 Task: Plan a trip to Waalre, Netherlands from 9th December, 2023 to 16th December, 2023 for 2 adults, 1 child.2 bedrooms having 2 beds and 1 bathroom. Property type can be flat. Look for 3 properties as per requirement.
Action: Mouse moved to (442, 106)
Screenshot: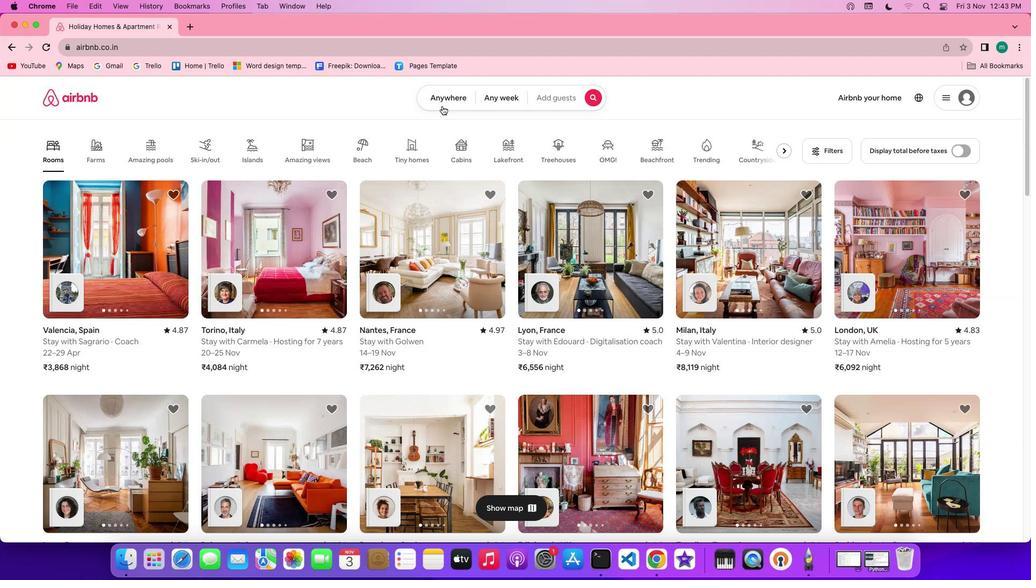
Action: Mouse pressed left at (442, 106)
Screenshot: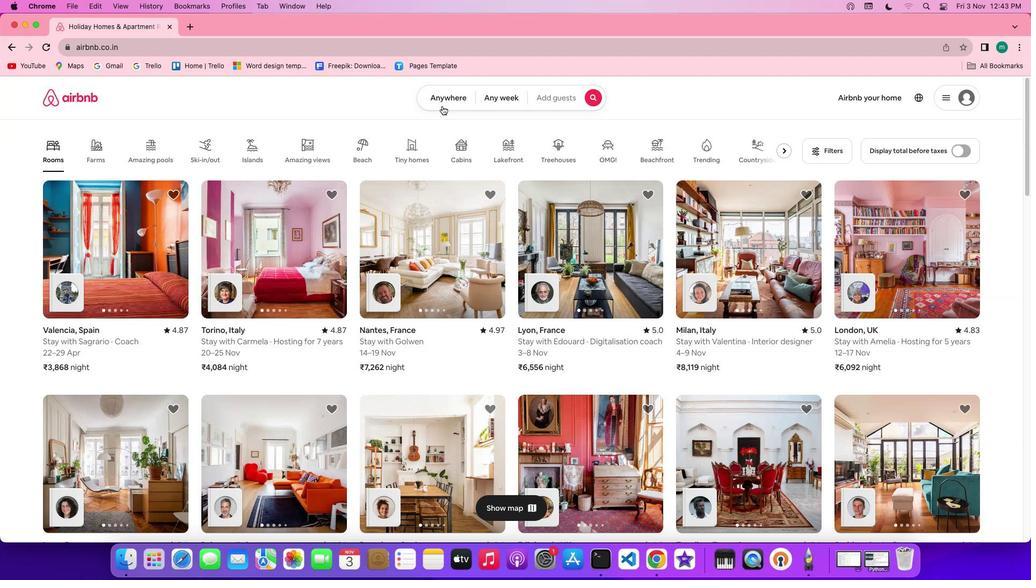 
Action: Mouse moved to (443, 102)
Screenshot: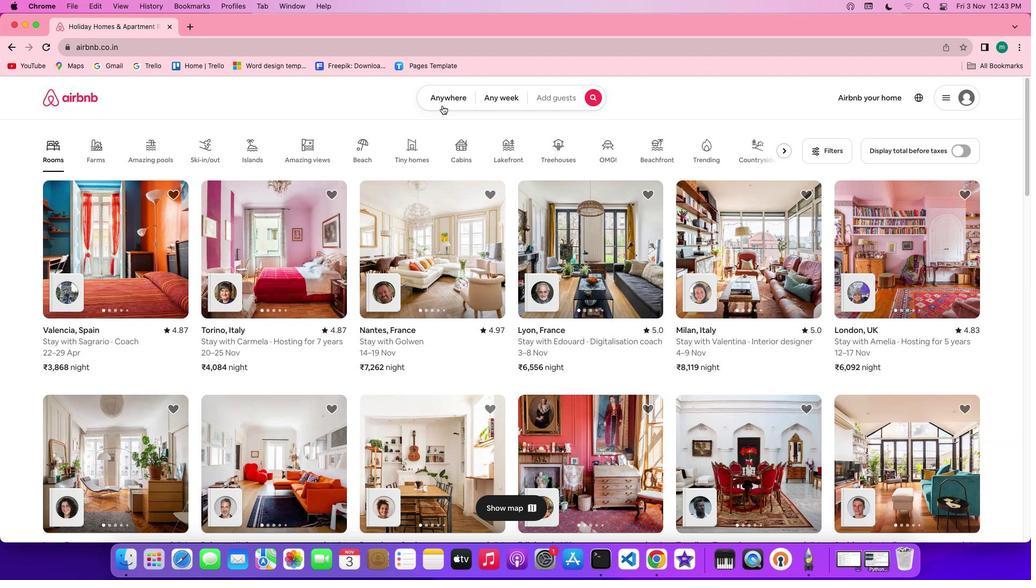 
Action: Mouse pressed left at (443, 102)
Screenshot: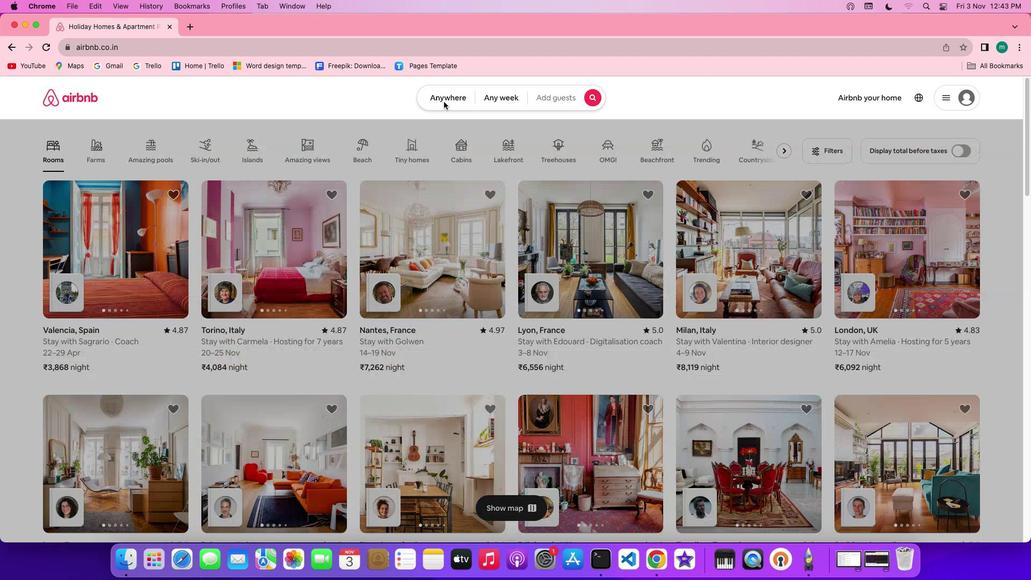 
Action: Mouse moved to (386, 144)
Screenshot: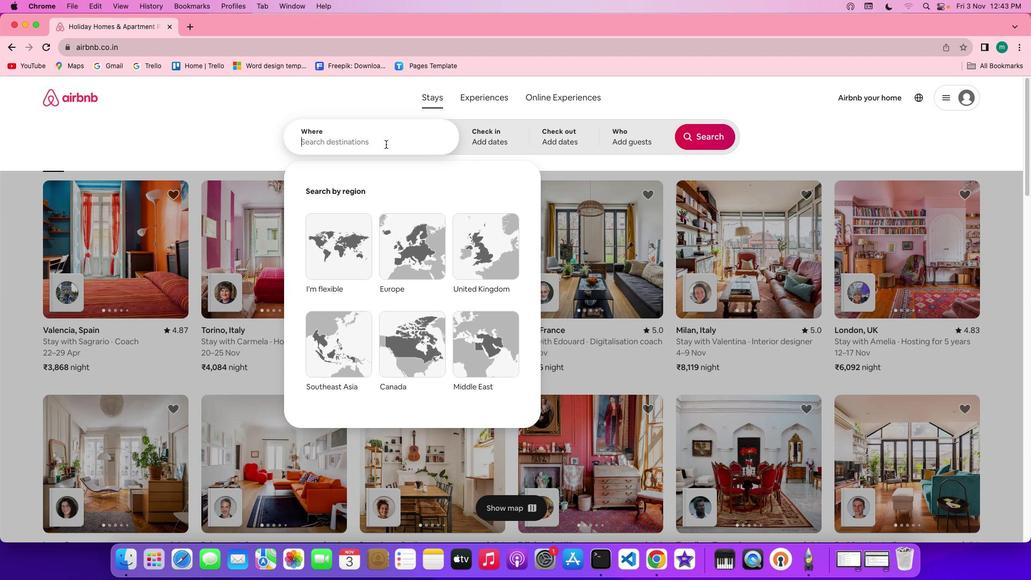 
Action: Mouse pressed left at (386, 144)
Screenshot: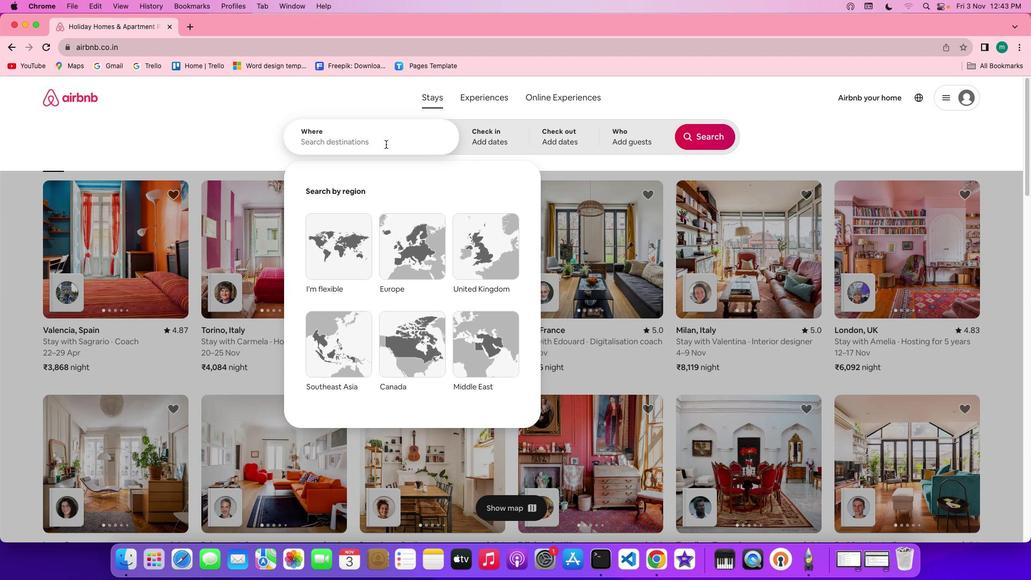 
Action: Key pressed Key.shift'W''a''a''l''r''e'','Key.spaceKey.shift'N''e''t''h''e''r''l''a''n''d''s'
Screenshot: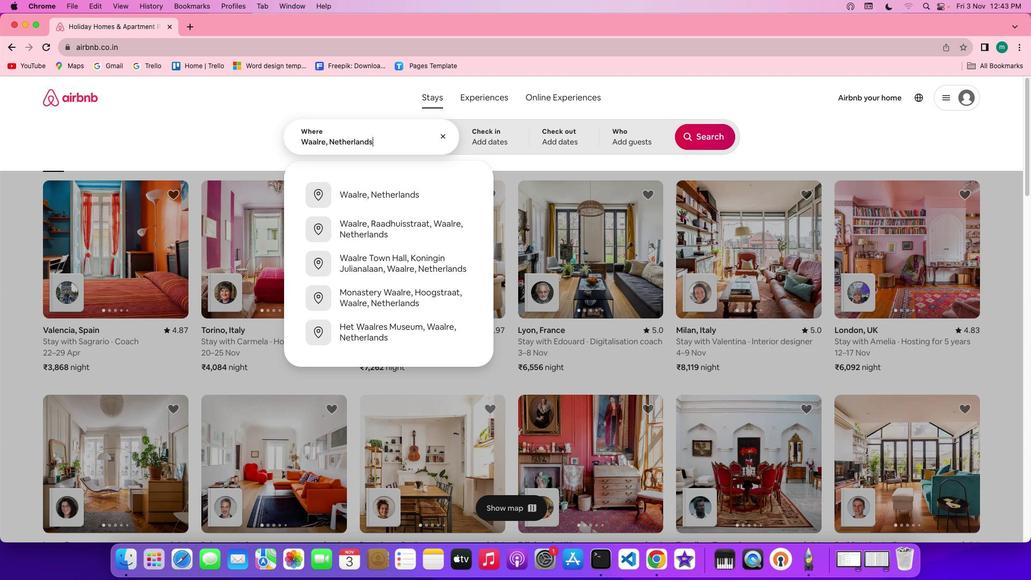 
Action: Mouse moved to (501, 134)
Screenshot: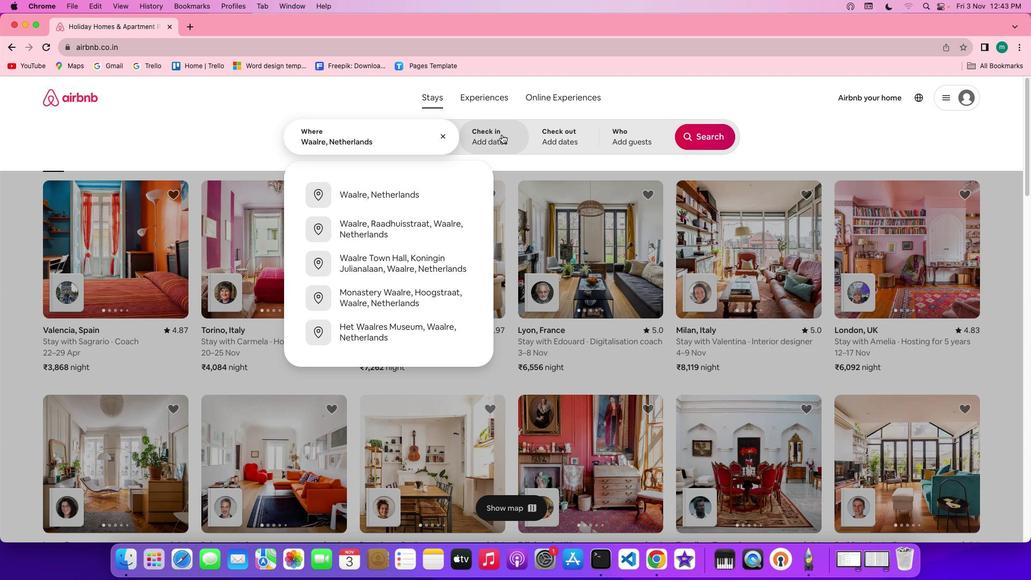 
Action: Mouse pressed left at (501, 134)
Screenshot: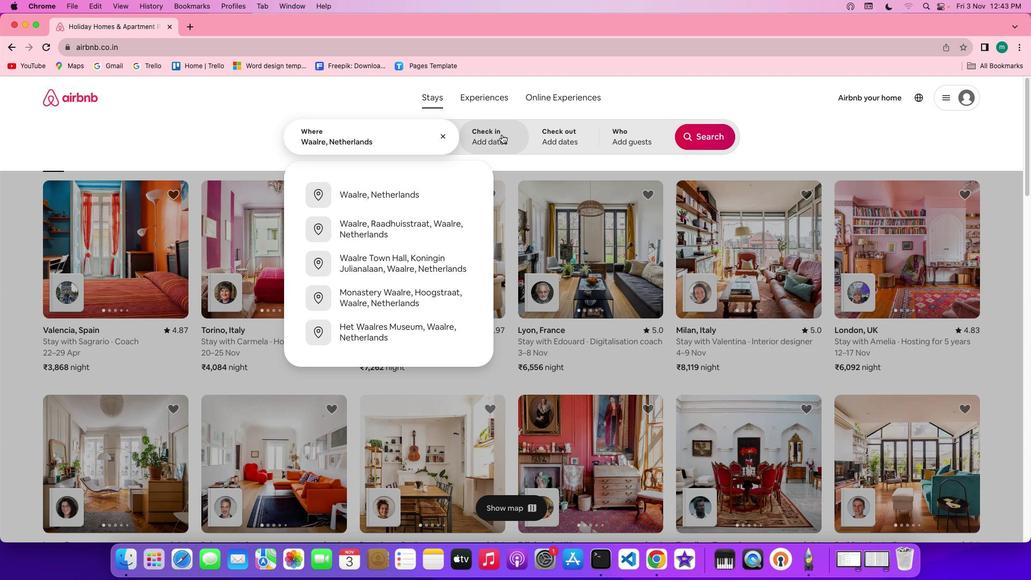 
Action: Mouse moved to (496, 139)
Screenshot: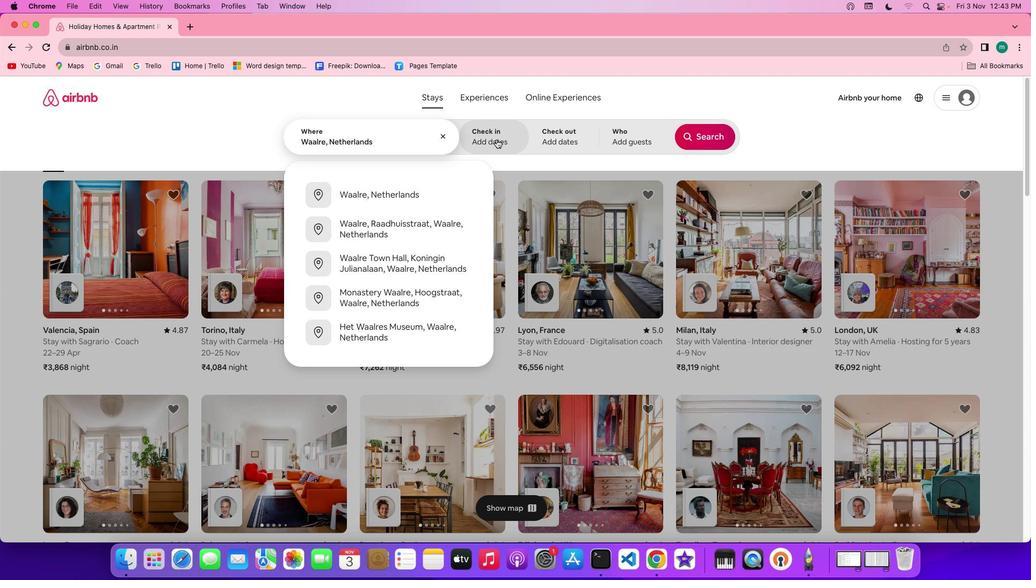 
Action: Mouse pressed left at (496, 139)
Screenshot: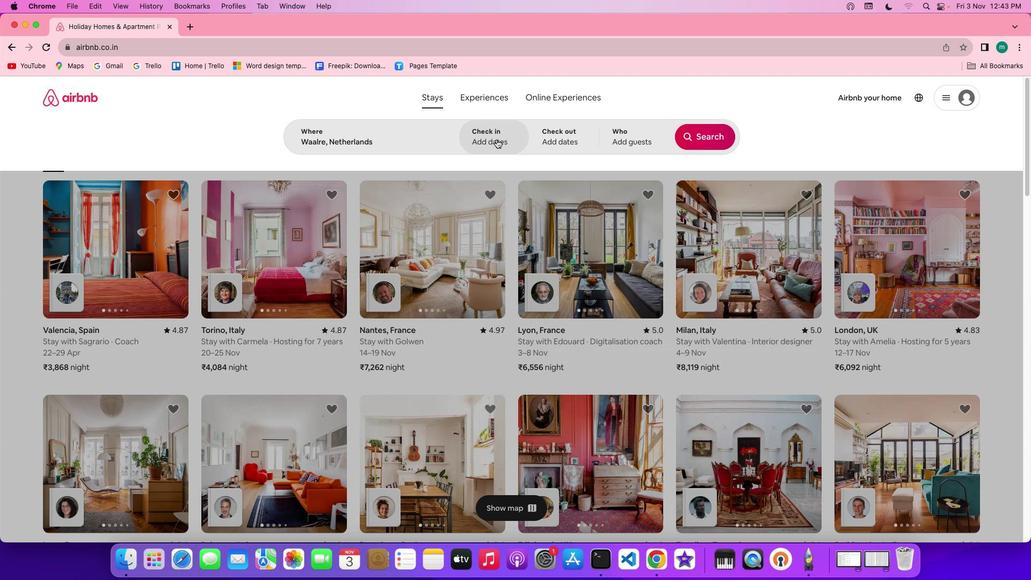 
Action: Mouse pressed left at (496, 139)
Screenshot: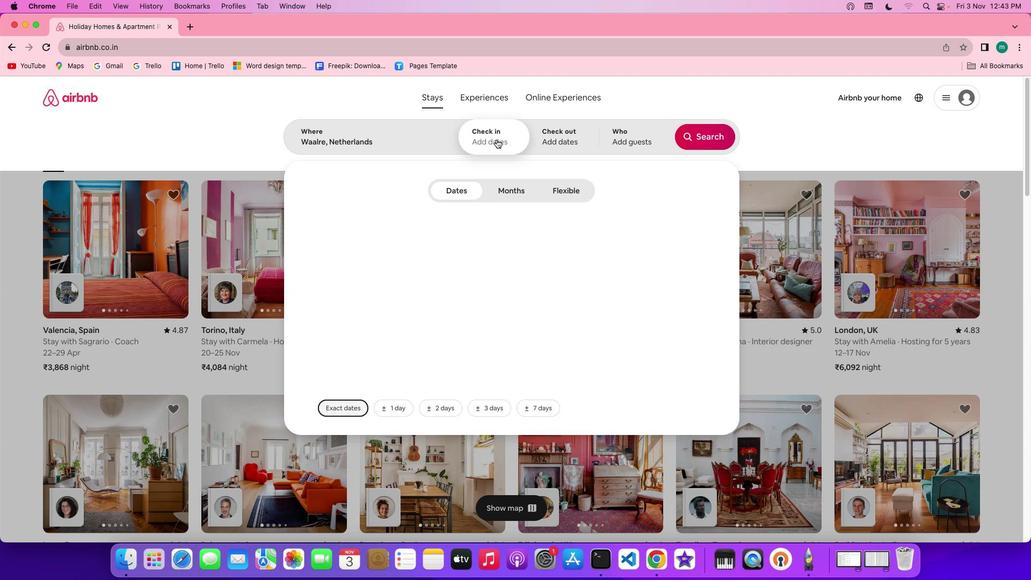 
Action: Mouse moved to (690, 297)
Screenshot: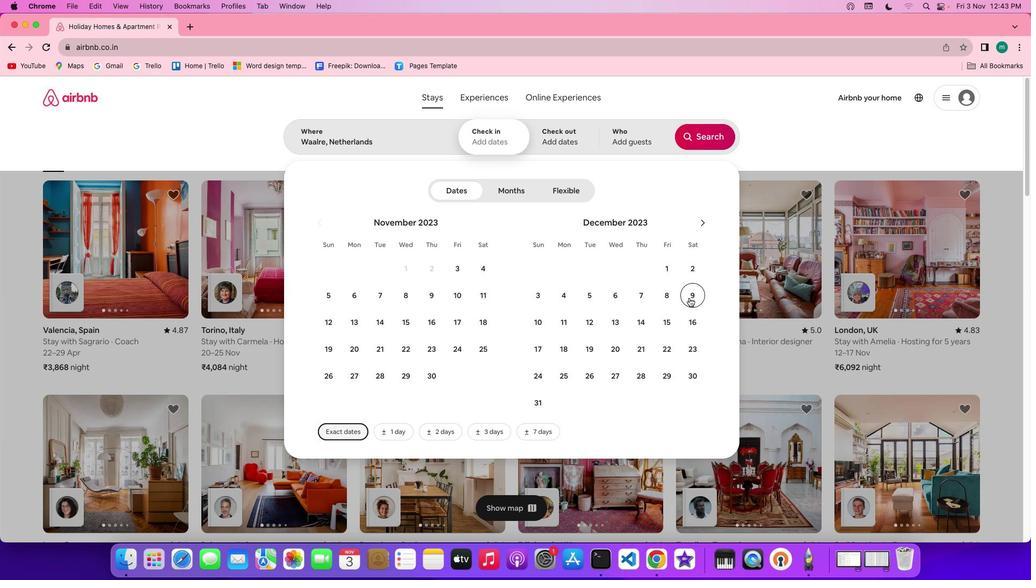 
Action: Mouse pressed left at (690, 297)
Screenshot: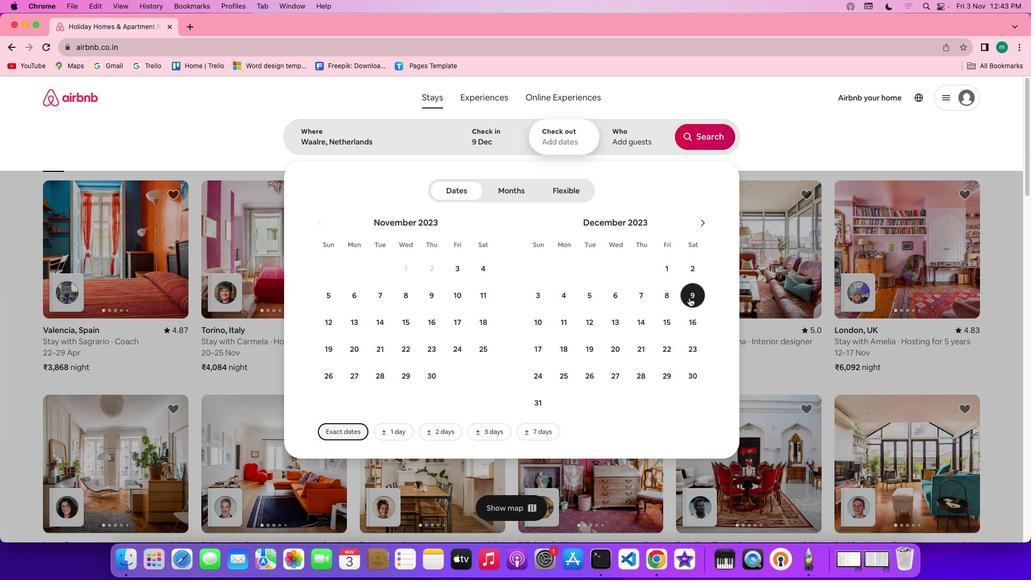 
Action: Mouse moved to (691, 327)
Screenshot: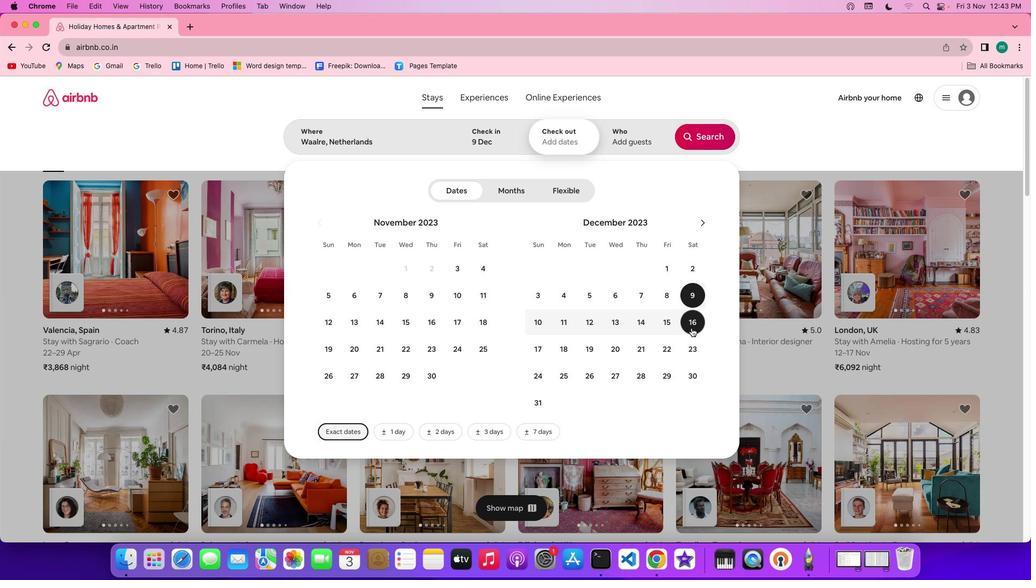 
Action: Mouse pressed left at (691, 327)
Screenshot: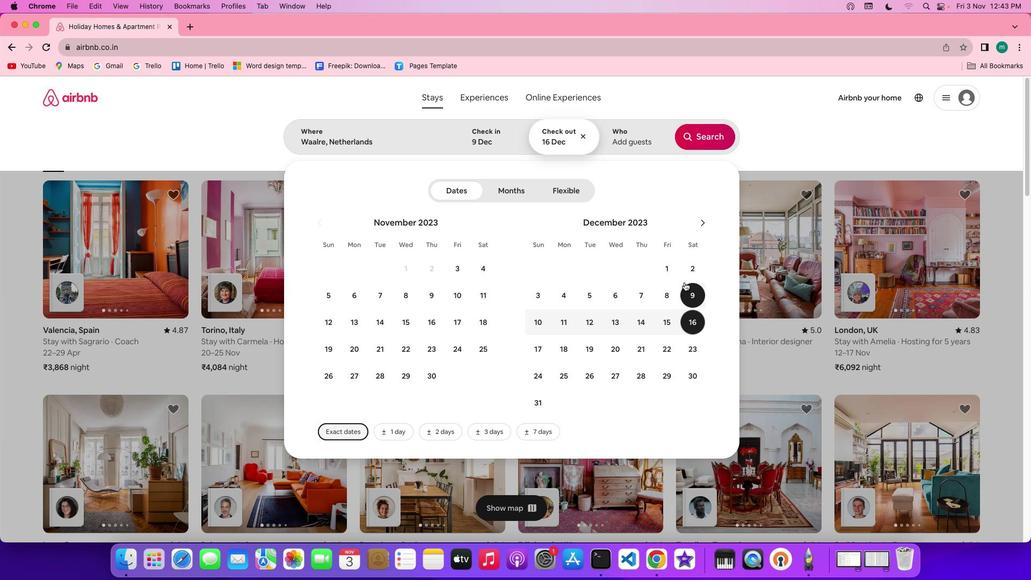 
Action: Mouse moved to (649, 138)
Screenshot: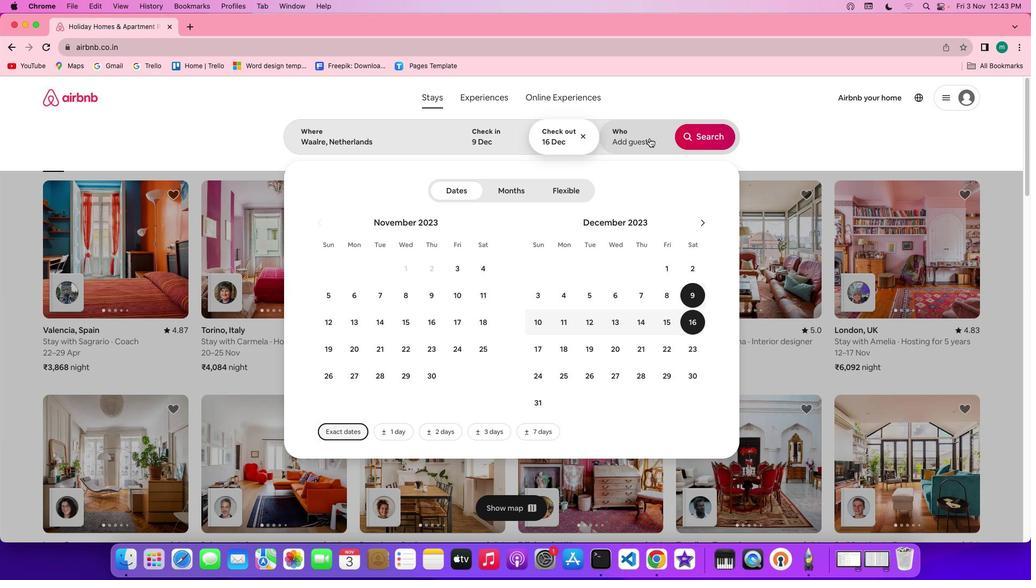 
Action: Mouse pressed left at (649, 138)
Screenshot: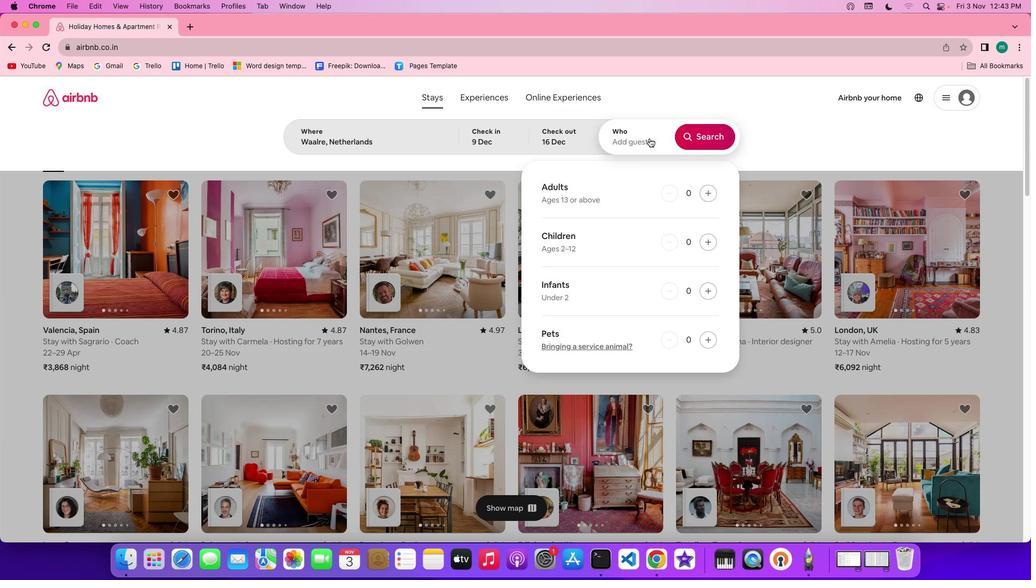 
Action: Mouse moved to (711, 191)
Screenshot: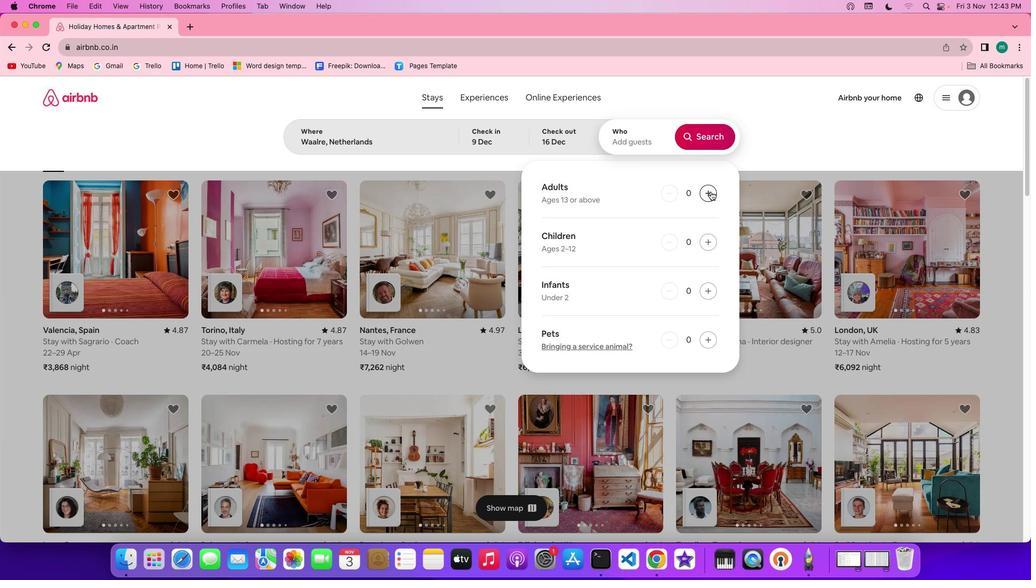 
Action: Mouse pressed left at (711, 191)
Screenshot: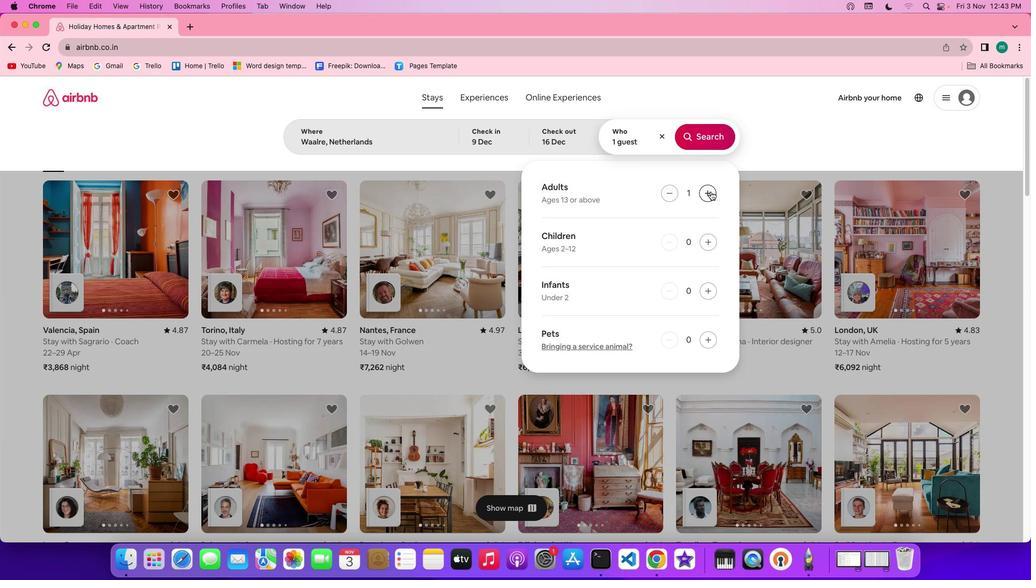 
Action: Mouse pressed left at (711, 191)
Screenshot: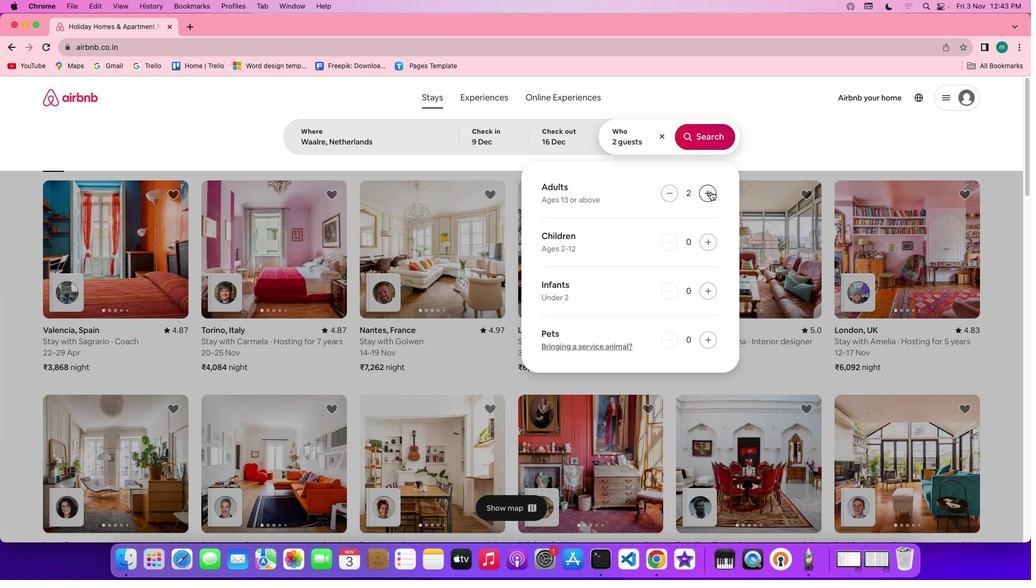 
Action: Mouse moved to (711, 242)
Screenshot: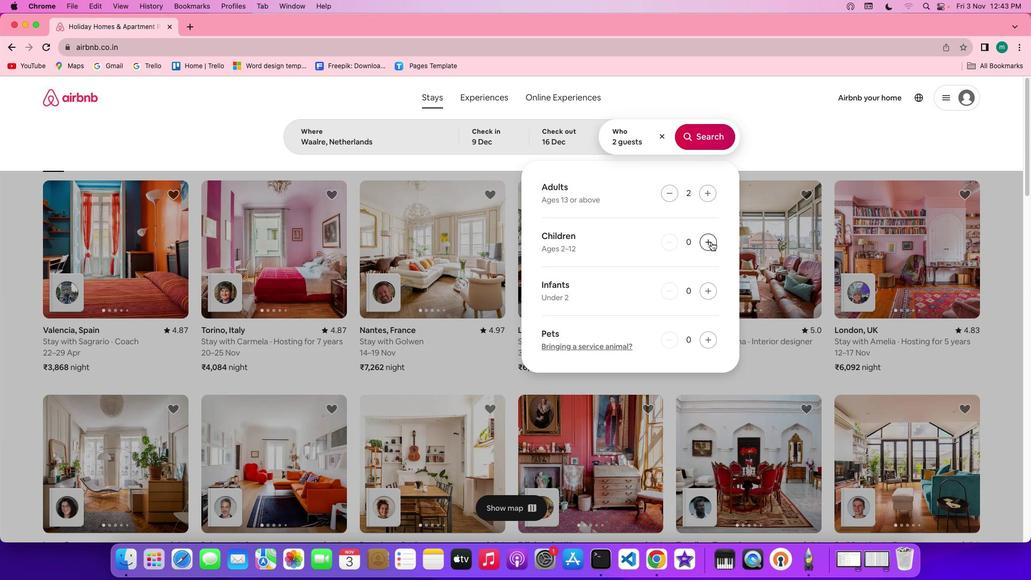 
Action: Mouse pressed left at (711, 242)
Screenshot: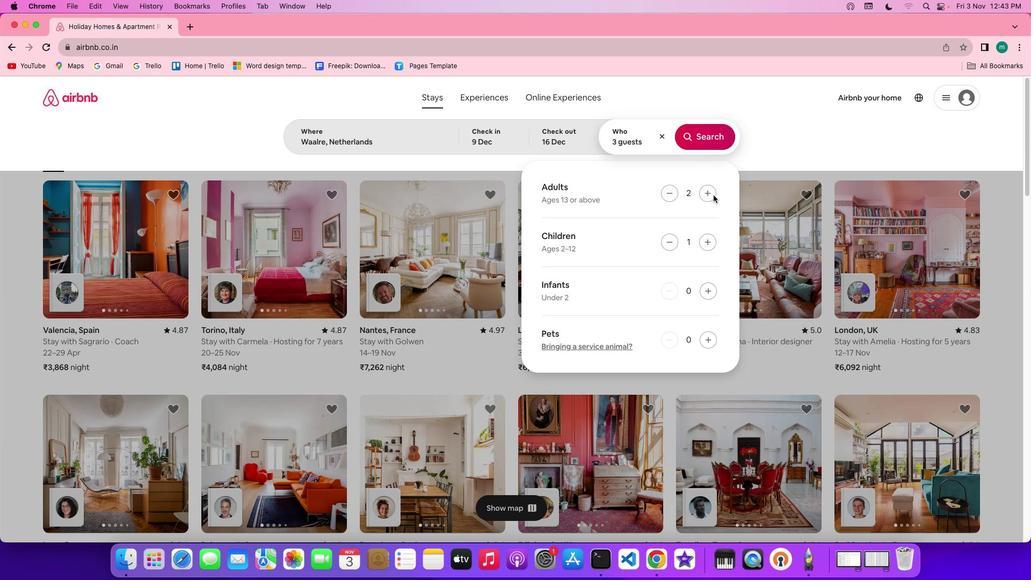 
Action: Mouse moved to (711, 138)
Screenshot: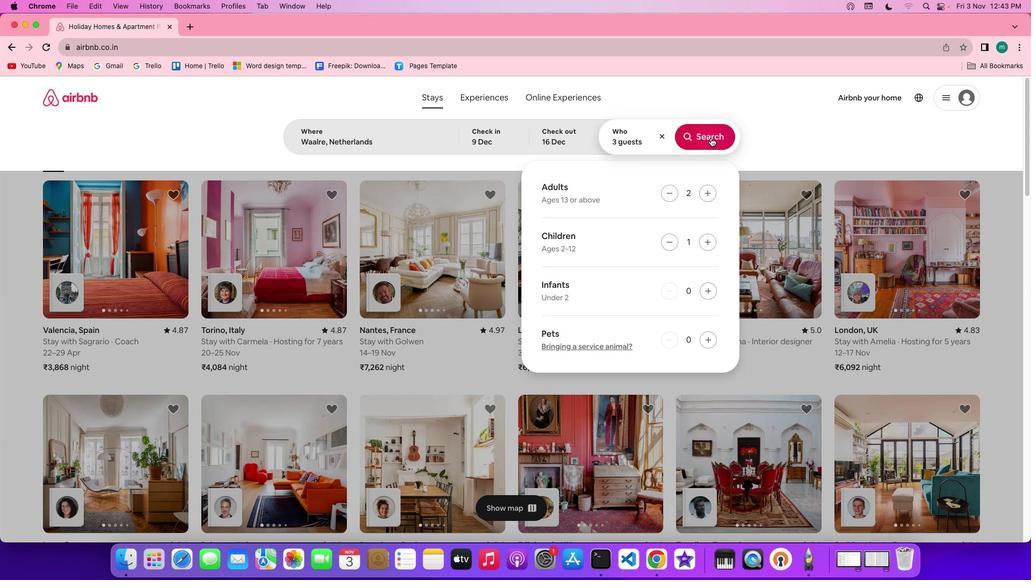 
Action: Mouse pressed left at (711, 138)
Screenshot: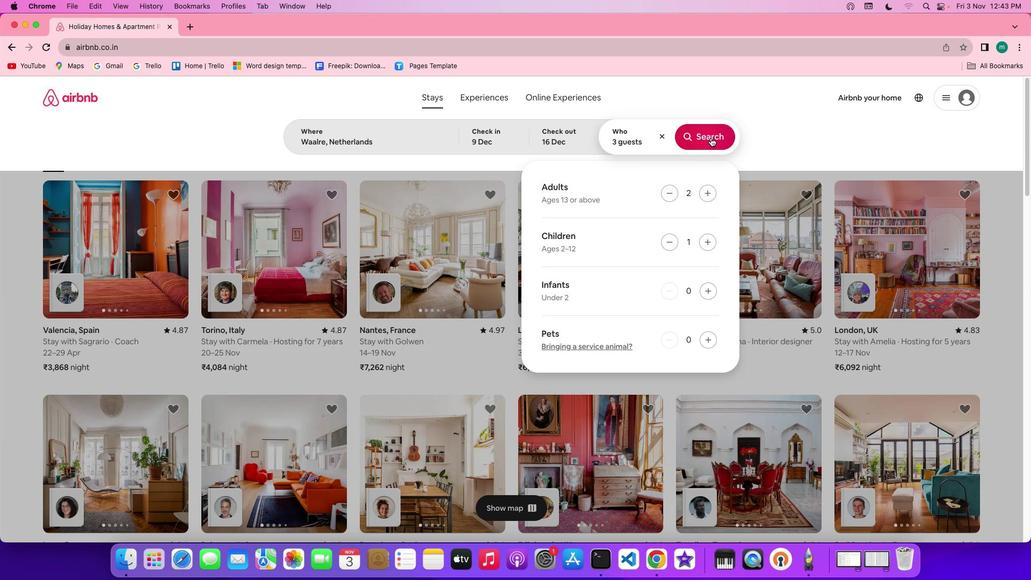 
Action: Mouse moved to (856, 133)
Screenshot: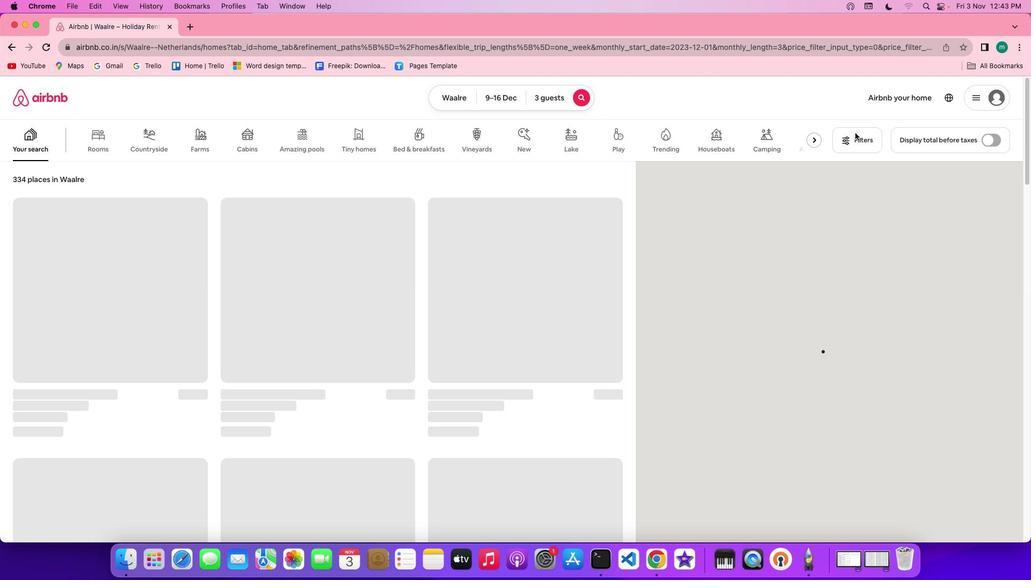 
Action: Mouse pressed left at (856, 133)
Screenshot: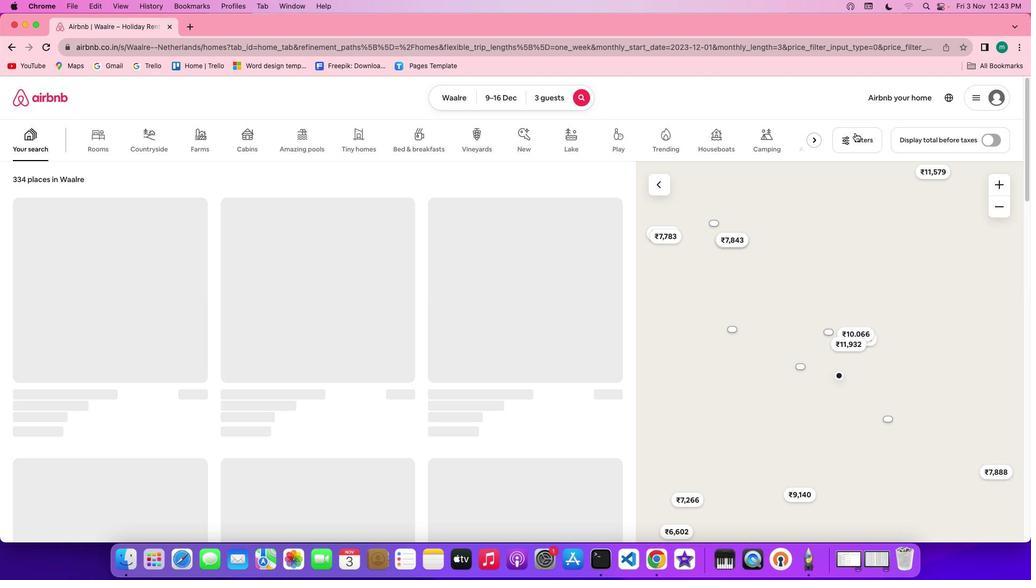 
Action: Mouse moved to (847, 140)
Screenshot: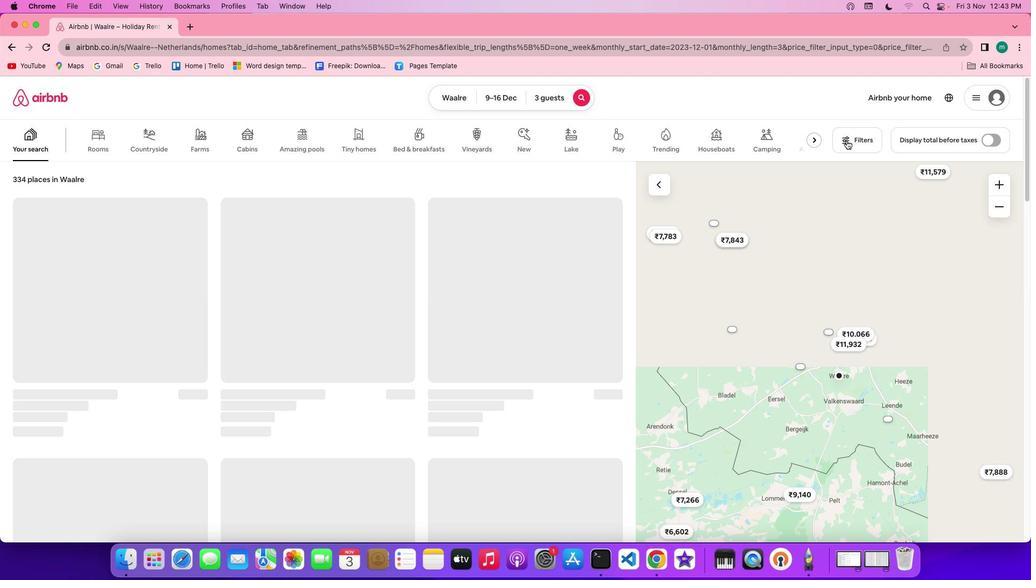
Action: Mouse pressed left at (847, 140)
Screenshot: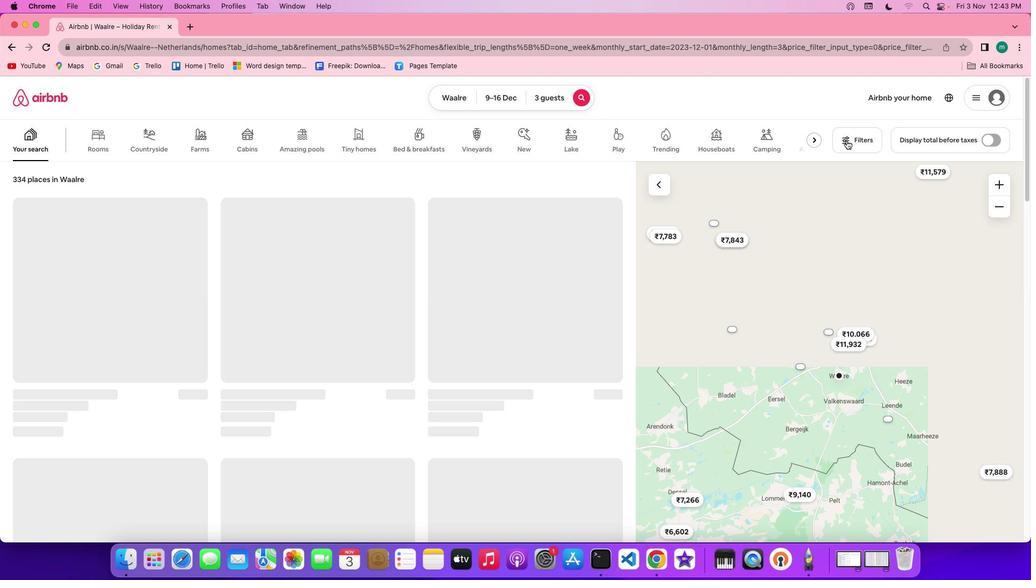 
Action: Mouse pressed left at (847, 140)
Screenshot: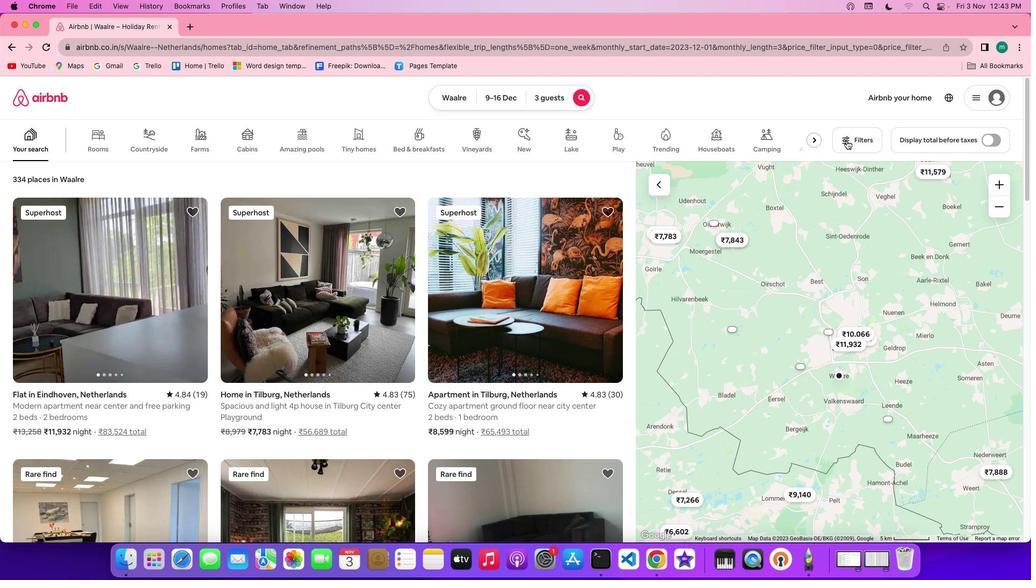 
Action: Mouse scrolled (847, 140) with delta (0, 0)
Screenshot: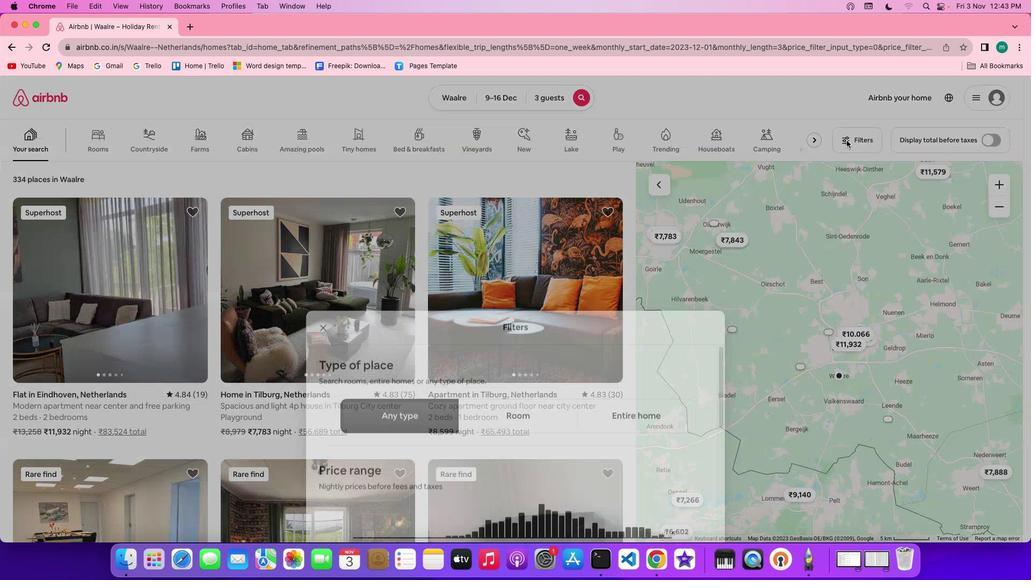 
Action: Mouse scrolled (847, 140) with delta (0, 0)
Screenshot: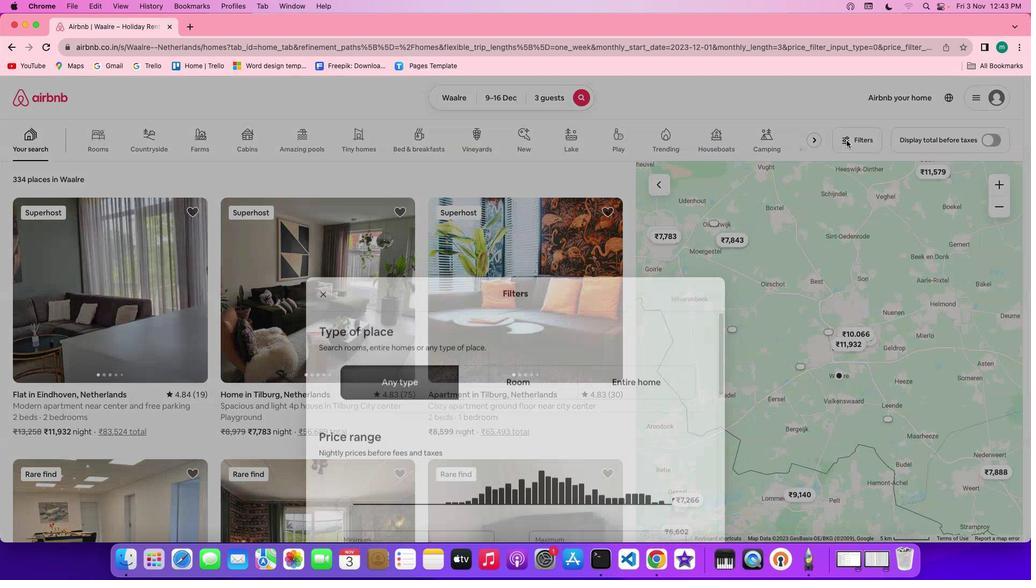 
Action: Mouse scrolled (847, 140) with delta (0, -1)
Screenshot: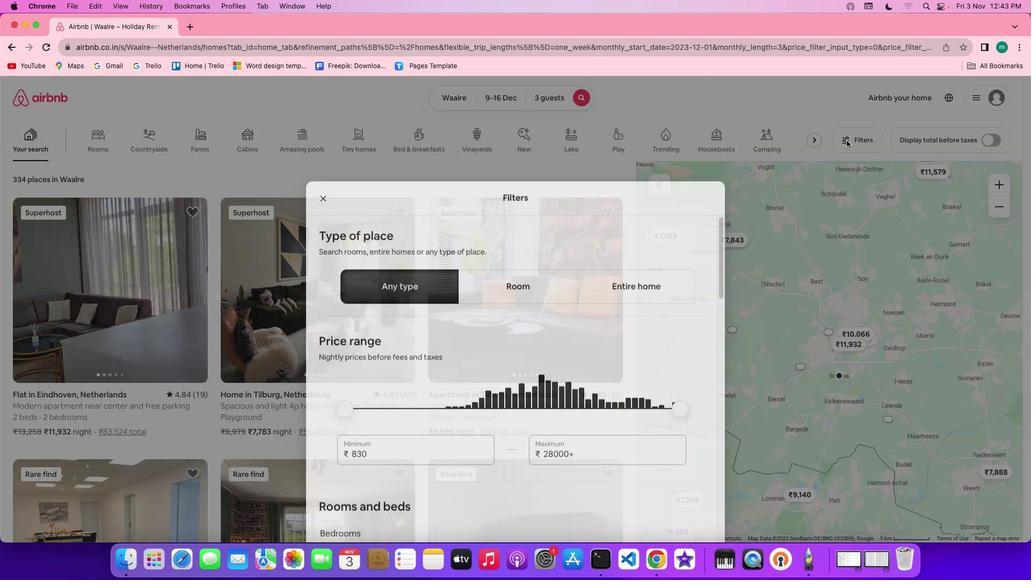 
Action: Mouse scrolled (847, 140) with delta (0, -1)
Screenshot: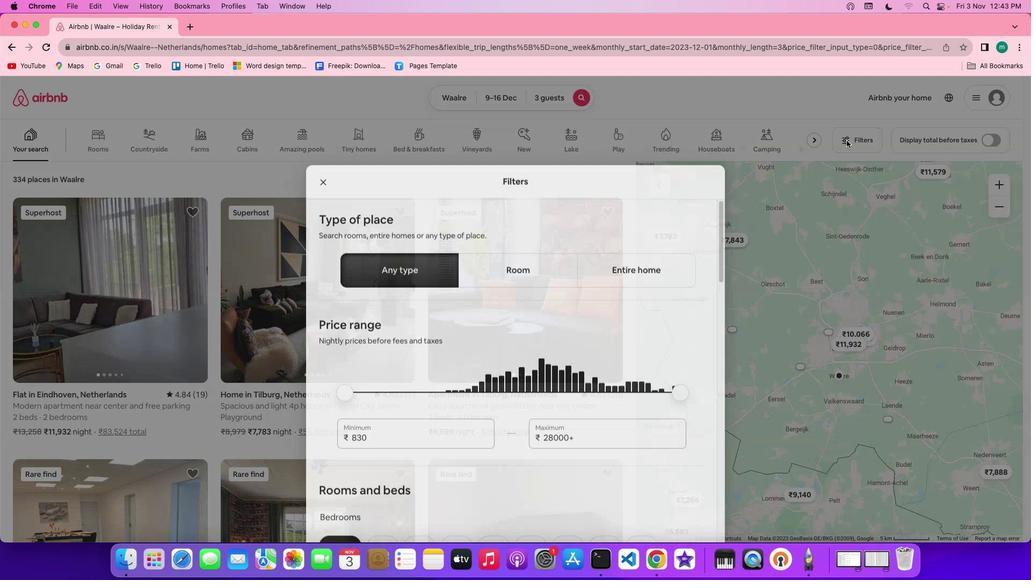 
Action: Mouse moved to (548, 297)
Screenshot: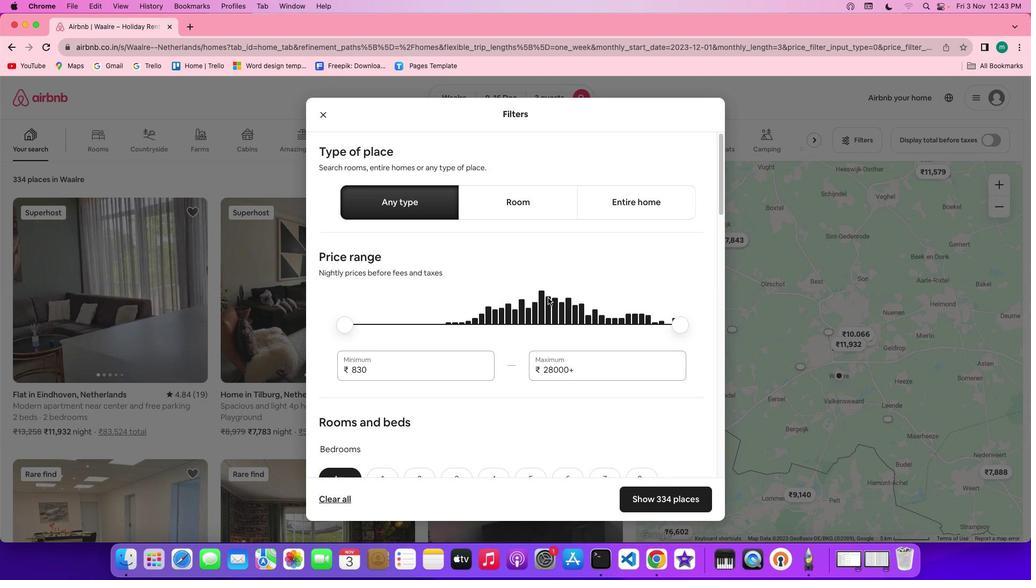 
Action: Mouse scrolled (548, 297) with delta (0, 0)
Screenshot: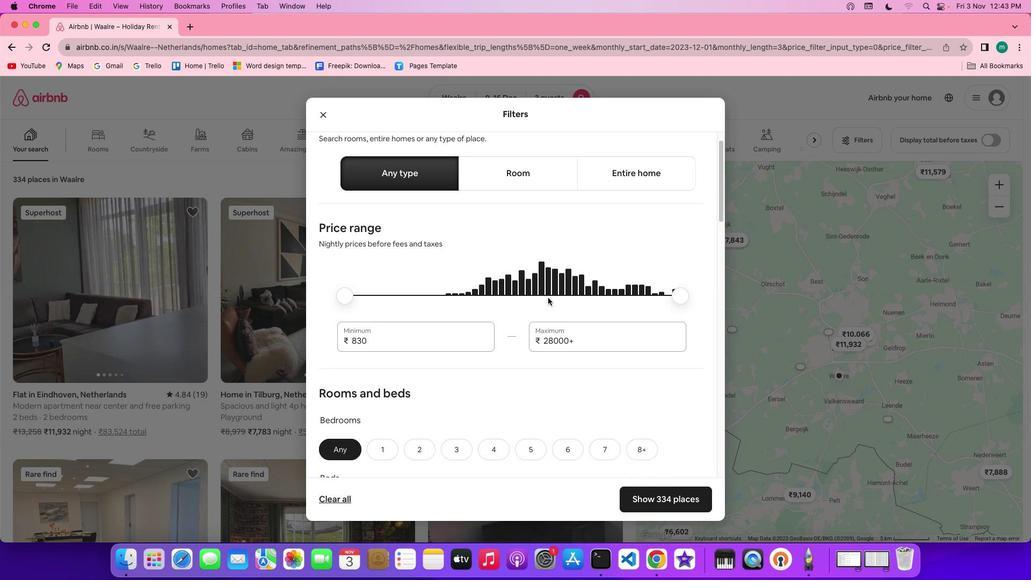 
Action: Mouse scrolled (548, 297) with delta (0, 0)
Screenshot: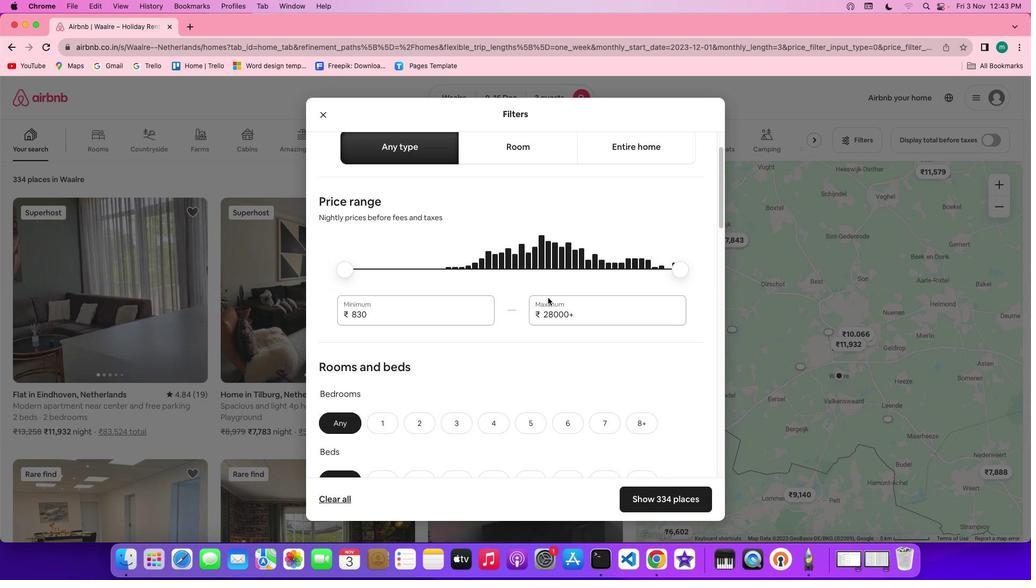 
Action: Mouse scrolled (548, 297) with delta (0, -1)
Screenshot: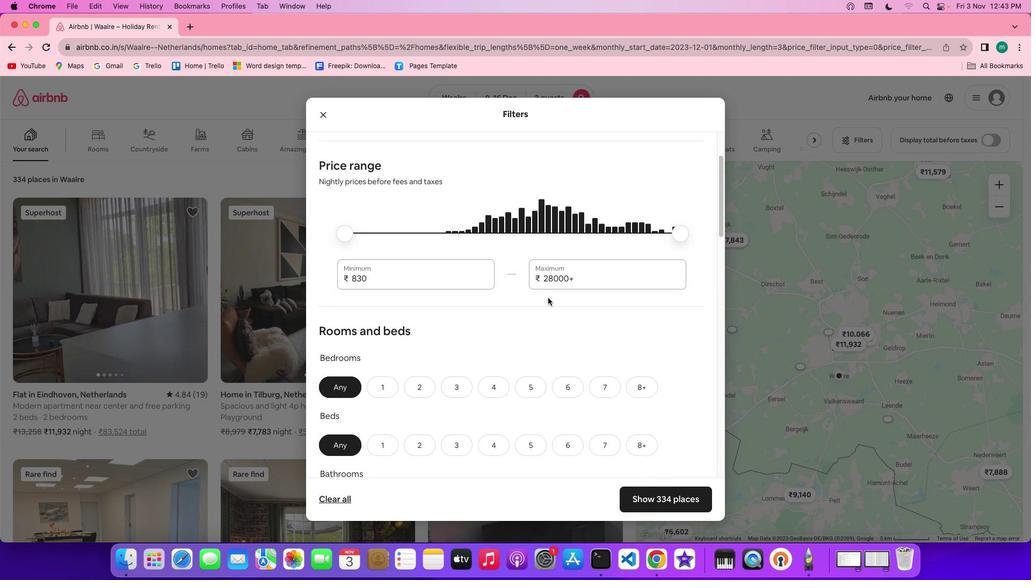 
Action: Mouse scrolled (548, 297) with delta (0, -1)
Screenshot: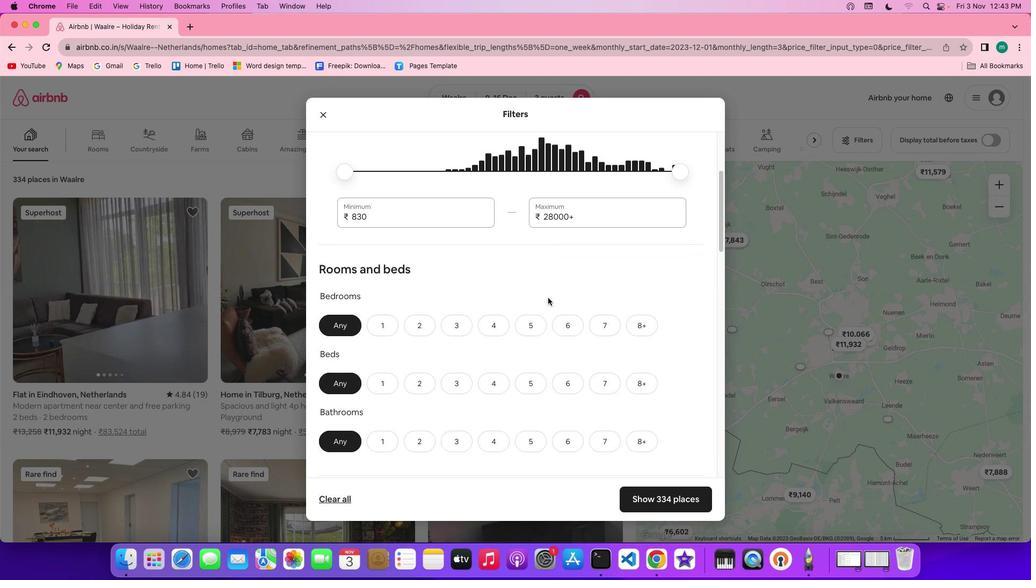 
Action: Mouse moved to (548, 297)
Screenshot: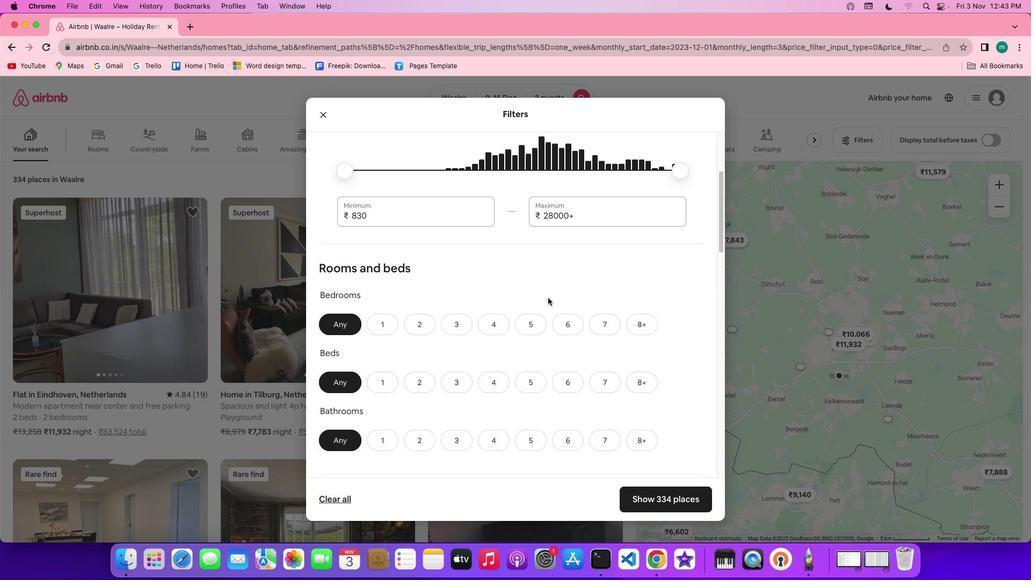 
Action: Mouse scrolled (548, 297) with delta (0, 0)
Screenshot: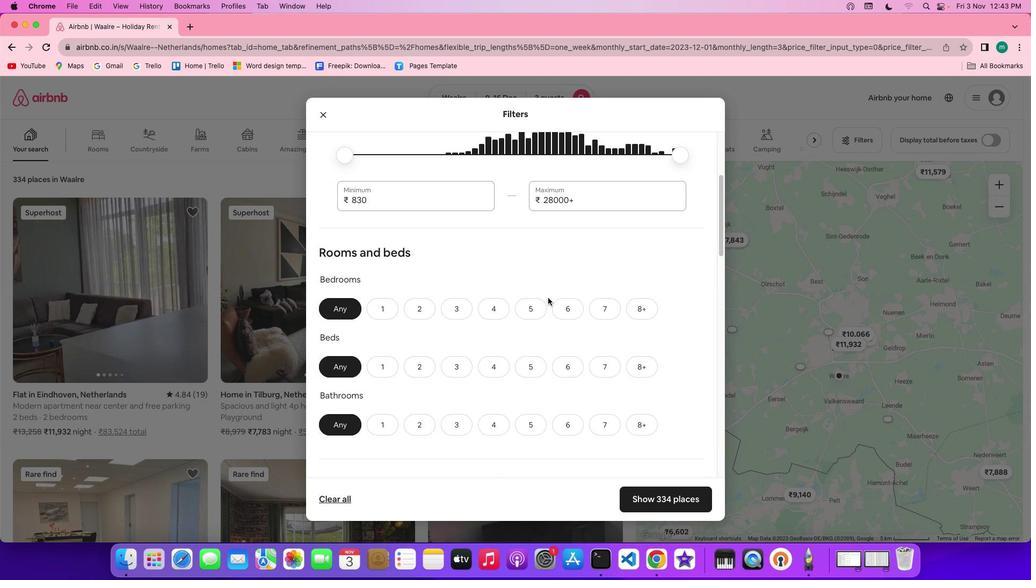 
Action: Mouse scrolled (548, 297) with delta (0, 0)
Screenshot: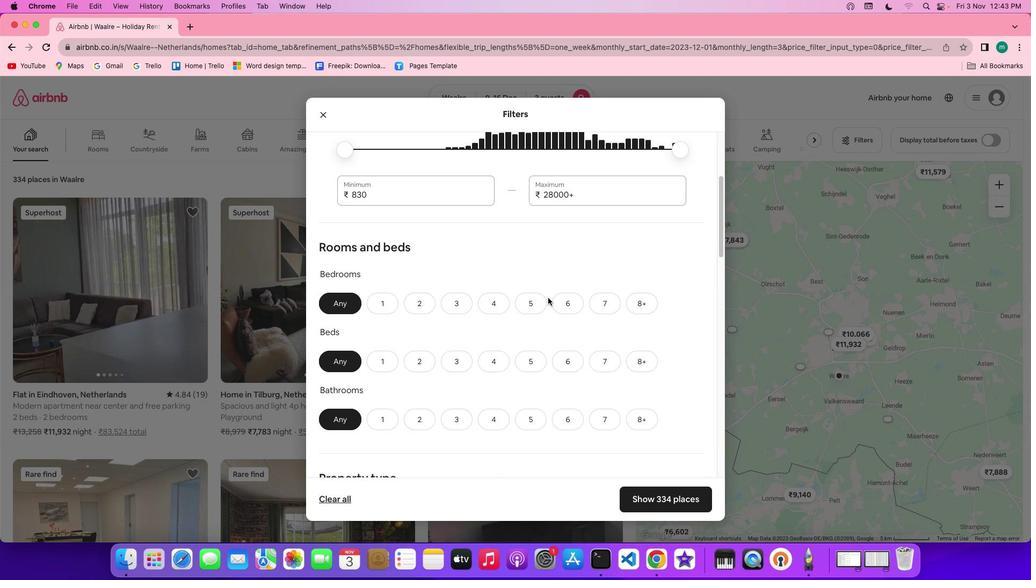 
Action: Mouse scrolled (548, 297) with delta (0, 0)
Screenshot: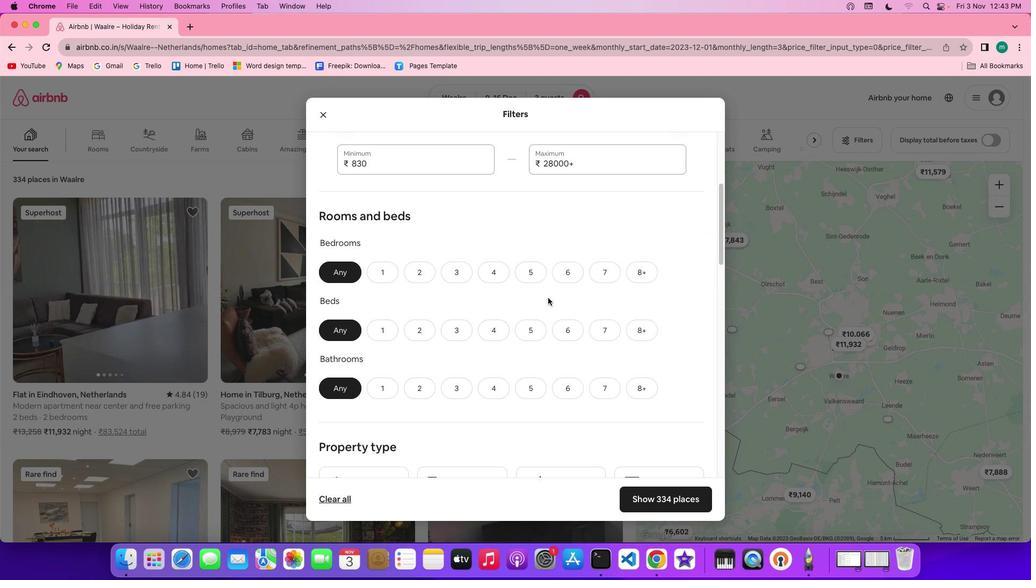 
Action: Mouse scrolled (548, 297) with delta (0, 0)
Screenshot: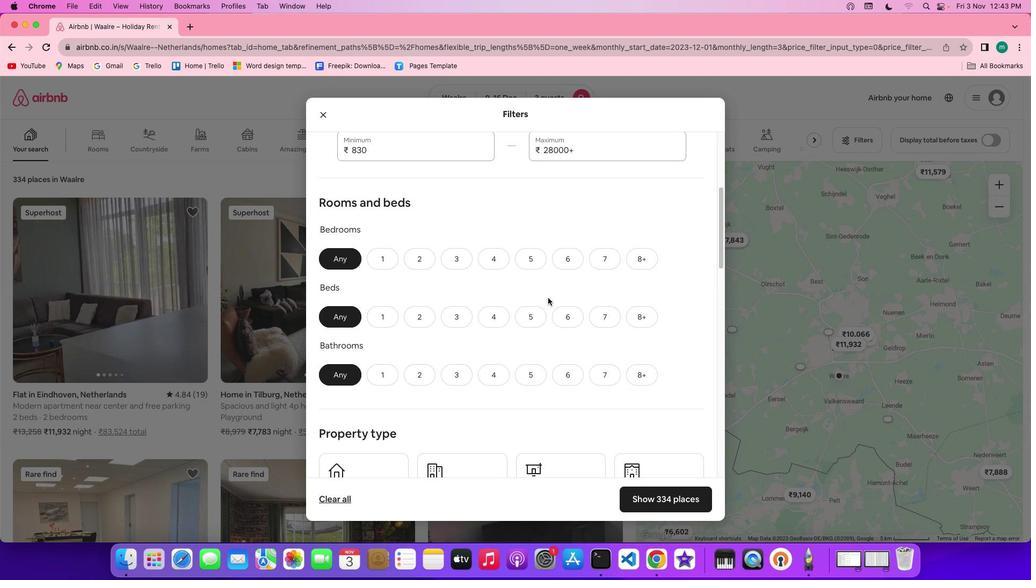 
Action: Mouse scrolled (548, 297) with delta (0, 0)
Screenshot: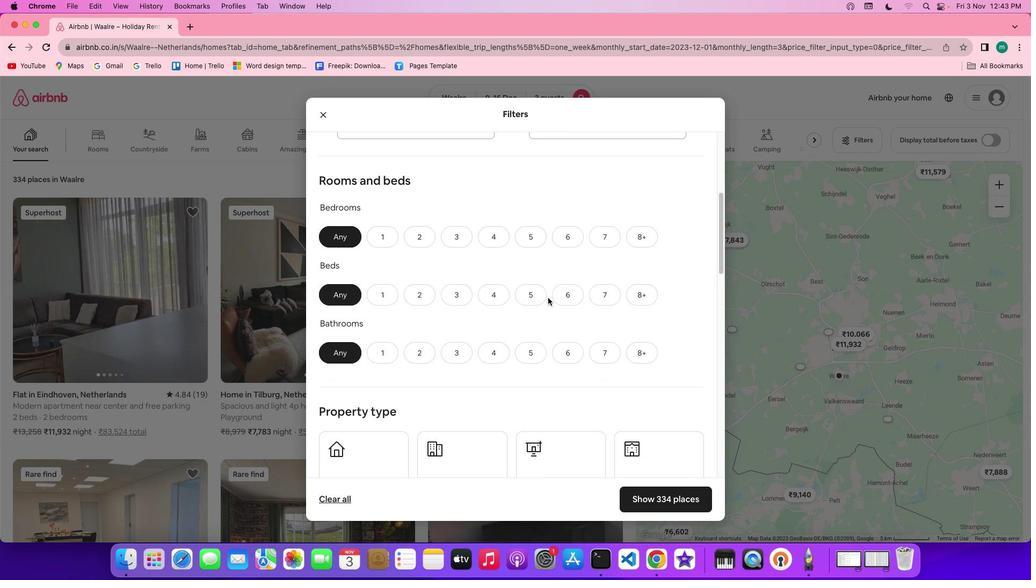 
Action: Mouse scrolled (548, 297) with delta (0, 0)
Screenshot: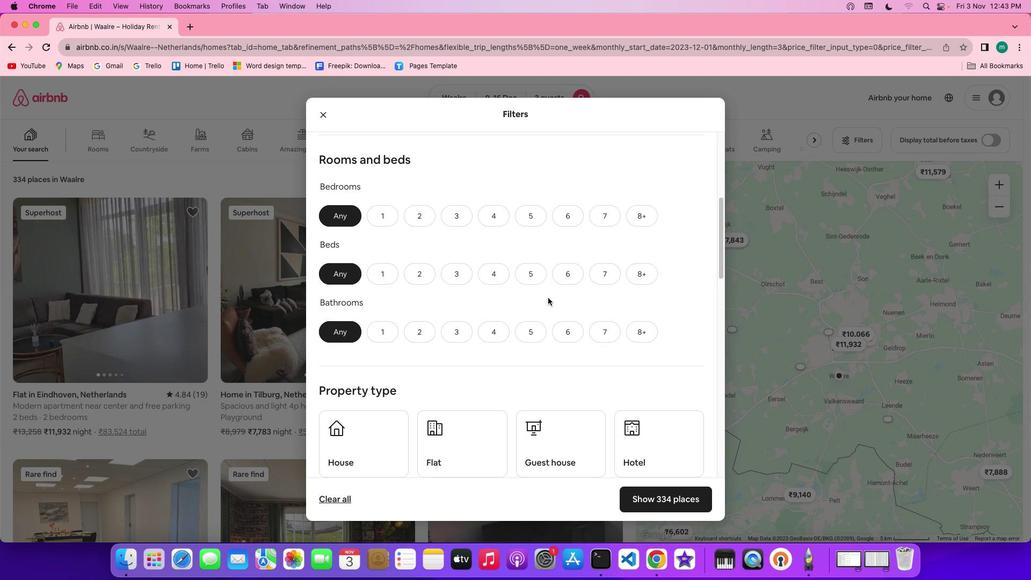 
Action: Mouse scrolled (548, 297) with delta (0, 0)
Screenshot: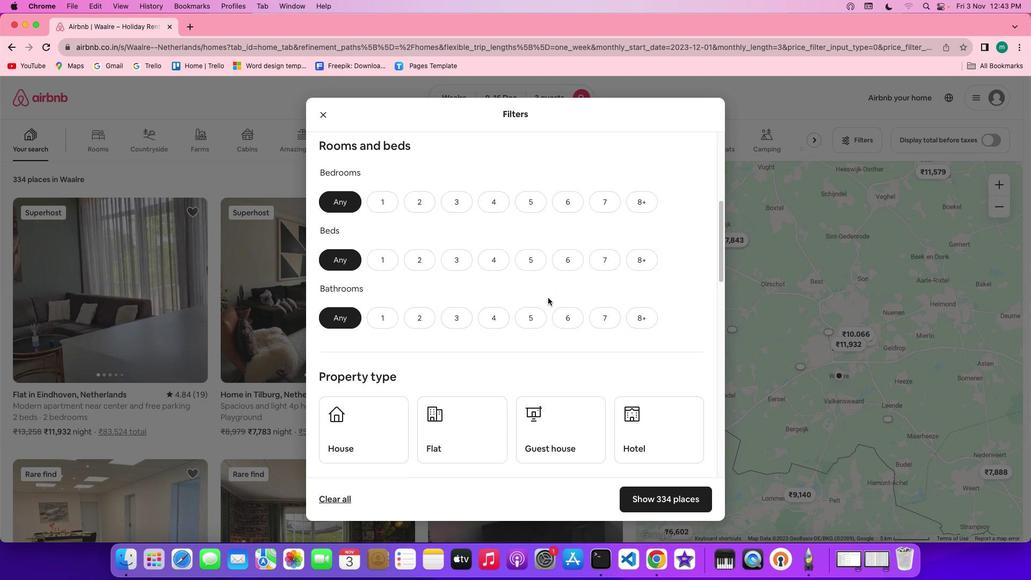 
Action: Mouse scrolled (548, 297) with delta (0, 0)
Screenshot: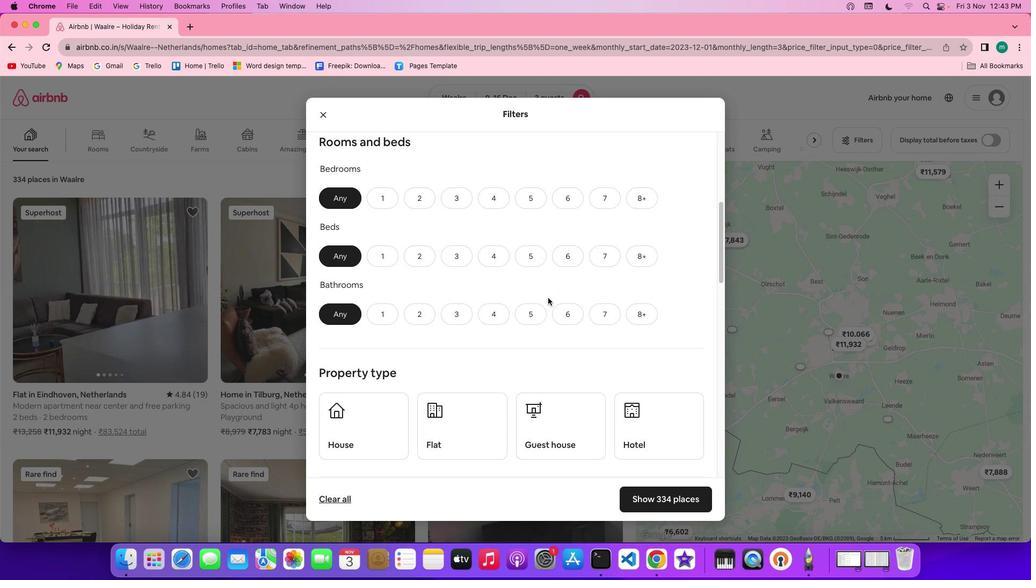 
Action: Mouse moved to (425, 195)
Screenshot: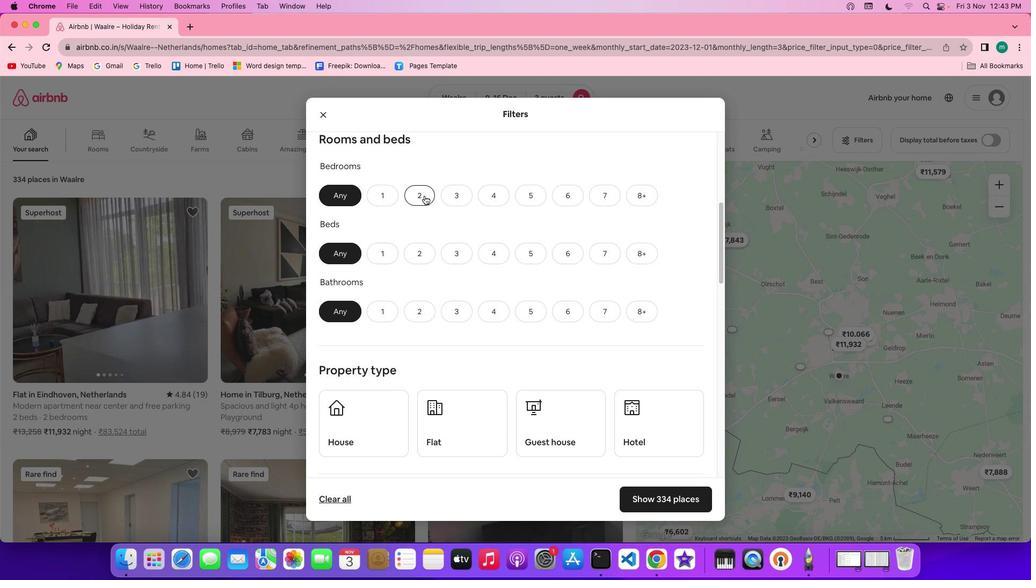 
Action: Mouse pressed left at (425, 195)
Screenshot: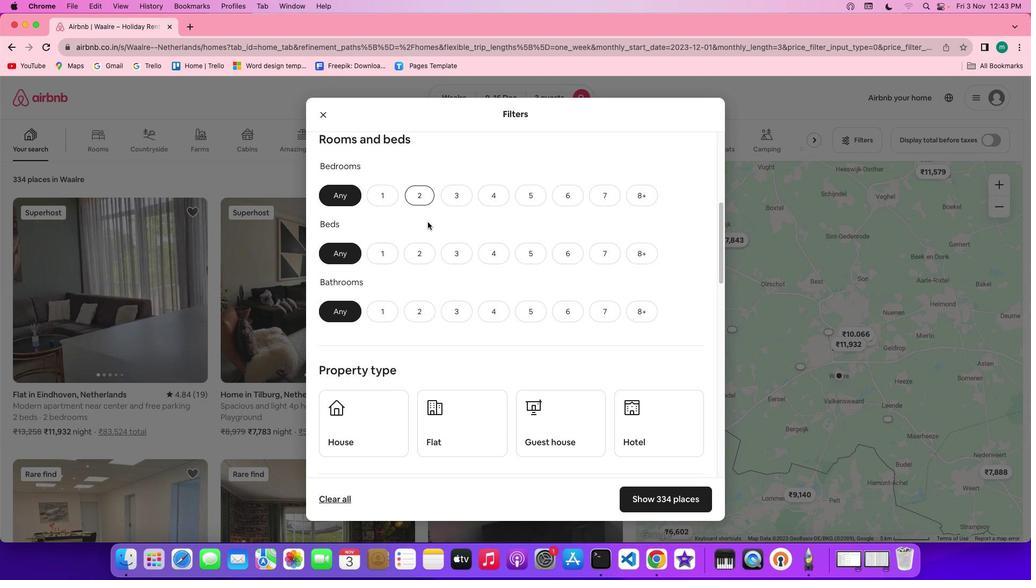 
Action: Mouse moved to (424, 255)
Screenshot: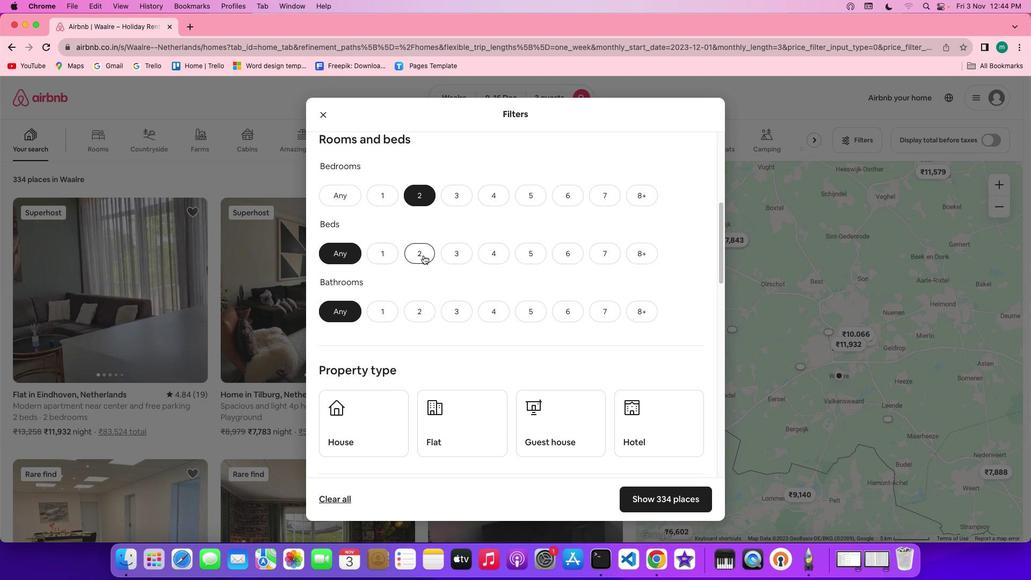 
Action: Mouse pressed left at (424, 255)
Screenshot: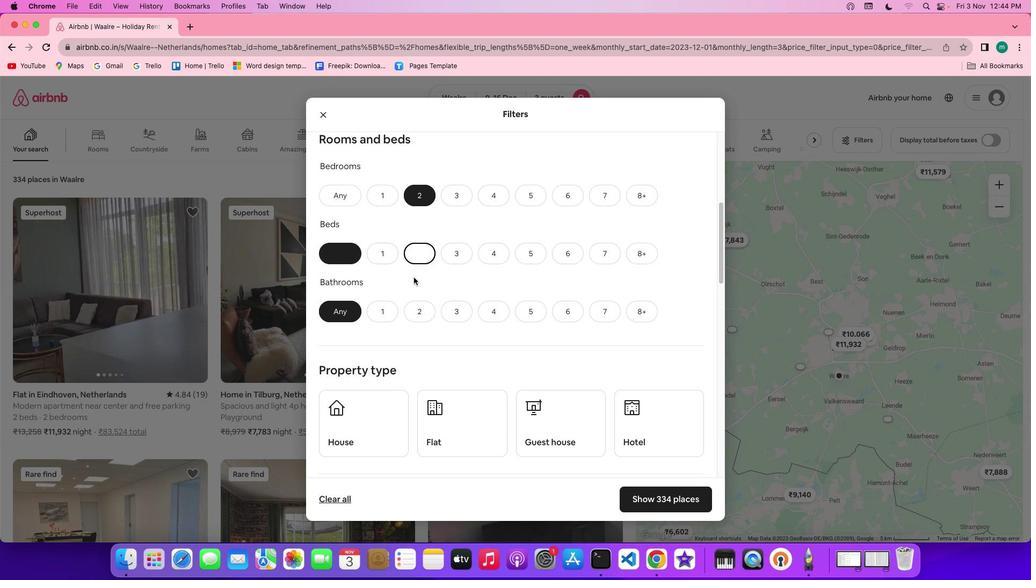 
Action: Mouse moved to (381, 322)
Screenshot: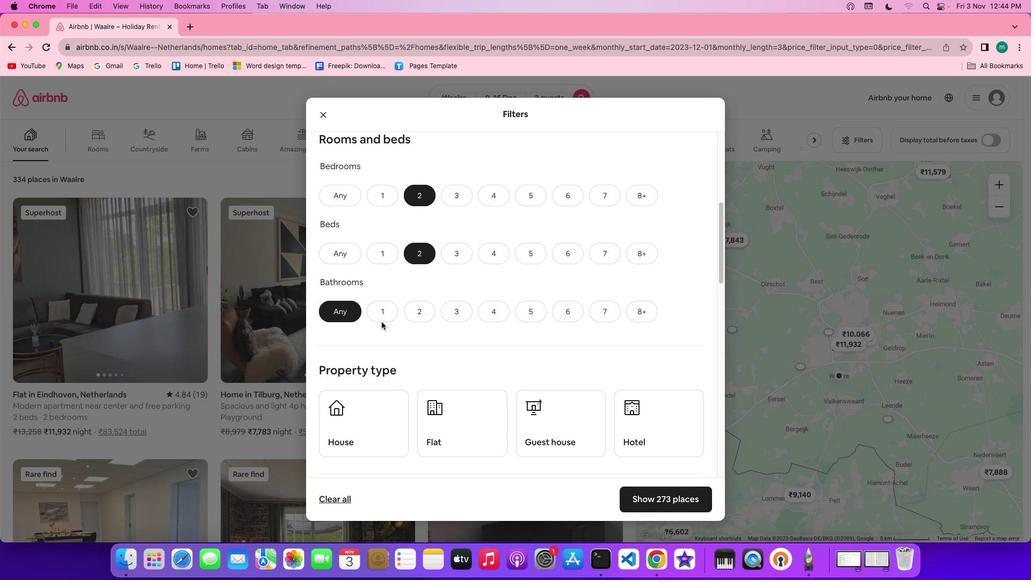 
Action: Mouse pressed left at (381, 322)
Screenshot: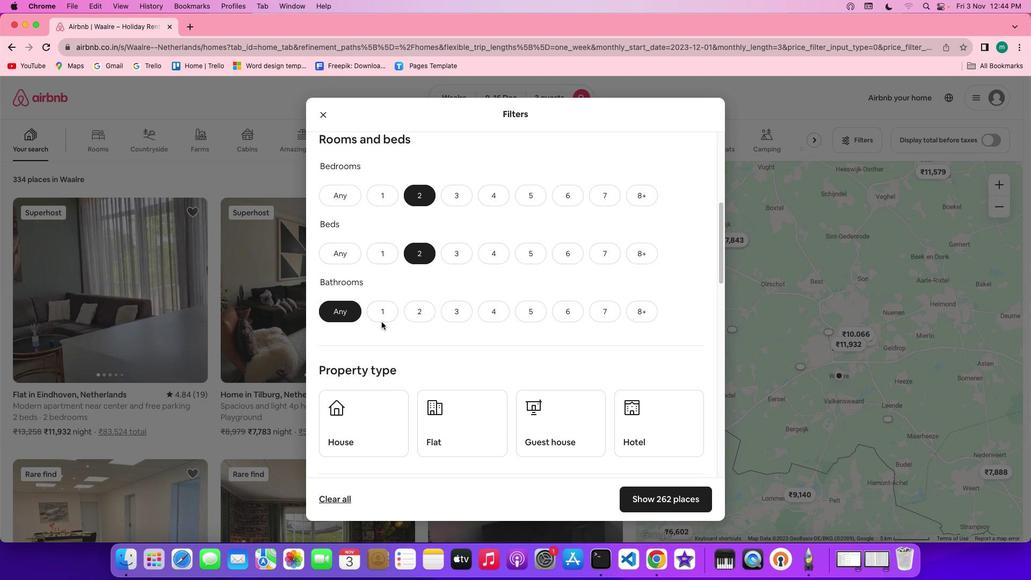 
Action: Mouse moved to (386, 317)
Screenshot: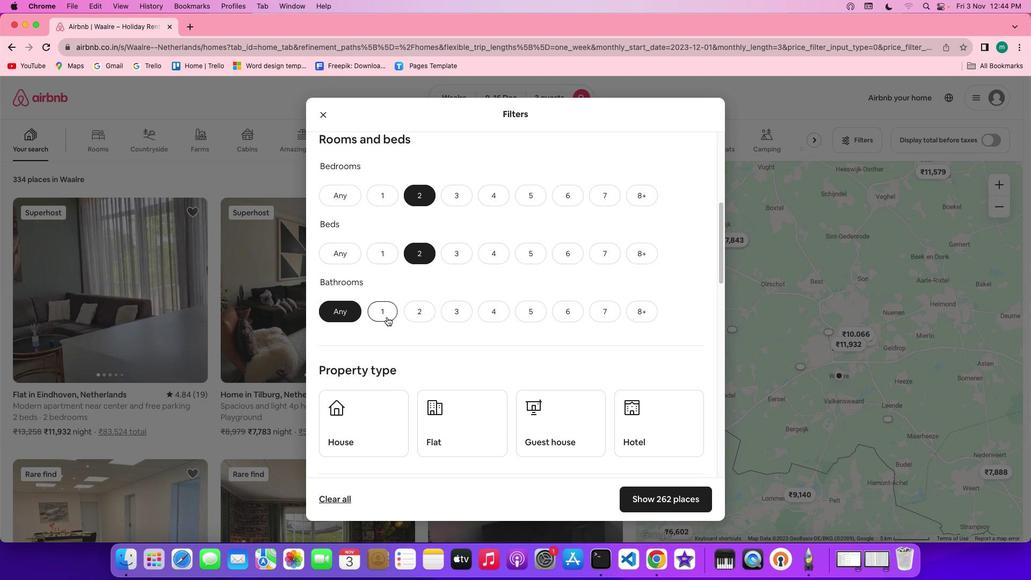 
Action: Mouse pressed left at (386, 317)
Screenshot: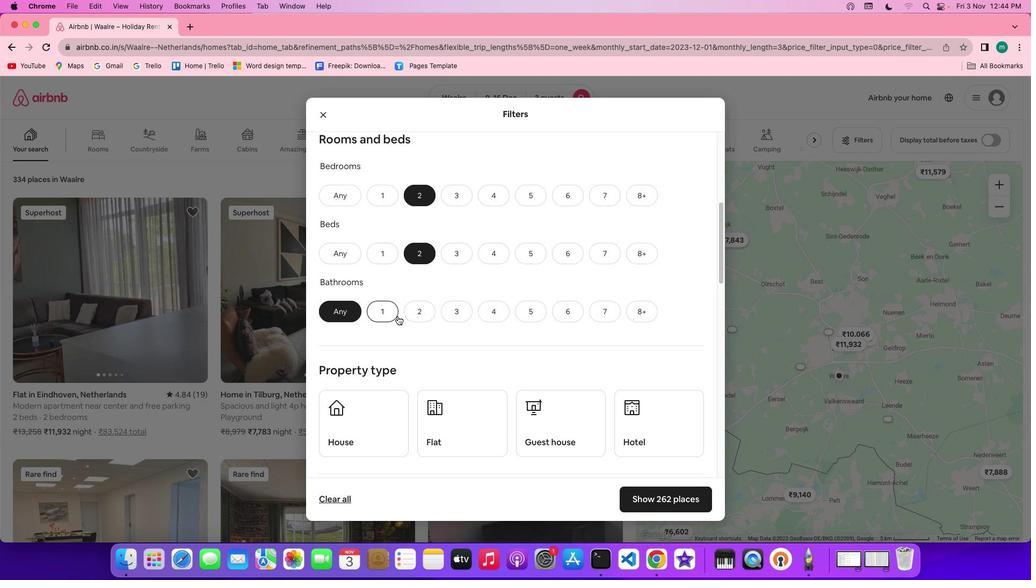 
Action: Mouse moved to (568, 333)
Screenshot: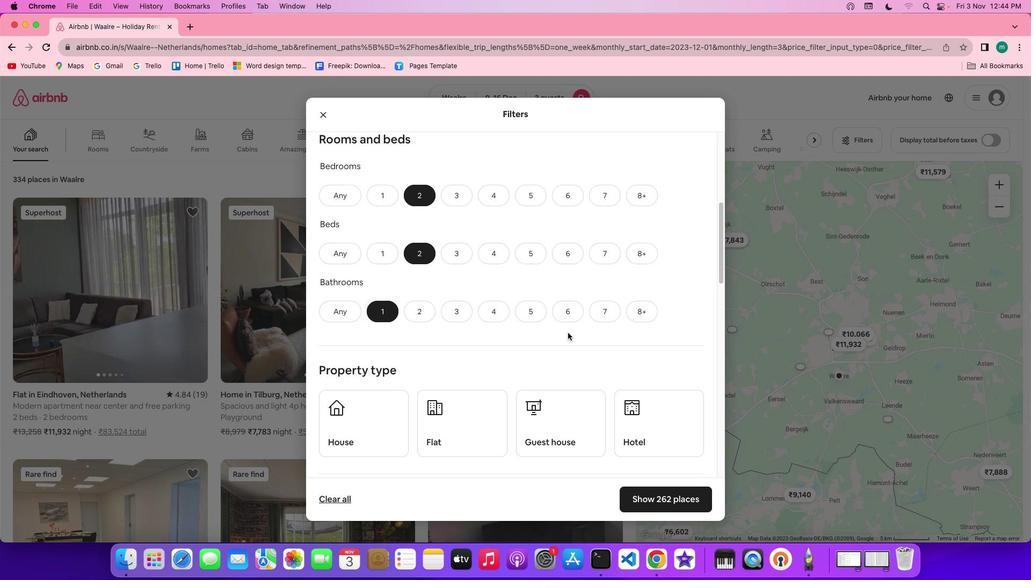 
Action: Mouse scrolled (568, 333) with delta (0, 0)
Screenshot: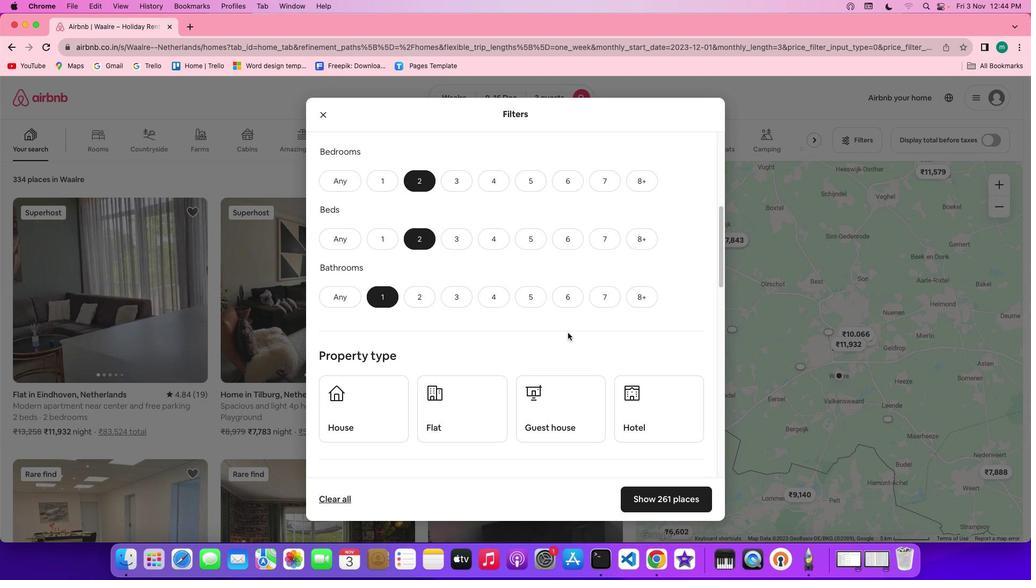 
Action: Mouse scrolled (568, 333) with delta (0, 0)
Screenshot: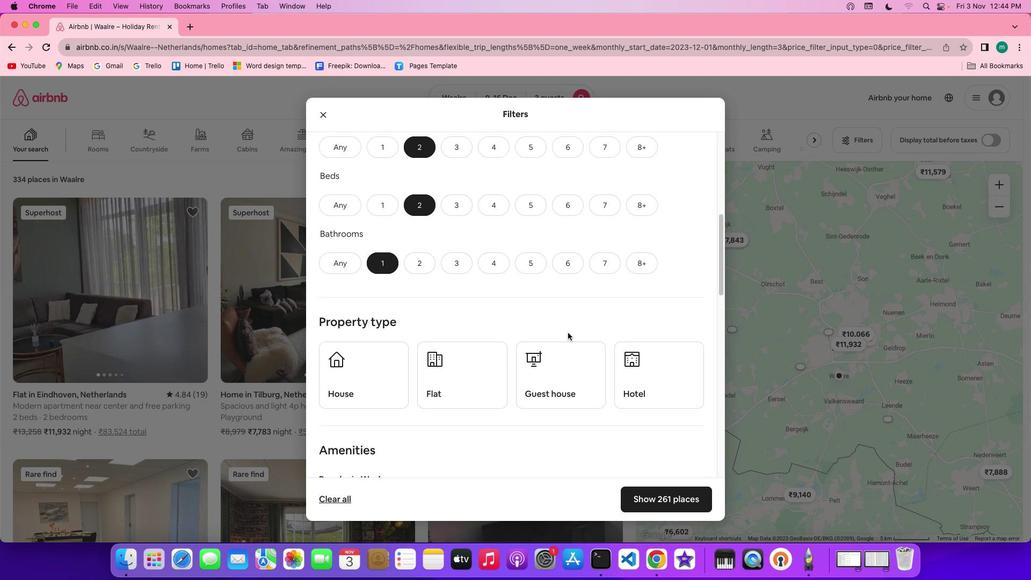 
Action: Mouse scrolled (568, 333) with delta (0, -1)
Screenshot: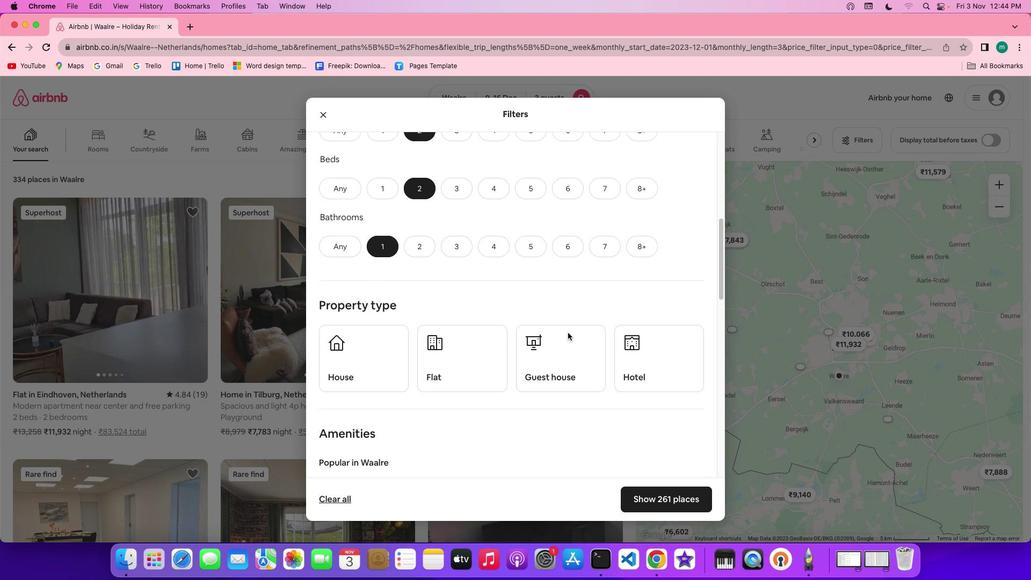 
Action: Mouse scrolled (568, 333) with delta (0, -1)
Screenshot: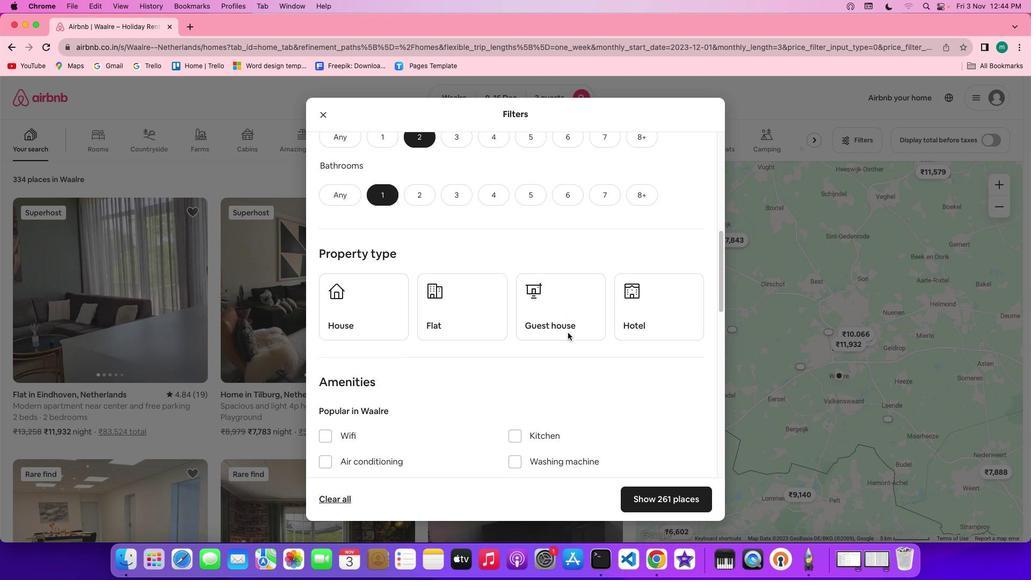 
Action: Mouse scrolled (568, 333) with delta (0, 0)
Screenshot: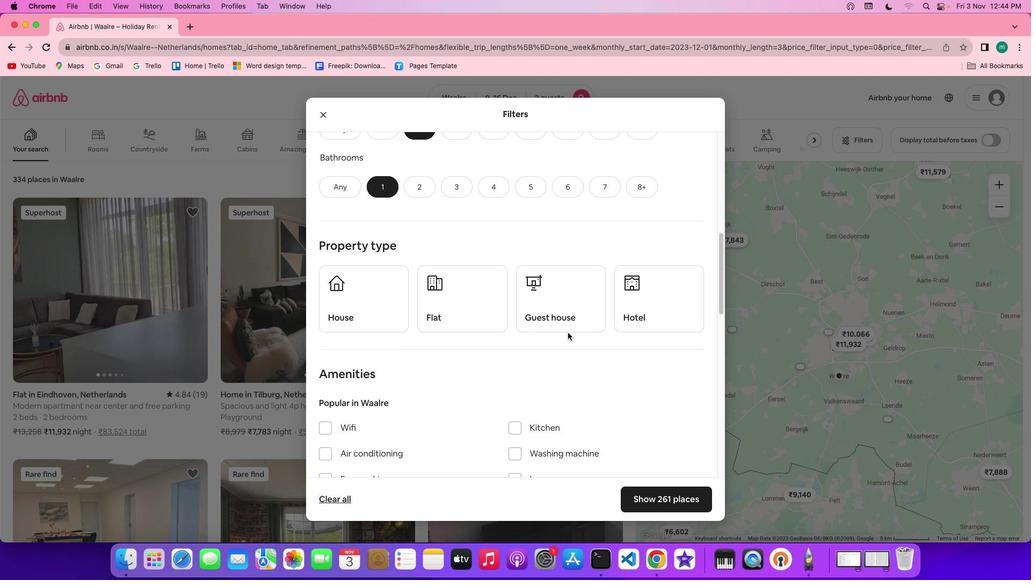 
Action: Mouse scrolled (568, 333) with delta (0, 0)
Screenshot: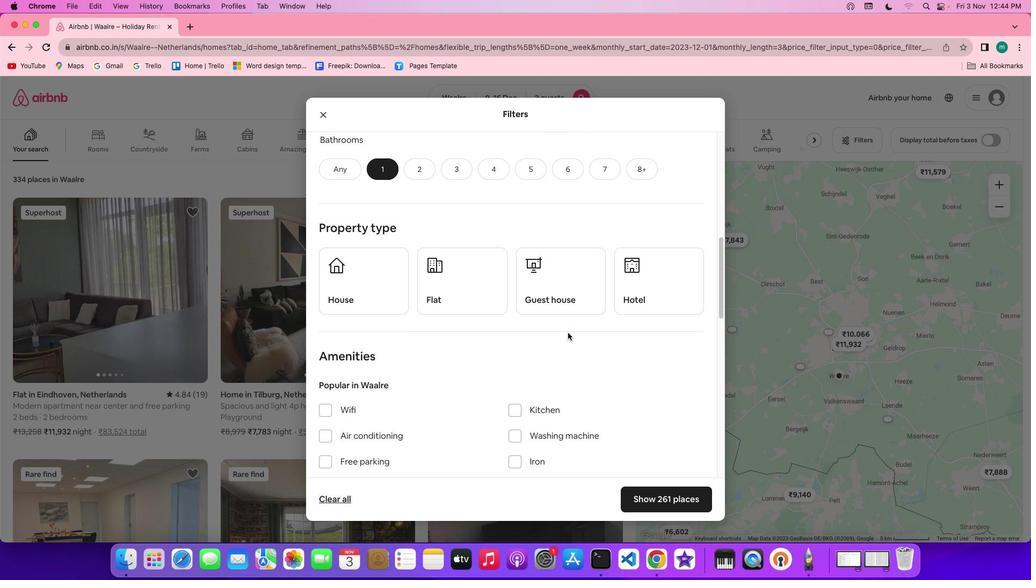 
Action: Mouse scrolled (568, 333) with delta (0, 0)
Screenshot: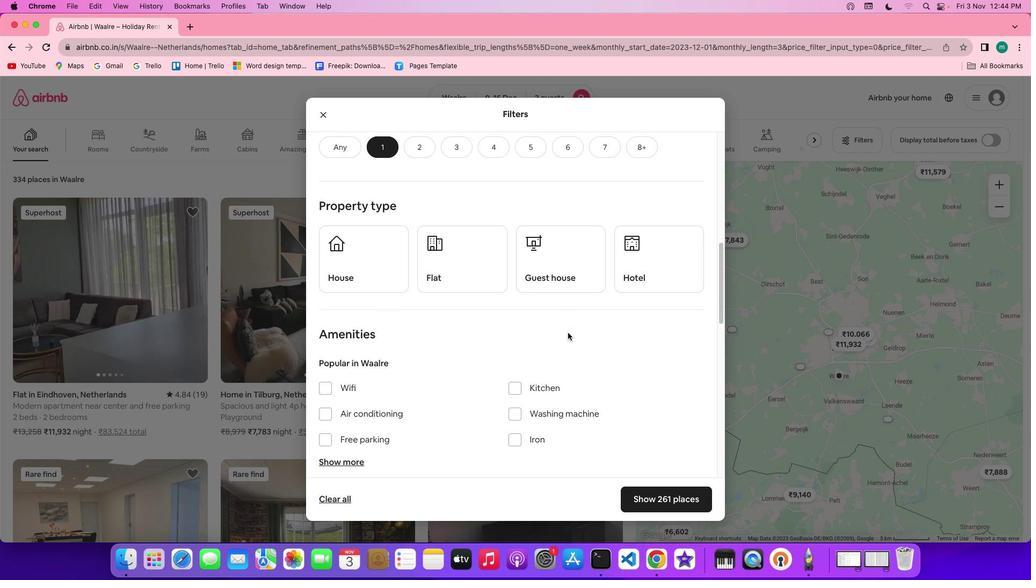 
Action: Mouse scrolled (568, 333) with delta (0, 0)
Screenshot: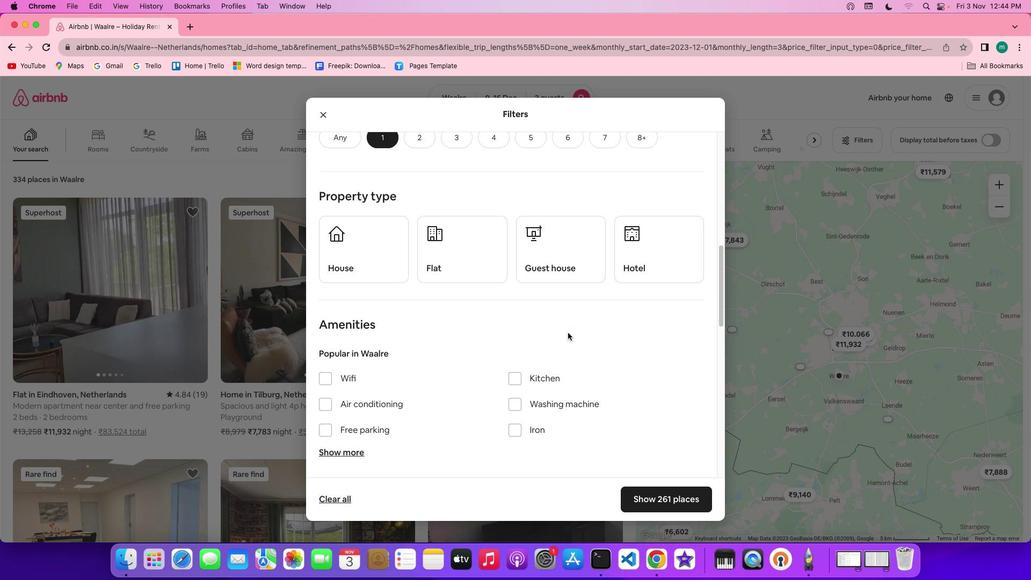 
Action: Mouse scrolled (568, 333) with delta (0, 0)
Screenshot: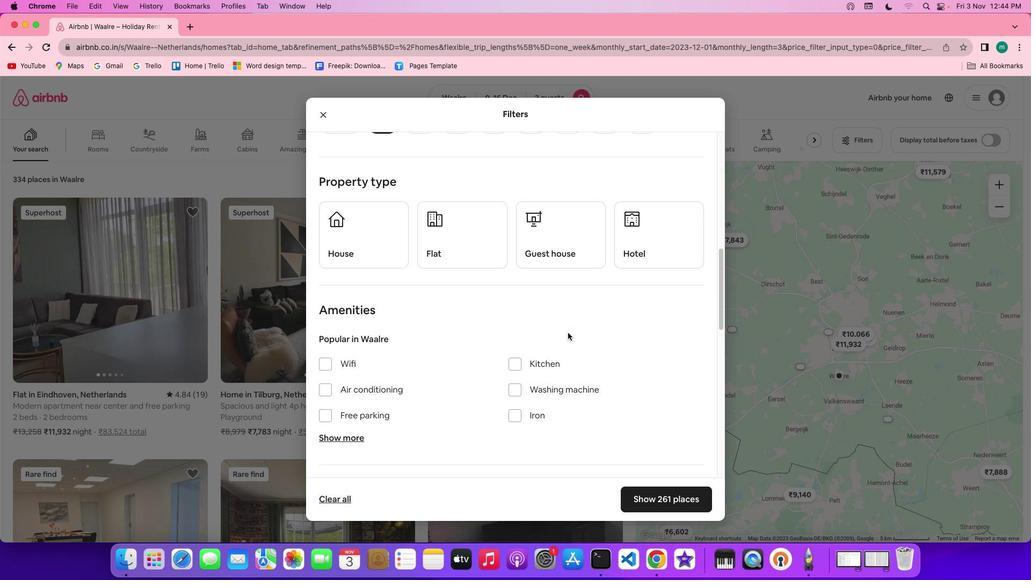 
Action: Mouse scrolled (568, 333) with delta (0, 0)
Screenshot: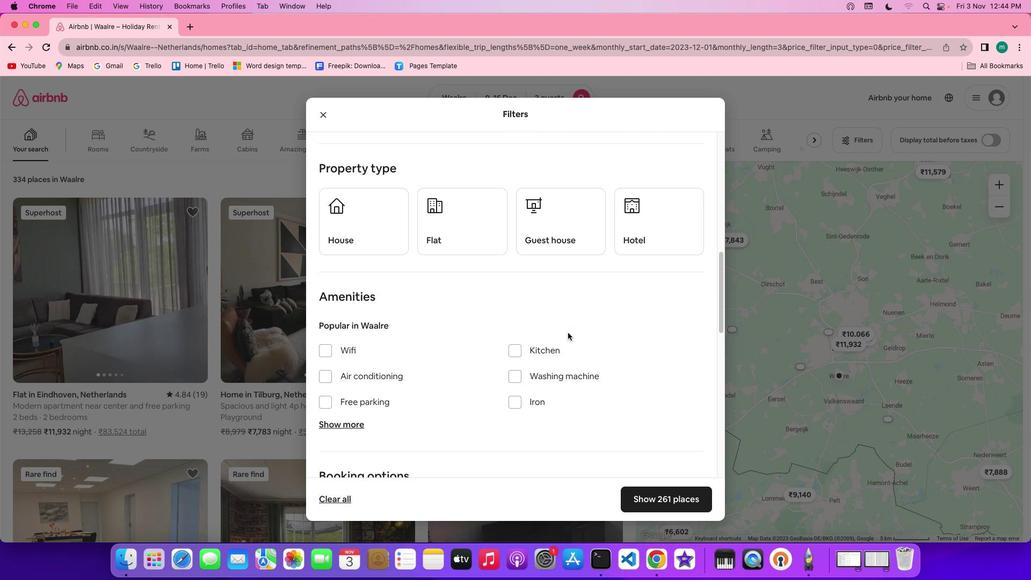 
Action: Mouse moved to (439, 220)
Screenshot: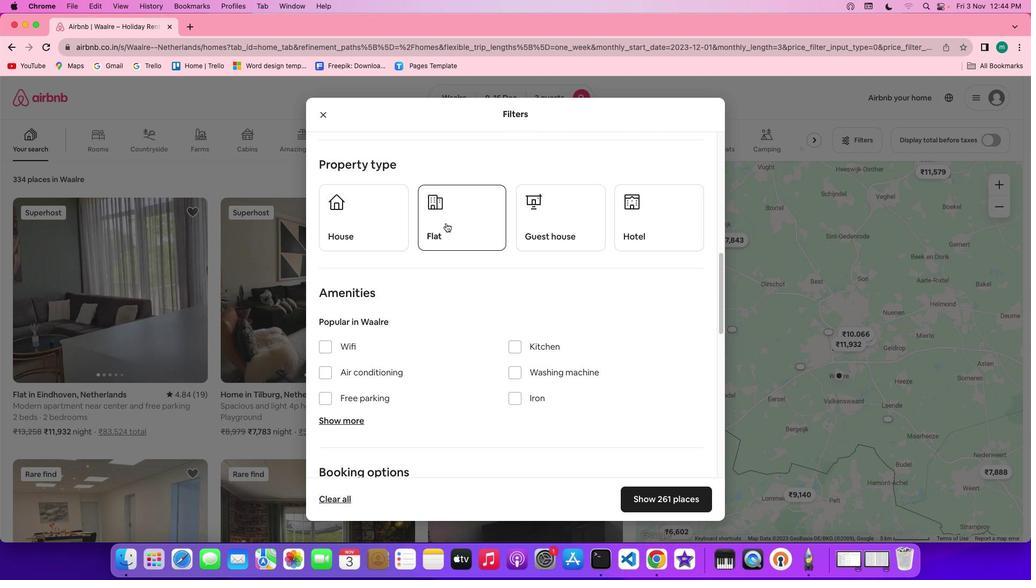 
Action: Mouse pressed left at (439, 220)
Screenshot: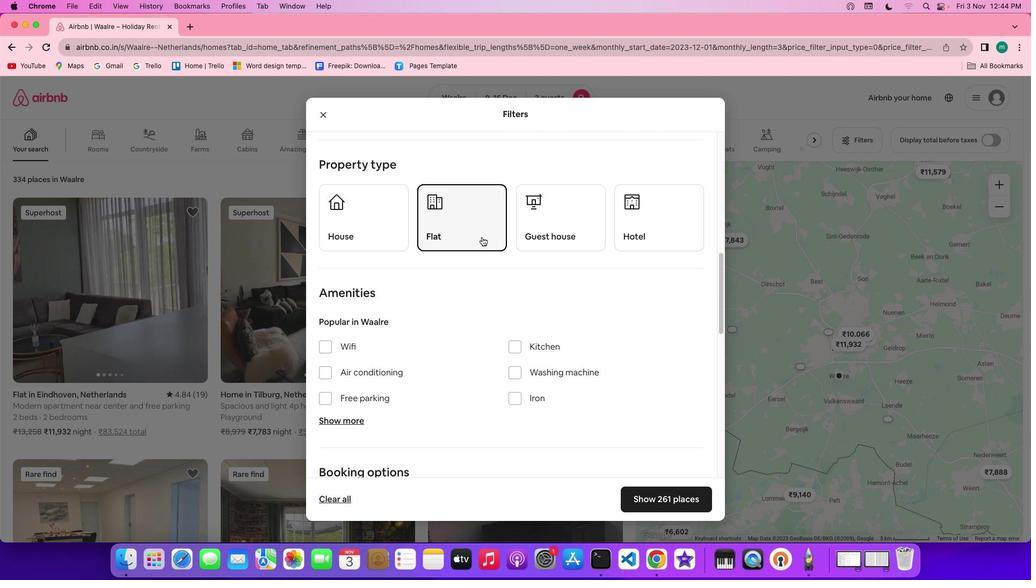 
Action: Mouse moved to (593, 323)
Screenshot: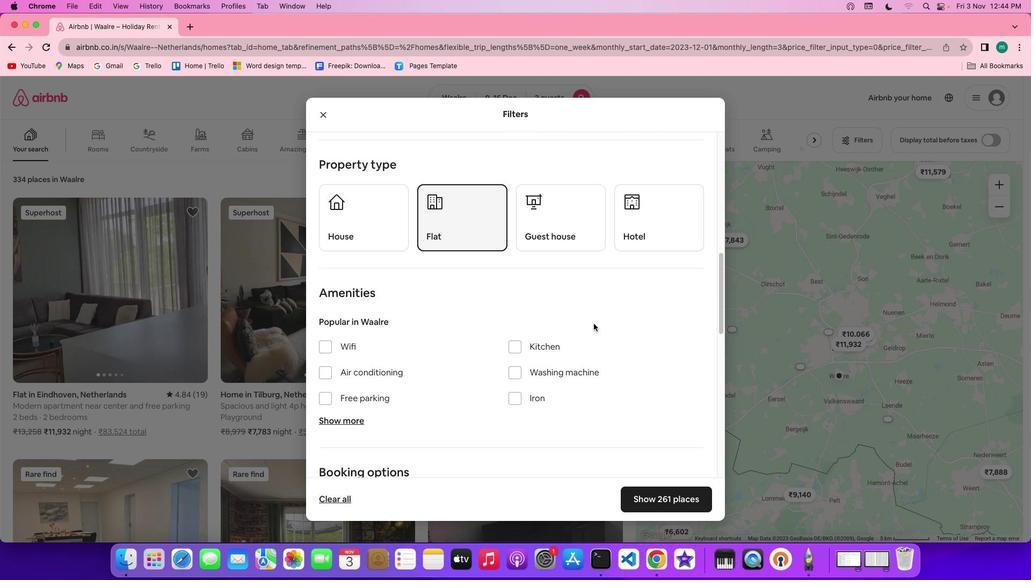 
Action: Mouse scrolled (593, 323) with delta (0, 0)
Screenshot: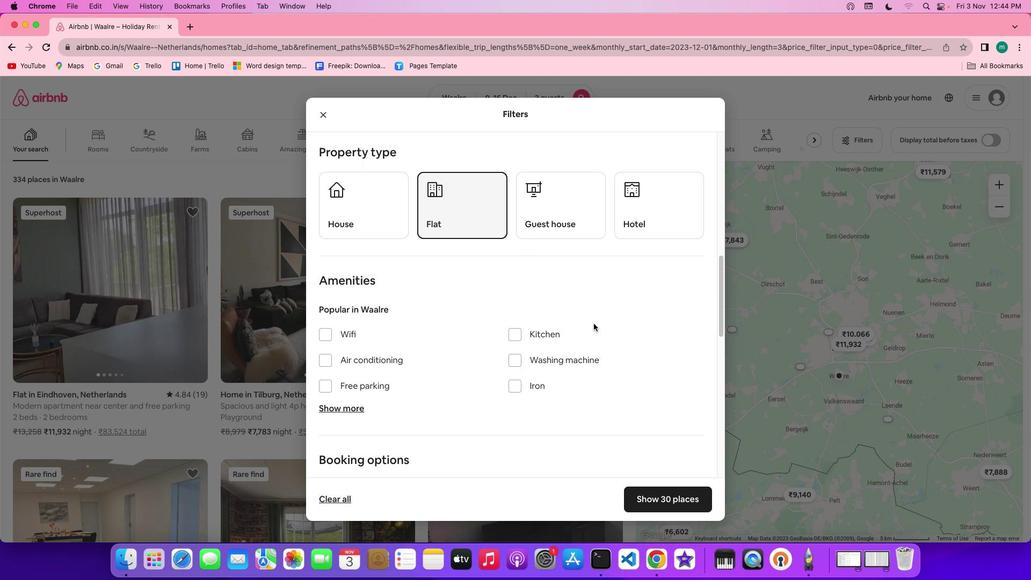 
Action: Mouse scrolled (593, 323) with delta (0, 0)
Screenshot: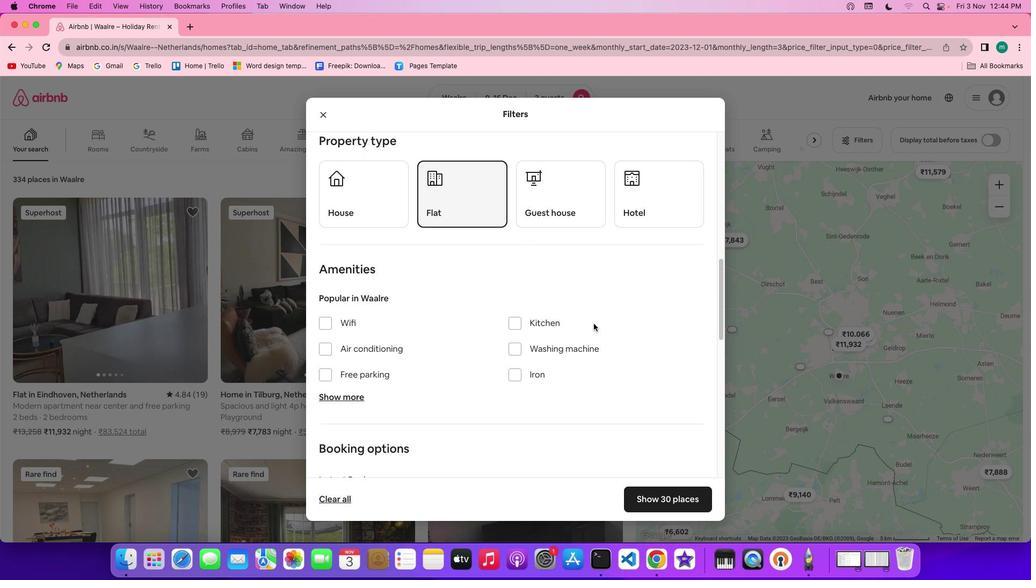 
Action: Mouse scrolled (593, 323) with delta (0, -1)
Screenshot: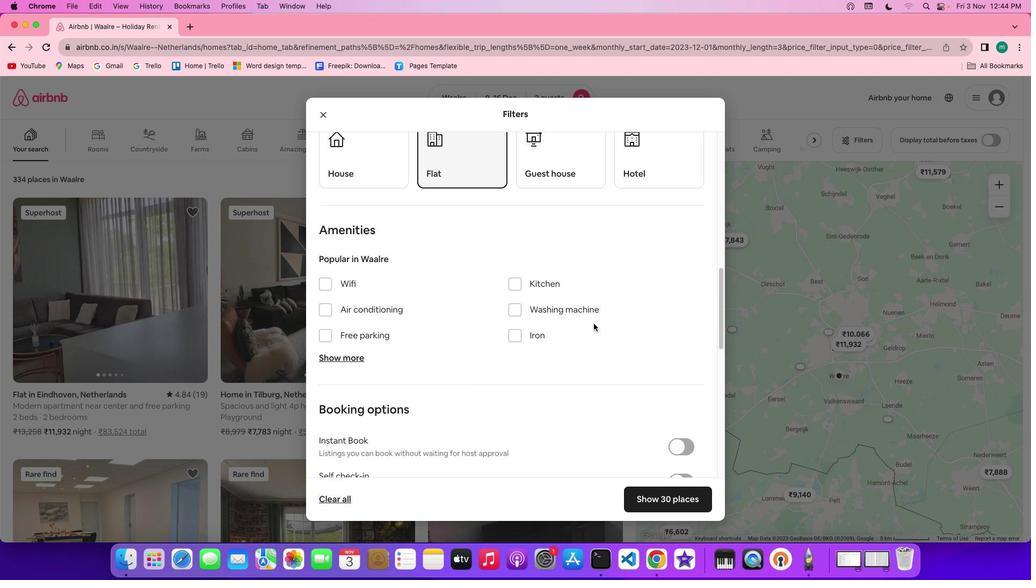 
Action: Mouse moved to (594, 324)
Screenshot: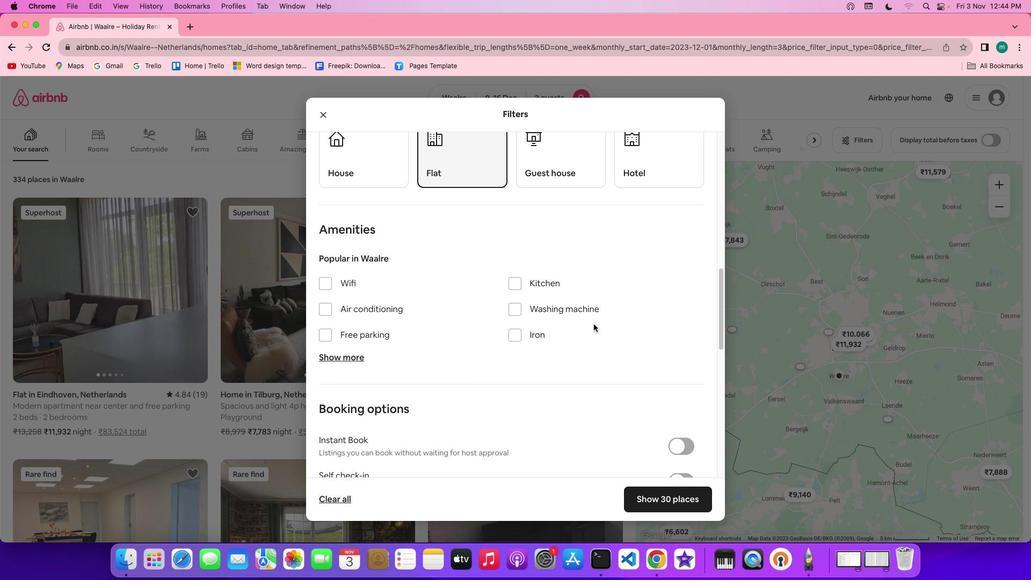 
Action: Mouse scrolled (594, 324) with delta (0, 0)
Screenshot: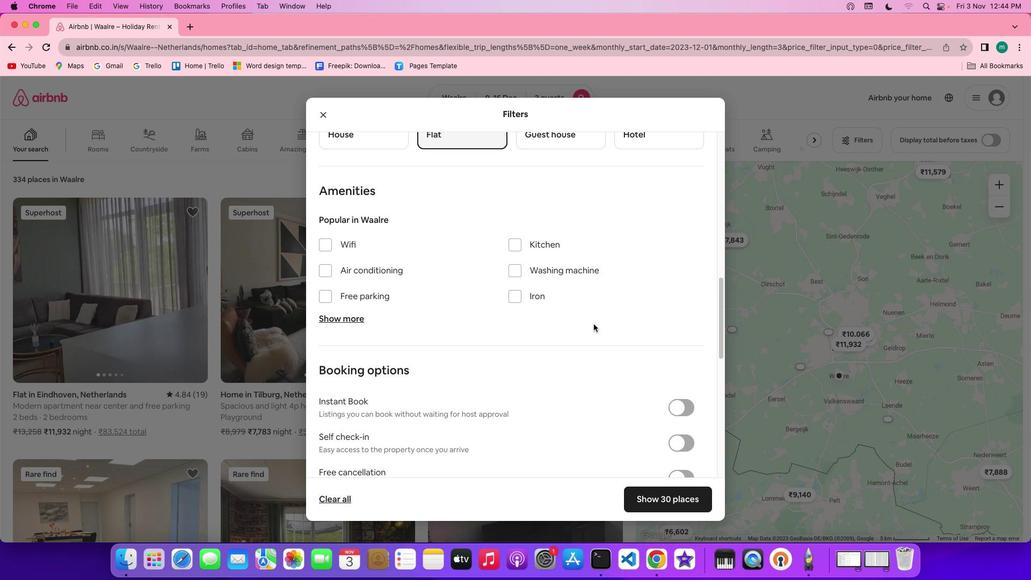 
Action: Mouse scrolled (594, 324) with delta (0, 0)
Screenshot: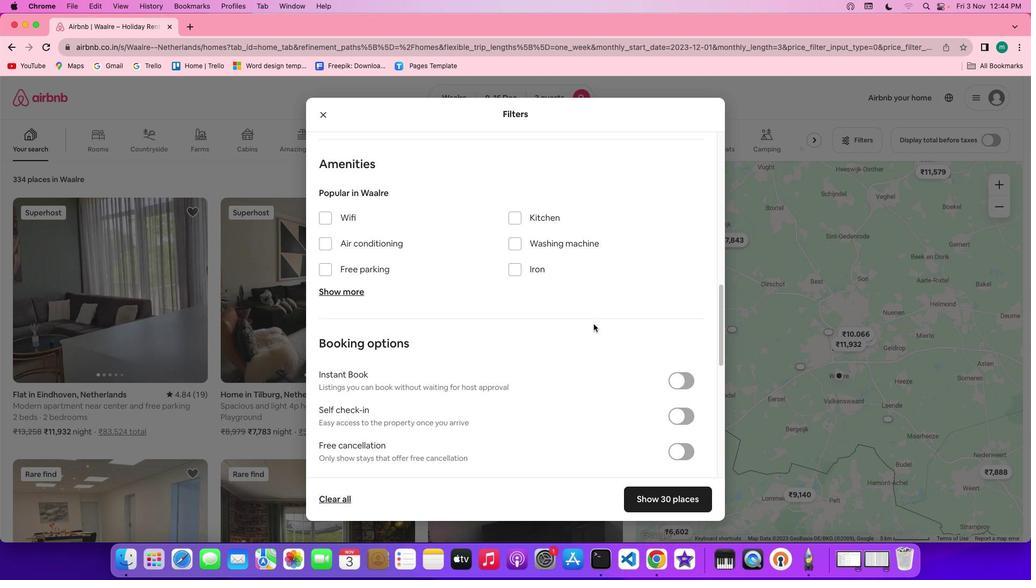 
Action: Mouse scrolled (594, 324) with delta (0, -1)
Screenshot: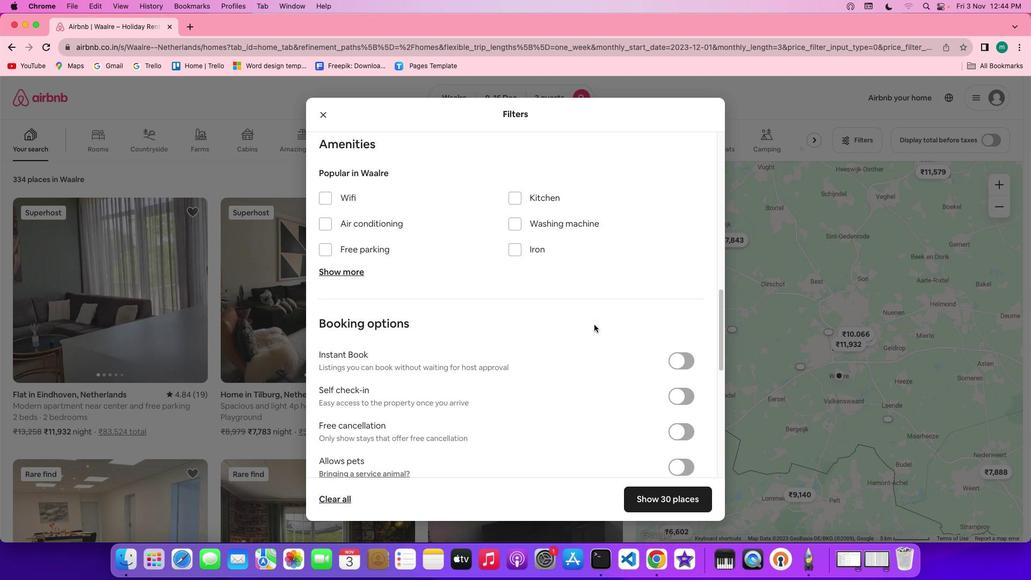 
Action: Mouse moved to (630, 353)
Screenshot: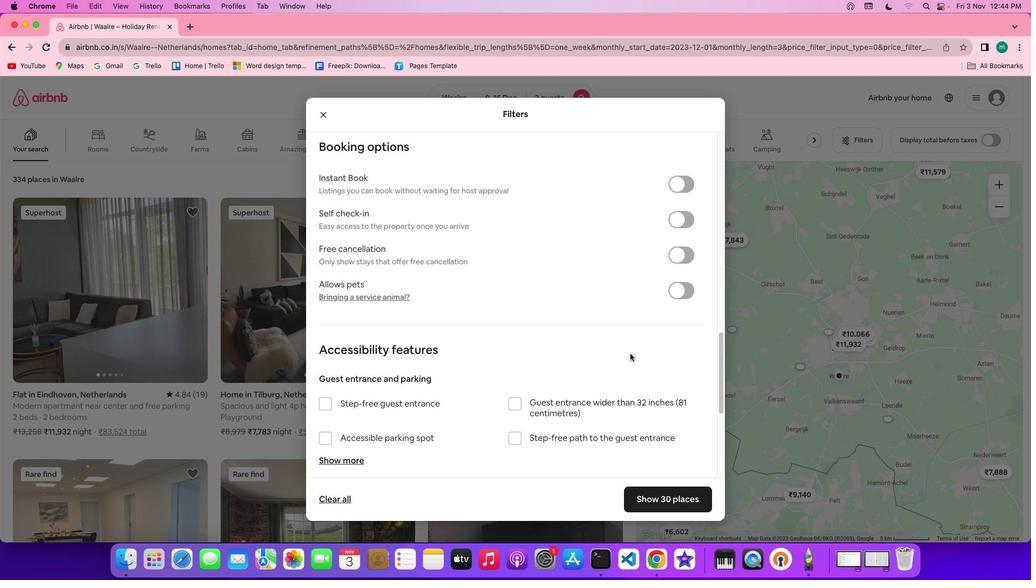 
Action: Mouse scrolled (630, 353) with delta (0, 0)
Screenshot: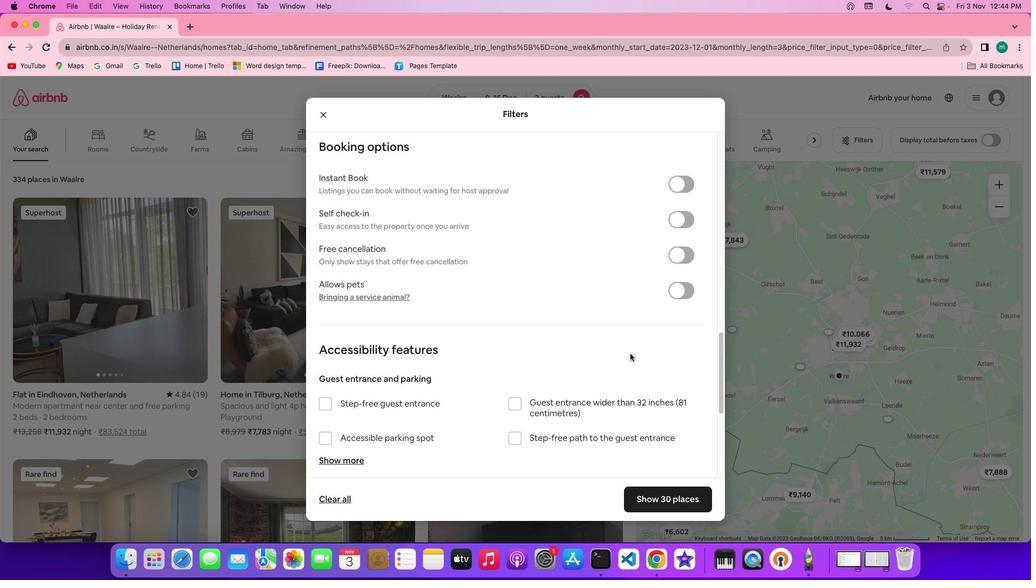 
Action: Mouse moved to (630, 353)
Screenshot: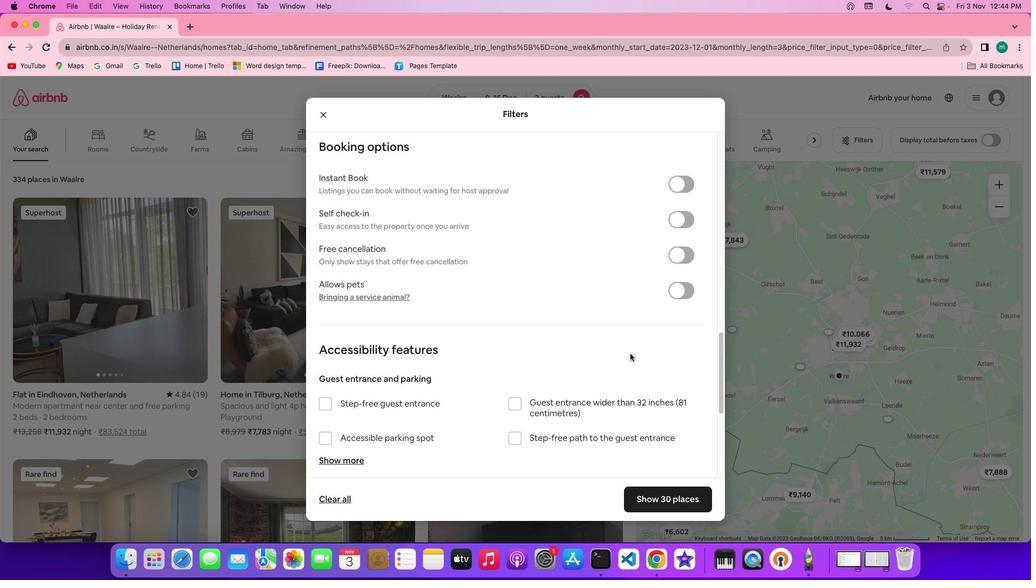 
Action: Mouse scrolled (630, 353) with delta (0, 0)
Screenshot: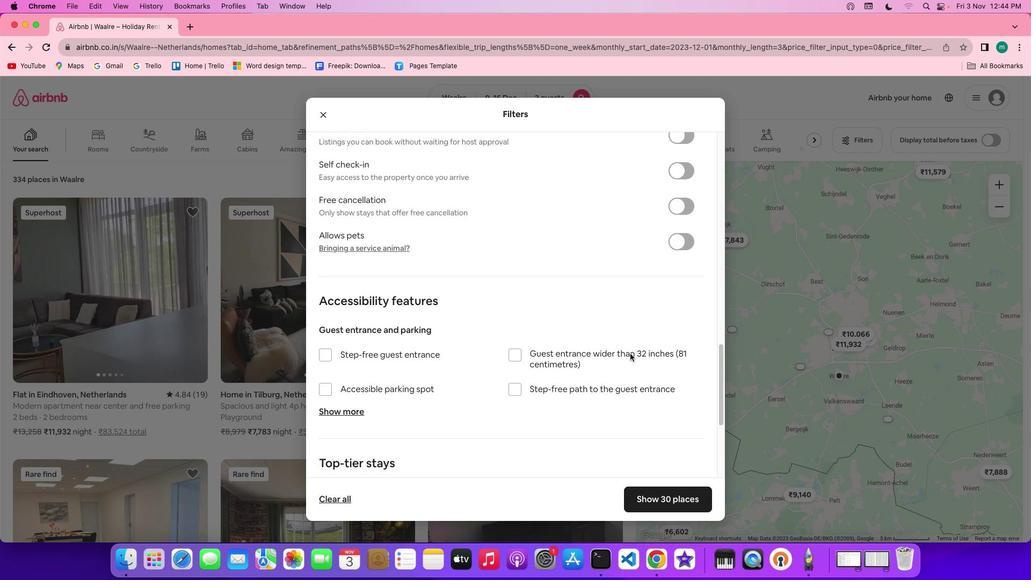 
Action: Mouse moved to (630, 353)
Screenshot: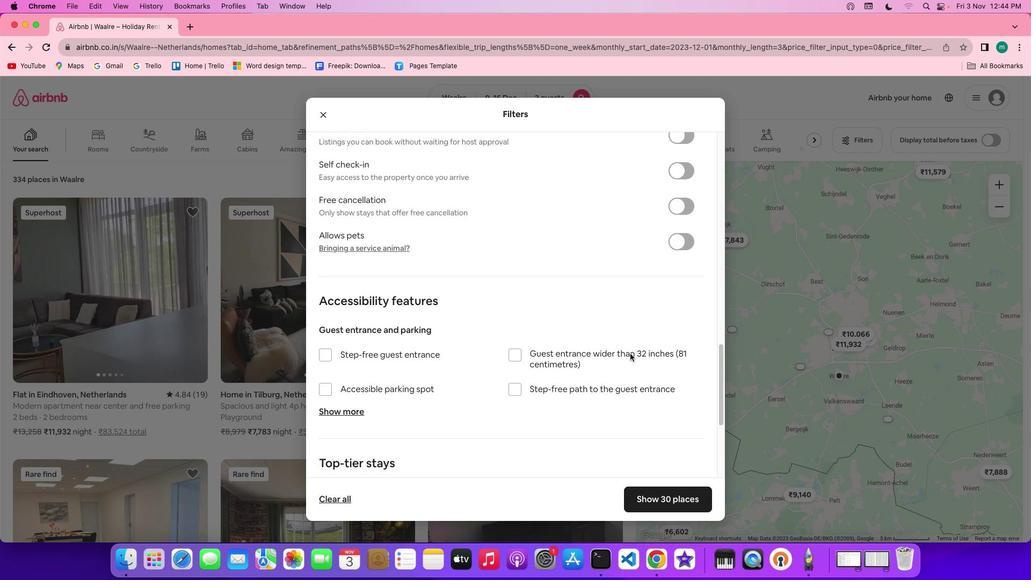 
Action: Mouse scrolled (630, 353) with delta (0, -1)
Screenshot: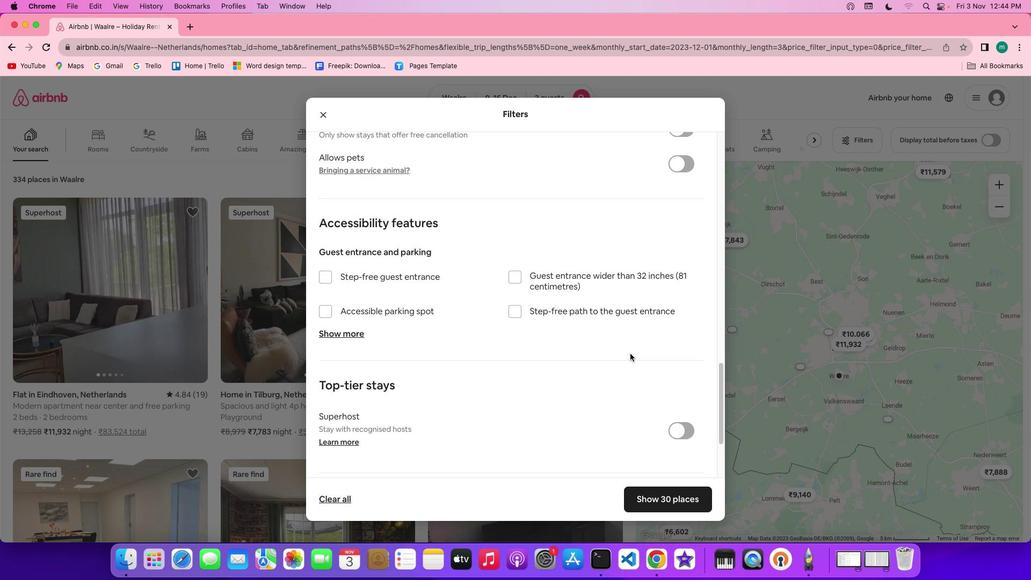 
Action: Mouse moved to (630, 354)
Screenshot: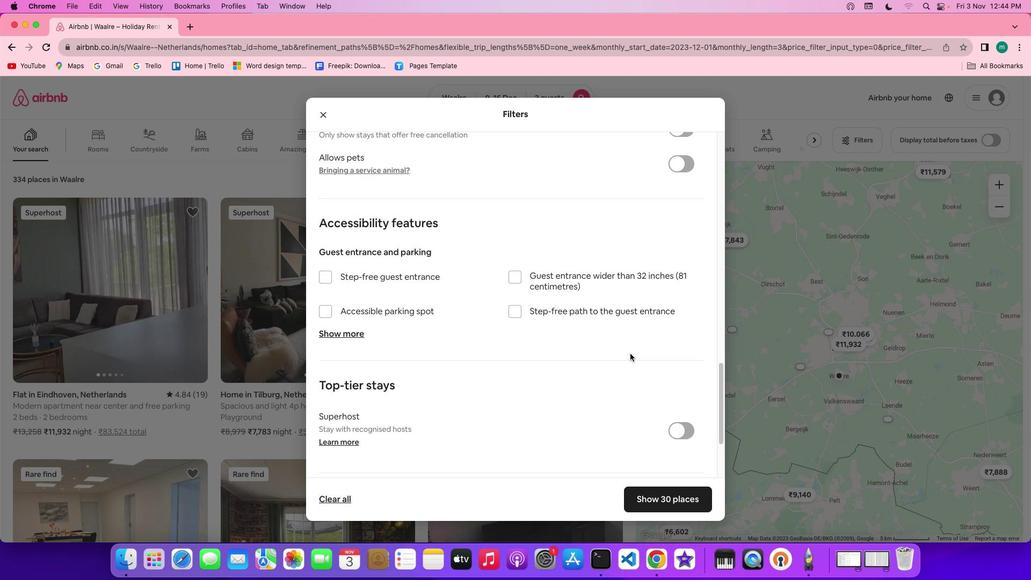 
Action: Mouse scrolled (630, 354) with delta (0, -2)
Screenshot: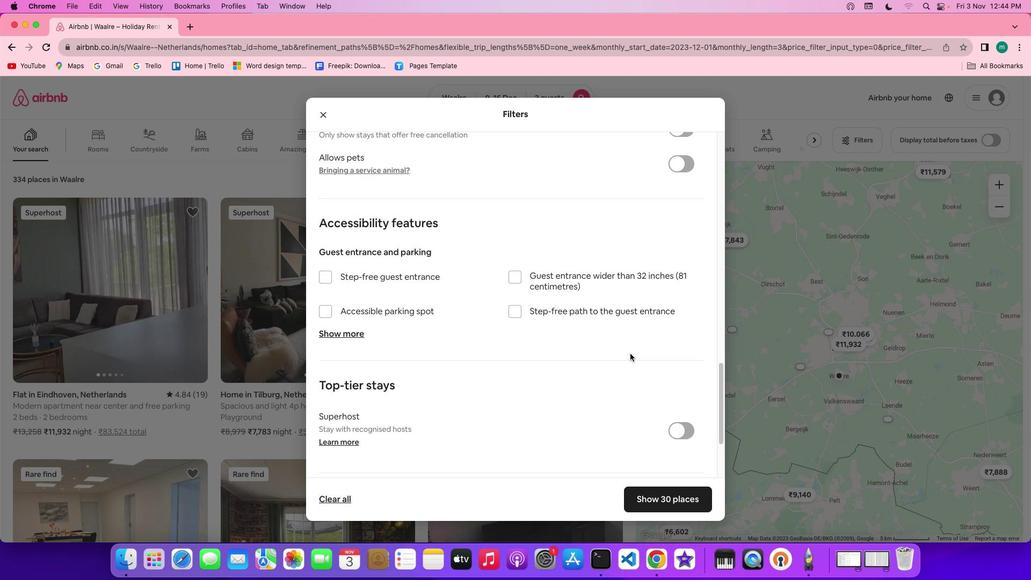 
Action: Mouse moved to (630, 354)
Screenshot: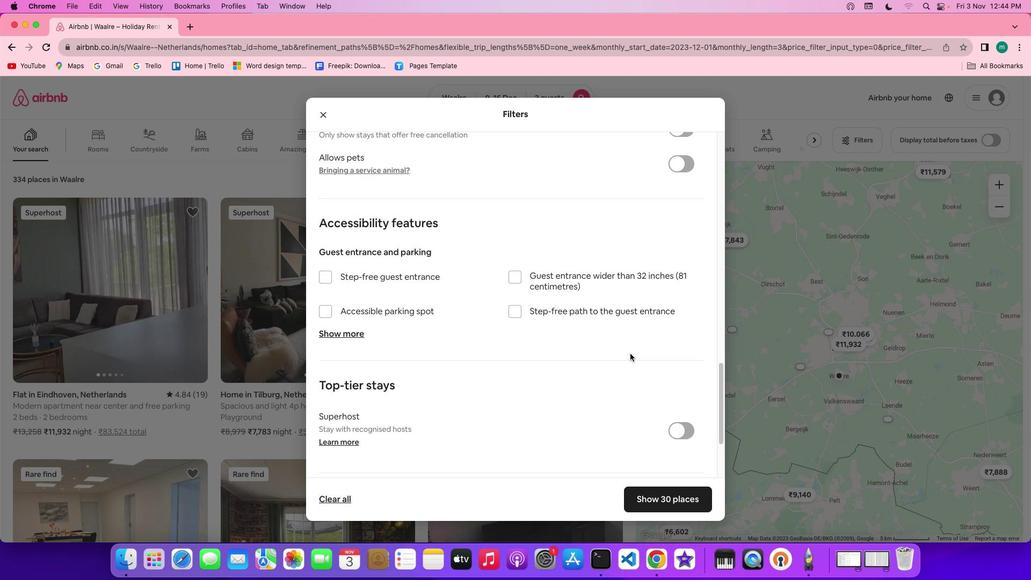 
Action: Mouse scrolled (630, 354) with delta (0, -2)
Screenshot: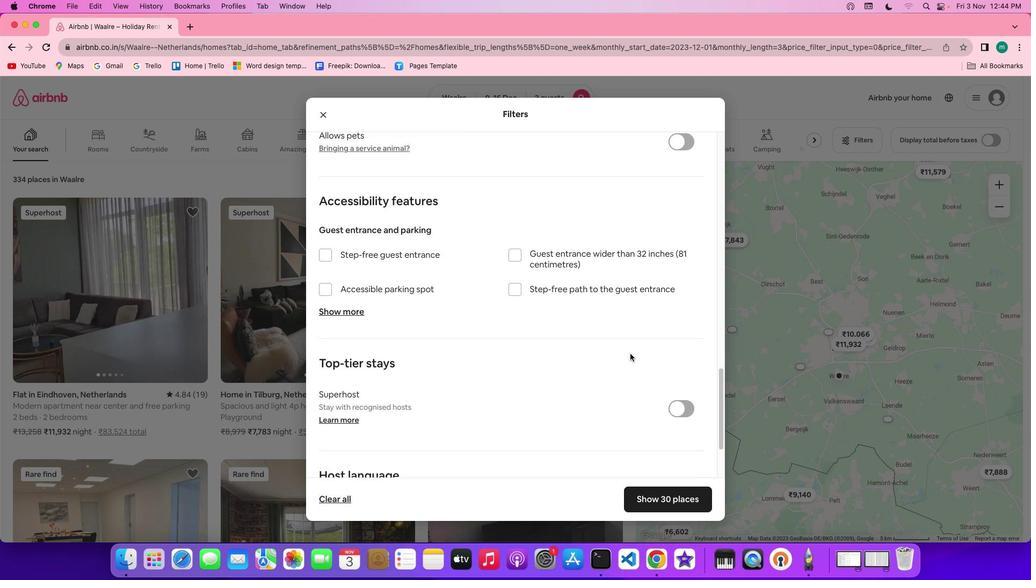 
Action: Mouse moved to (630, 354)
Screenshot: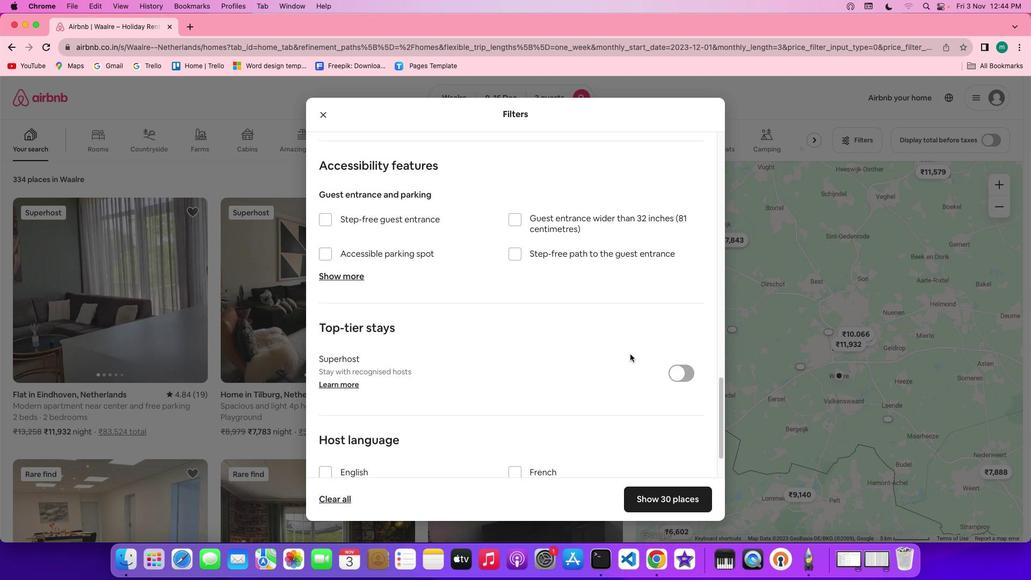 
Action: Mouse scrolled (630, 354) with delta (0, 0)
Screenshot: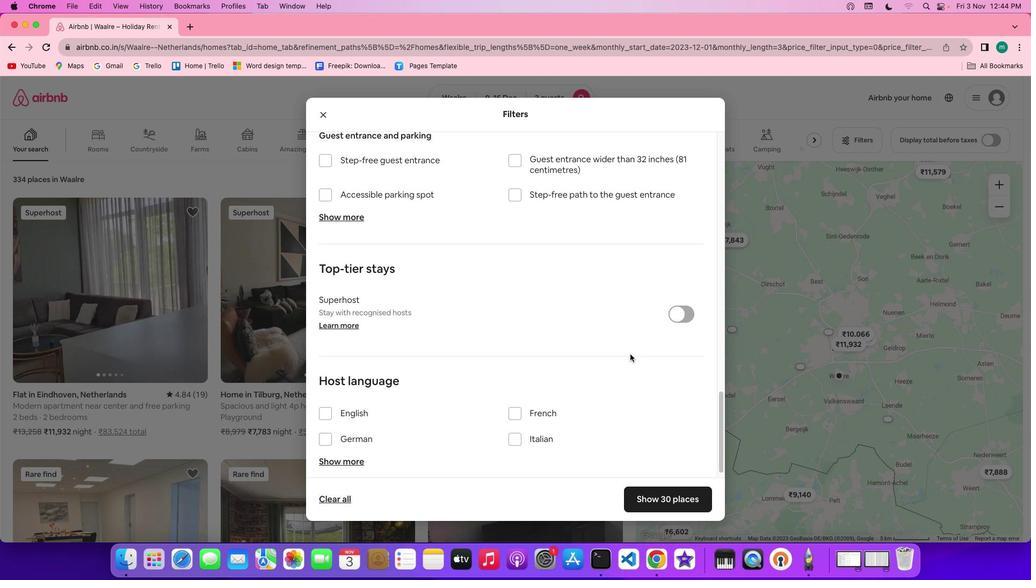 
Action: Mouse scrolled (630, 354) with delta (0, 0)
Screenshot: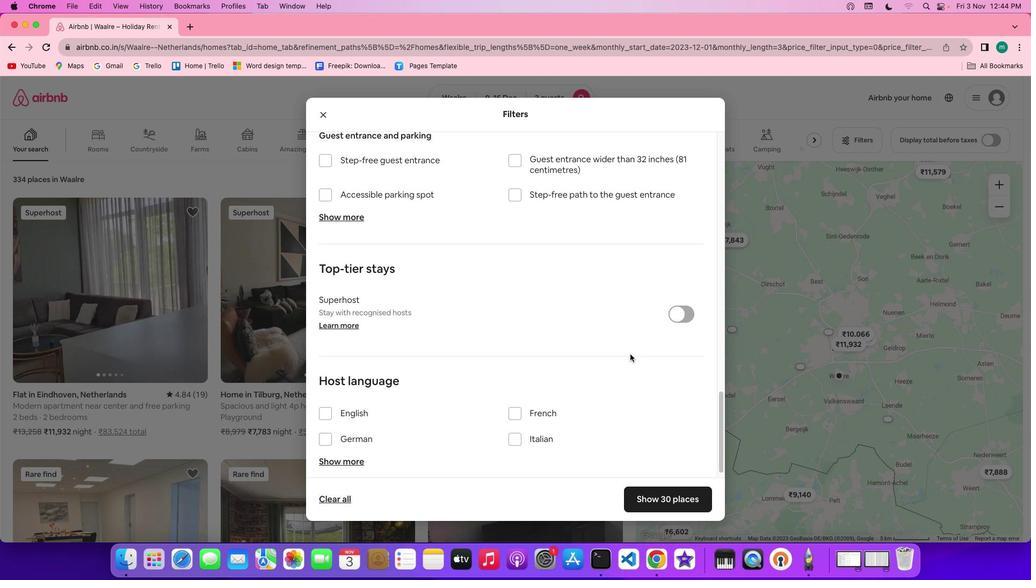
Action: Mouse scrolled (630, 354) with delta (0, -1)
Screenshot: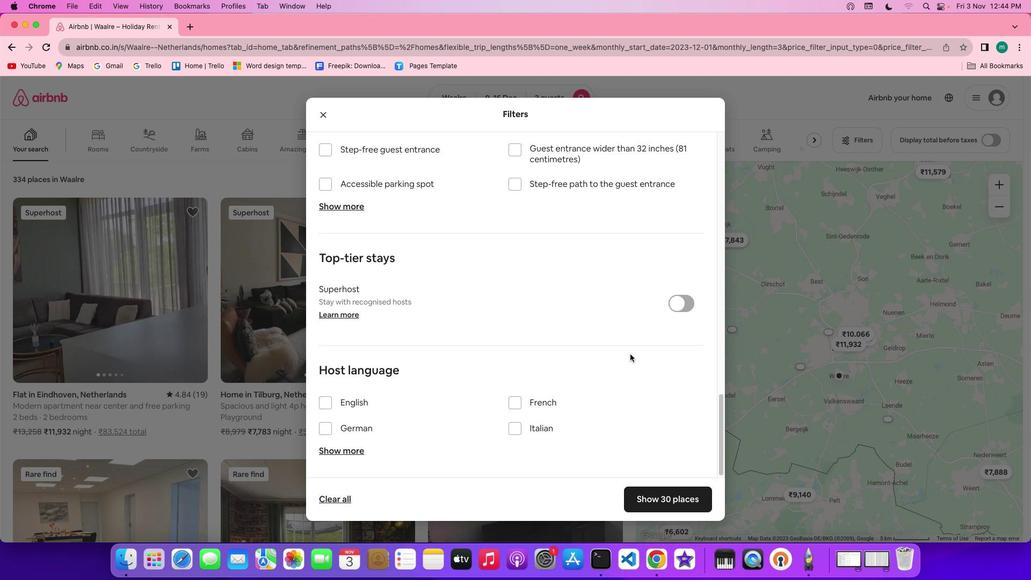 
Action: Mouse scrolled (630, 354) with delta (0, -2)
Screenshot: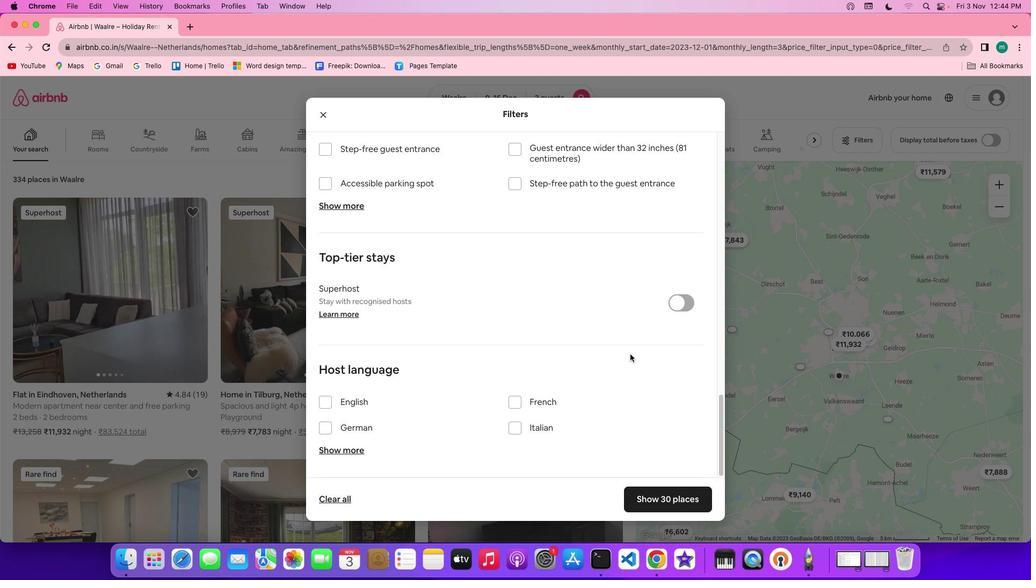 
Action: Mouse scrolled (630, 354) with delta (0, -3)
Screenshot: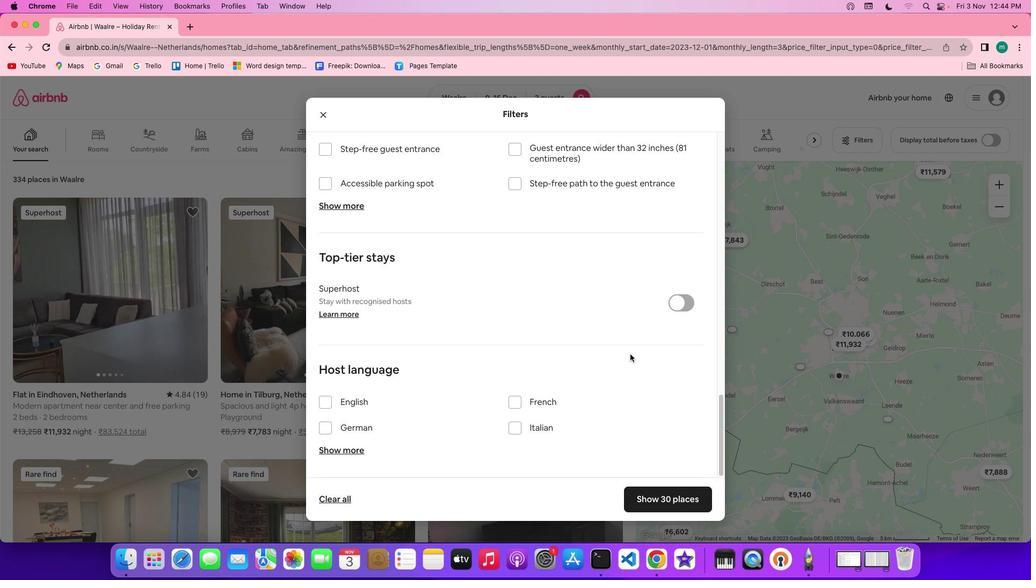 
Action: Mouse scrolled (630, 354) with delta (0, -3)
Screenshot: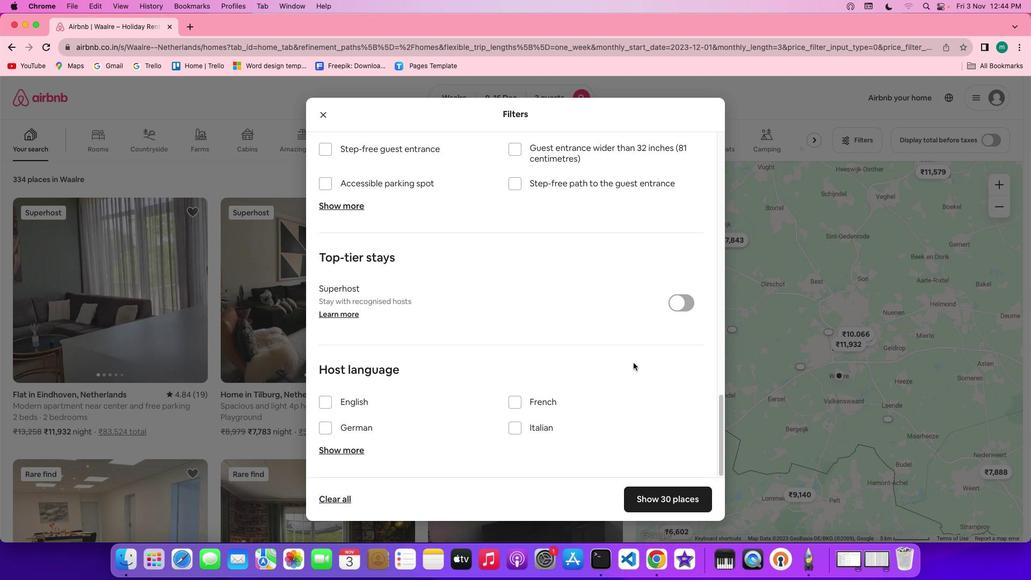 
Action: Mouse moved to (657, 403)
Screenshot: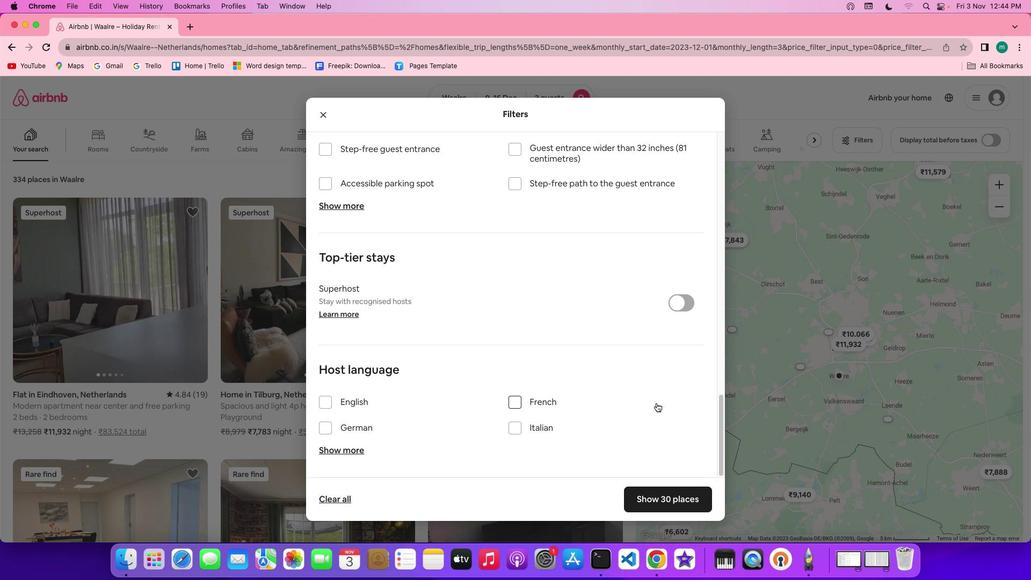 
Action: Mouse scrolled (657, 403) with delta (0, 0)
Screenshot: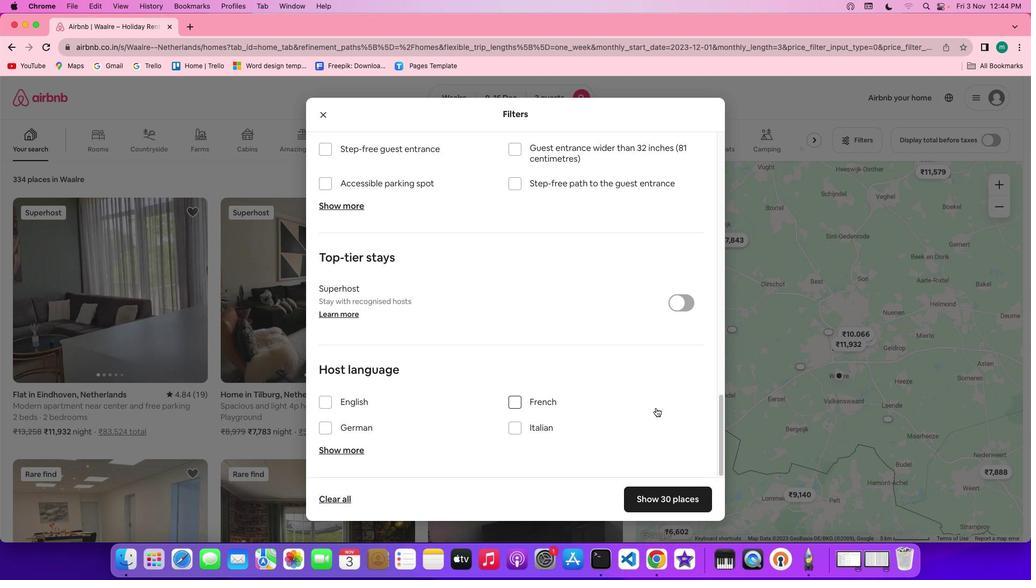 
Action: Mouse scrolled (657, 403) with delta (0, 0)
Screenshot: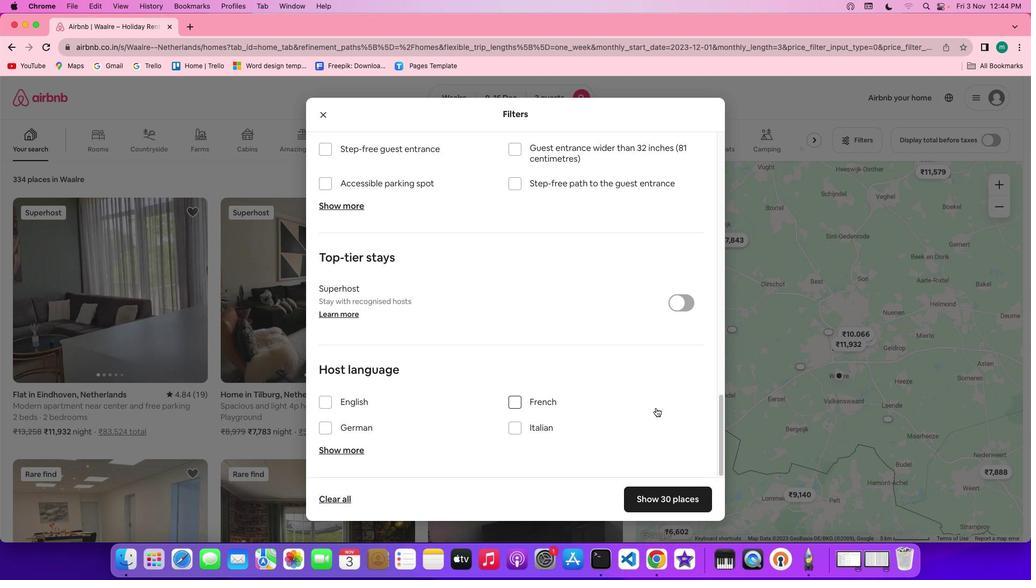 
Action: Mouse scrolled (657, 403) with delta (0, -1)
Screenshot: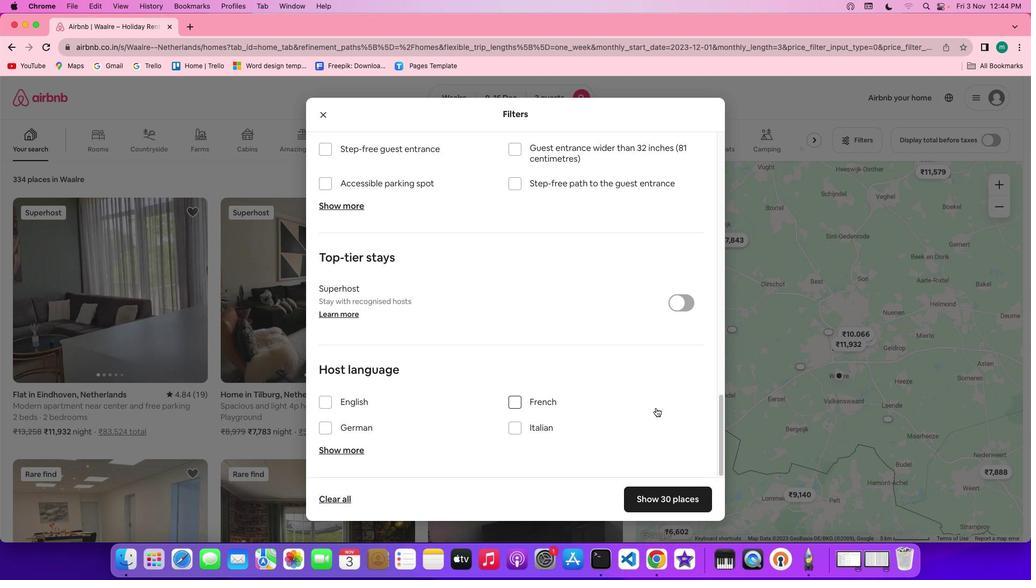 
Action: Mouse scrolled (657, 403) with delta (0, -2)
Screenshot: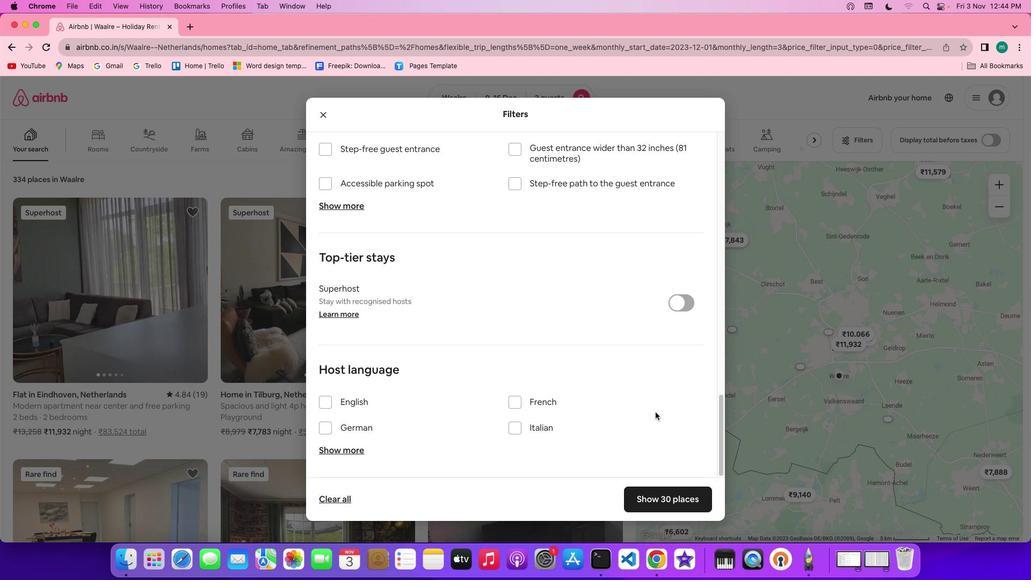 
Action: Mouse scrolled (657, 403) with delta (0, -3)
Screenshot: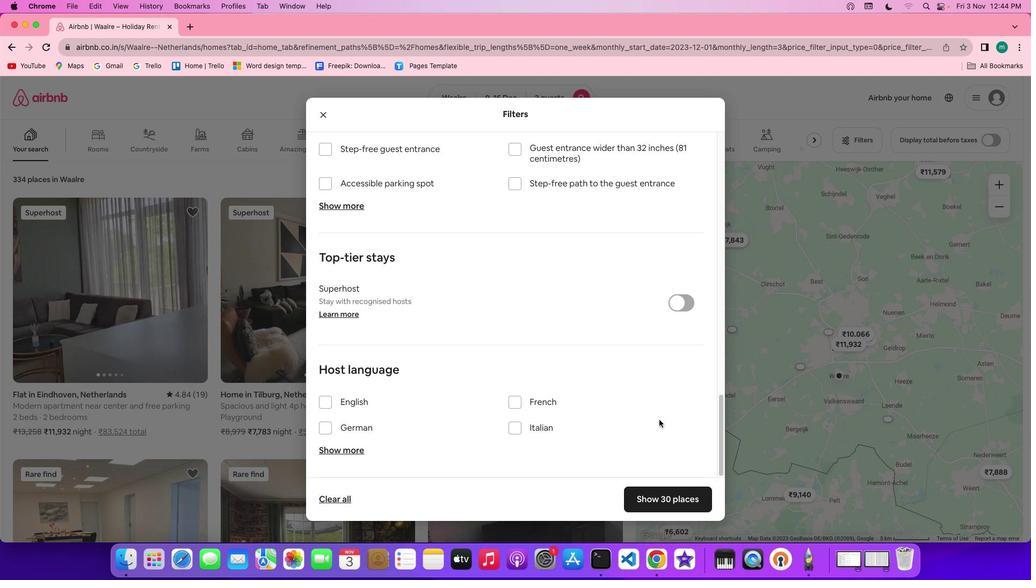 
Action: Mouse moved to (654, 498)
Screenshot: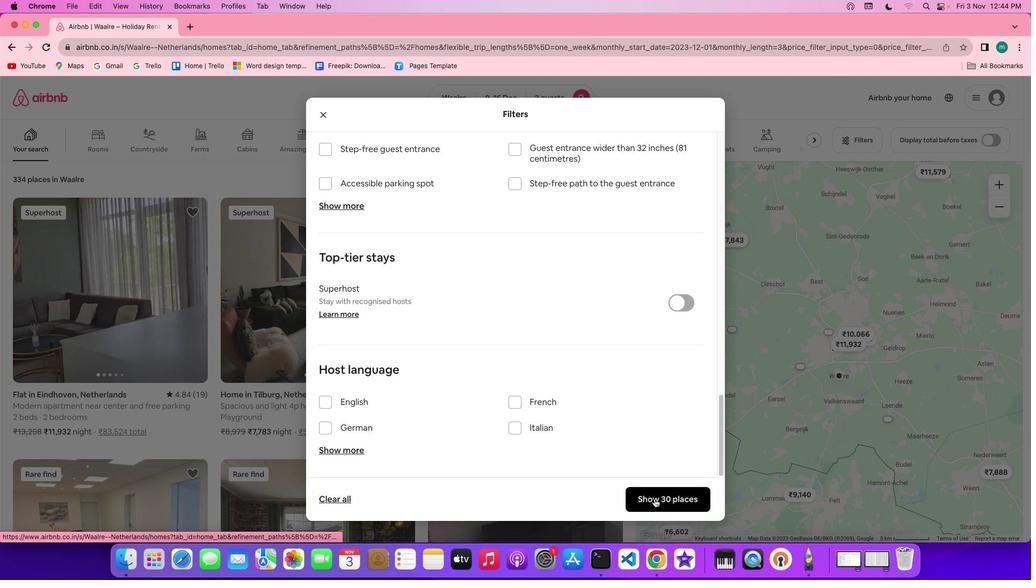 
Action: Mouse pressed left at (654, 498)
Screenshot: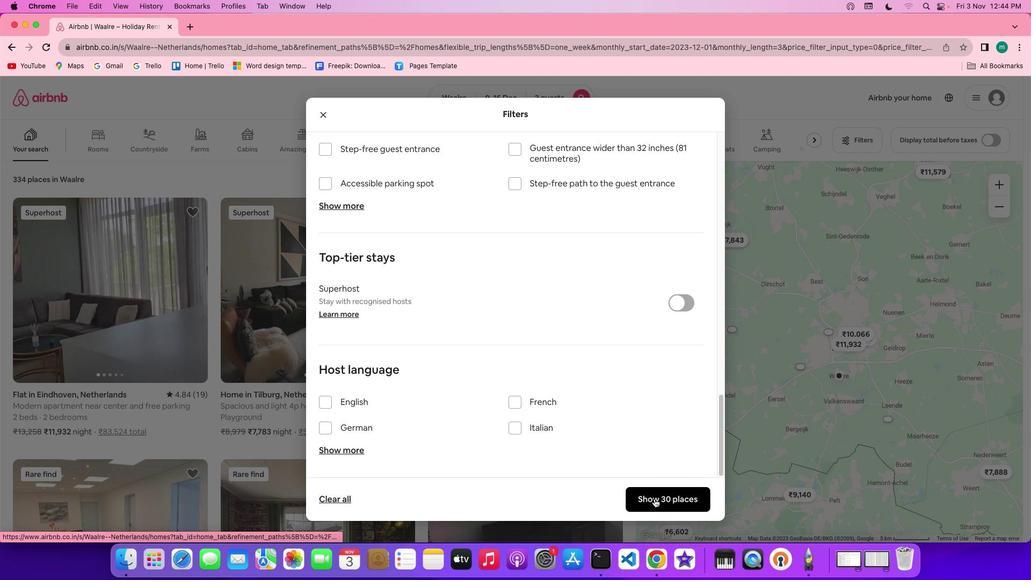 
Action: Mouse moved to (184, 318)
Screenshot: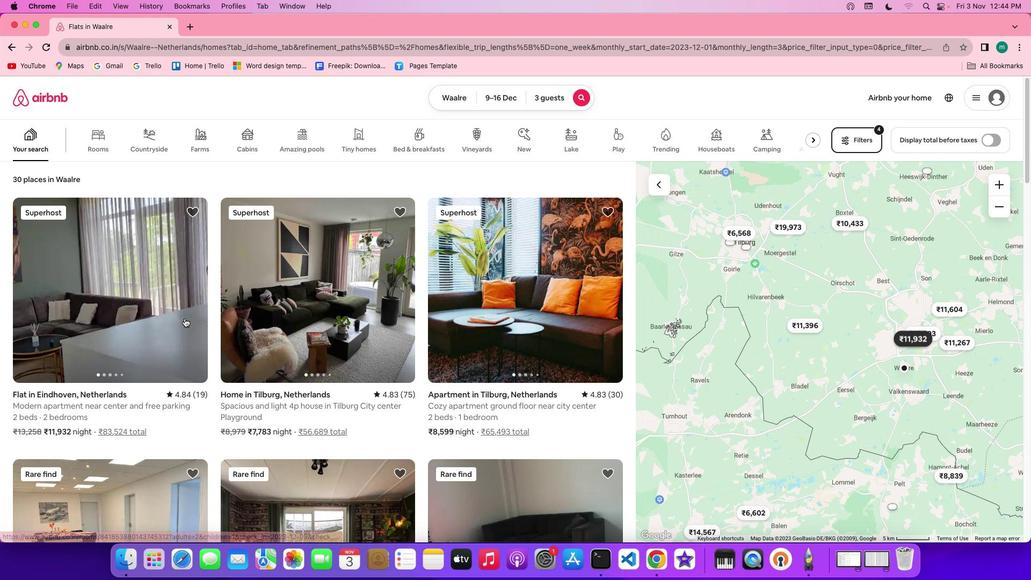 
Action: Mouse scrolled (184, 318) with delta (0, 0)
Screenshot: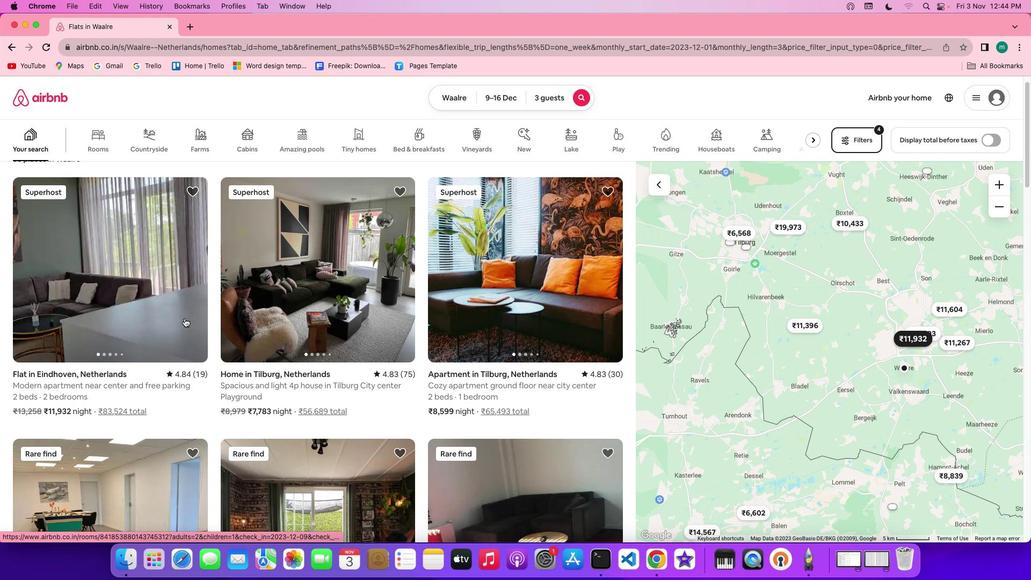 
Action: Mouse scrolled (184, 318) with delta (0, 0)
Screenshot: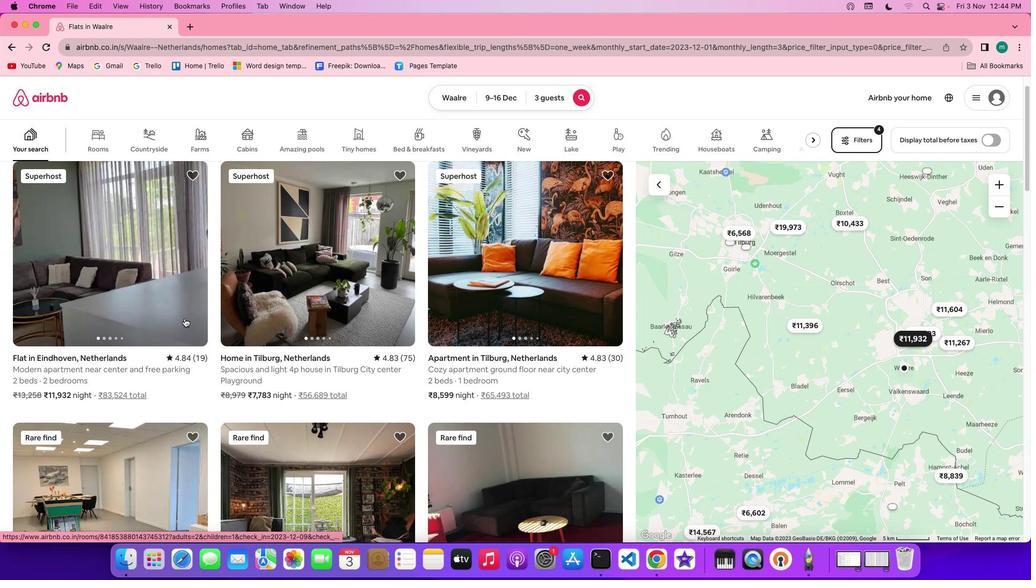 
Action: Mouse scrolled (184, 318) with delta (0, -1)
Screenshot: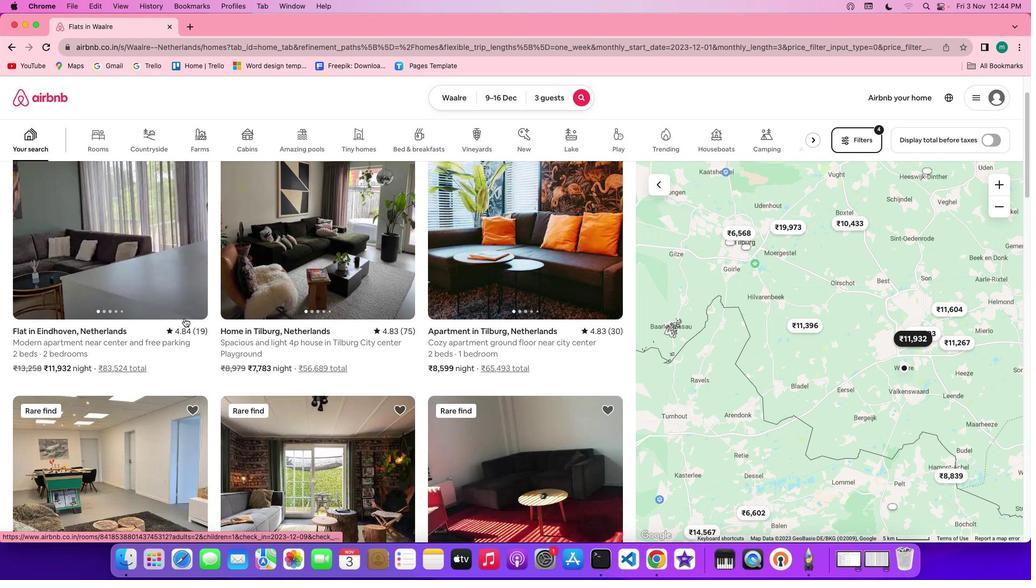 
Action: Mouse scrolled (184, 318) with delta (0, 0)
Screenshot: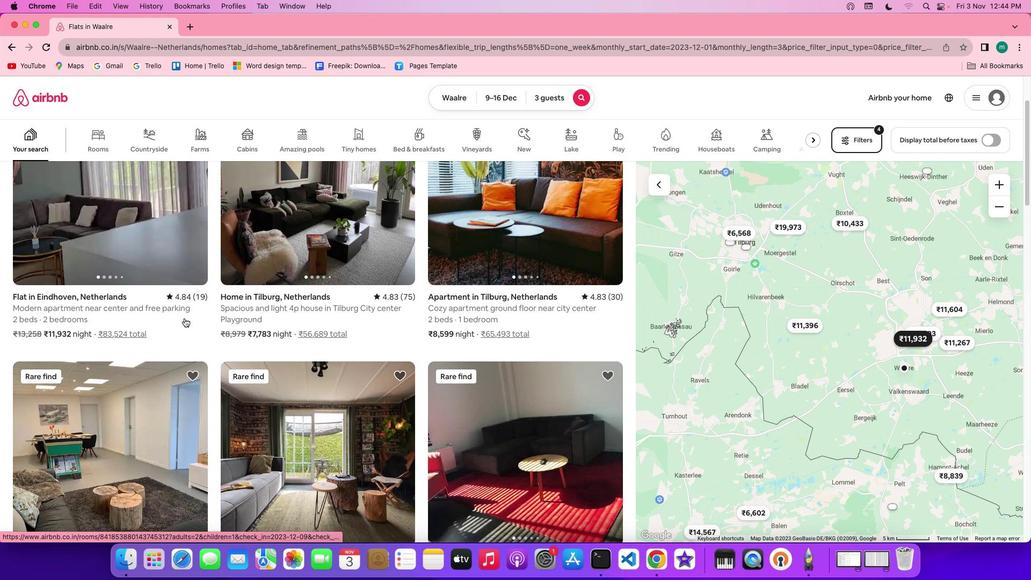 
Action: Mouse scrolled (184, 318) with delta (0, 0)
Screenshot: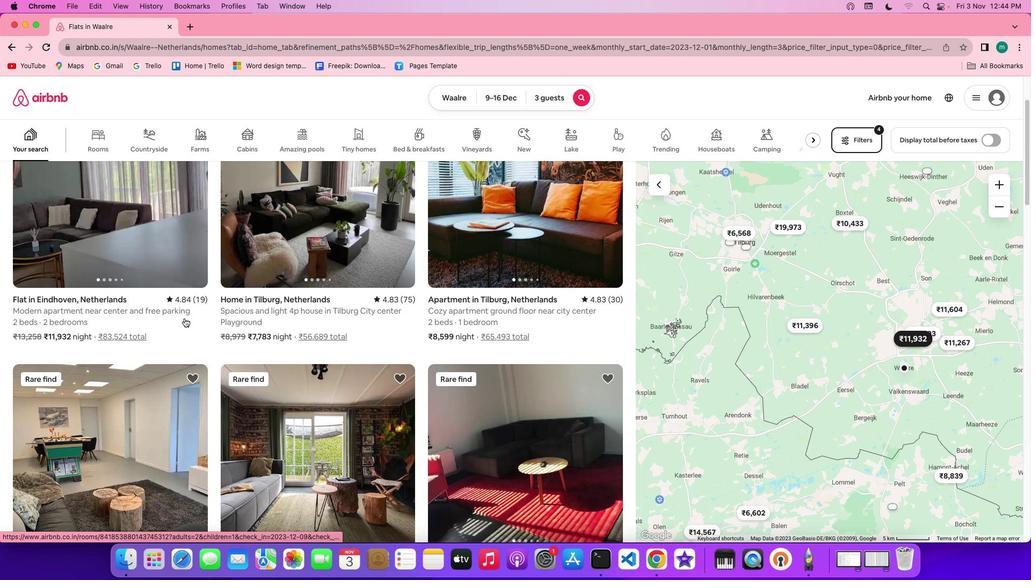 
Action: Mouse scrolled (184, 318) with delta (0, 0)
Screenshot: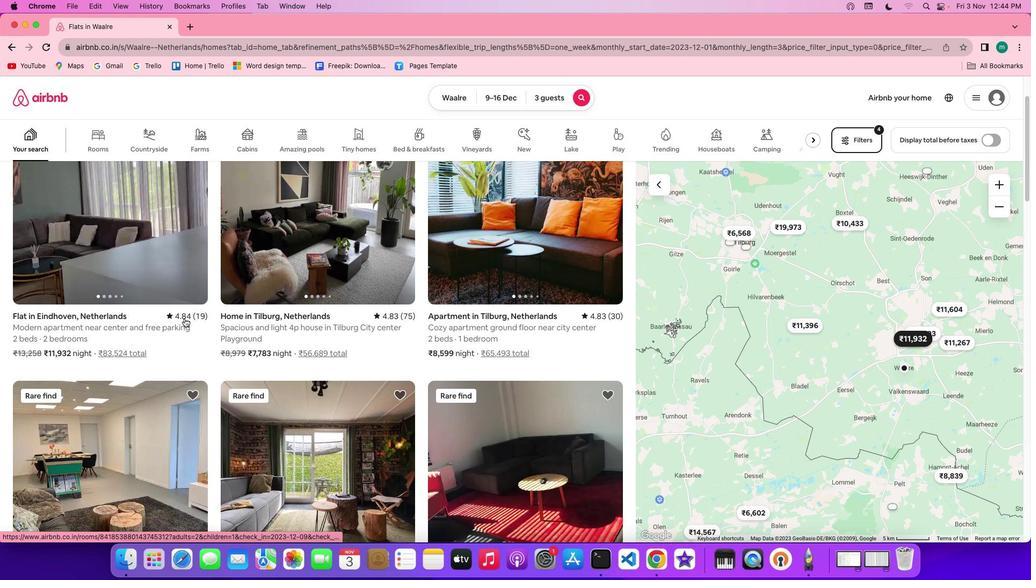 
Action: Mouse scrolled (184, 318) with delta (0, 0)
Screenshot: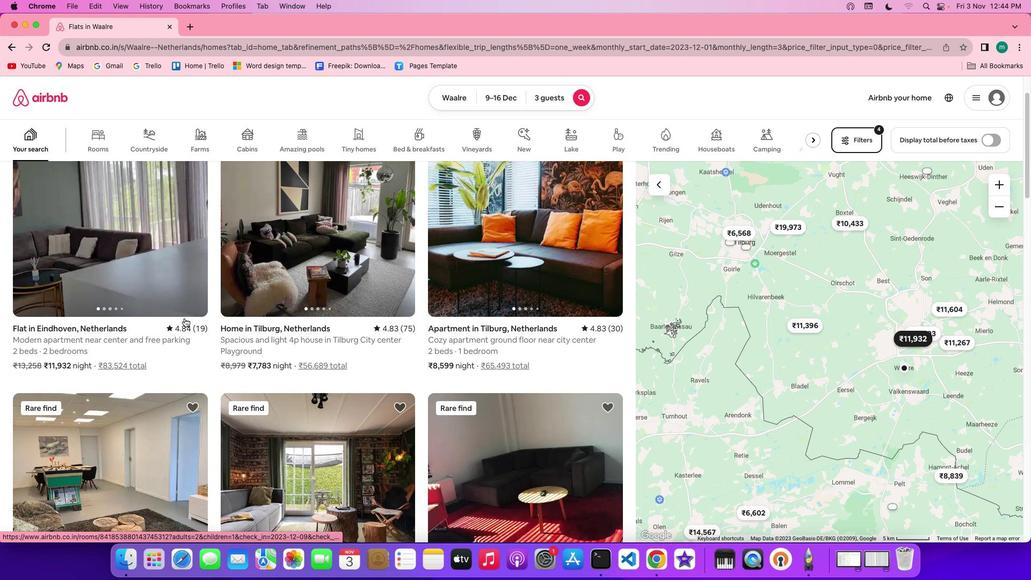 
Action: Mouse moved to (401, 278)
Screenshot: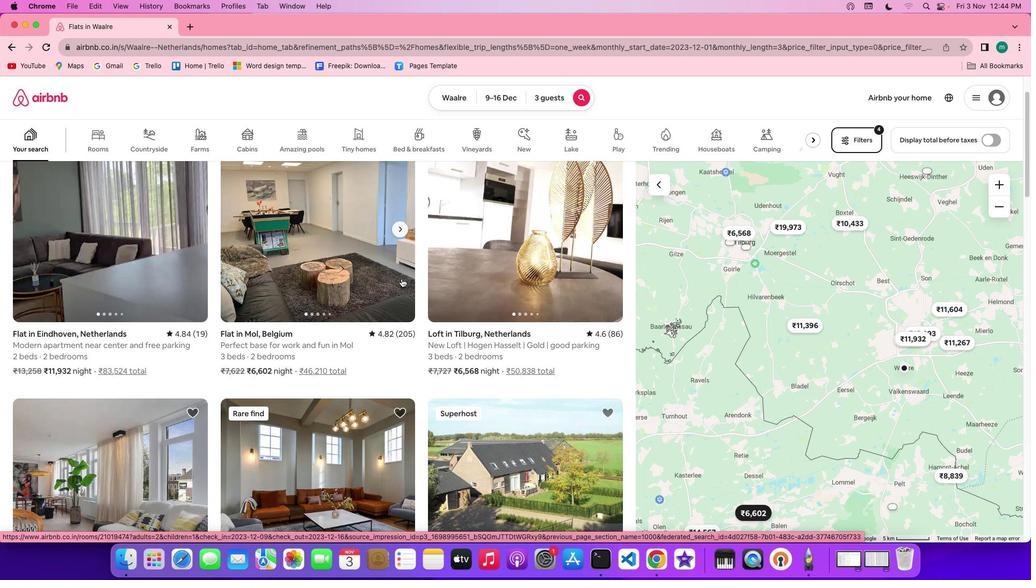 
Action: Mouse scrolled (401, 278) with delta (0, 0)
Screenshot: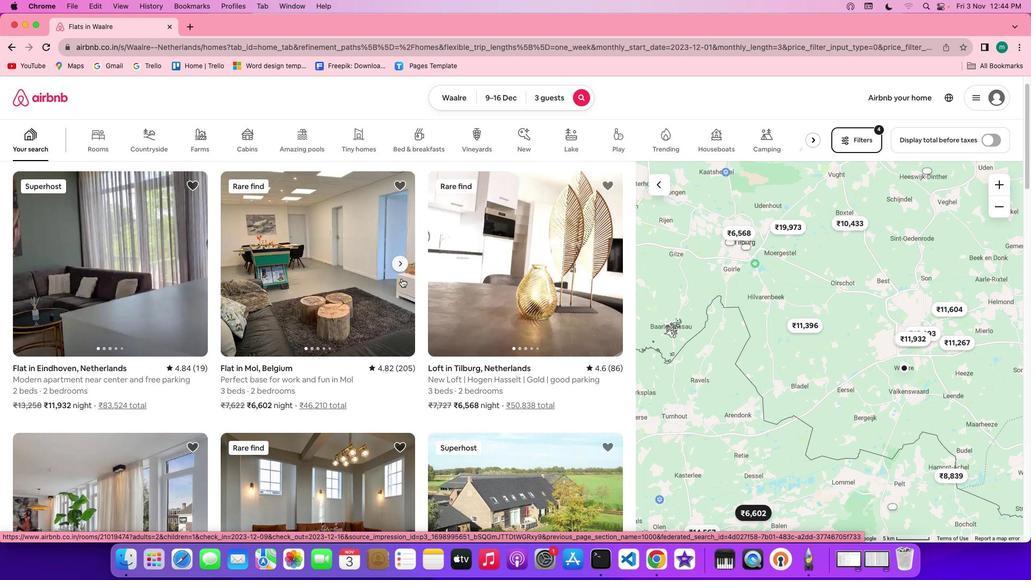
Action: Mouse scrolled (401, 278) with delta (0, 0)
Screenshot: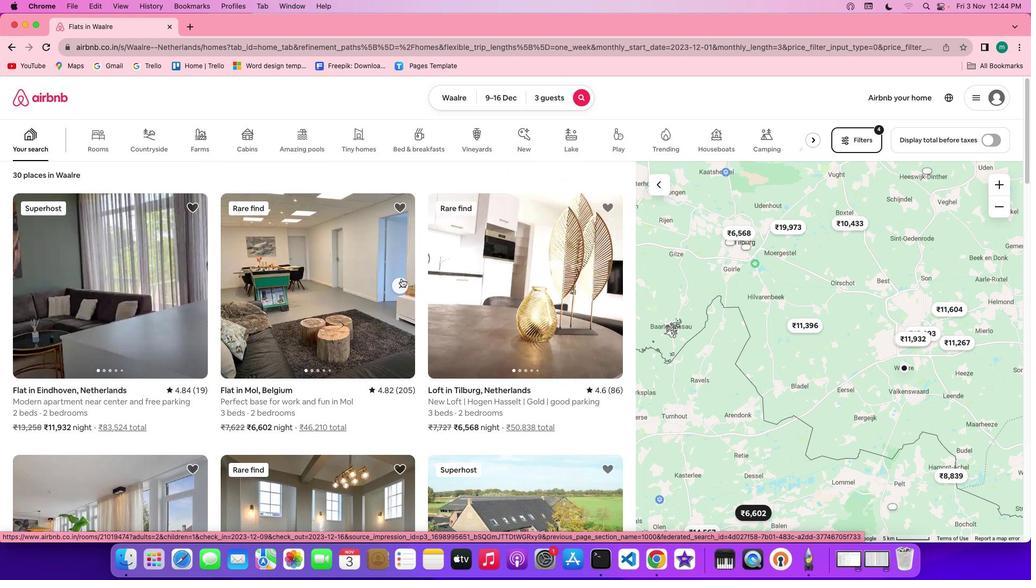 
Action: Mouse scrolled (401, 278) with delta (0, 1)
Screenshot: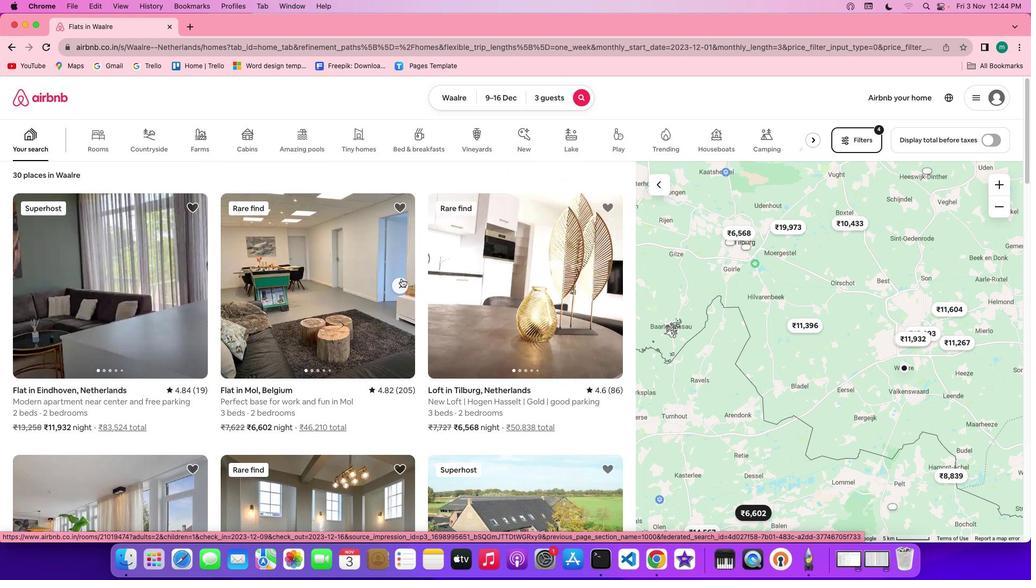 
Action: Mouse moved to (225, 277)
Screenshot: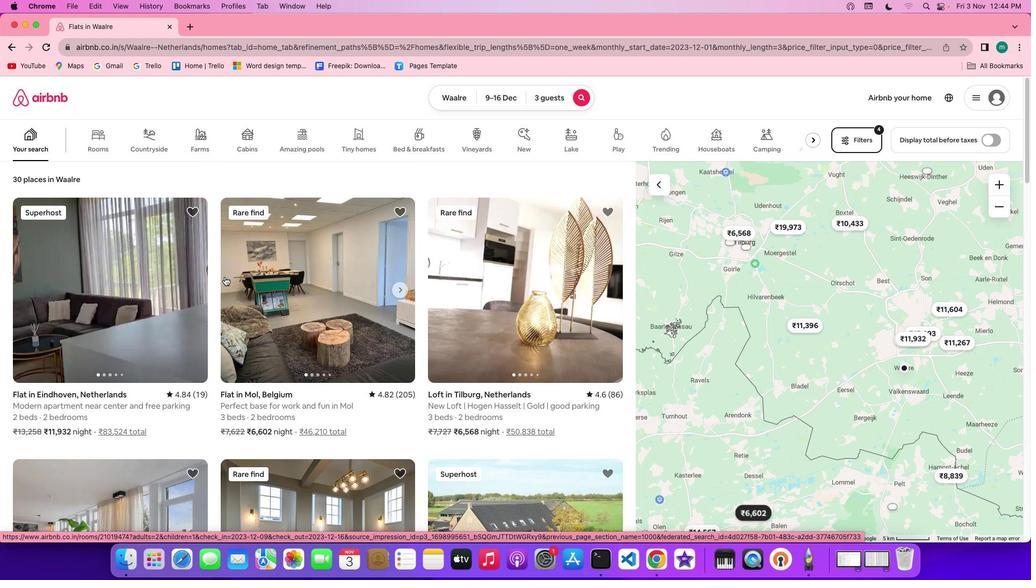 
Action: Mouse pressed left at (225, 277)
Screenshot: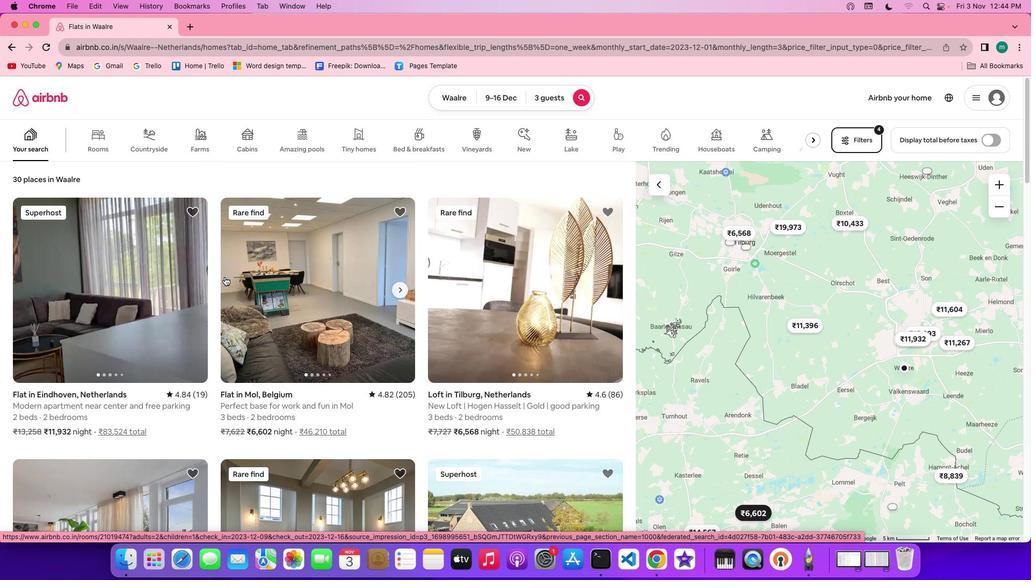 
Action: Mouse moved to (750, 396)
Screenshot: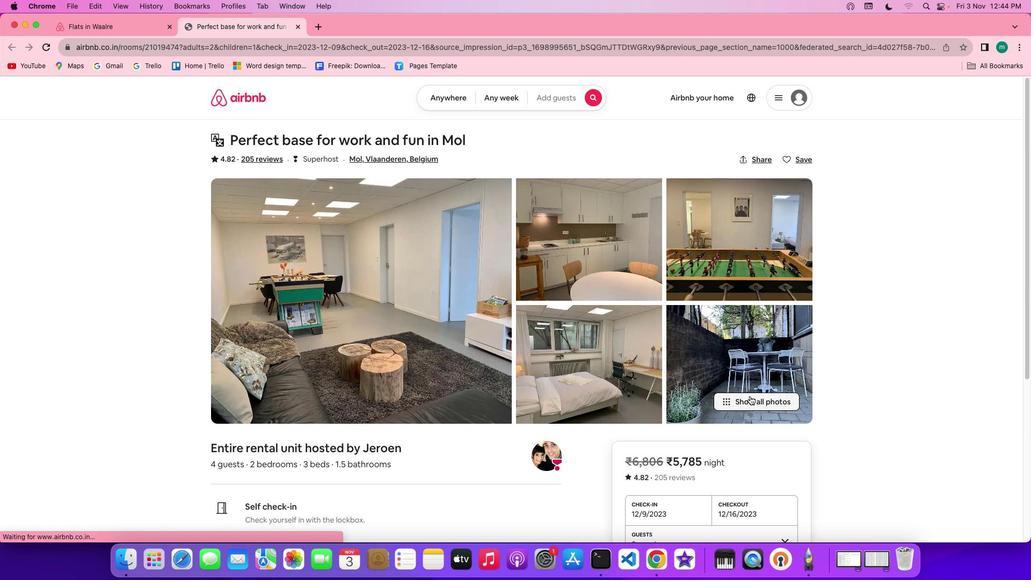 
Action: Mouse pressed left at (750, 396)
Screenshot: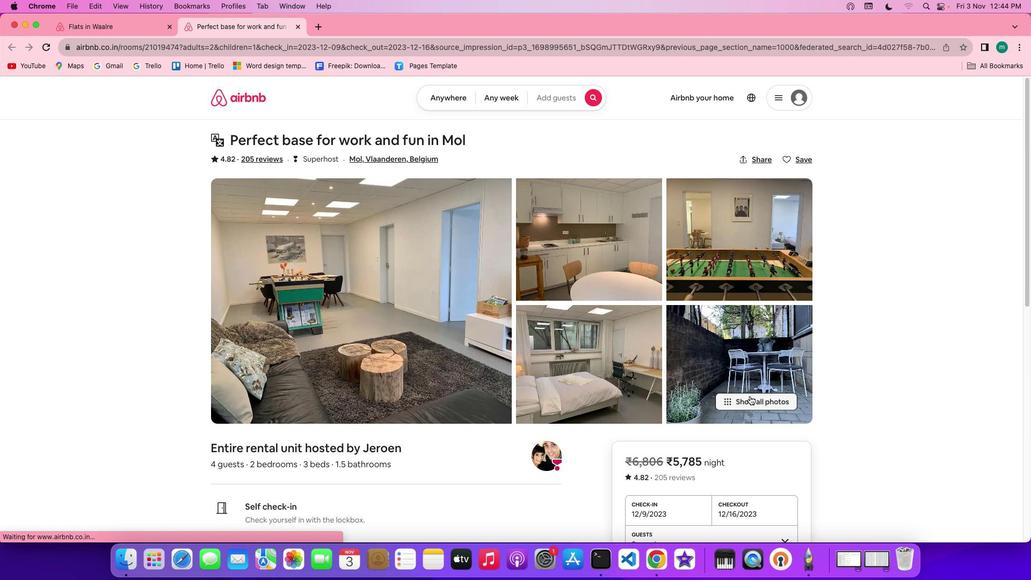 
Action: Mouse moved to (528, 378)
Screenshot: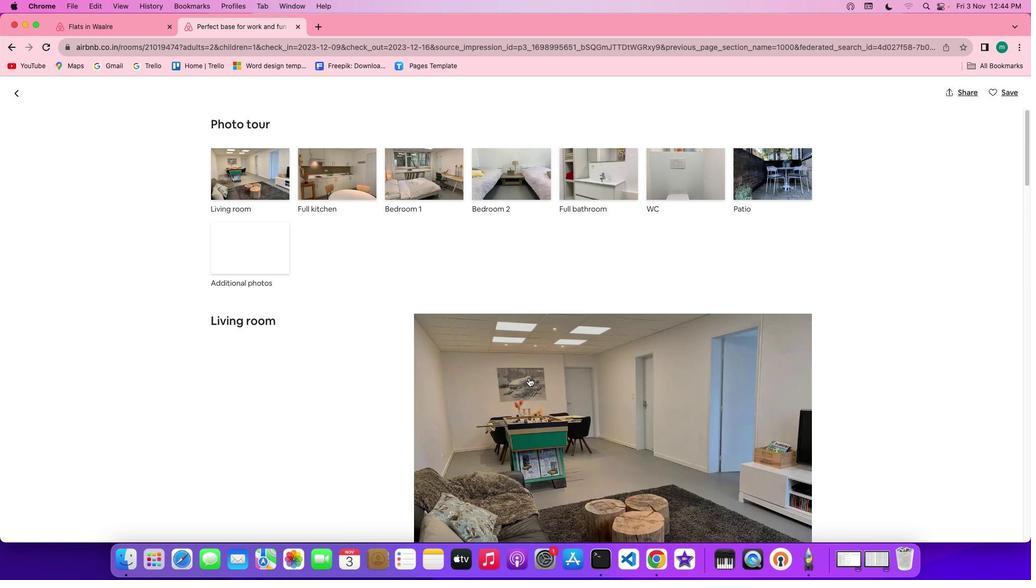 
Action: Mouse scrolled (528, 378) with delta (0, 0)
Screenshot: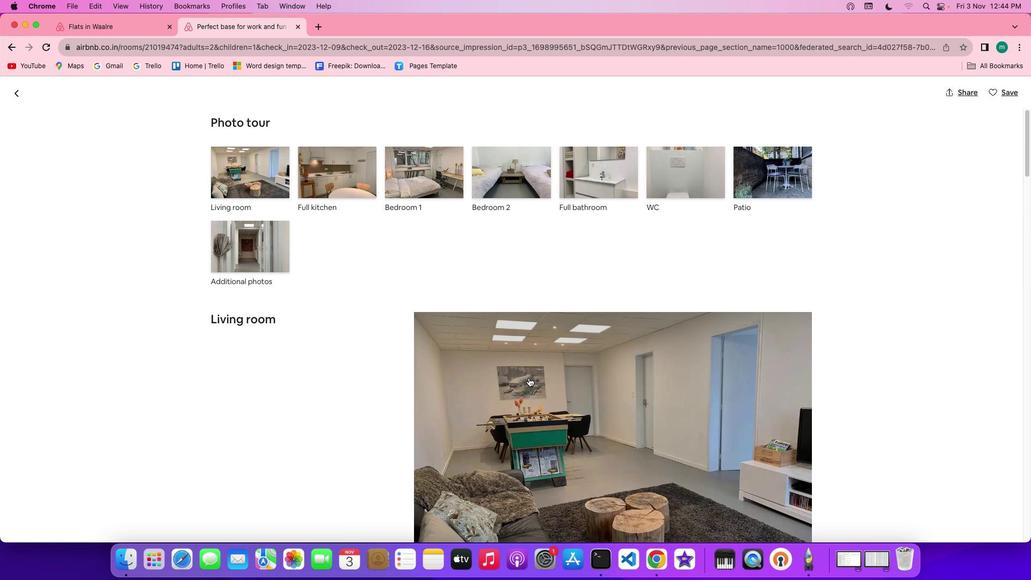 
Action: Mouse scrolled (528, 378) with delta (0, 0)
Screenshot: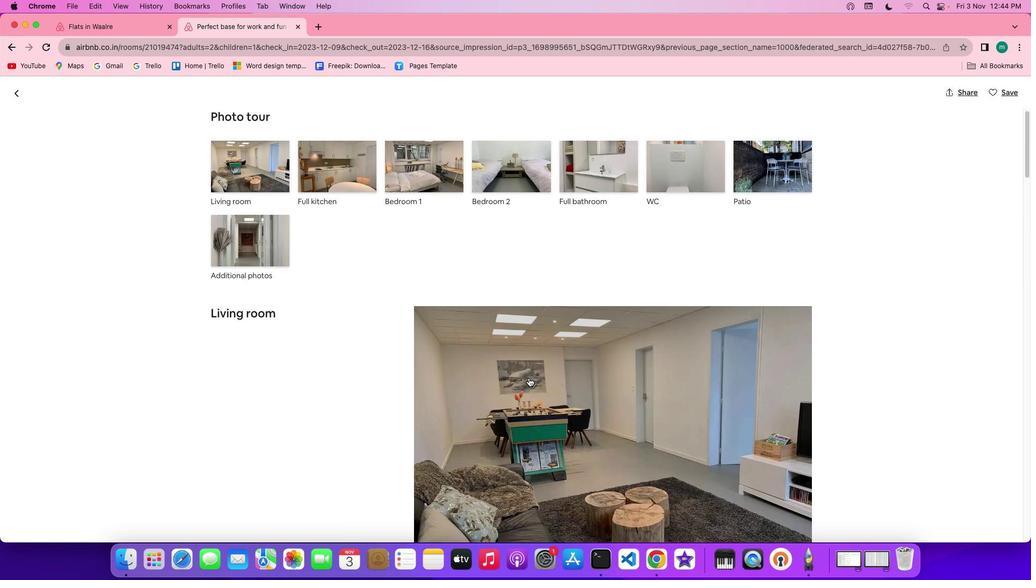 
Action: Mouse scrolled (528, 378) with delta (0, 0)
Screenshot: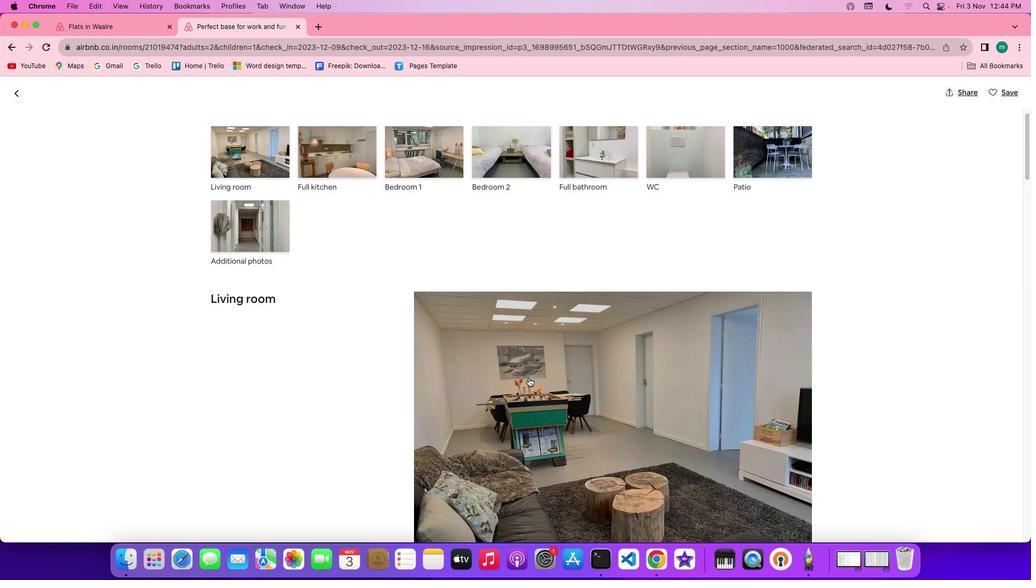 
Action: Mouse scrolled (528, 378) with delta (0, 0)
Screenshot: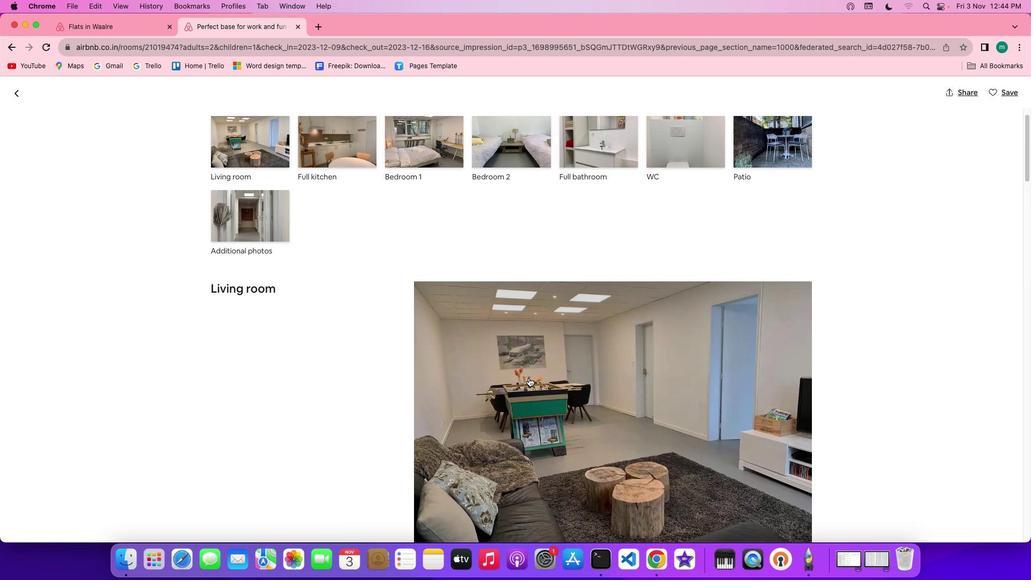 
Action: Mouse scrolled (528, 378) with delta (0, 0)
Screenshot: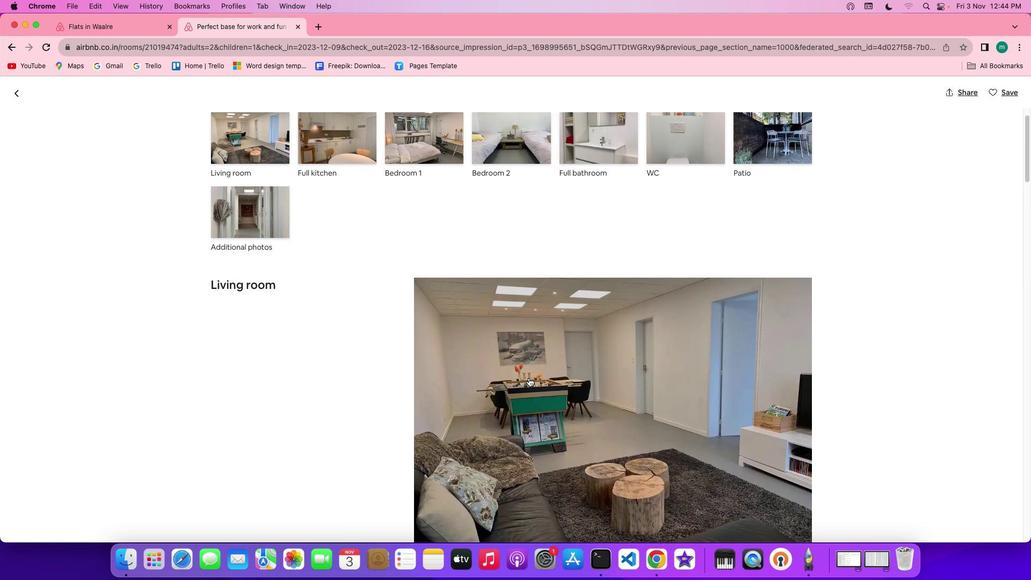 
Action: Mouse scrolled (528, 378) with delta (0, 0)
Screenshot: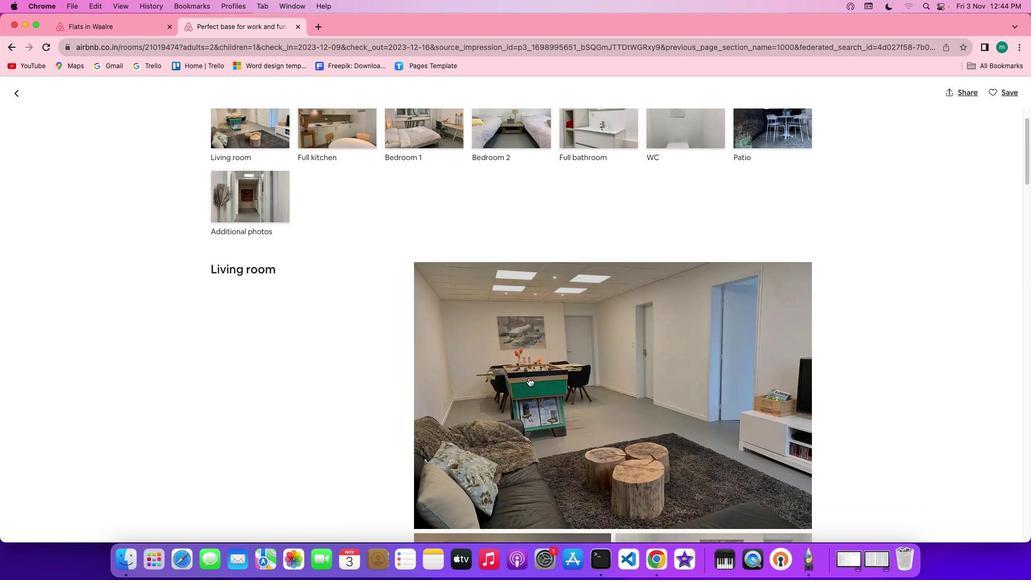 
Action: Mouse scrolled (528, 378) with delta (0, -1)
Screenshot: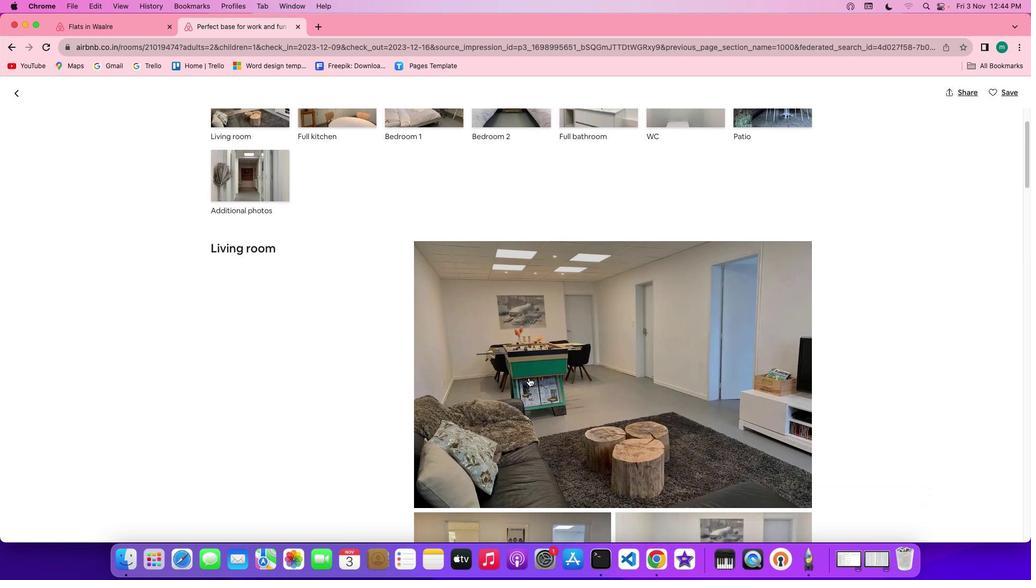 
Action: Mouse scrolled (528, 378) with delta (0, -1)
Screenshot: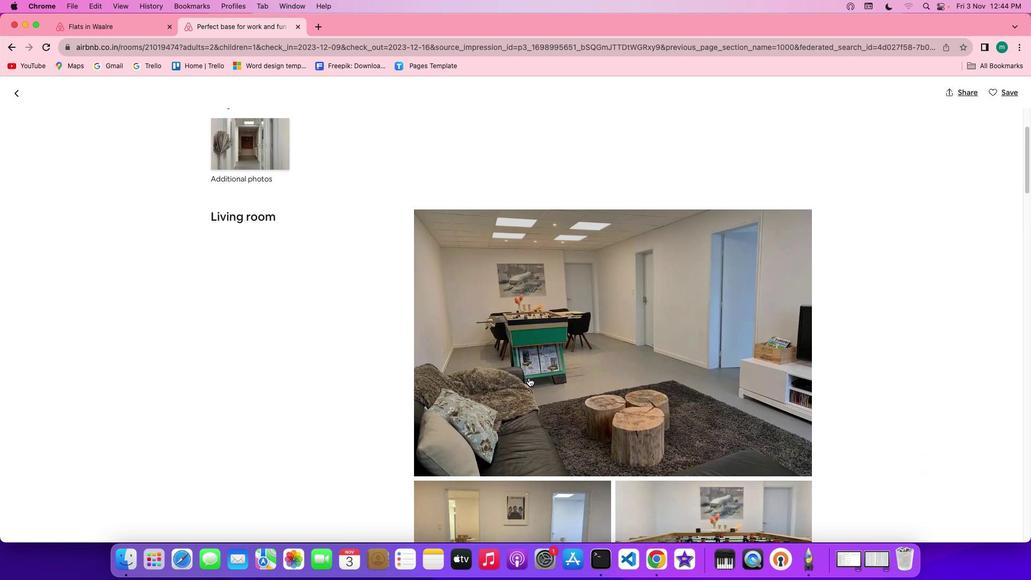
Action: Mouse scrolled (528, 378) with delta (0, -1)
Screenshot: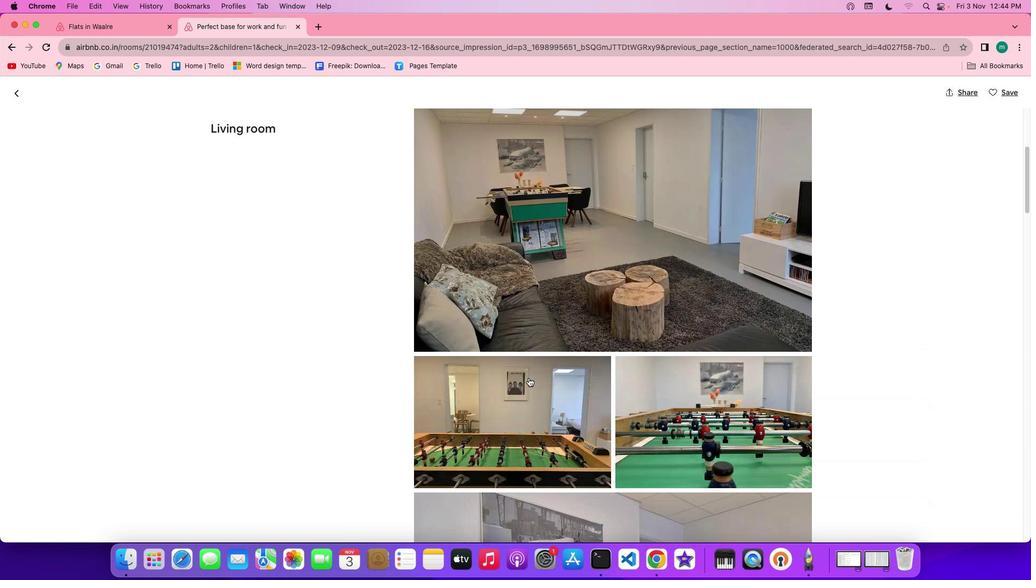 
Action: Mouse scrolled (528, 378) with delta (0, 0)
Screenshot: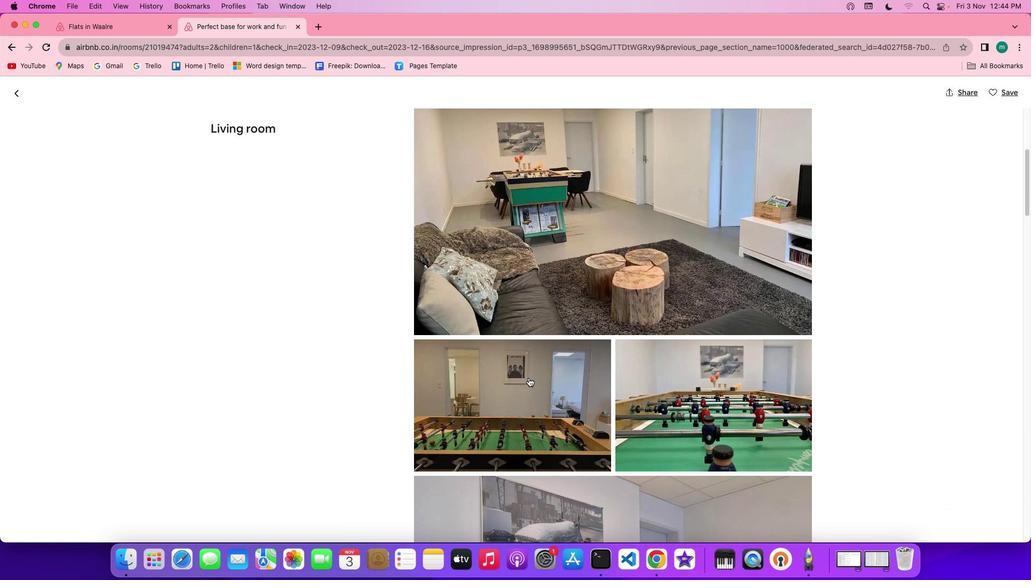 
Action: Mouse scrolled (528, 378) with delta (0, 0)
Screenshot: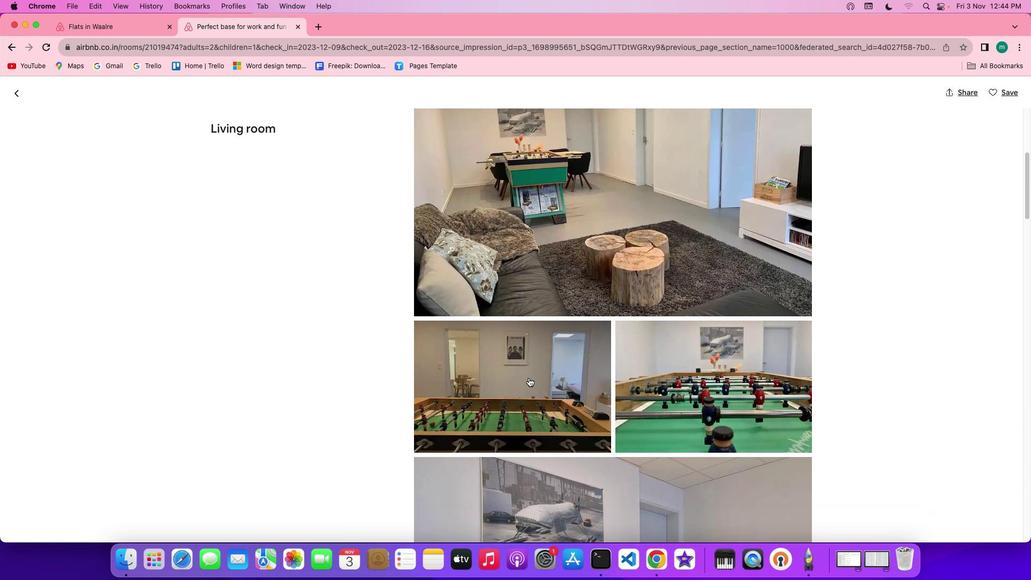
Action: Mouse scrolled (528, 378) with delta (0, -1)
Screenshot: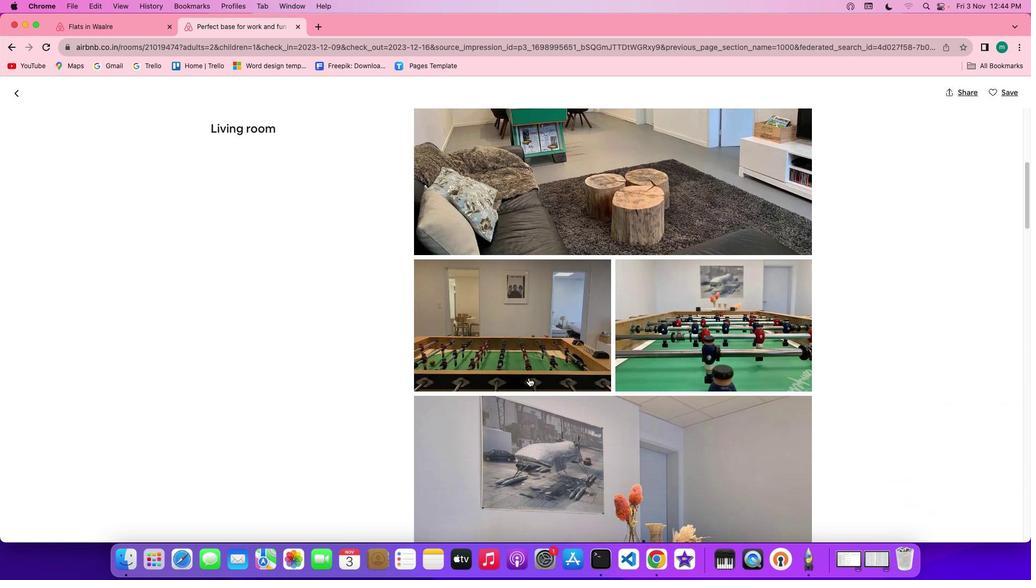 
Action: Mouse scrolled (528, 378) with delta (0, -1)
Screenshot: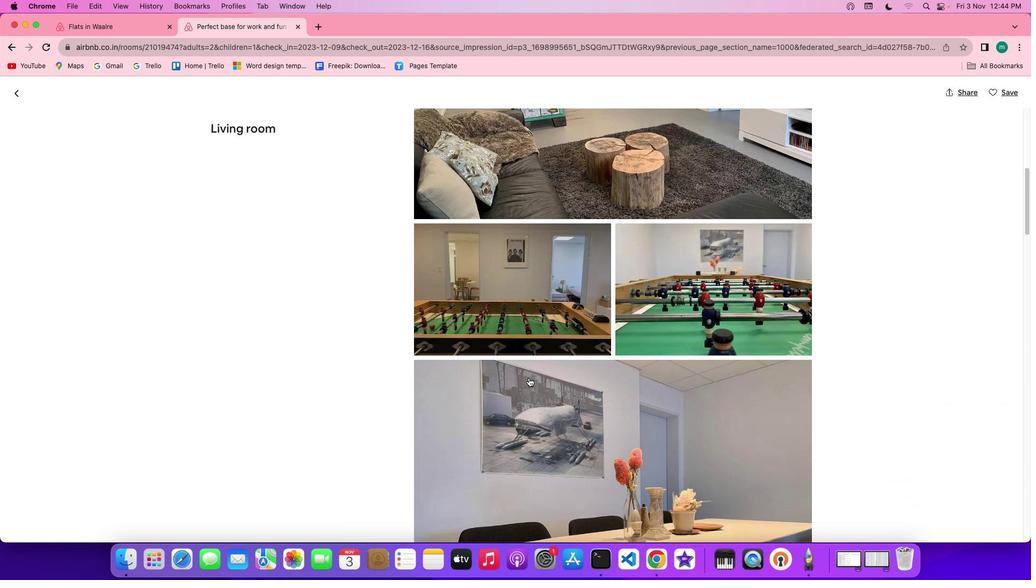 
Action: Mouse scrolled (528, 378) with delta (0, 0)
Screenshot: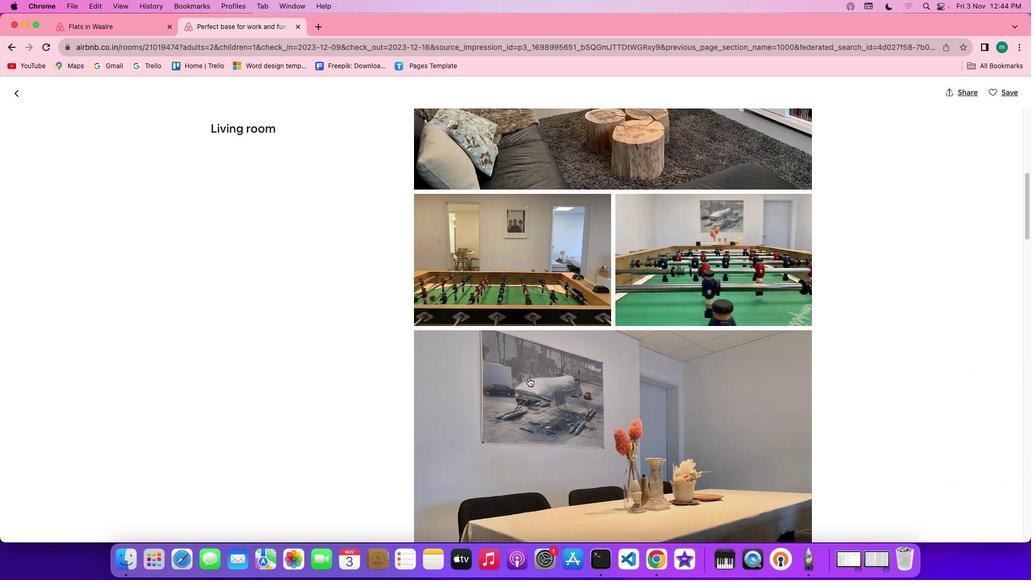 
Action: Mouse scrolled (528, 378) with delta (0, 0)
Screenshot: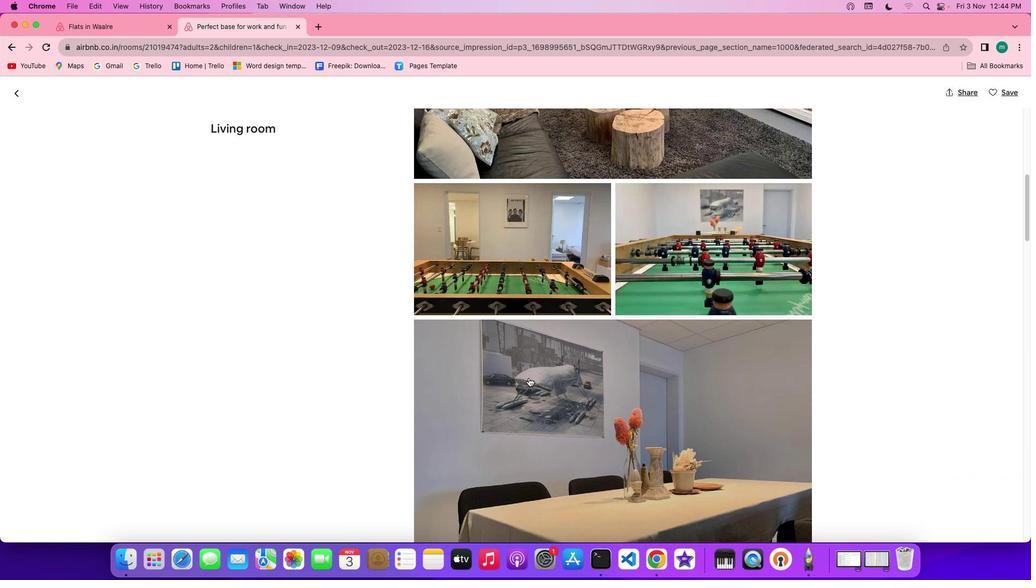 
Action: Mouse scrolled (528, 378) with delta (0, 0)
Screenshot: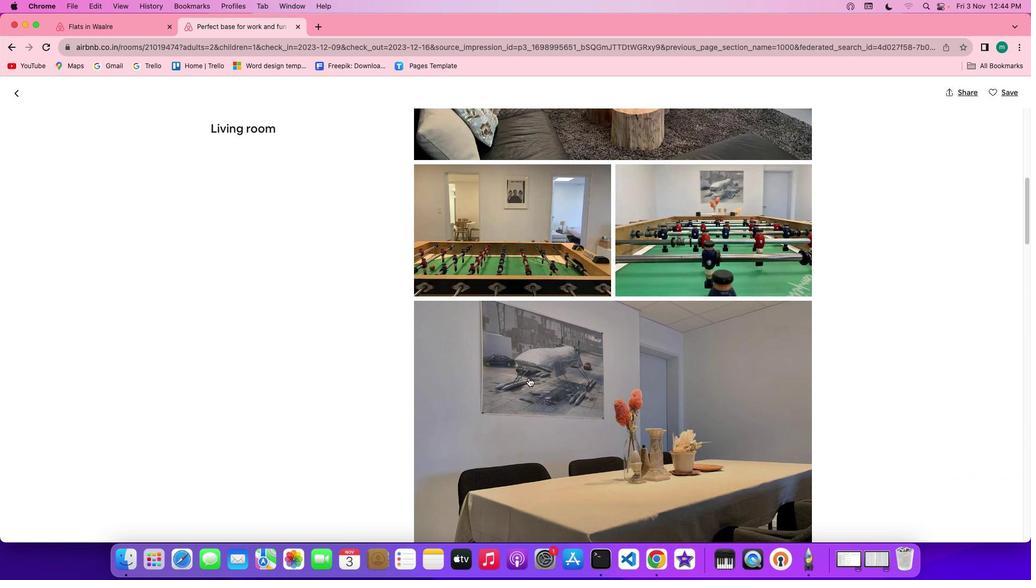 
Action: Mouse scrolled (528, 378) with delta (0, -1)
Screenshot: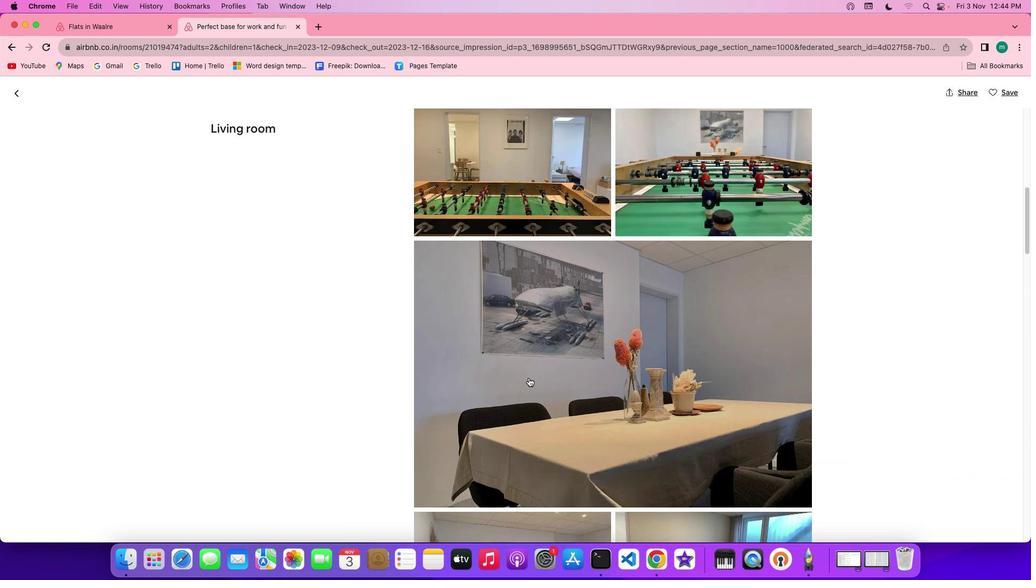 
Action: Mouse scrolled (528, 378) with delta (0, -1)
Screenshot: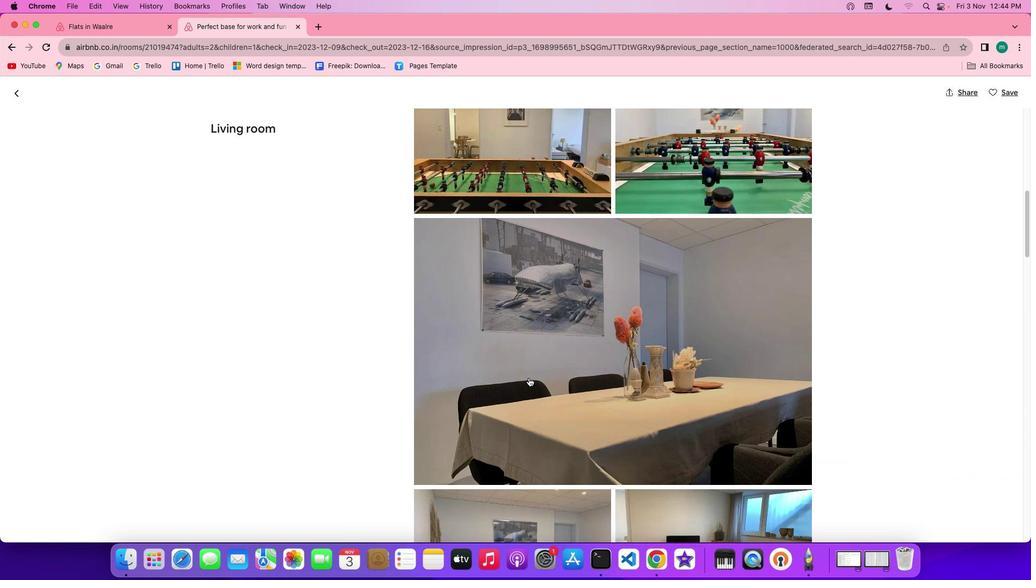 
Action: Mouse scrolled (528, 378) with delta (0, -1)
Screenshot: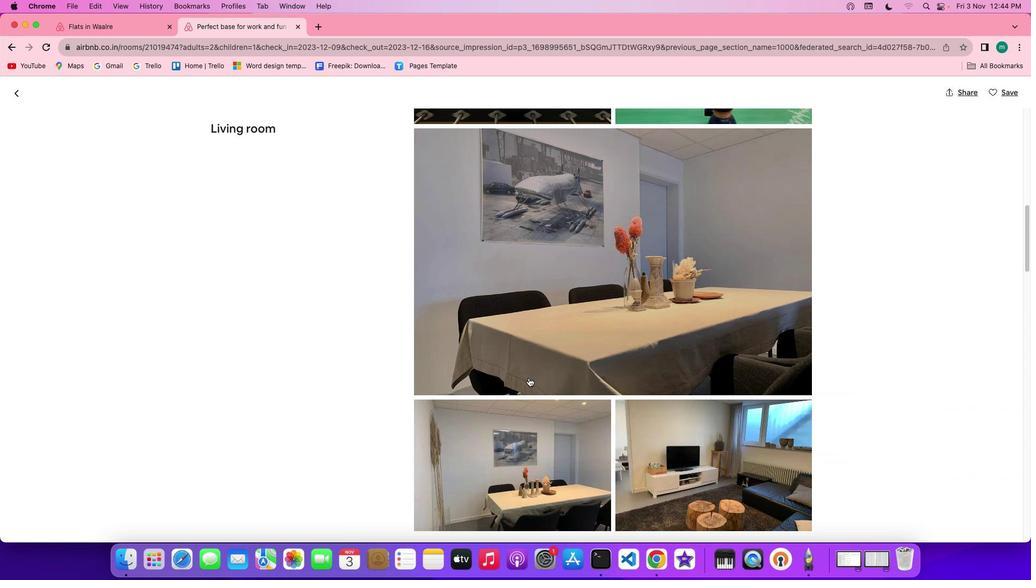 
Action: Mouse scrolled (528, 378) with delta (0, 0)
Screenshot: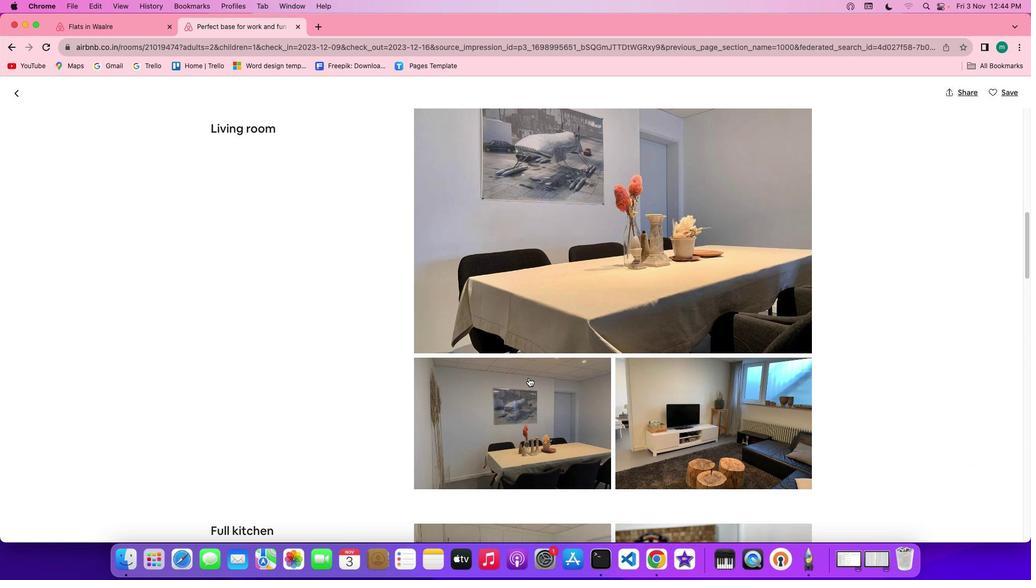 
Action: Mouse scrolled (528, 378) with delta (0, 0)
Screenshot: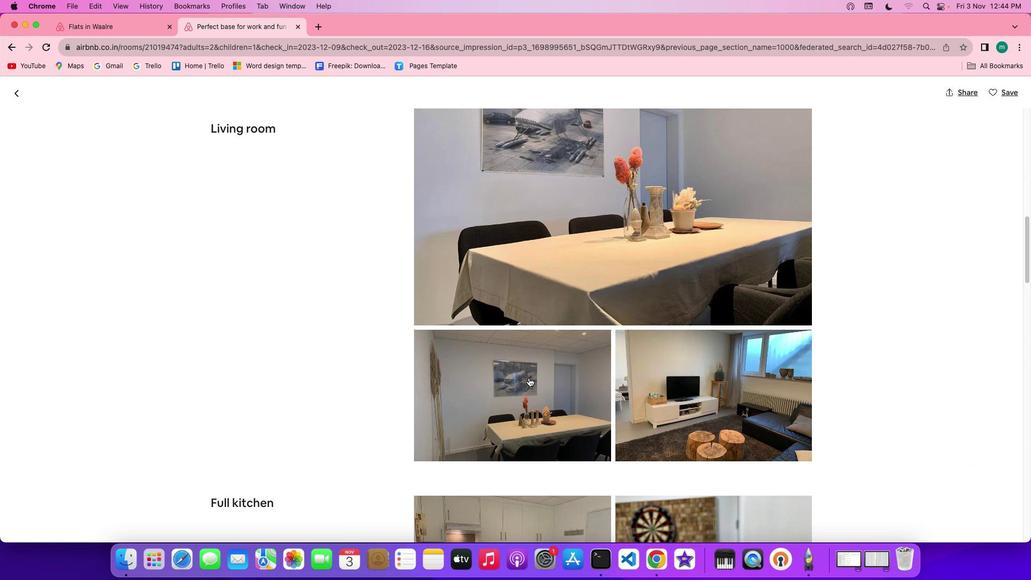 
Action: Mouse scrolled (528, 378) with delta (0, -1)
Screenshot: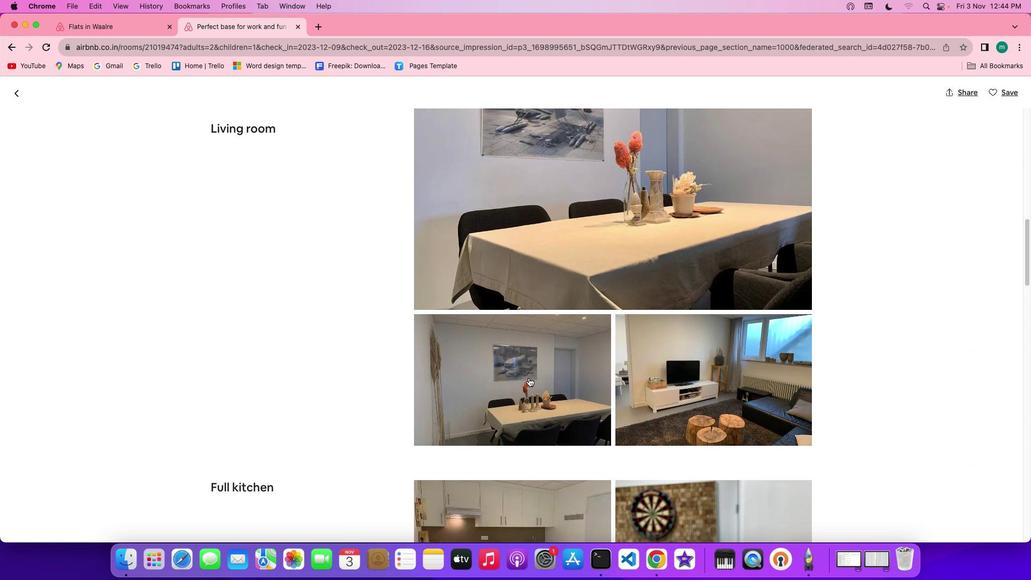 
Action: Mouse scrolled (528, 378) with delta (0, -1)
Screenshot: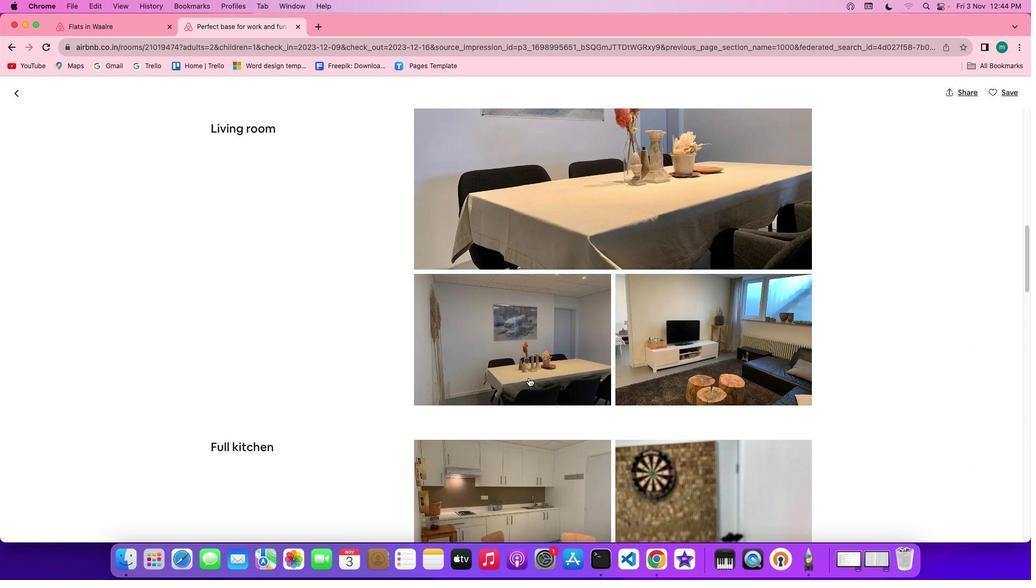 
Action: Mouse scrolled (528, 378) with delta (0, -1)
Screenshot: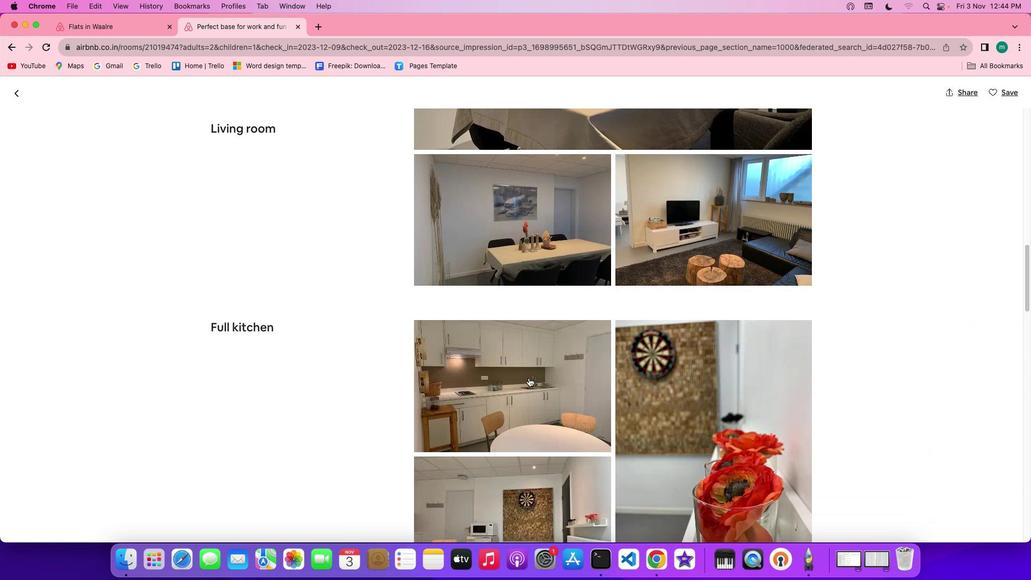 
Action: Mouse scrolled (528, 378) with delta (0, 0)
Screenshot: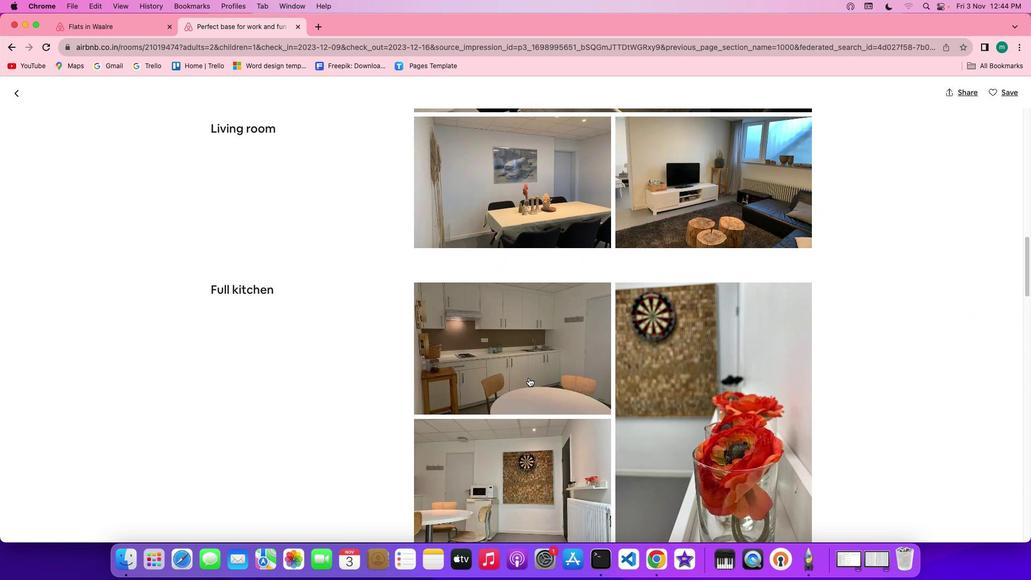 
Action: Mouse scrolled (528, 378) with delta (0, 0)
Screenshot: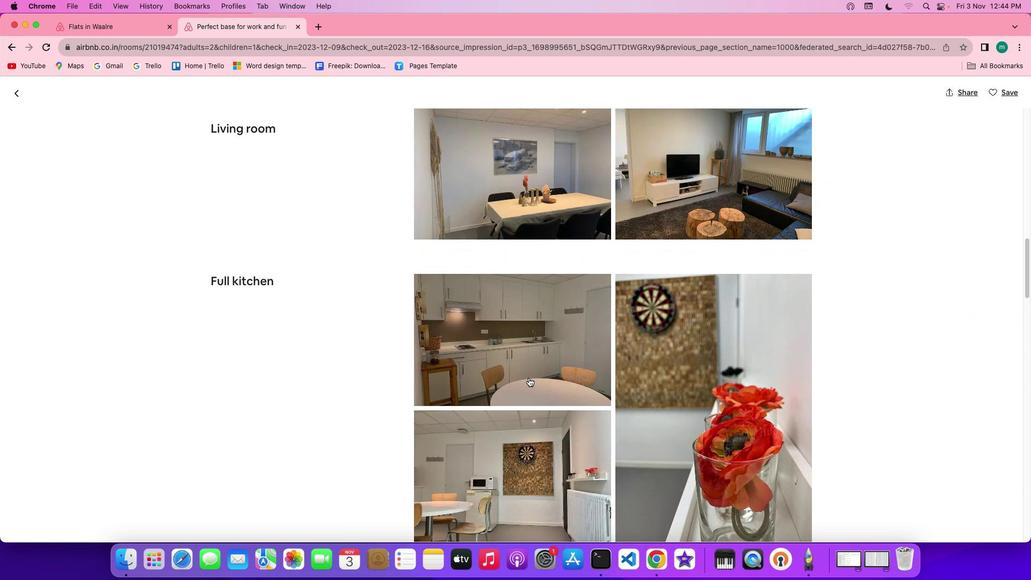 
Action: Mouse scrolled (528, 378) with delta (0, -1)
Screenshot: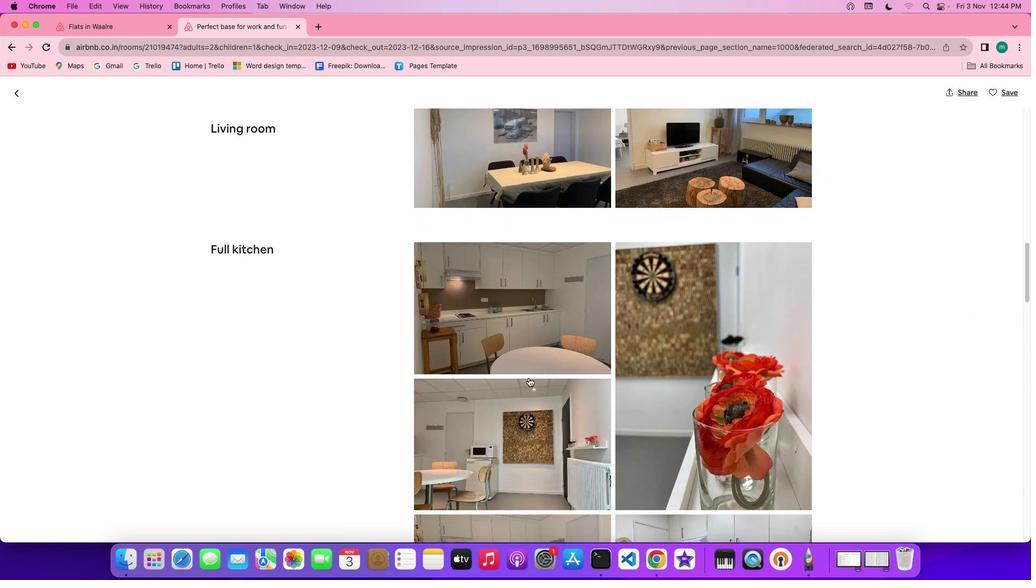 
Action: Mouse scrolled (528, 378) with delta (0, -1)
Screenshot: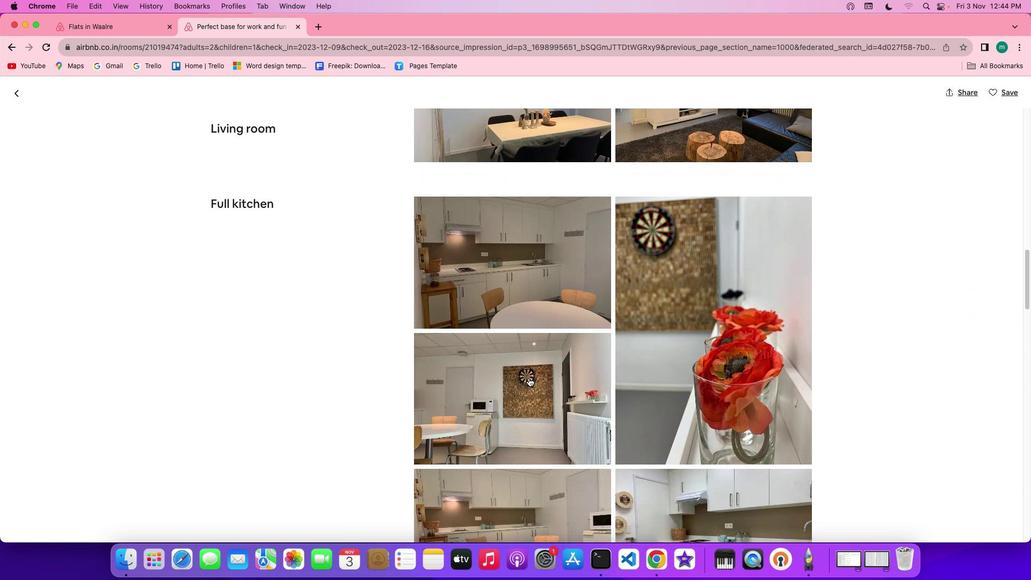 
Action: Mouse scrolled (528, 378) with delta (0, -2)
Screenshot: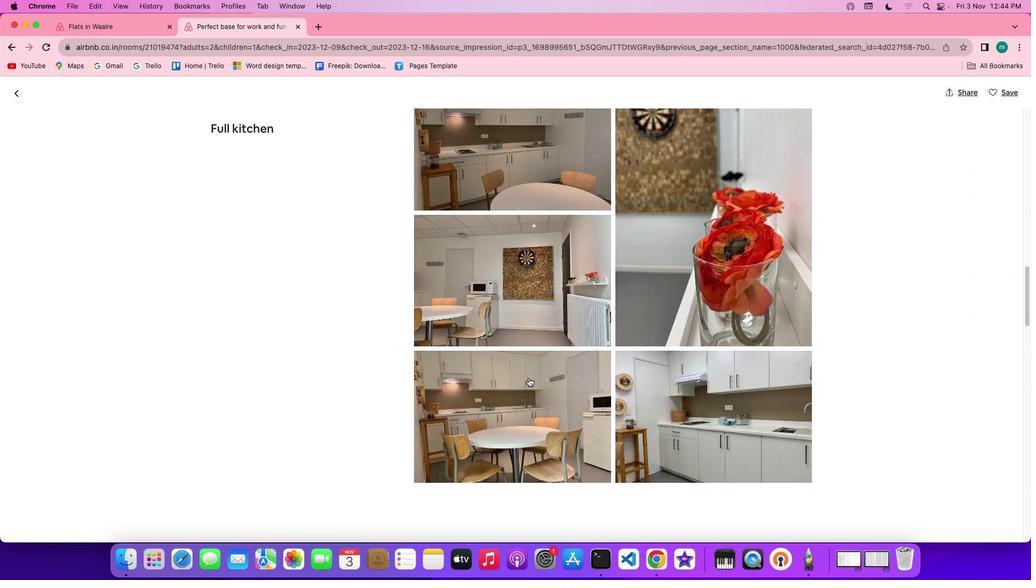 
Action: Mouse scrolled (528, 378) with delta (0, 0)
Screenshot: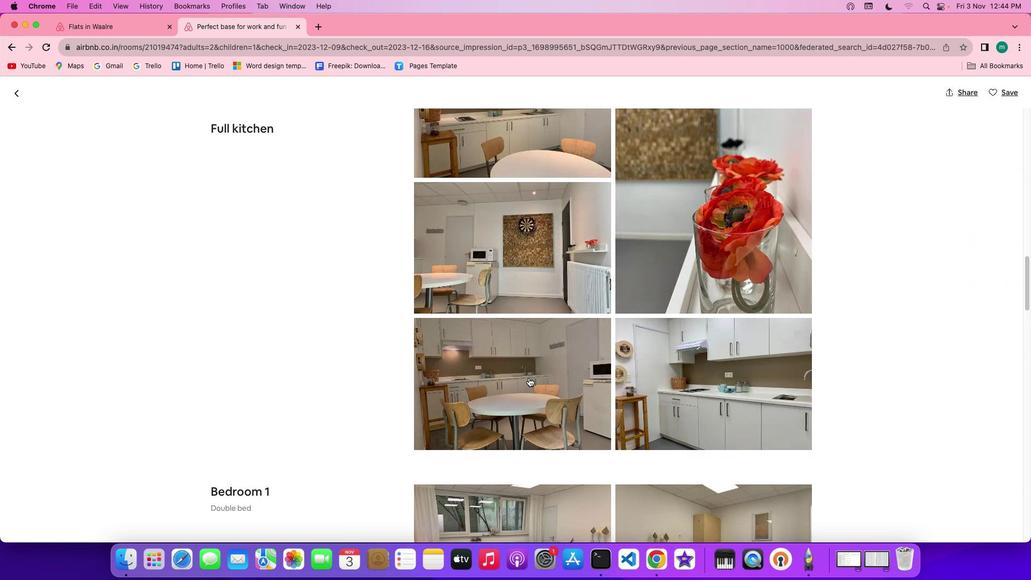 
Action: Mouse scrolled (528, 378) with delta (0, 0)
Screenshot: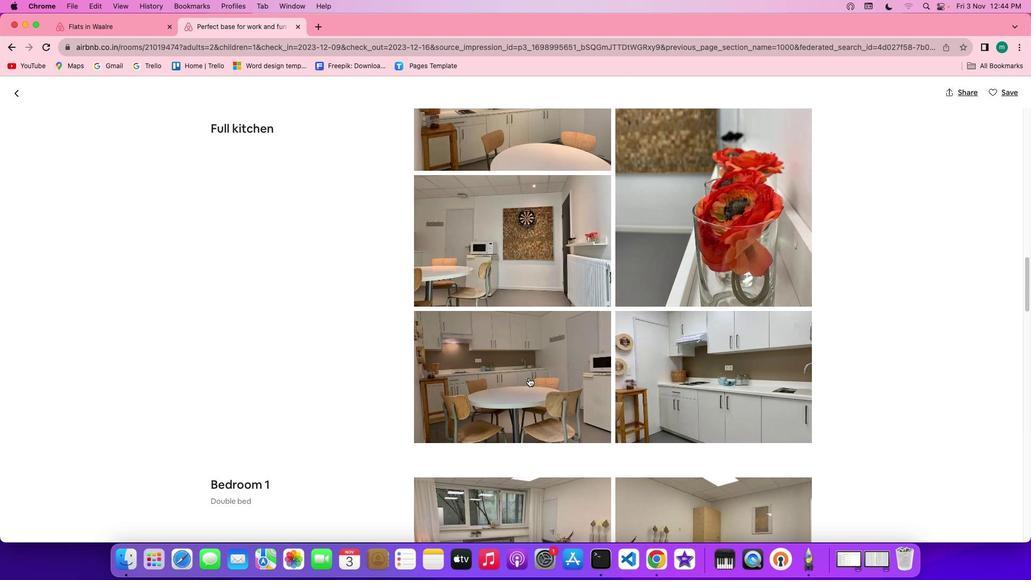 
Action: Mouse scrolled (528, 378) with delta (0, 0)
Screenshot: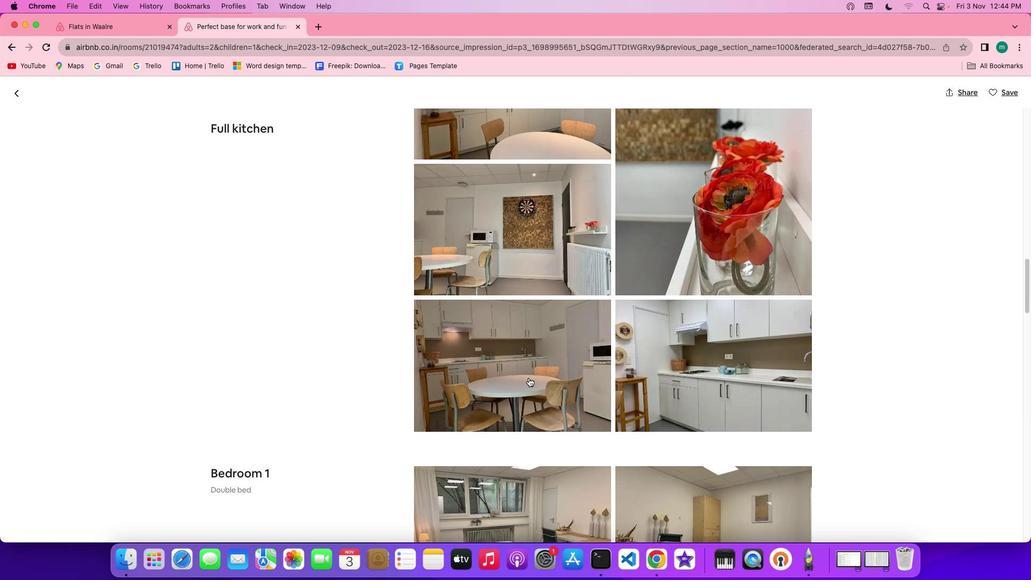 
Action: Mouse scrolled (528, 378) with delta (0, -1)
Screenshot: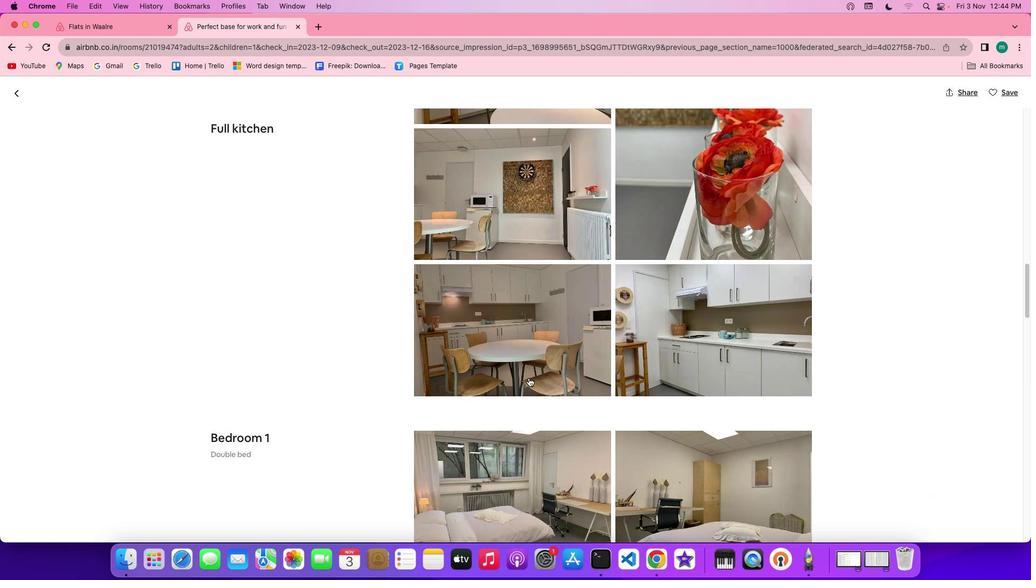 
Action: Mouse scrolled (528, 378) with delta (0, -1)
Screenshot: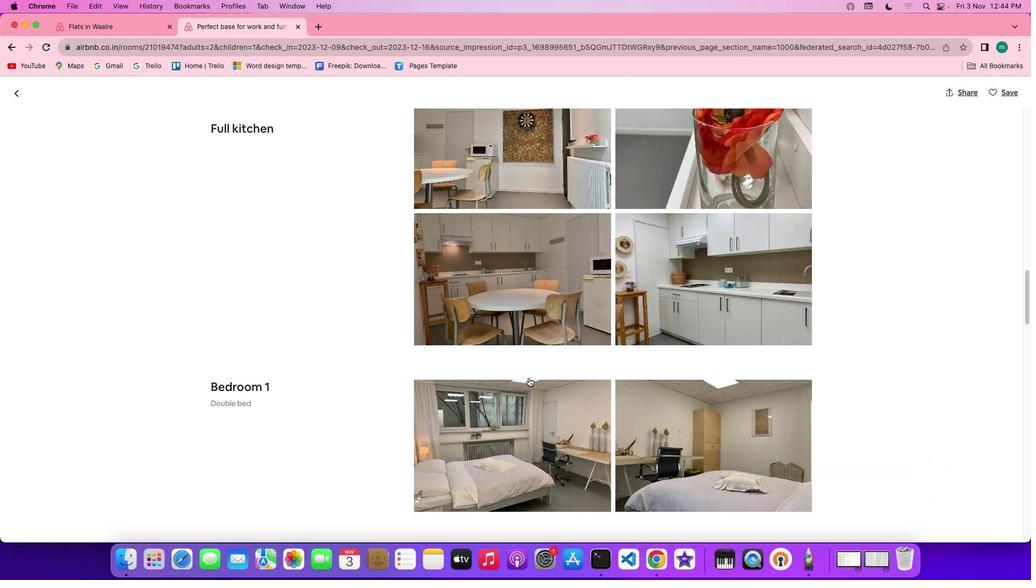 
Action: Mouse scrolled (528, 378) with delta (0, -1)
Screenshot: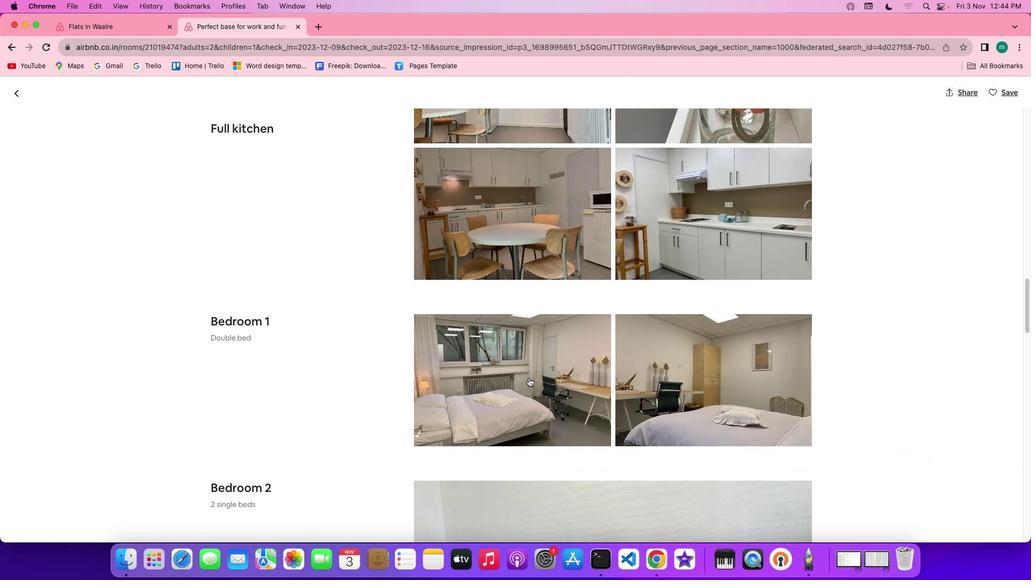 
Action: Mouse moved to (529, 378)
Screenshot: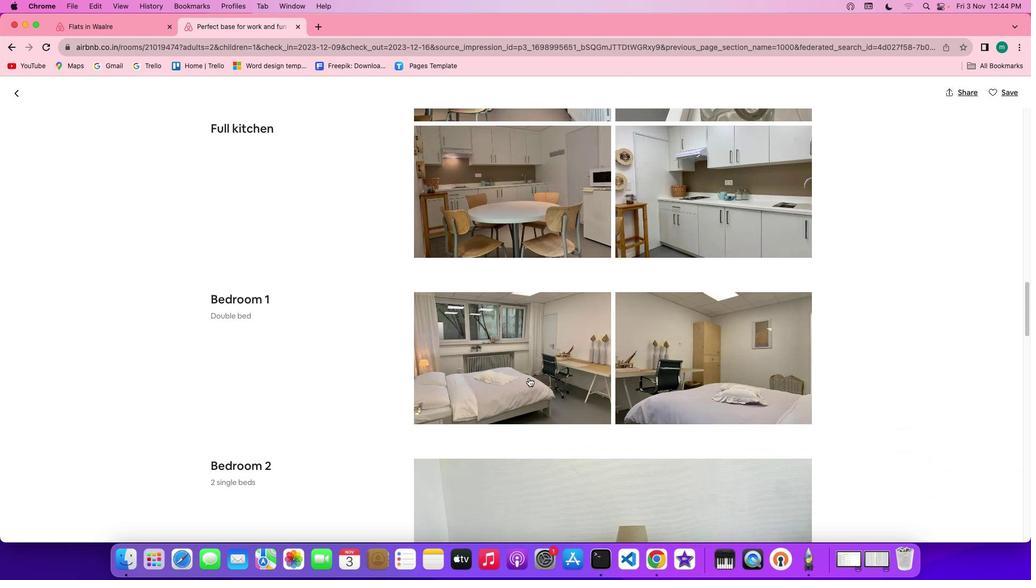 
Action: Mouse scrolled (529, 378) with delta (0, 0)
Screenshot: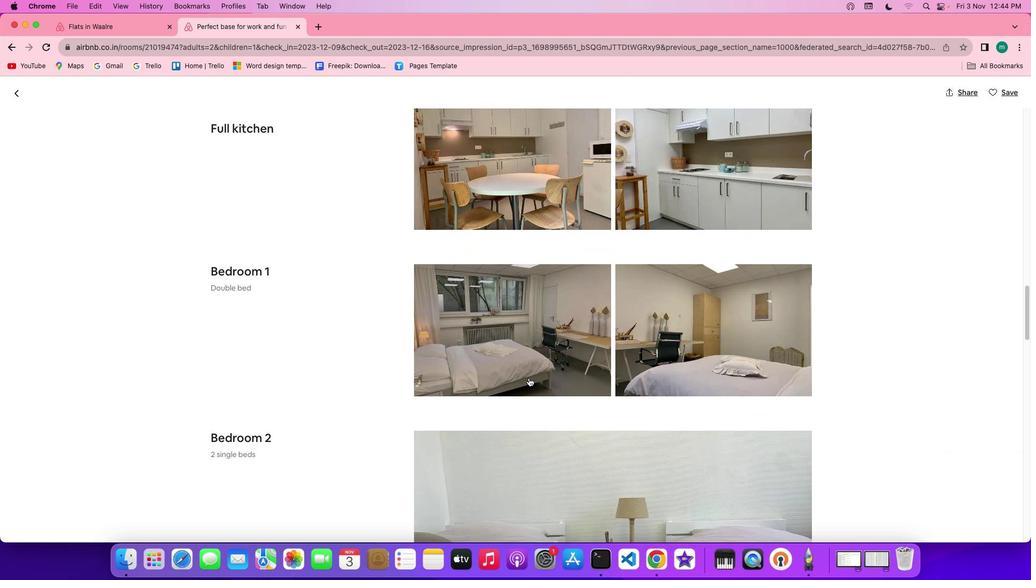 
Action: Mouse scrolled (529, 378) with delta (0, 0)
Screenshot: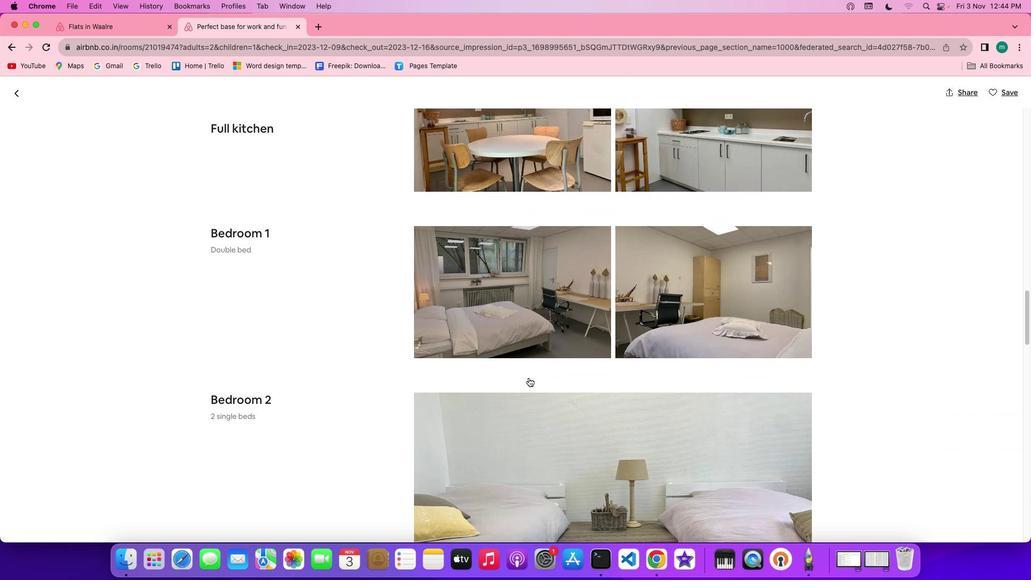 
Action: Mouse scrolled (529, 378) with delta (0, -1)
Screenshot: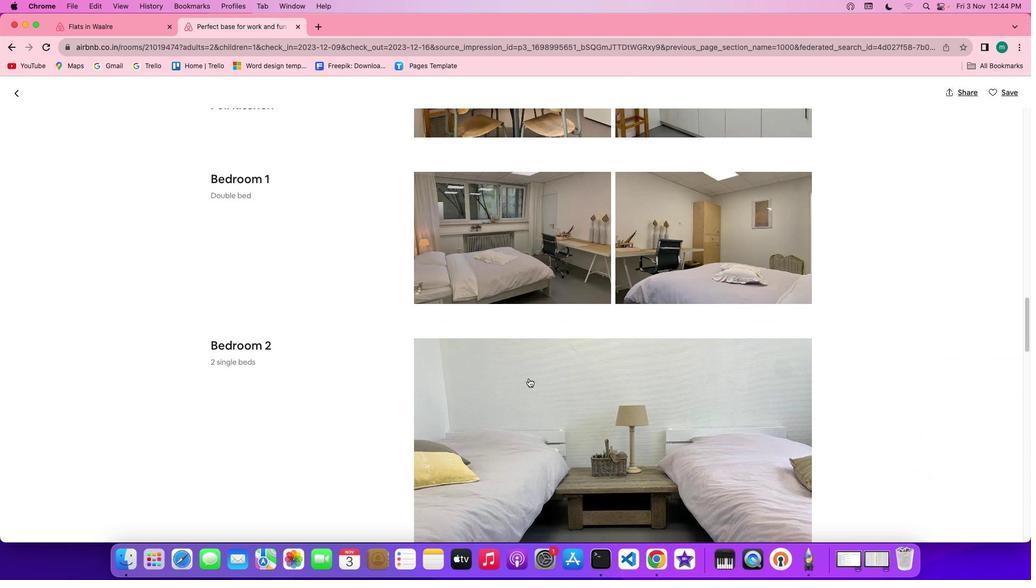 
Action: Mouse scrolled (529, 378) with delta (0, -2)
Screenshot: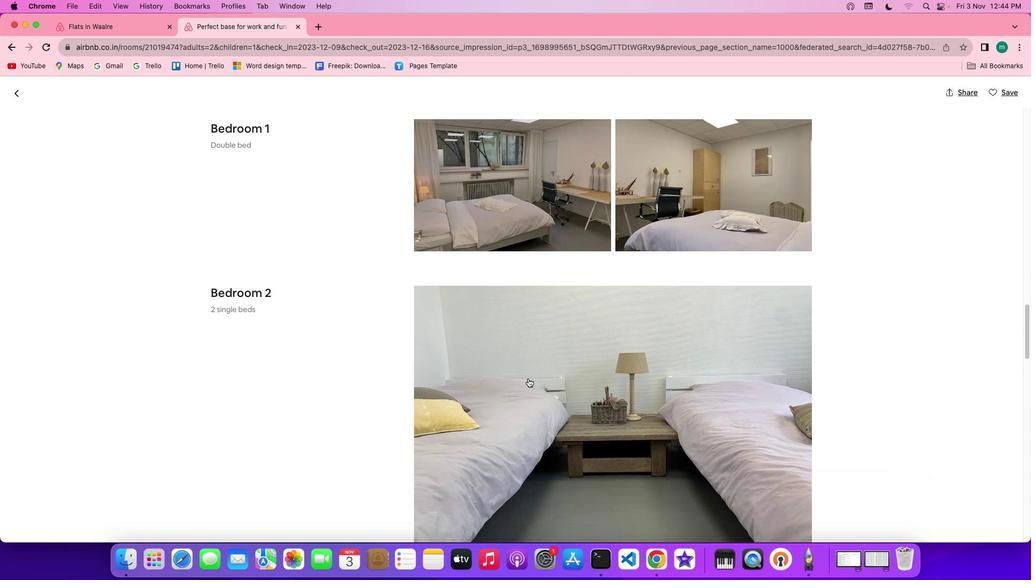 
Action: Mouse scrolled (529, 378) with delta (0, -2)
Screenshot: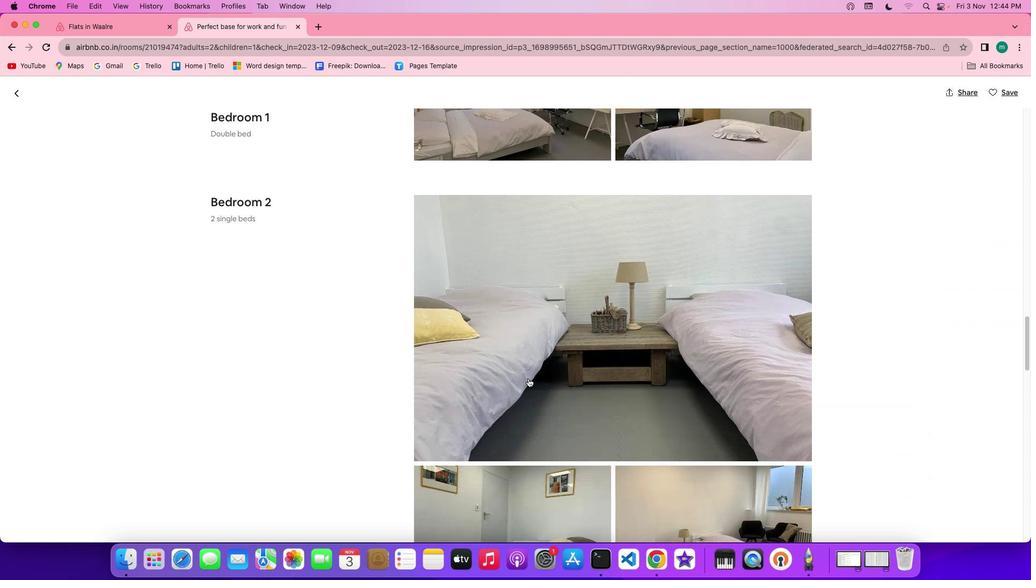 
Action: Mouse moved to (528, 378)
Screenshot: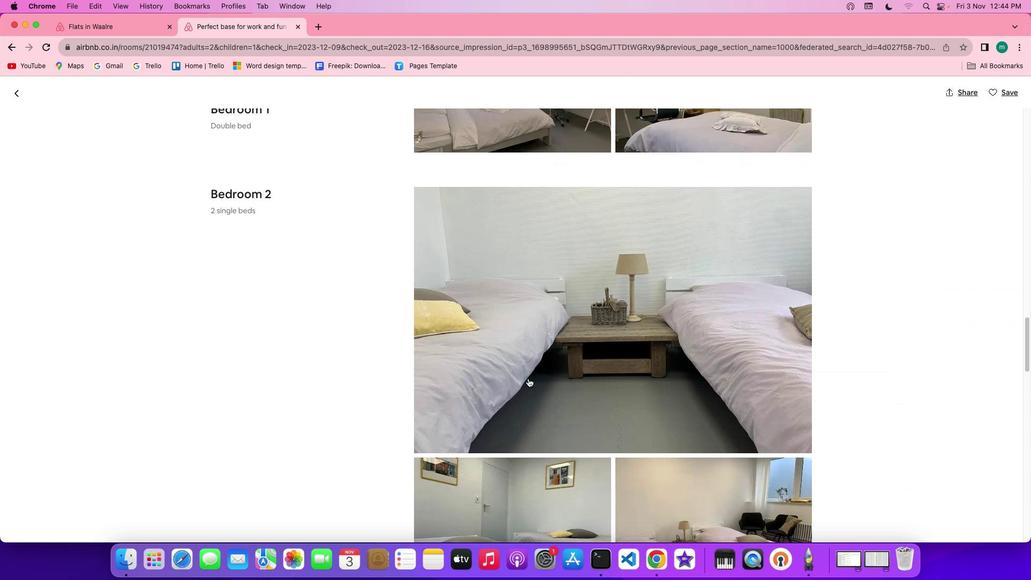 
Action: Mouse scrolled (528, 378) with delta (0, 0)
Screenshot: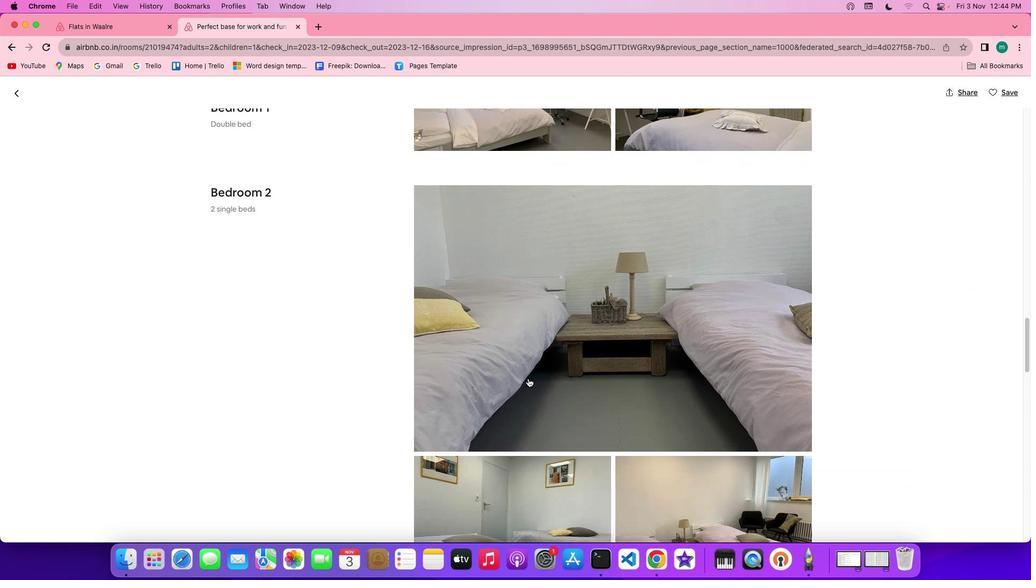 
Action: Mouse scrolled (528, 378) with delta (0, 0)
Screenshot: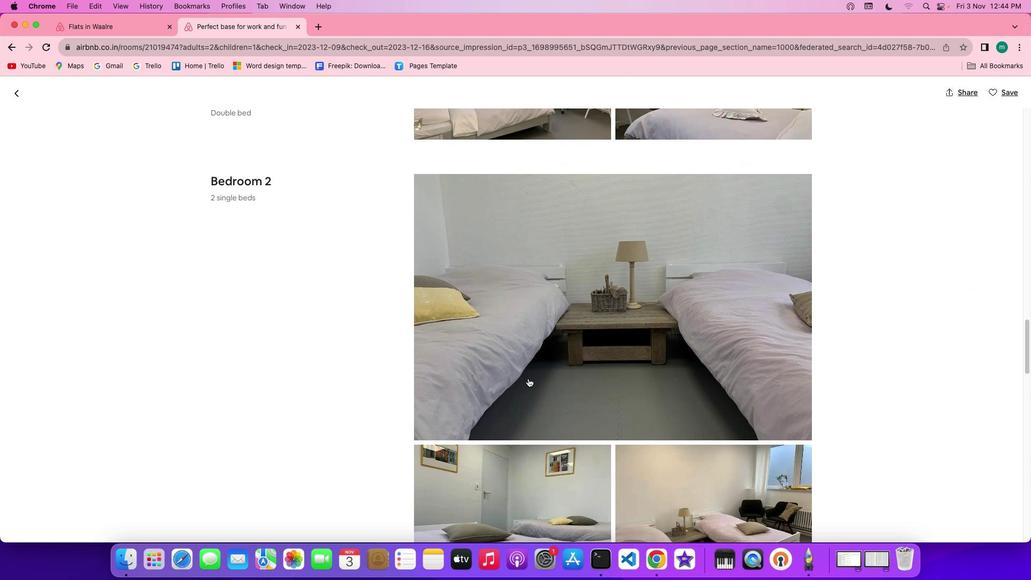 
Action: Mouse scrolled (528, 378) with delta (0, 0)
Screenshot: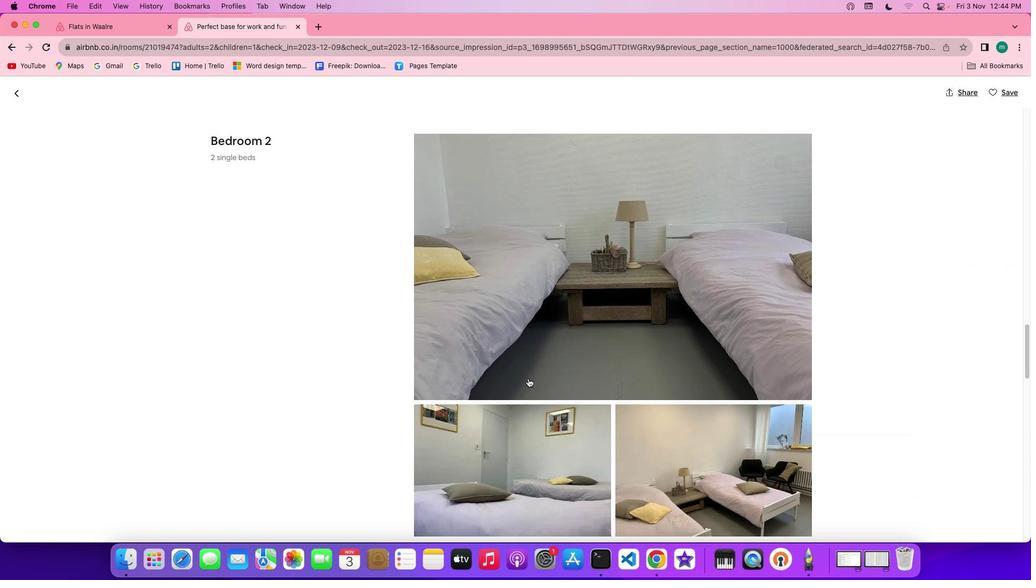 
Action: Mouse scrolled (528, 378) with delta (0, -1)
Screenshot: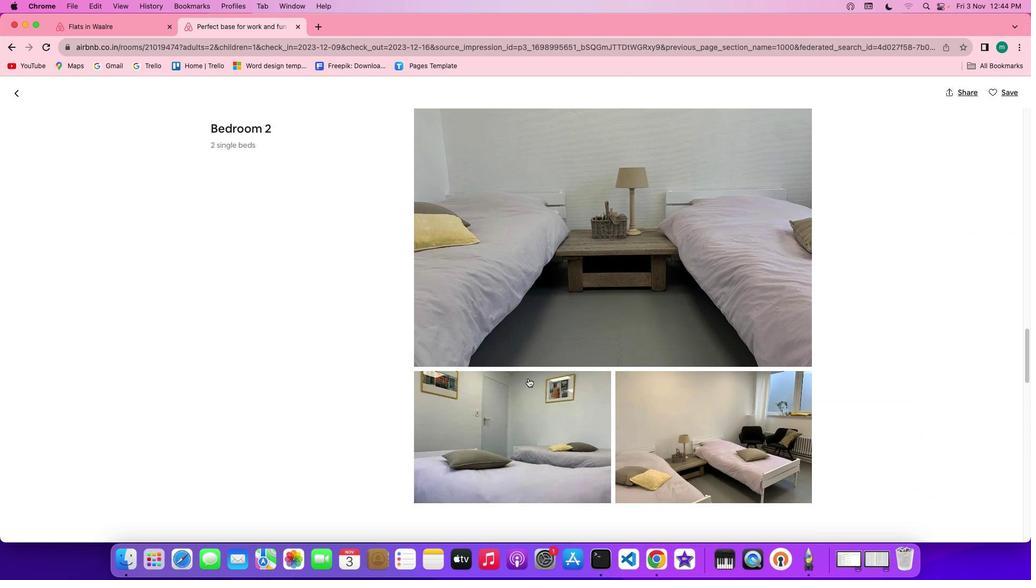 
Action: Mouse scrolled (528, 378) with delta (0, -1)
Screenshot: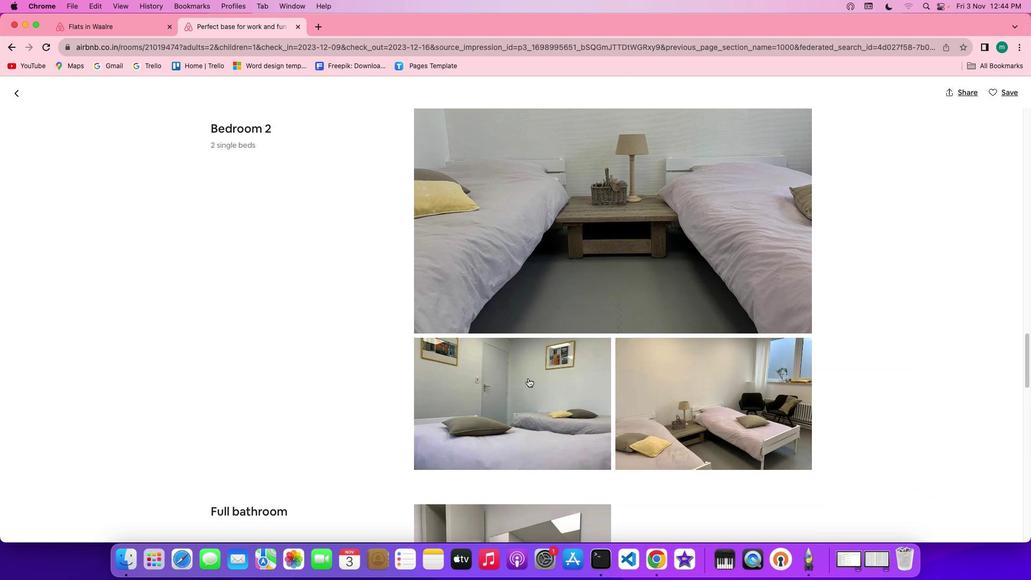 
Action: Mouse scrolled (528, 378) with delta (0, 0)
Screenshot: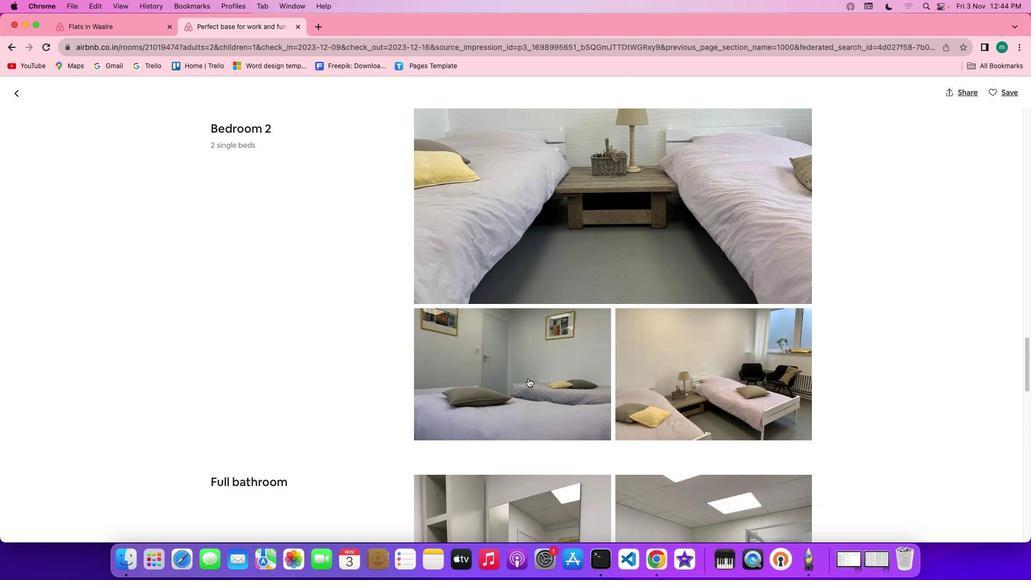 
Action: Mouse scrolled (528, 378) with delta (0, 0)
Screenshot: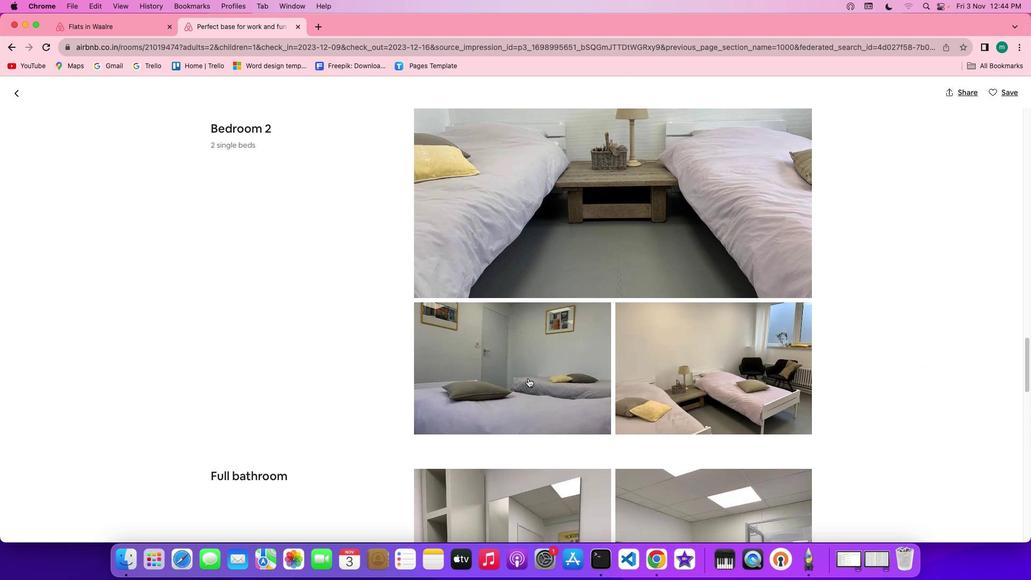 
Action: Mouse scrolled (528, 378) with delta (0, 0)
Screenshot: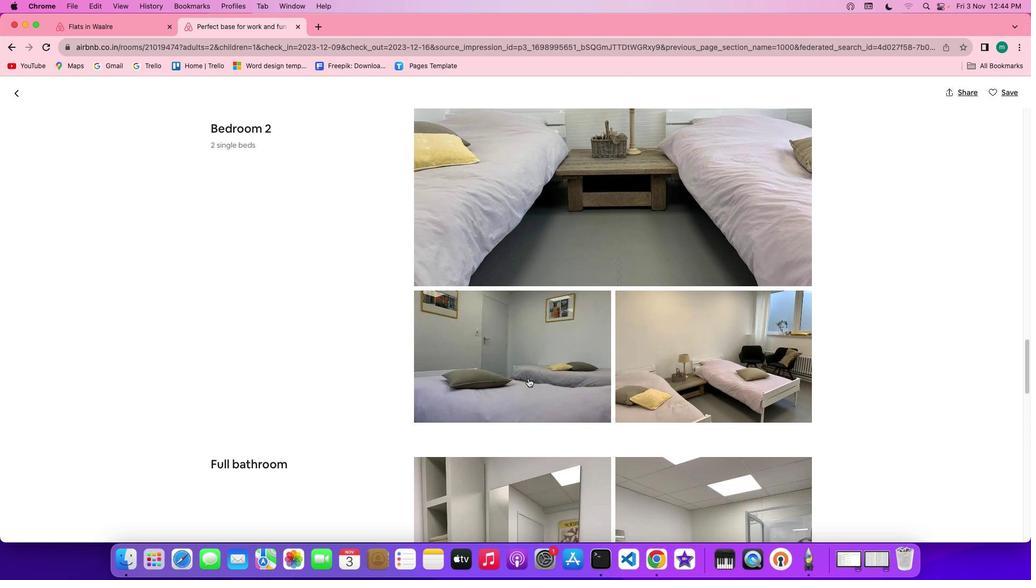 
Action: Mouse scrolled (528, 378) with delta (0, -1)
Screenshot: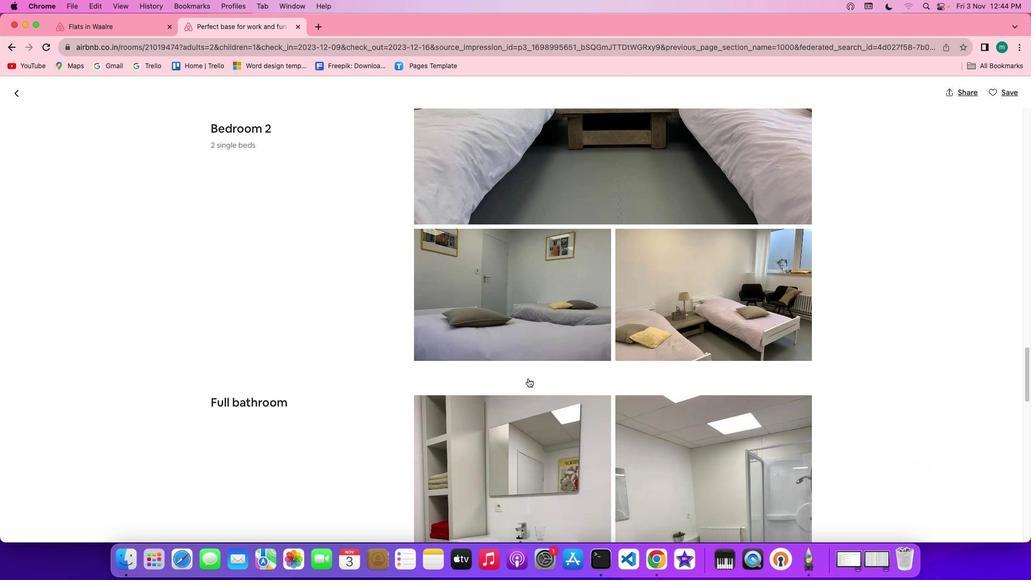 
Action: Mouse scrolled (528, 378) with delta (0, -1)
Screenshot: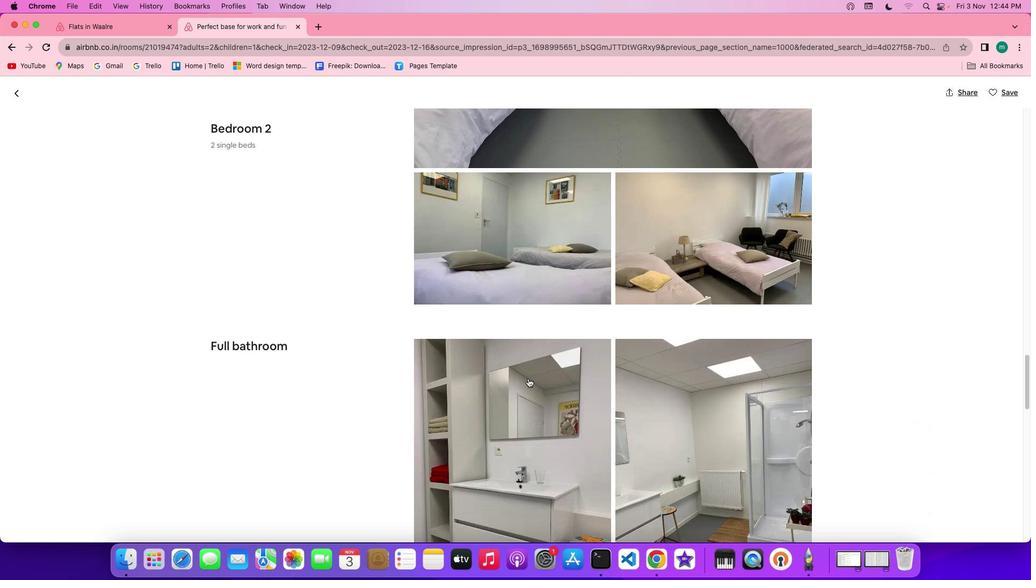 
Action: Mouse scrolled (528, 378) with delta (0, -1)
Screenshot: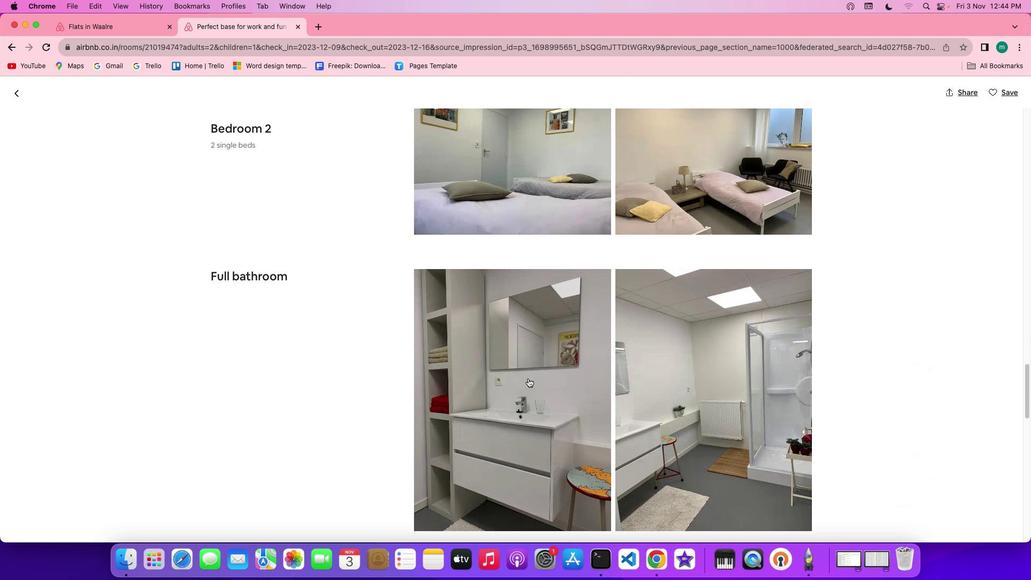 
Action: Mouse scrolled (528, 378) with delta (0, 0)
Screenshot: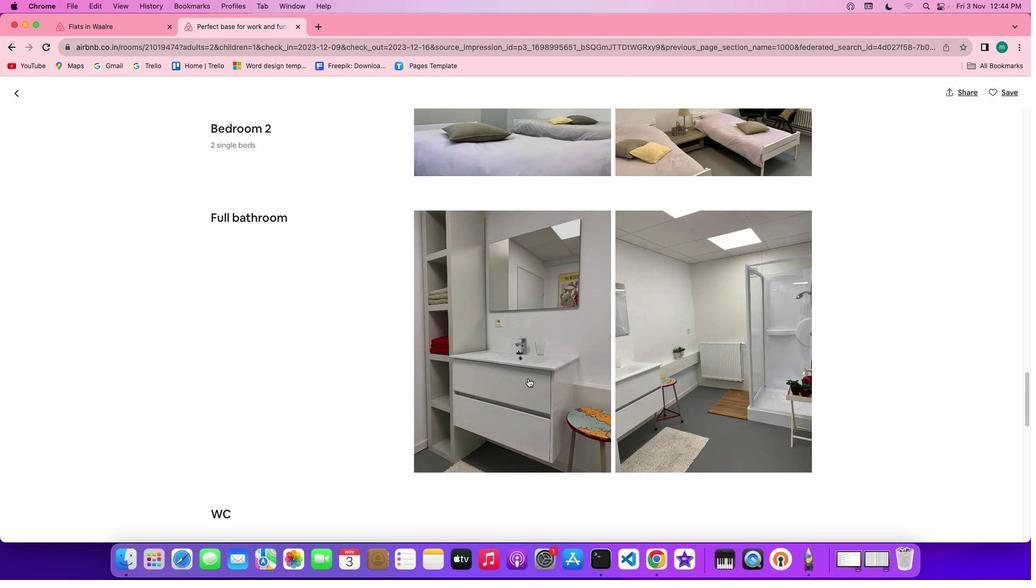 
Action: Mouse scrolled (528, 378) with delta (0, 0)
Screenshot: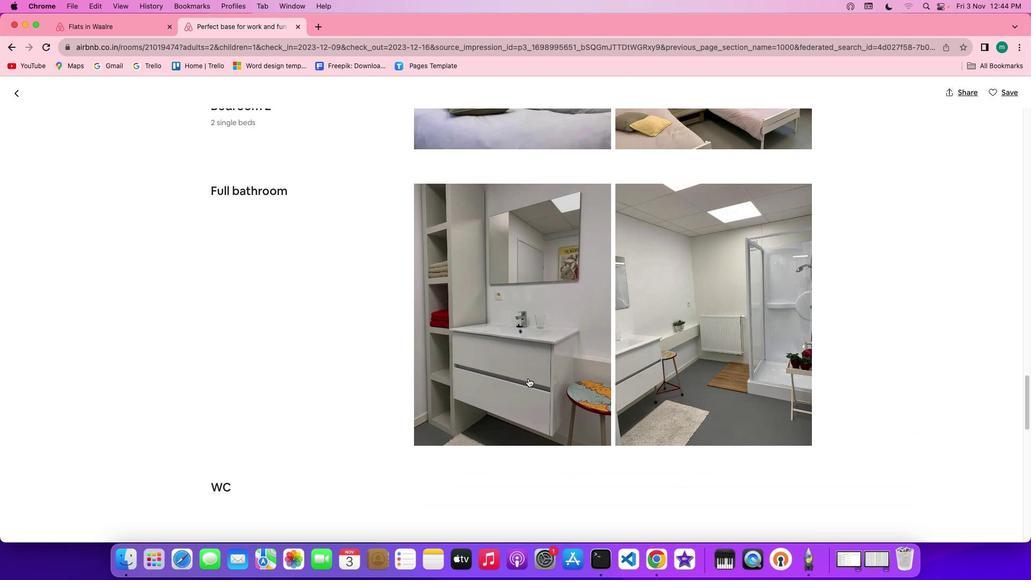 
Action: Mouse scrolled (528, 378) with delta (0, -1)
Screenshot: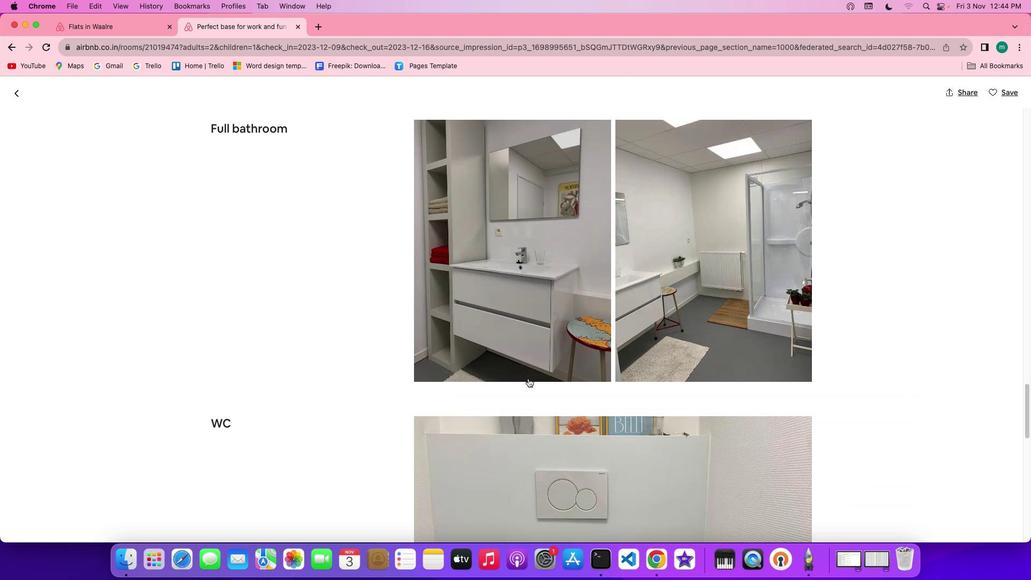 
Action: Mouse scrolled (528, 378) with delta (0, -2)
Screenshot: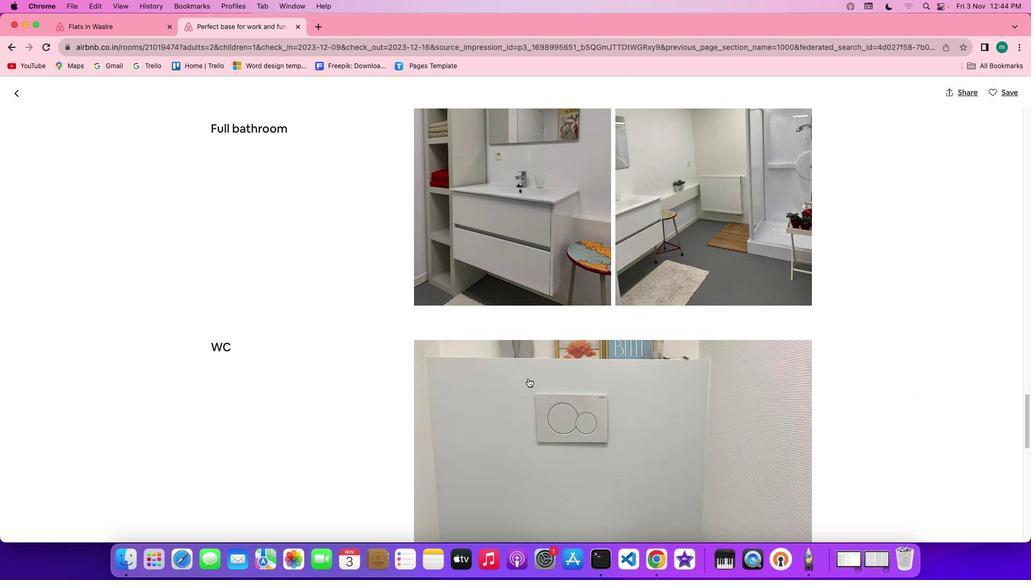 
Action: Mouse scrolled (528, 378) with delta (0, -2)
Screenshot: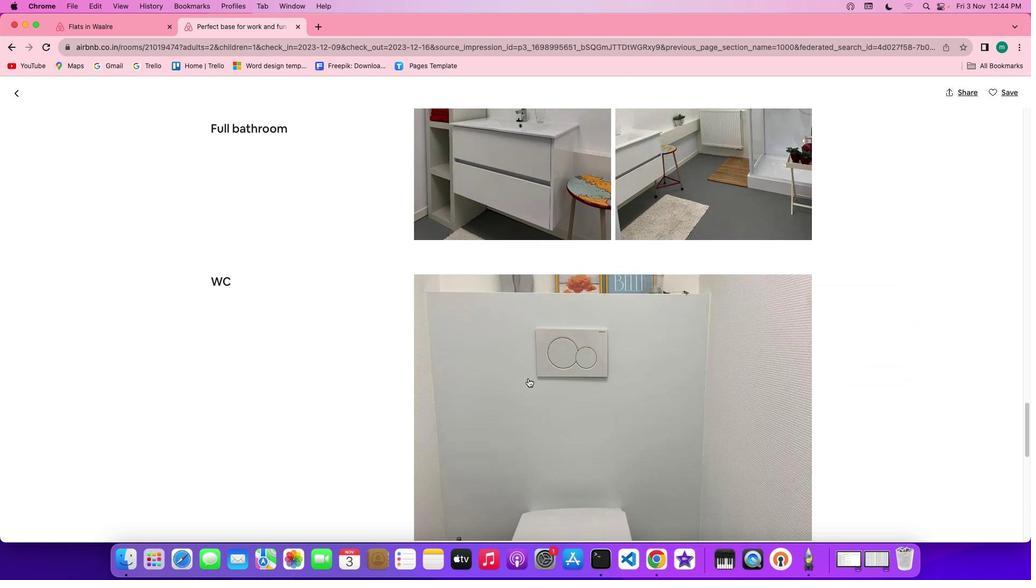 
Action: Mouse scrolled (528, 378) with delta (0, 0)
Screenshot: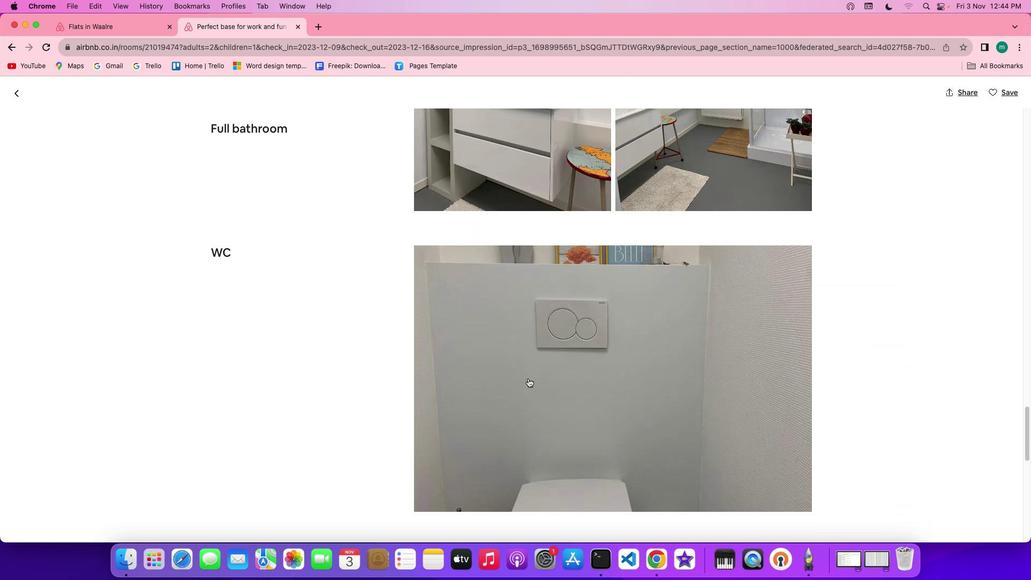 
Action: Mouse scrolled (528, 378) with delta (0, 0)
Screenshot: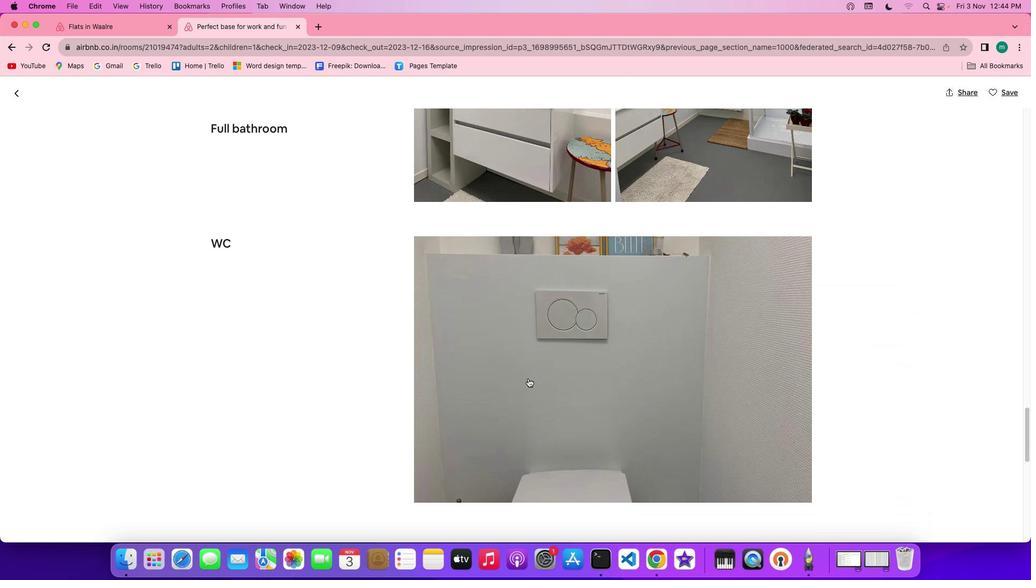 
Action: Mouse scrolled (528, 378) with delta (0, -1)
Screenshot: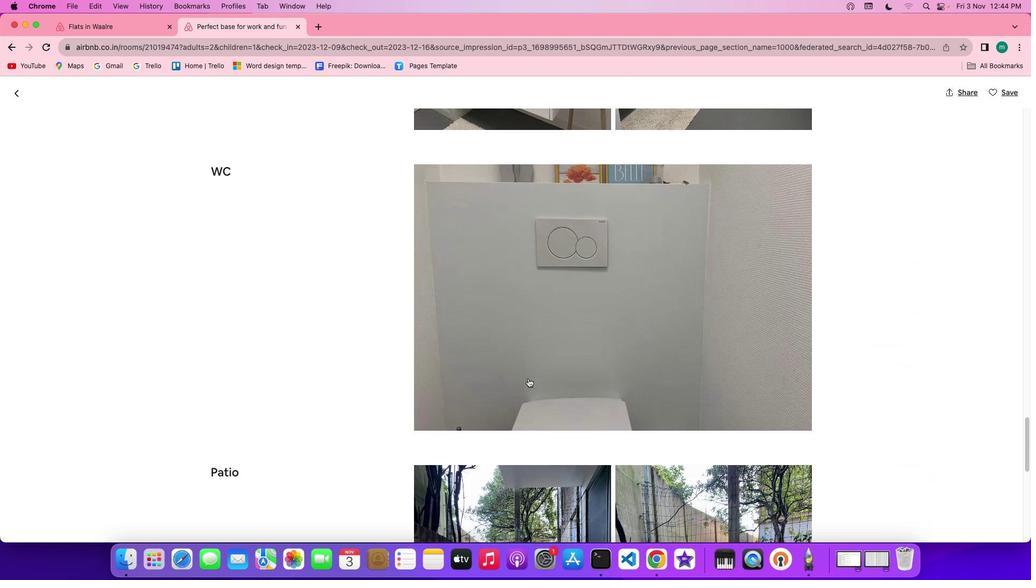 
Action: Mouse scrolled (528, 378) with delta (0, -1)
Screenshot: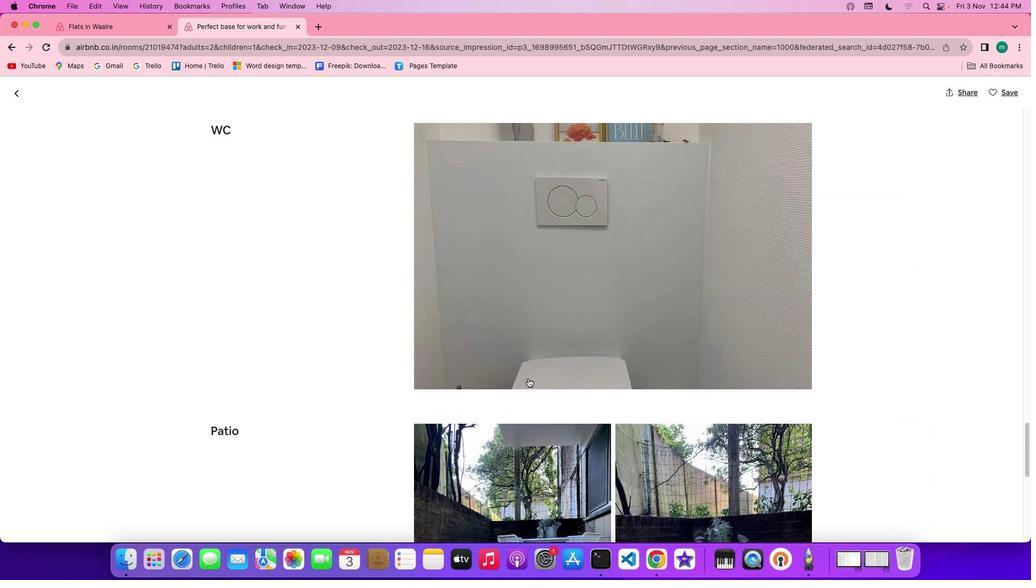 
Action: Mouse moved to (527, 381)
Screenshot: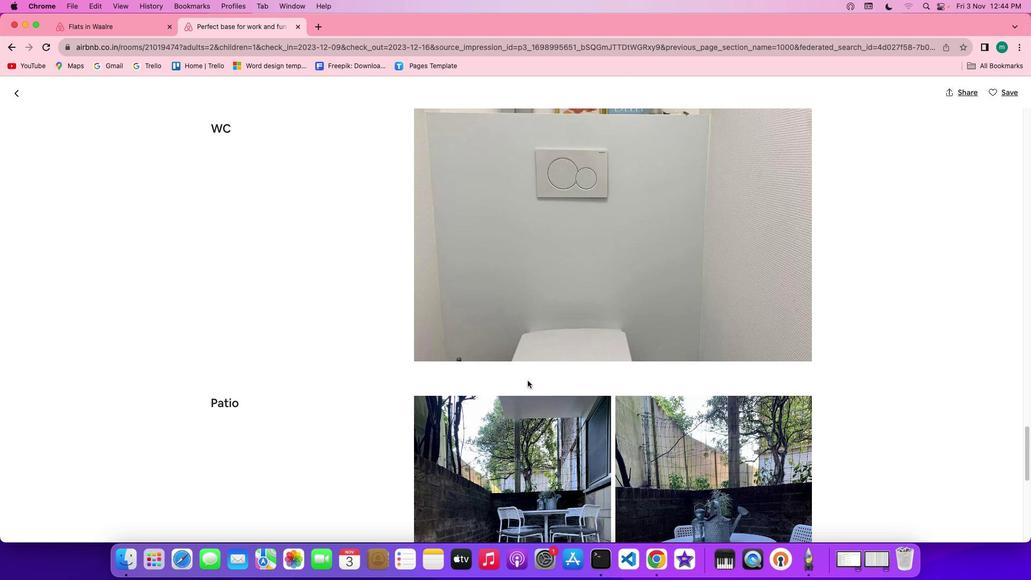 
Action: Mouse scrolled (527, 381) with delta (0, 0)
Screenshot: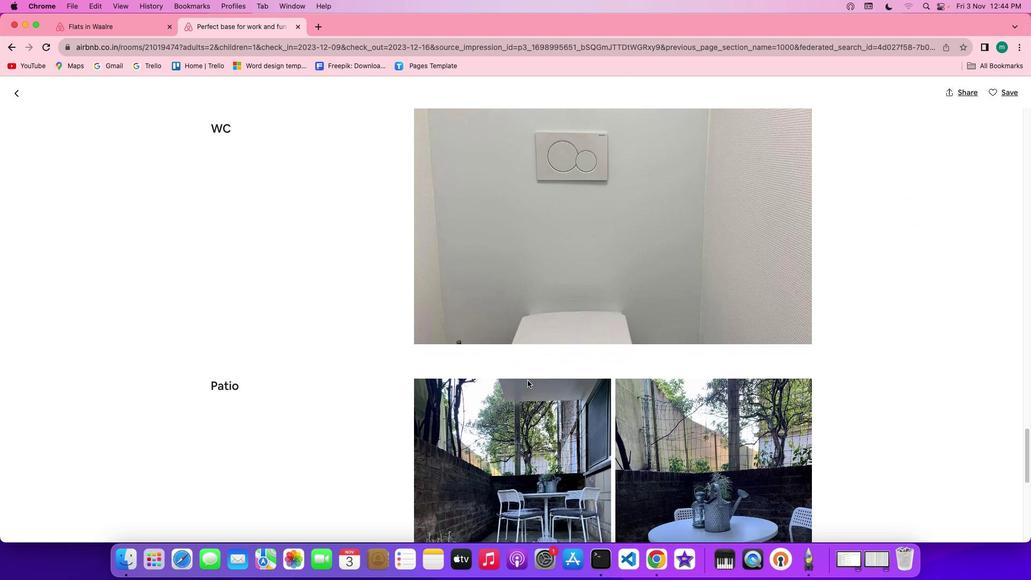 
Action: Mouse scrolled (527, 381) with delta (0, 0)
Screenshot: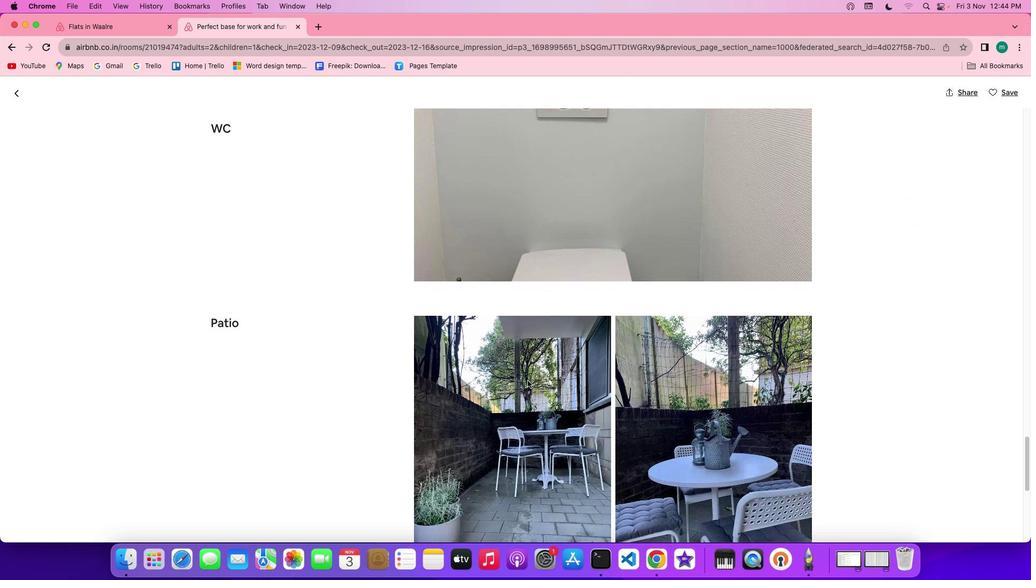 
Action: Mouse scrolled (527, 381) with delta (0, -1)
Screenshot: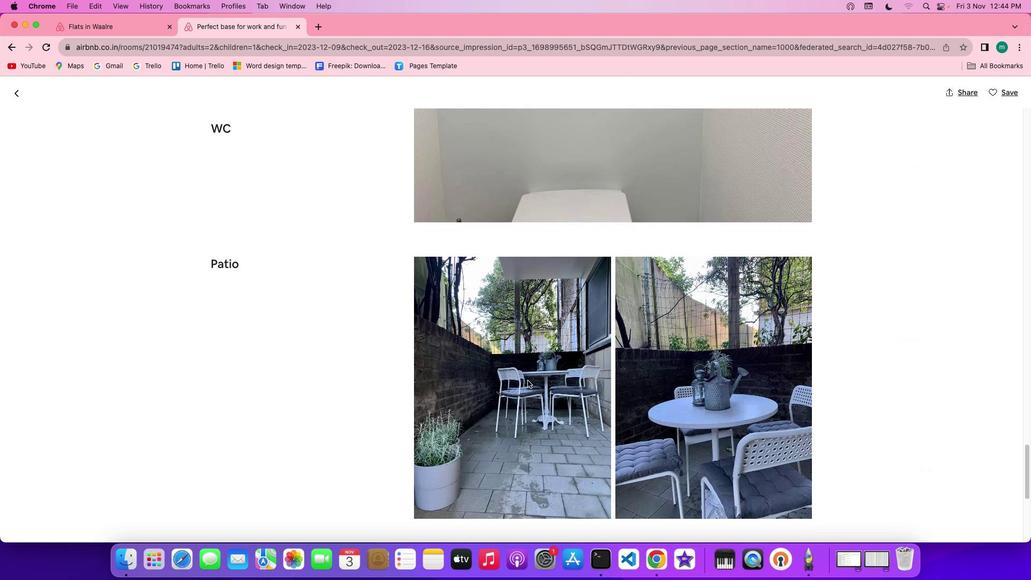 
Action: Mouse scrolled (527, 381) with delta (0, -2)
Screenshot: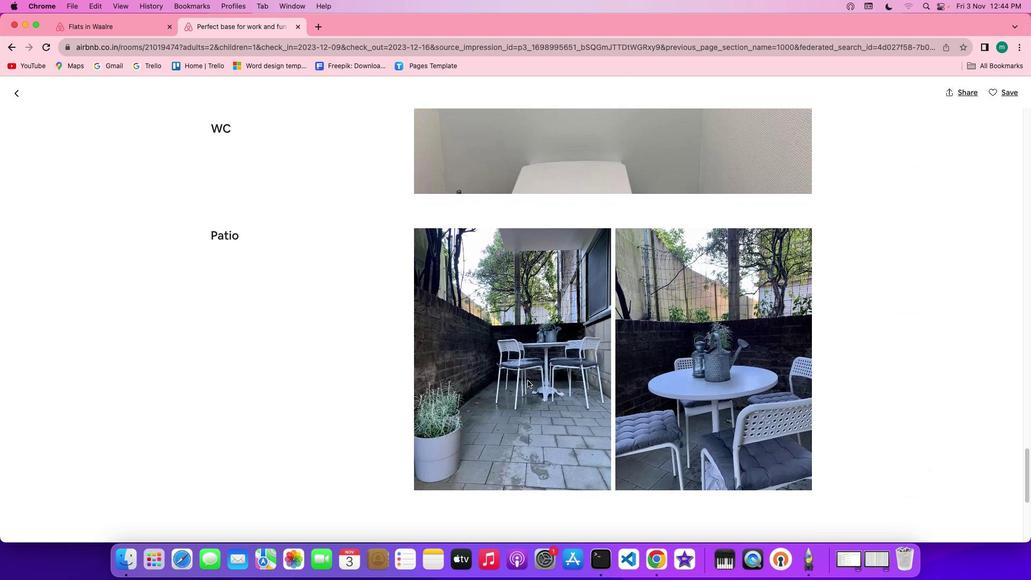 
Action: Mouse scrolled (527, 381) with delta (0, -2)
Screenshot: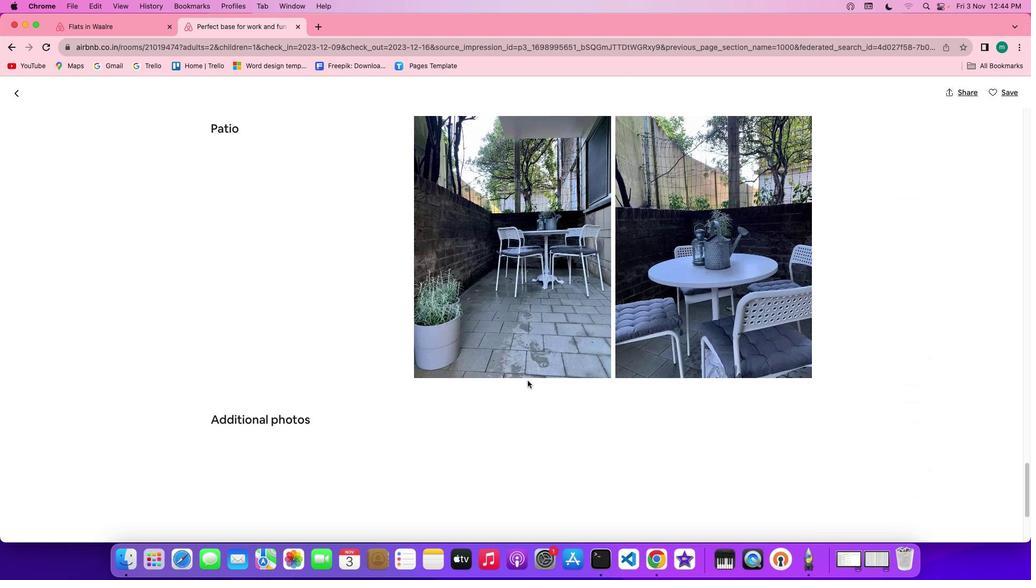 
Action: Mouse scrolled (527, 381) with delta (0, 0)
Screenshot: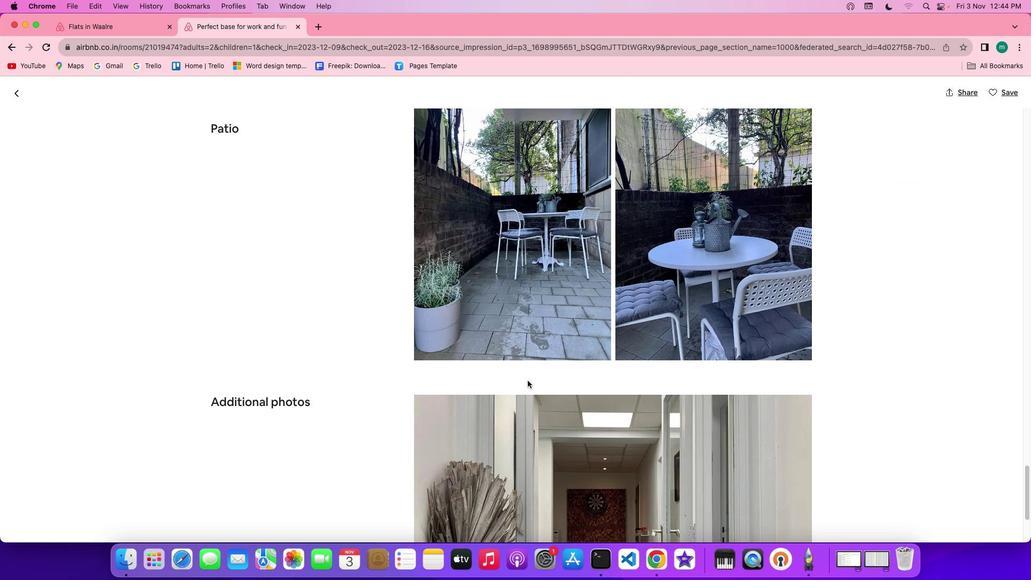
Action: Mouse scrolled (527, 381) with delta (0, 0)
Screenshot: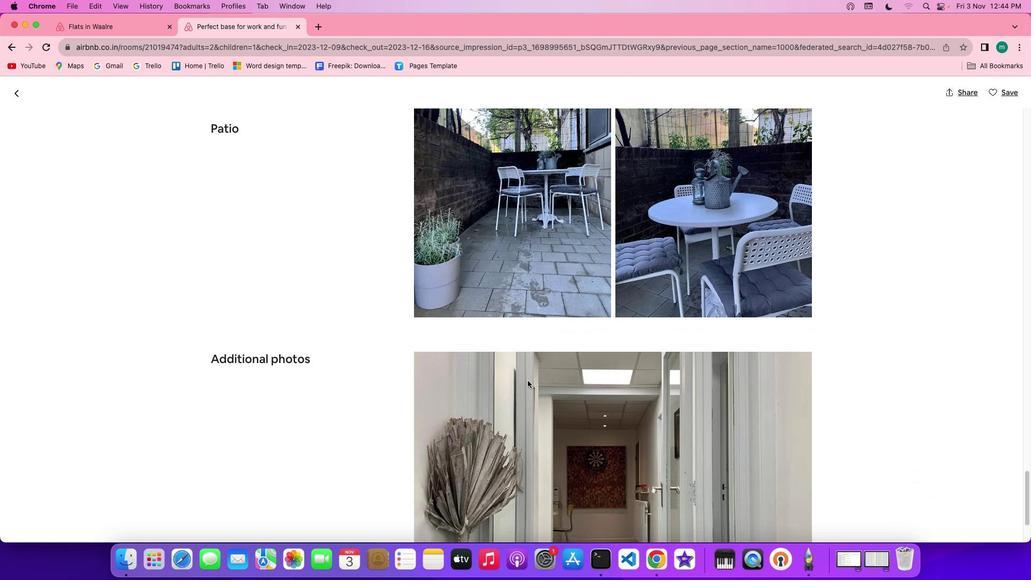 
Action: Mouse scrolled (527, 381) with delta (0, -1)
Screenshot: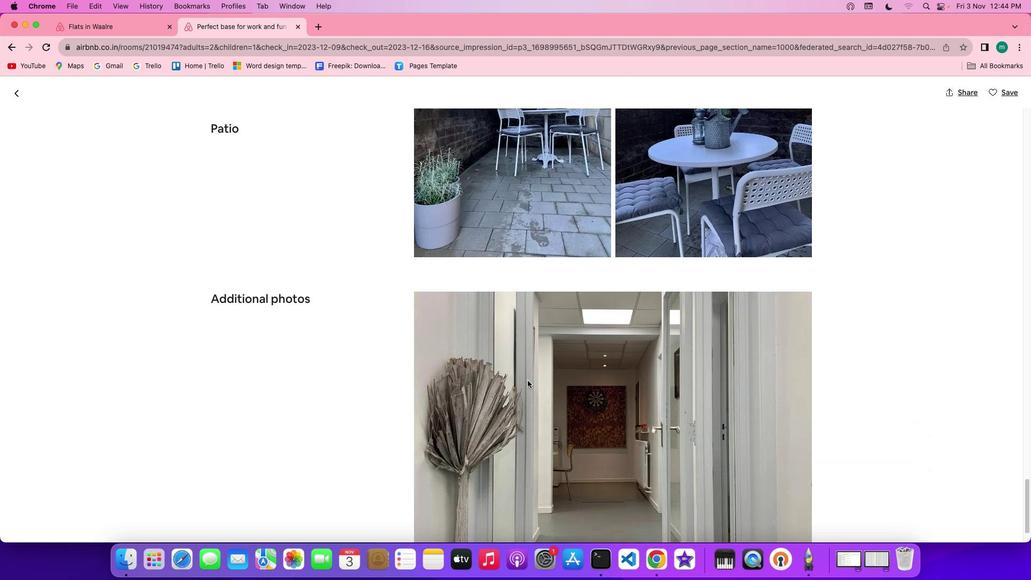
Action: Mouse scrolled (527, 381) with delta (0, -1)
Screenshot: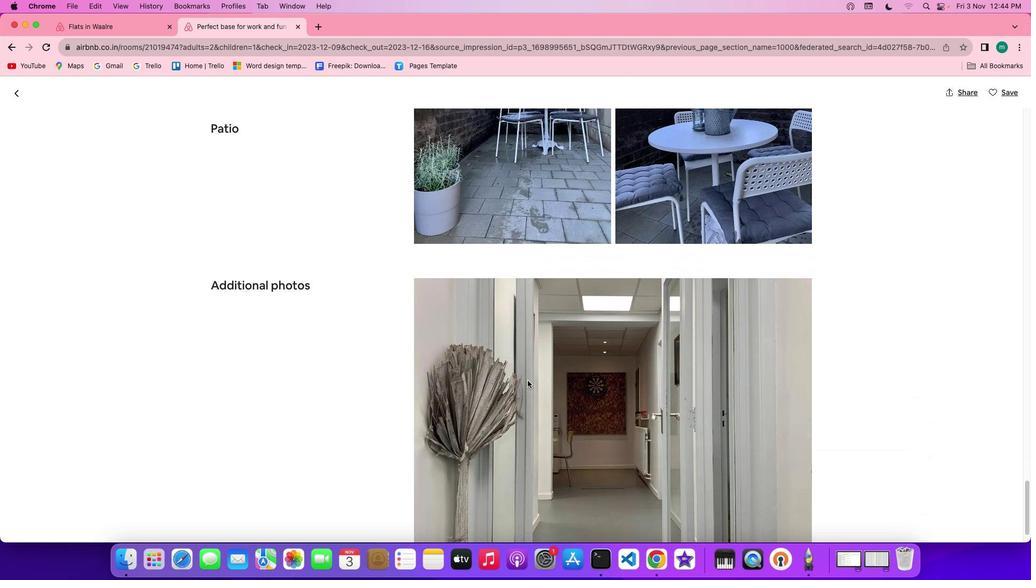
Action: Mouse scrolled (527, 381) with delta (0, 0)
Screenshot: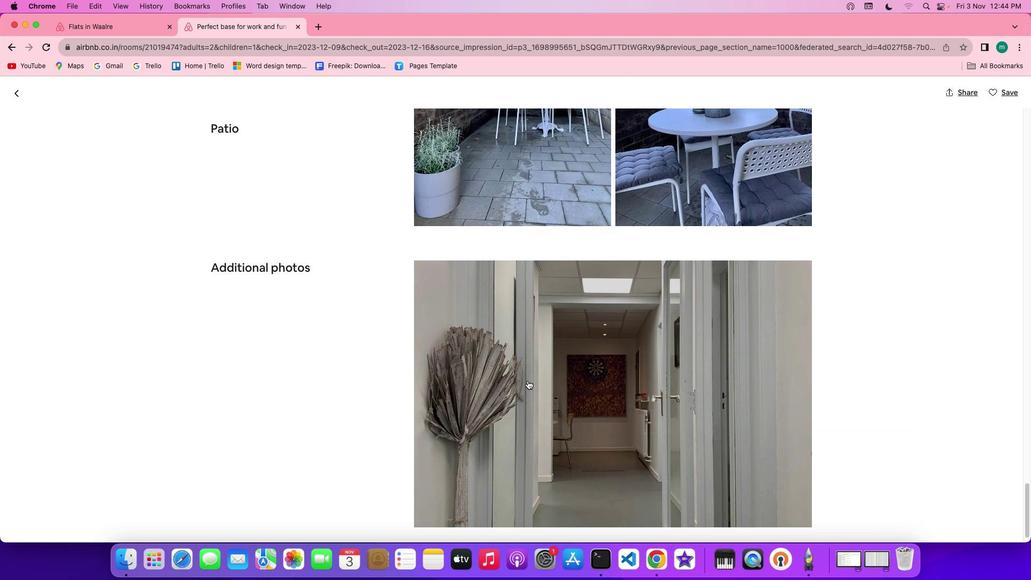 
Action: Mouse scrolled (527, 381) with delta (0, 0)
Screenshot: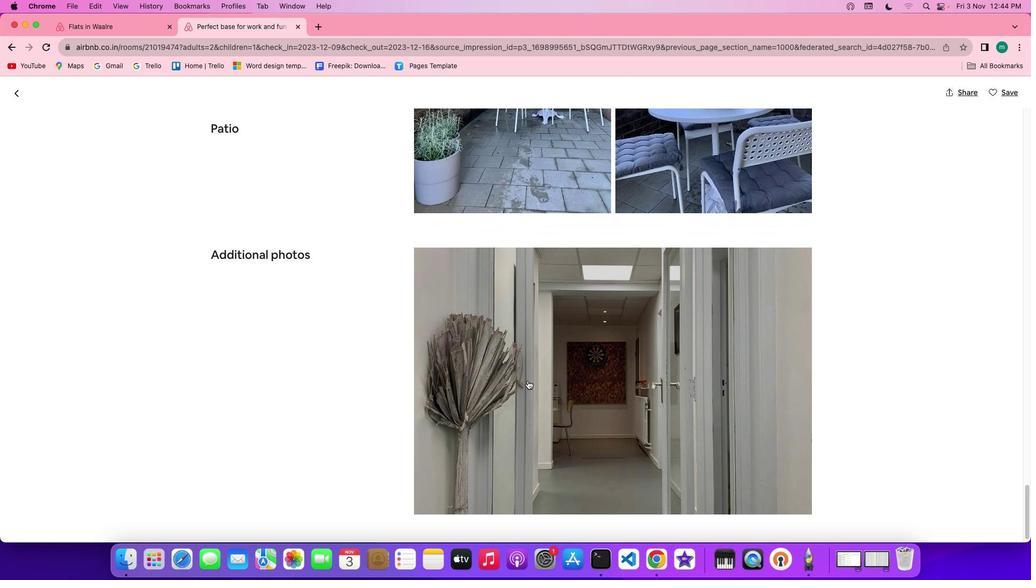 
Action: Mouse scrolled (527, 381) with delta (0, -1)
Screenshot: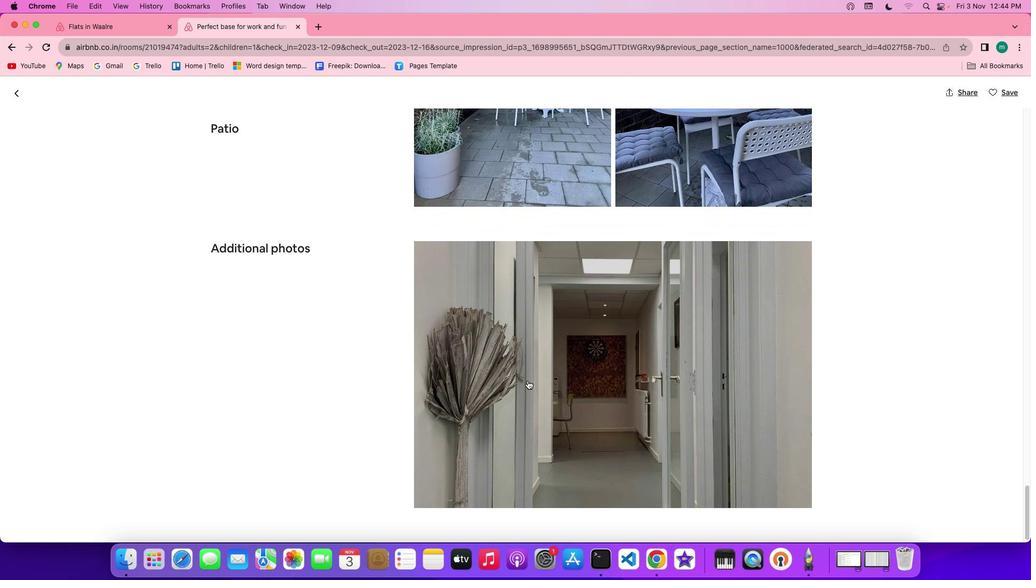 
Action: Mouse scrolled (527, 381) with delta (0, -2)
Screenshot: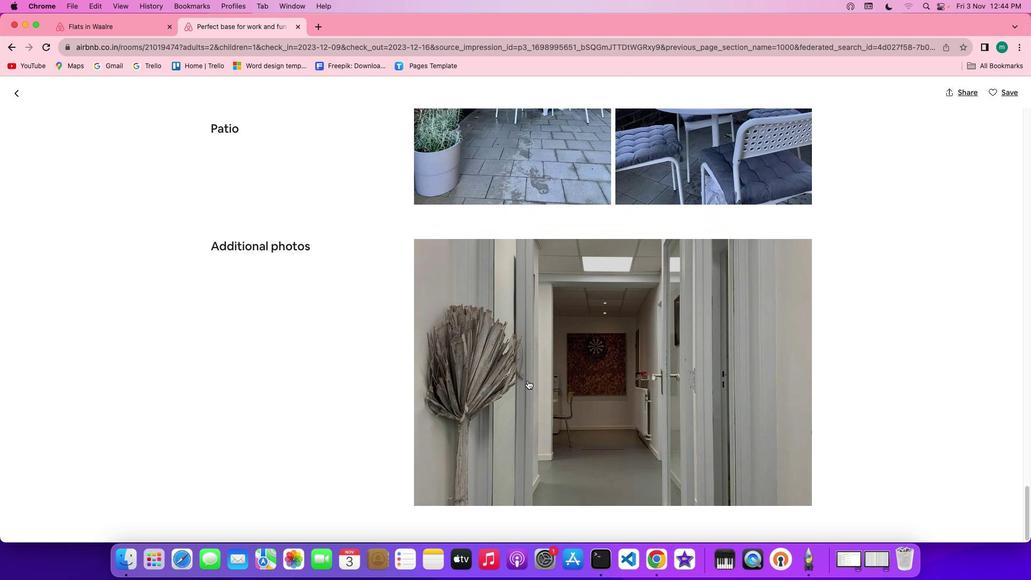 
Action: Mouse scrolled (527, 381) with delta (0, -2)
Screenshot: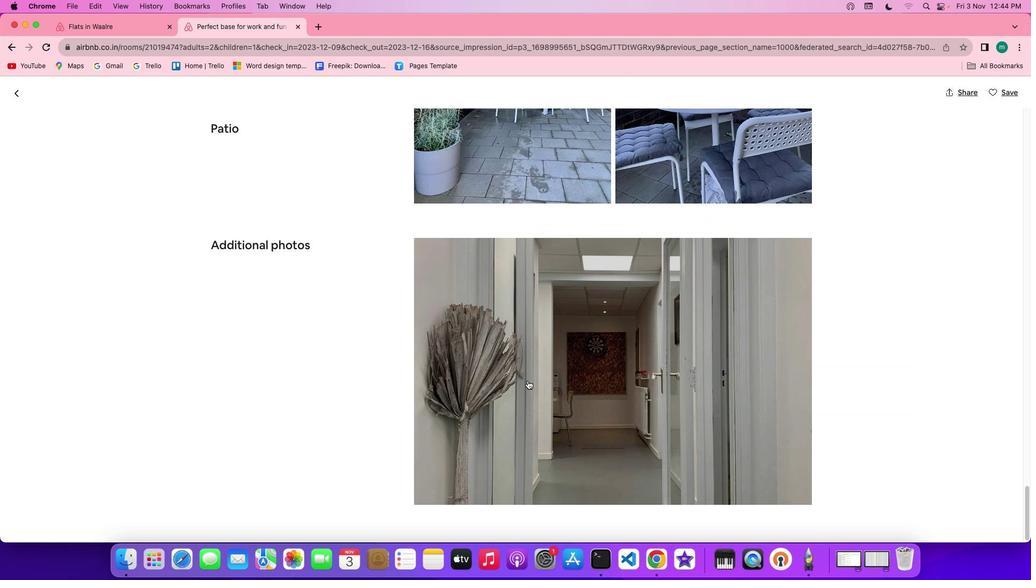 
Action: Mouse scrolled (527, 381) with delta (0, 0)
Screenshot: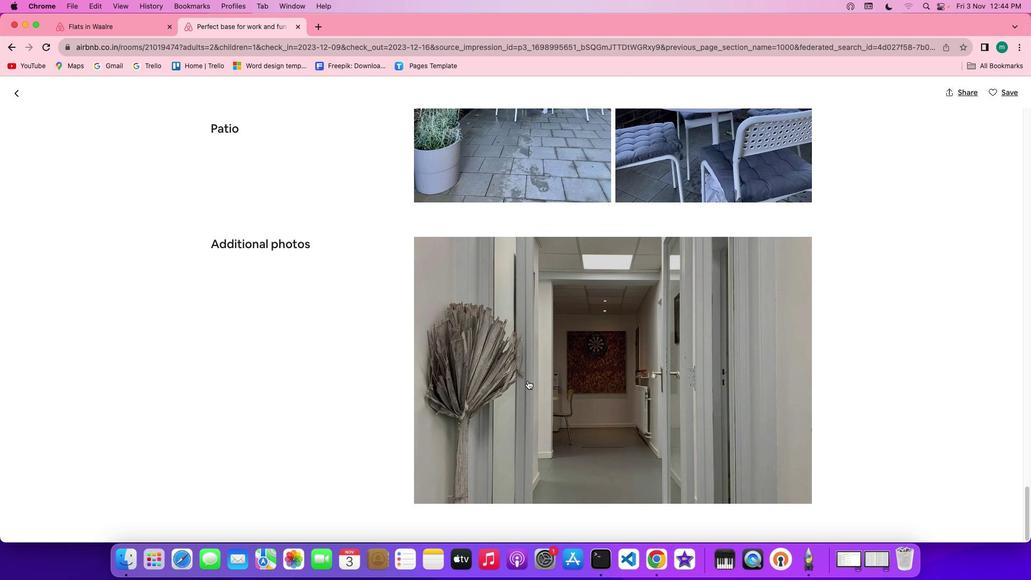 
Action: Mouse scrolled (527, 381) with delta (0, 0)
Screenshot: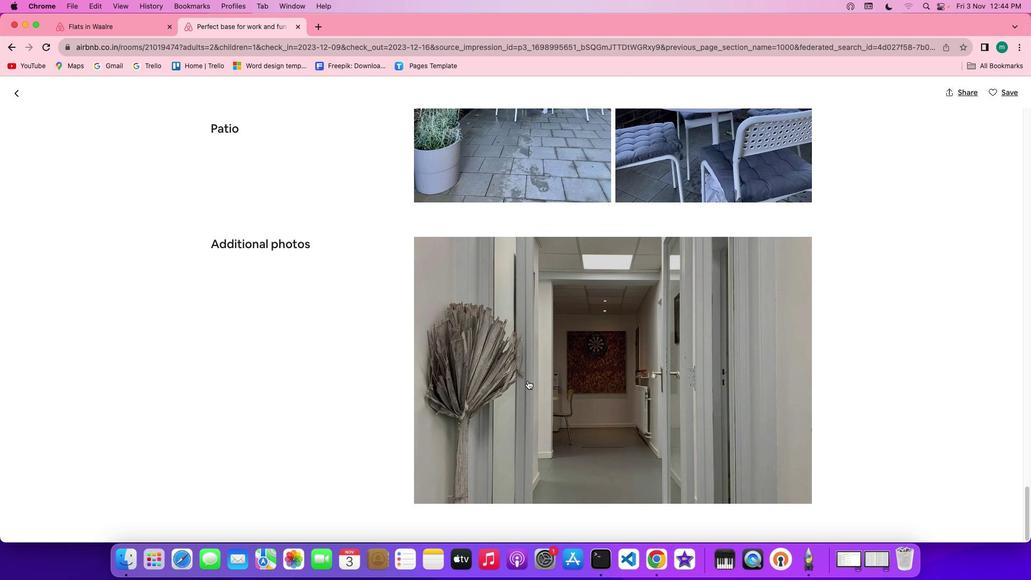 
Action: Mouse scrolled (527, 381) with delta (0, -1)
Screenshot: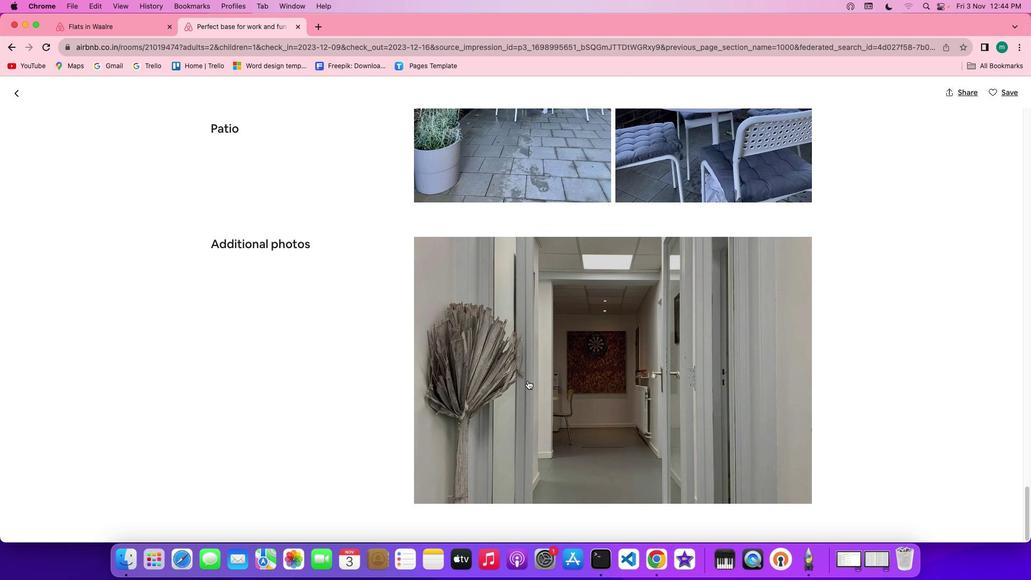 
Action: Mouse scrolled (527, 381) with delta (0, -2)
Screenshot: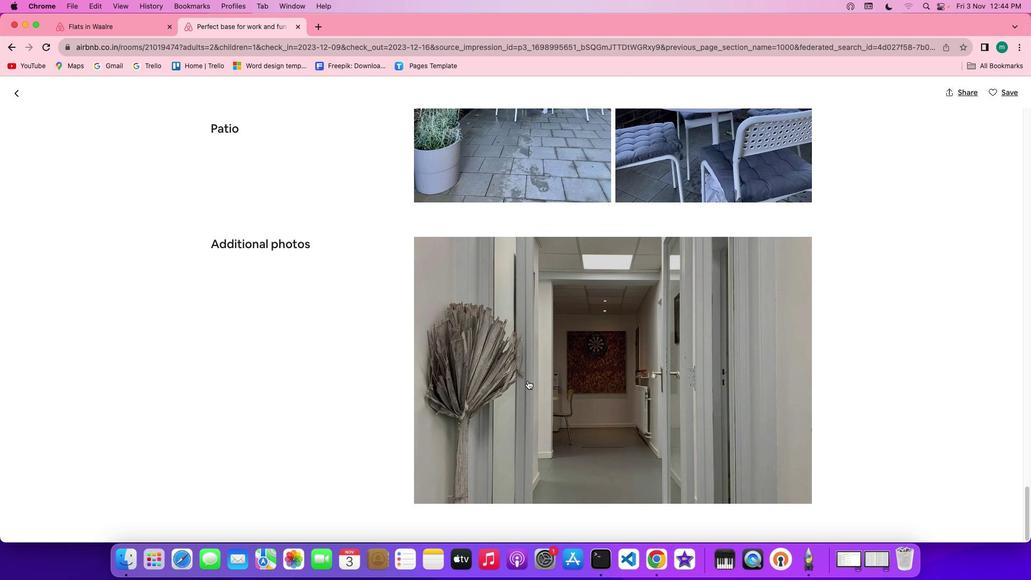 
Action: Mouse scrolled (527, 381) with delta (0, -2)
Screenshot: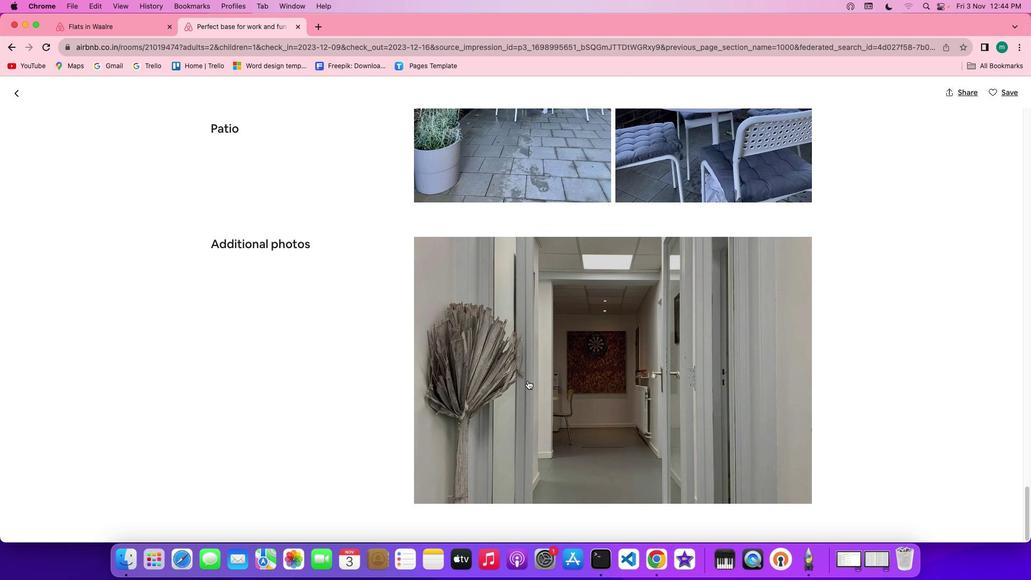 
Action: Mouse moved to (16, 91)
Screenshot: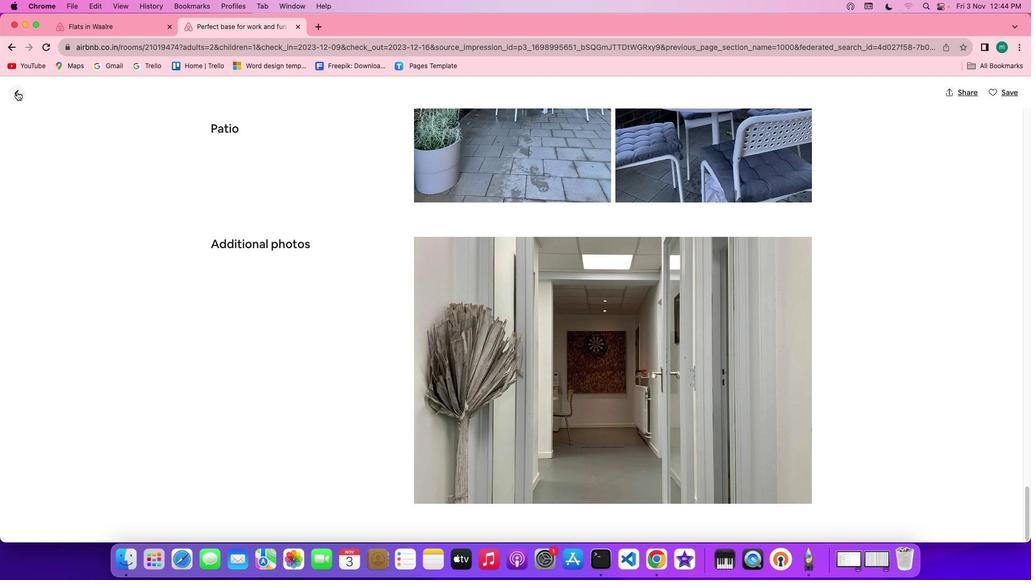 
Action: Mouse pressed left at (16, 91)
Screenshot: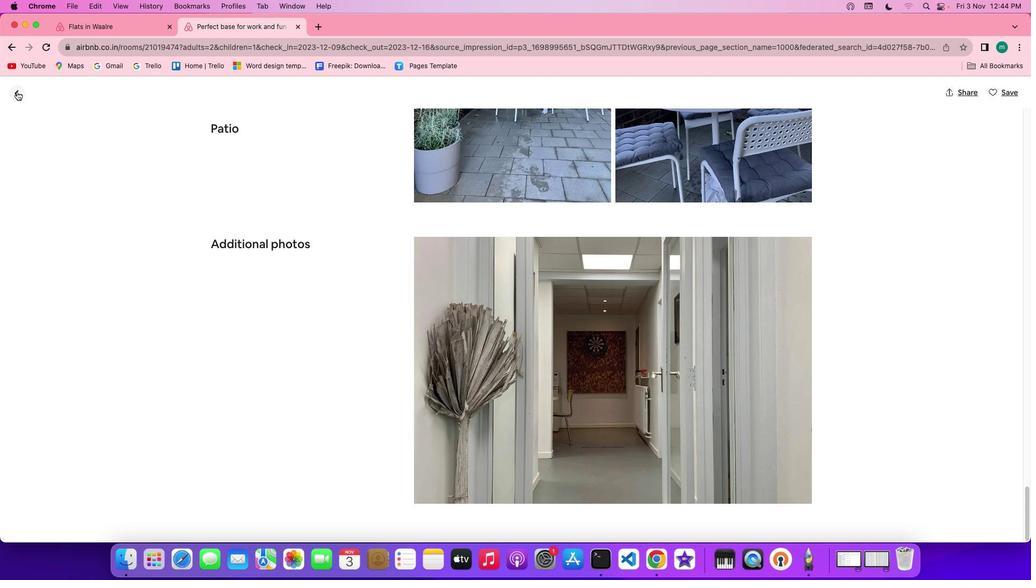 
Action: Mouse moved to (602, 341)
Screenshot: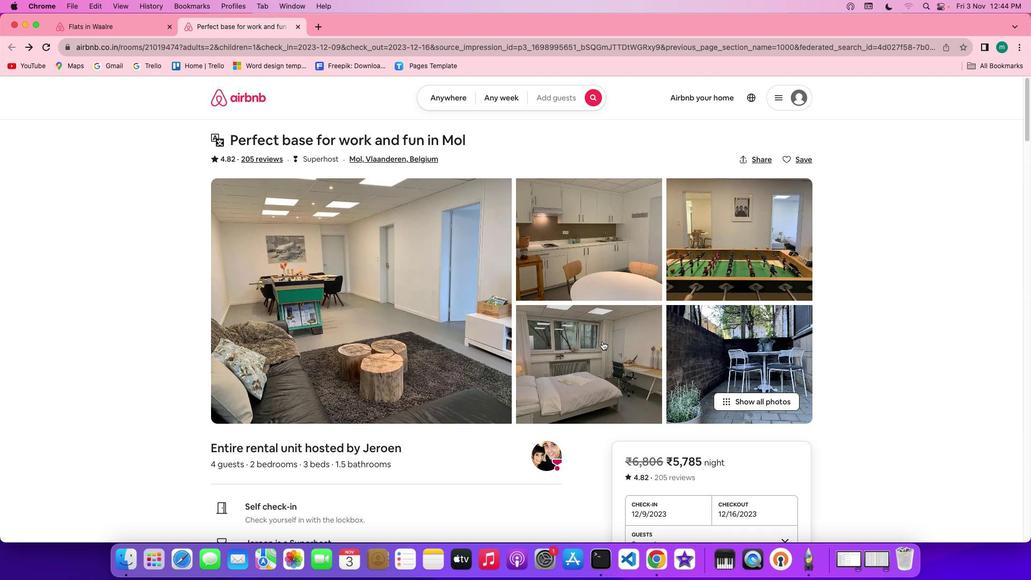 
Action: Mouse scrolled (602, 341) with delta (0, 0)
Screenshot: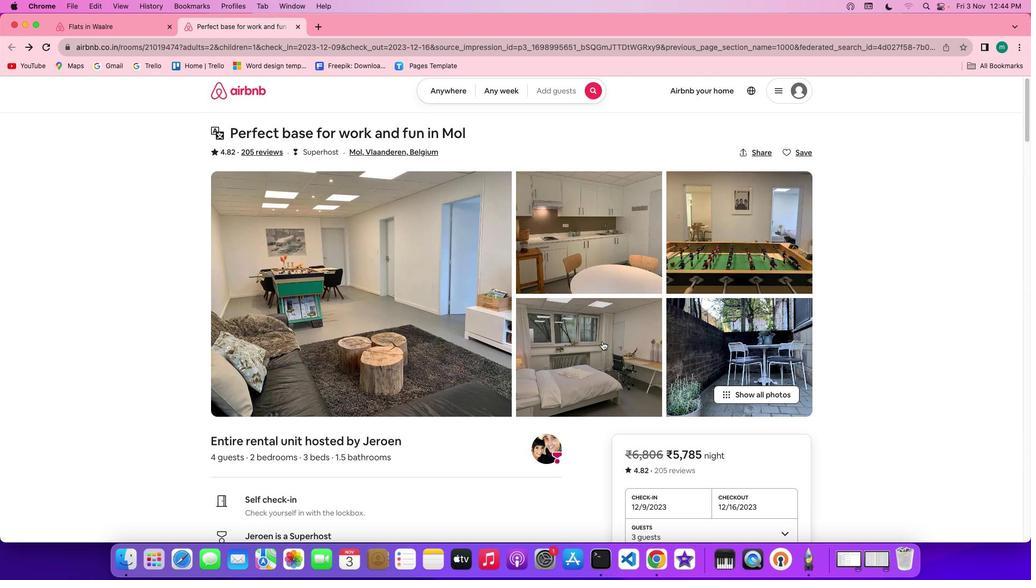 
Action: Mouse scrolled (602, 341) with delta (0, 0)
Screenshot: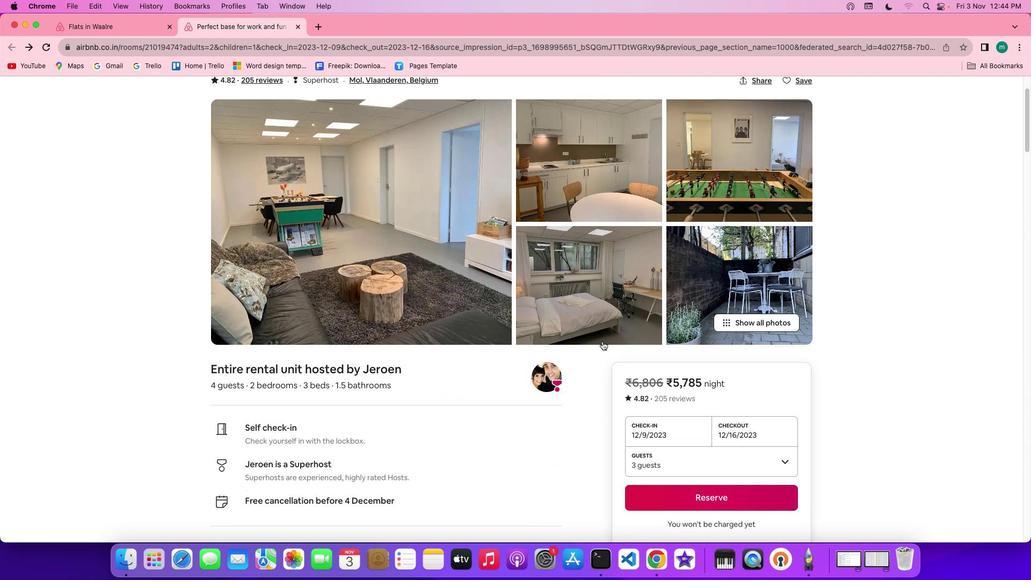 
Action: Mouse scrolled (602, 341) with delta (0, -1)
Screenshot: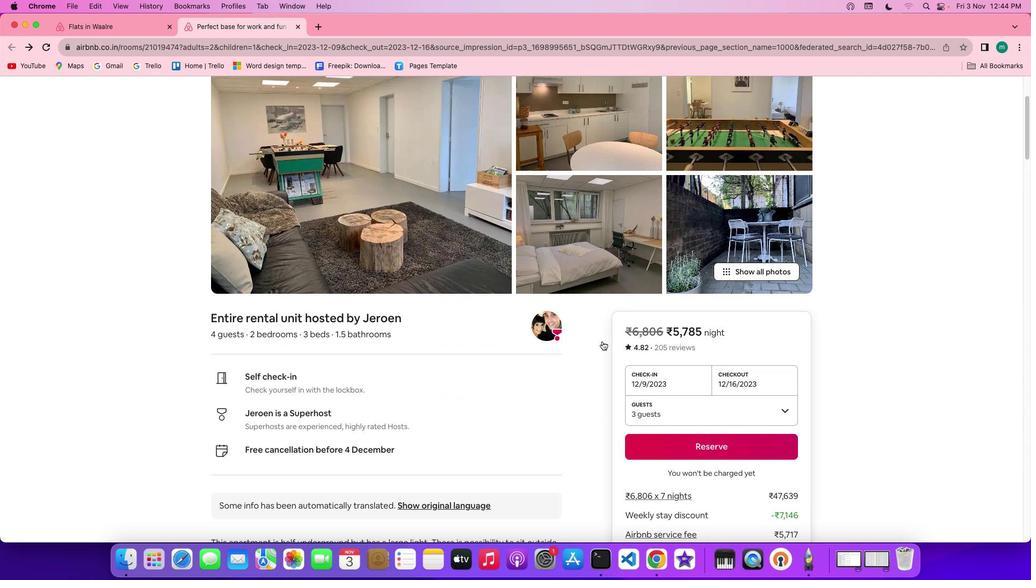 
Action: Mouse scrolled (602, 341) with delta (0, -2)
Screenshot: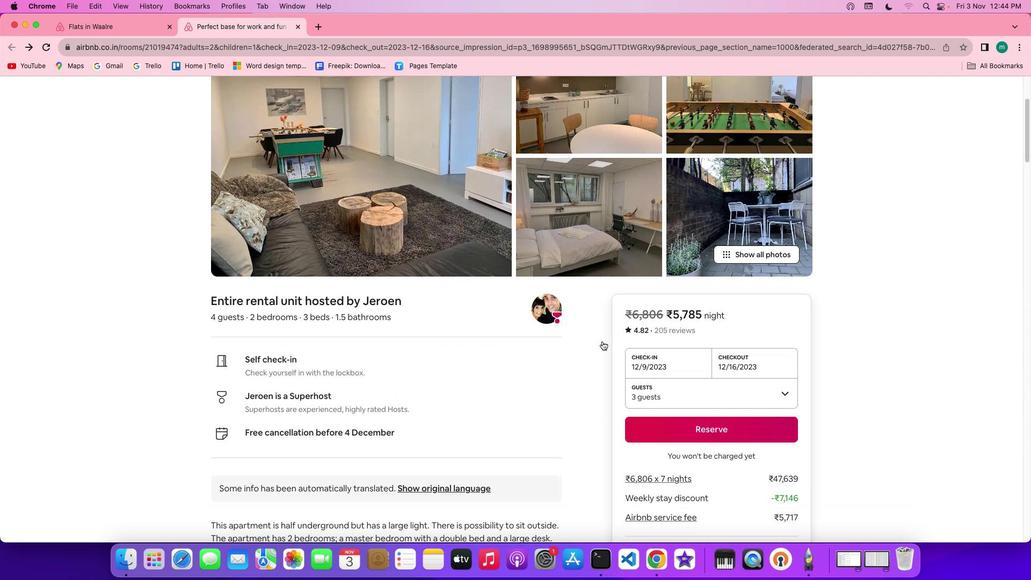 
Action: Mouse scrolled (602, 341) with delta (0, 0)
Screenshot: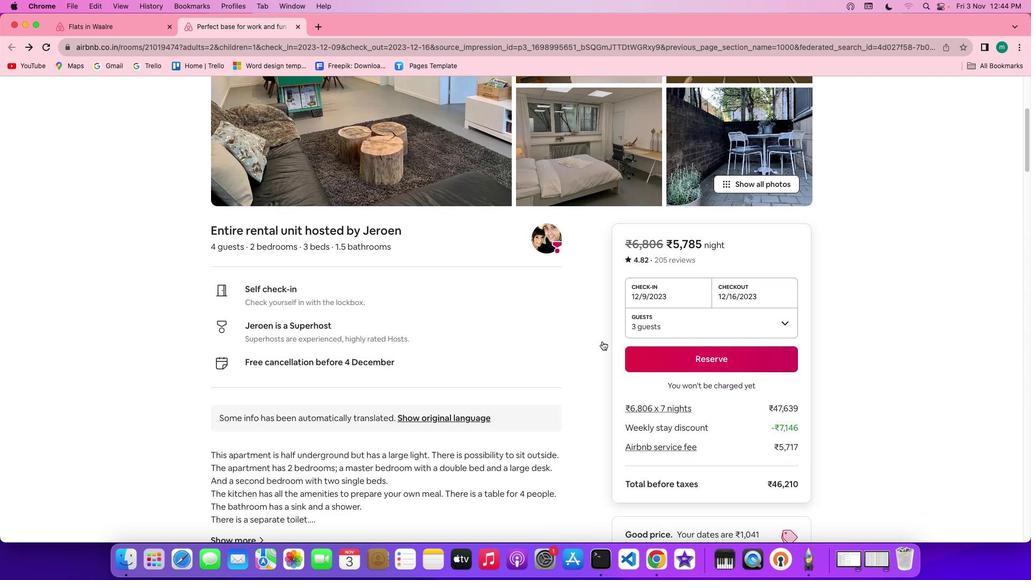 
Action: Mouse scrolled (602, 341) with delta (0, 0)
Screenshot: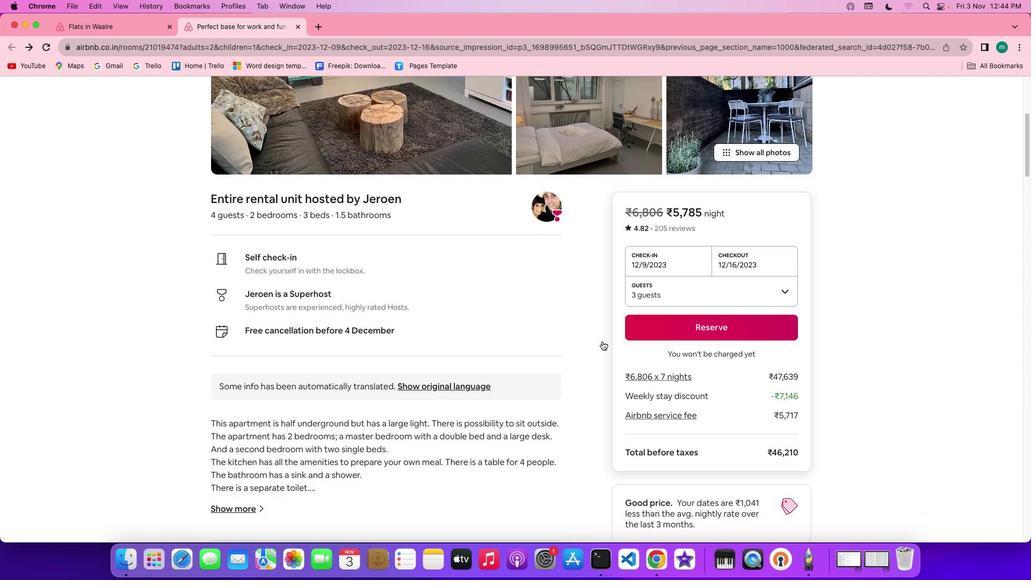 
Action: Mouse scrolled (602, 341) with delta (0, -1)
Screenshot: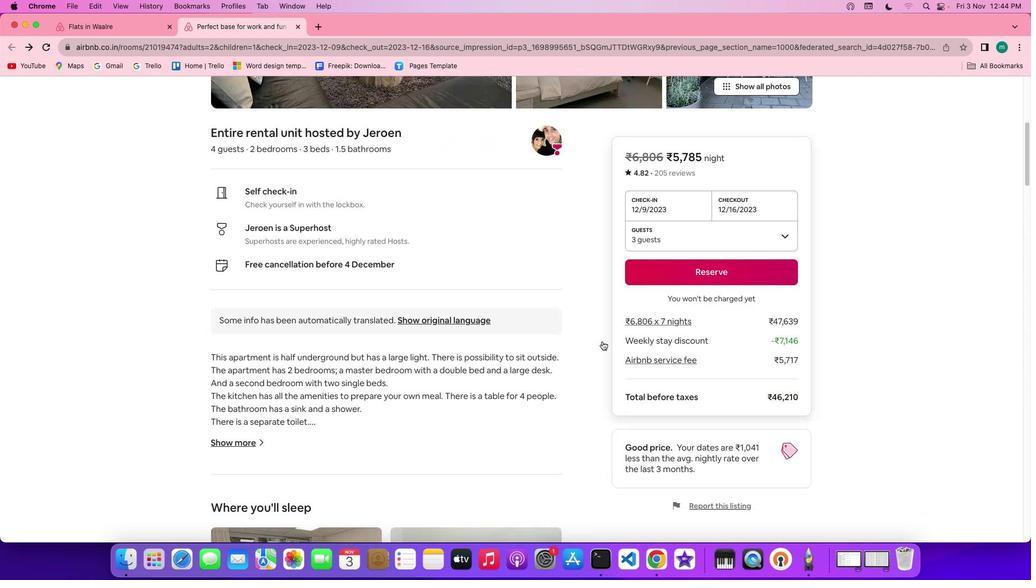 
Action: Mouse scrolled (602, 341) with delta (0, -2)
Screenshot: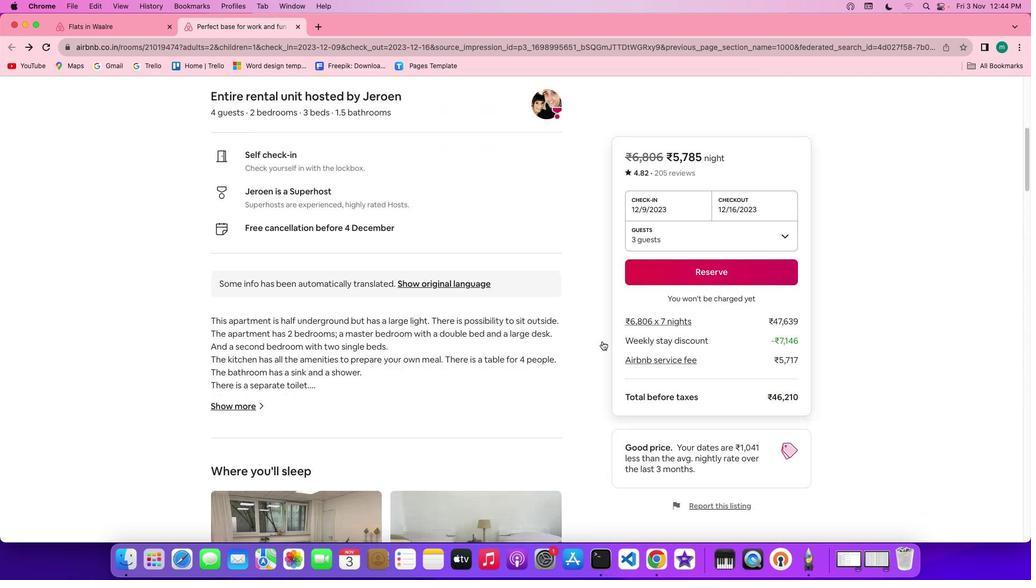 
Action: Mouse moved to (593, 341)
Screenshot: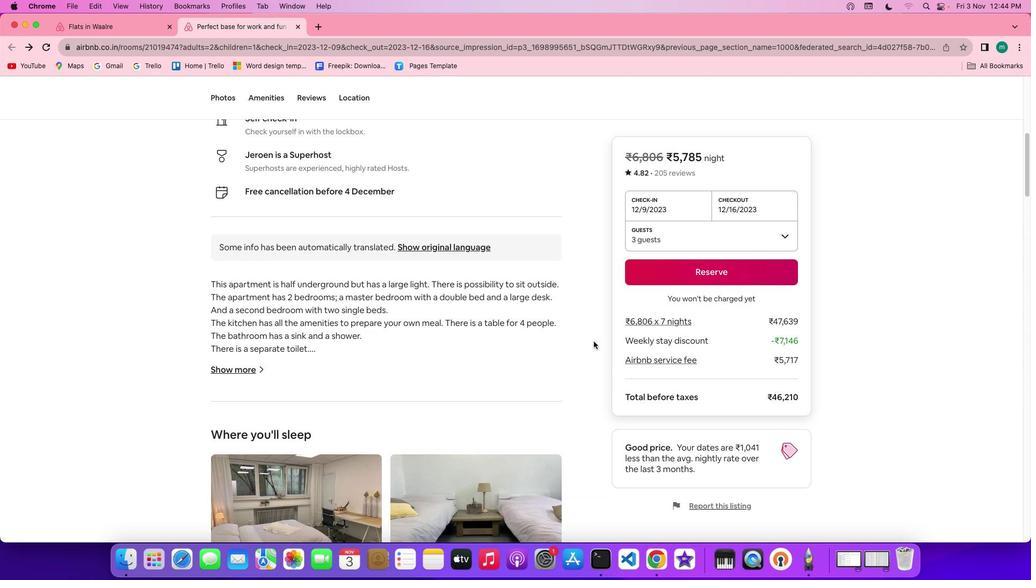 
Action: Mouse scrolled (593, 341) with delta (0, 0)
Screenshot: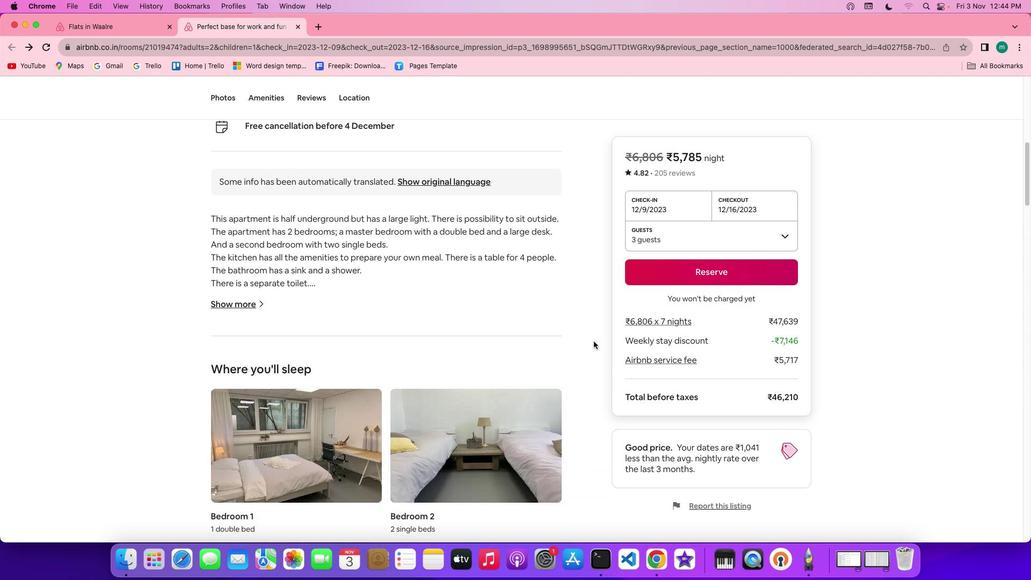
Action: Mouse scrolled (593, 341) with delta (0, 0)
Screenshot: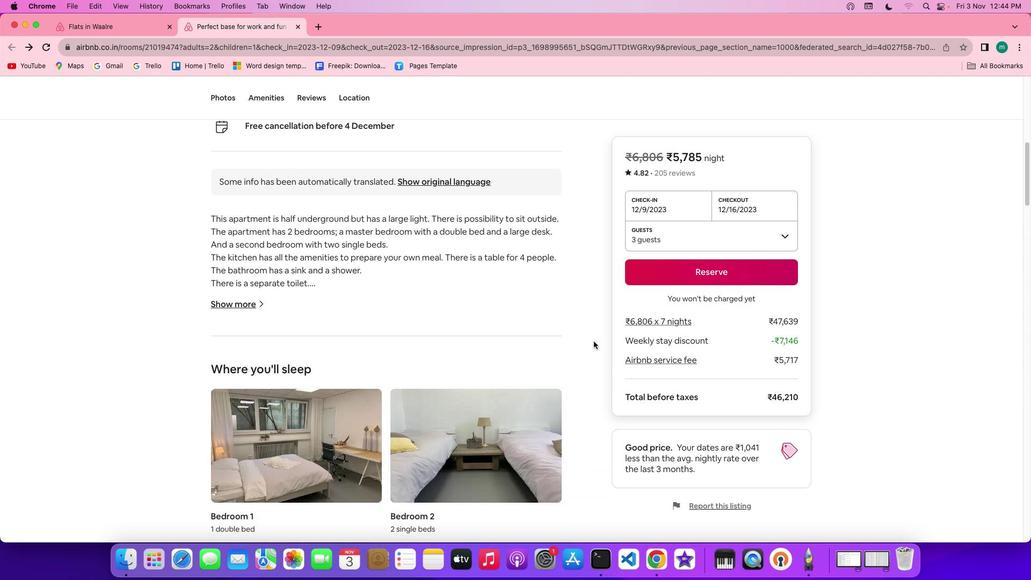 
Action: Mouse scrolled (593, 341) with delta (0, -1)
Screenshot: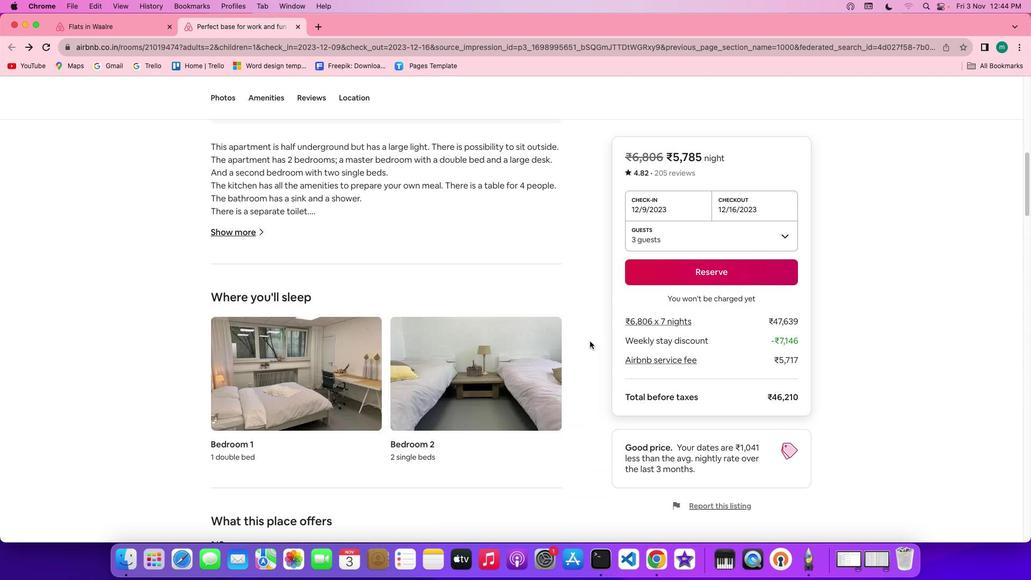 
Action: Mouse scrolled (593, 341) with delta (0, -2)
Screenshot: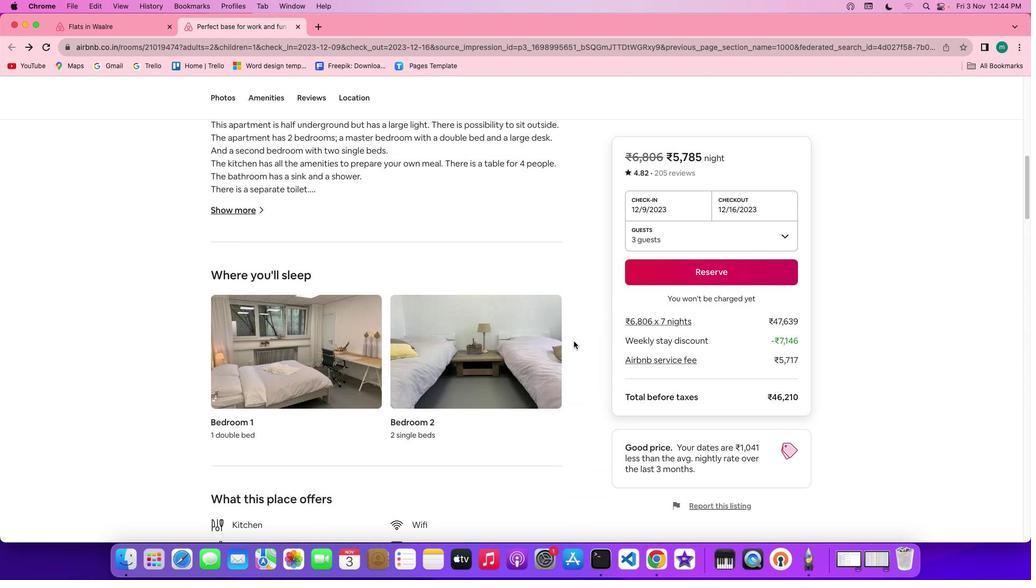 
Action: Mouse moved to (233, 198)
Screenshot: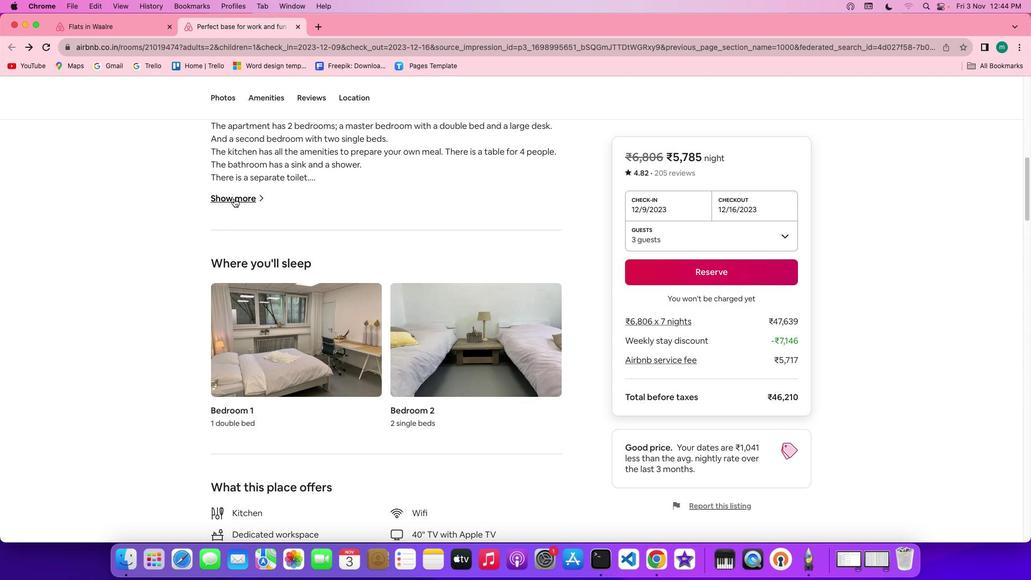 
Action: Mouse pressed left at (233, 198)
Screenshot: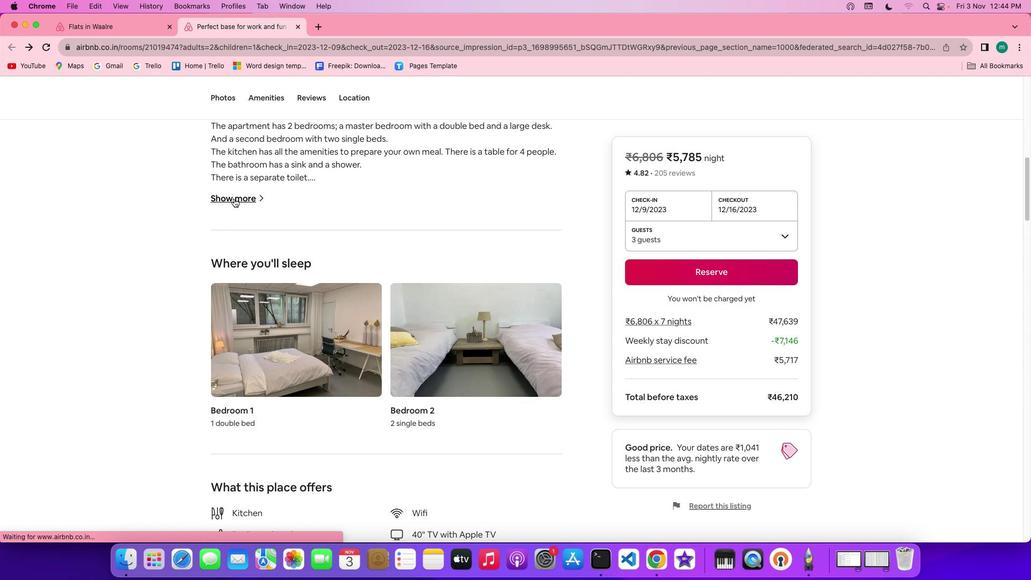 
Action: Mouse moved to (322, 190)
Screenshot: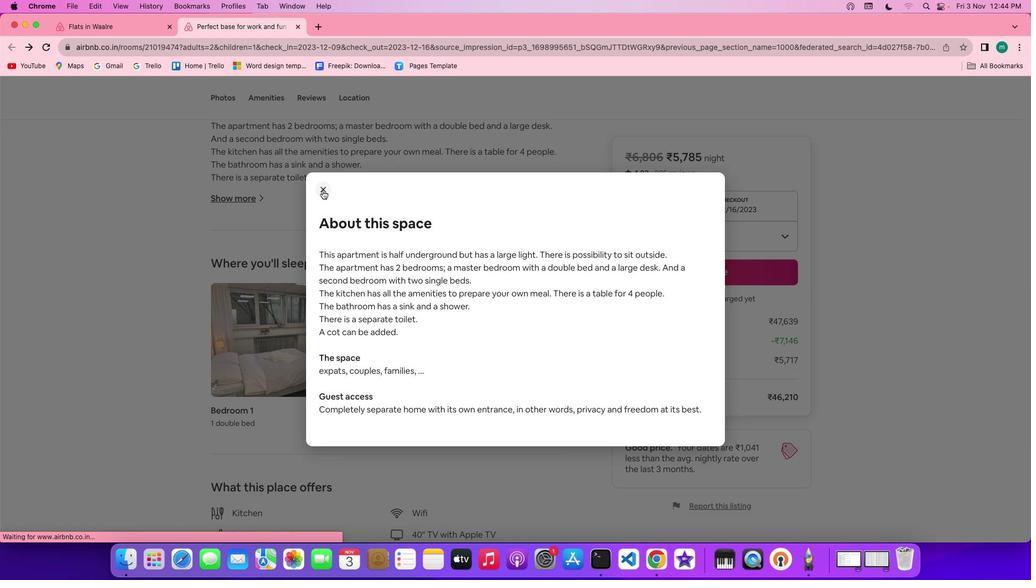 
Action: Mouse pressed left at (322, 190)
Screenshot: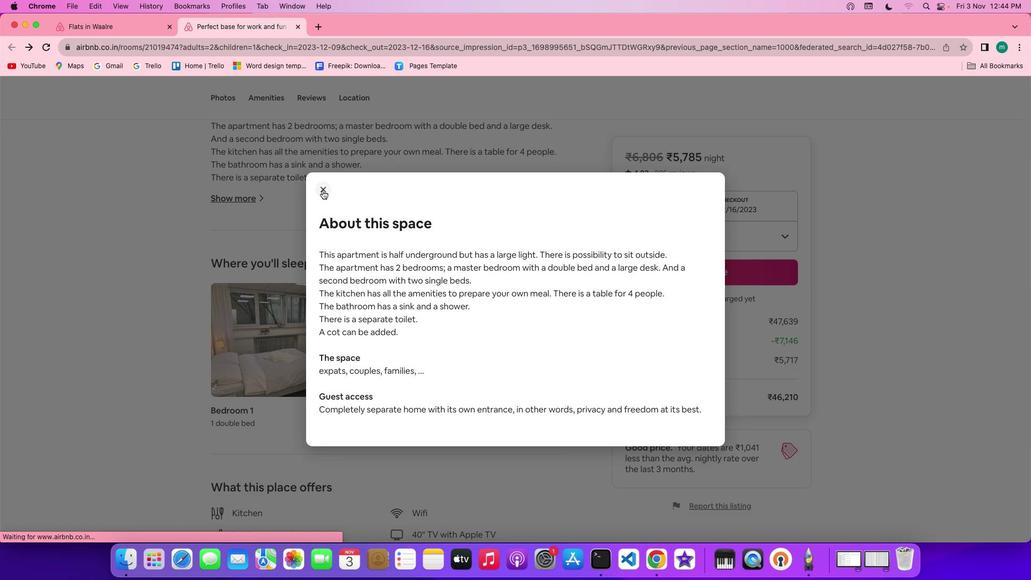 
Action: Mouse moved to (358, 290)
Screenshot: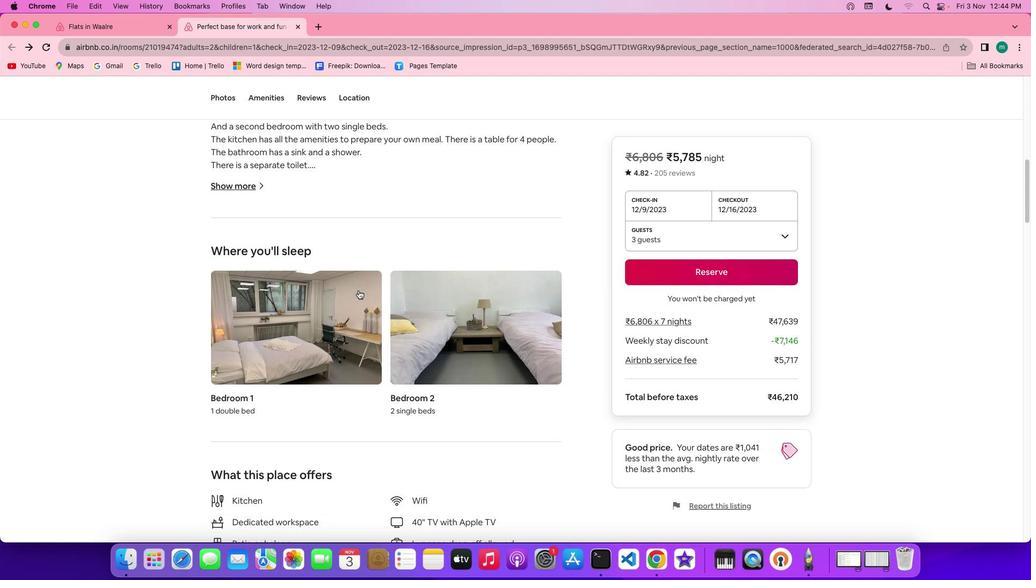 
Action: Mouse scrolled (358, 290) with delta (0, 0)
Screenshot: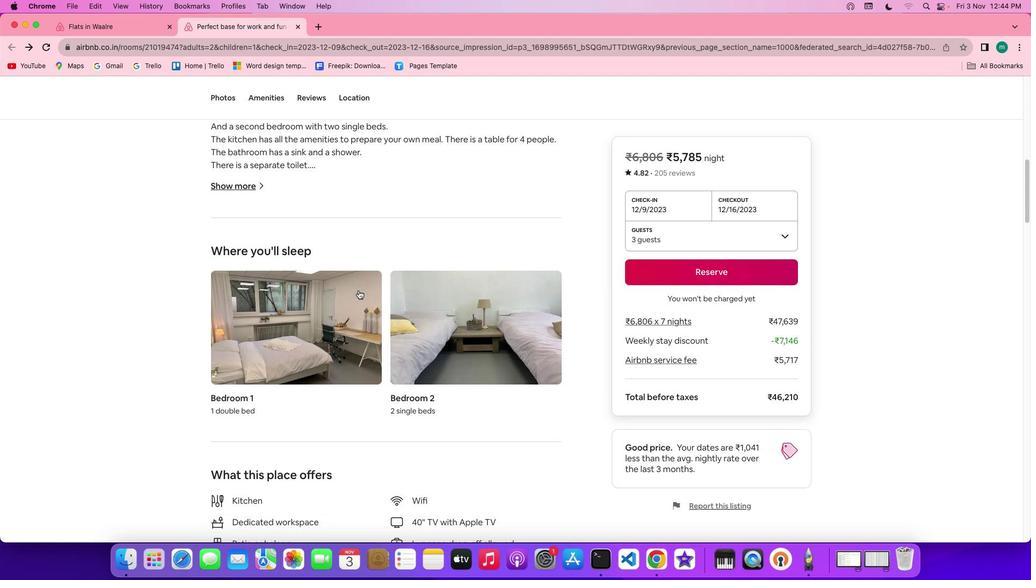 
Action: Mouse scrolled (358, 290) with delta (0, 0)
Screenshot: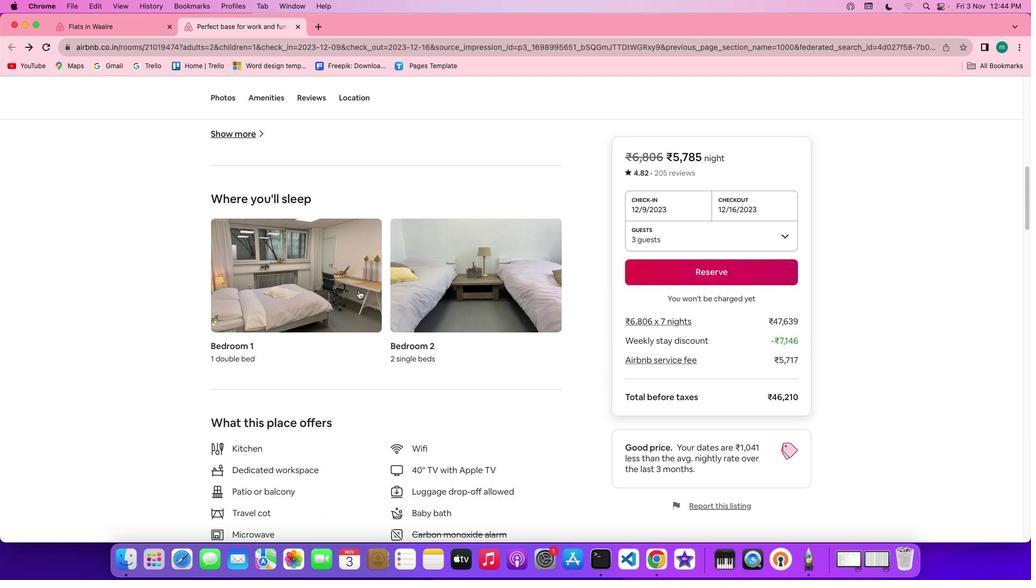 
Action: Mouse scrolled (358, 290) with delta (0, -1)
Screenshot: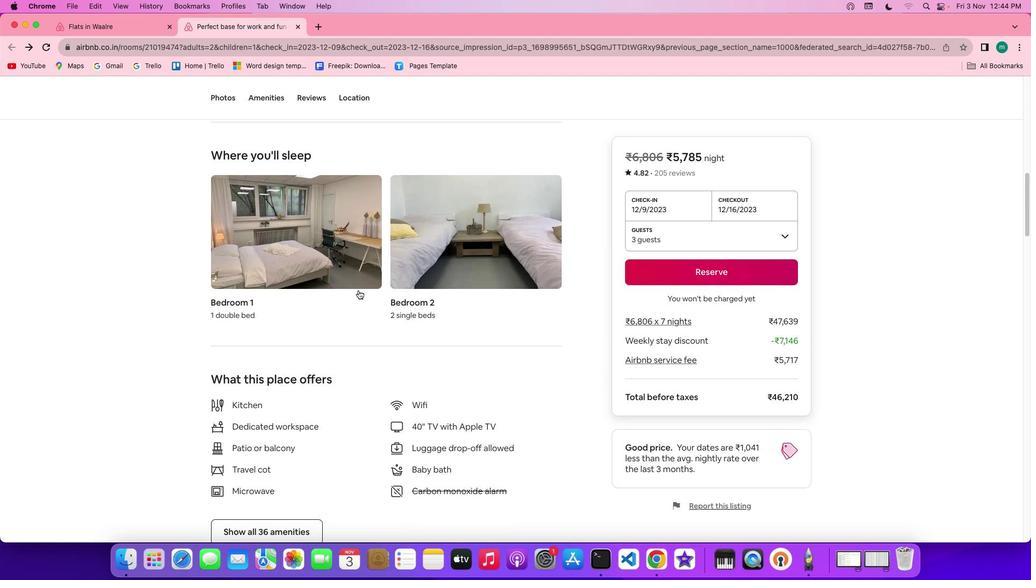 
Action: Mouse scrolled (358, 290) with delta (0, -1)
Screenshot: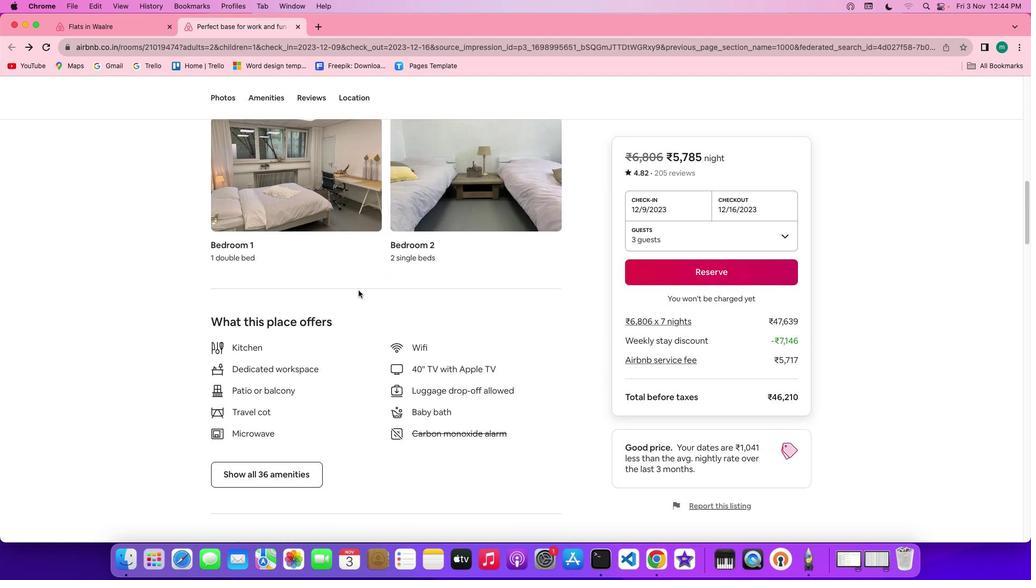 
Action: Mouse moved to (359, 290)
Screenshot: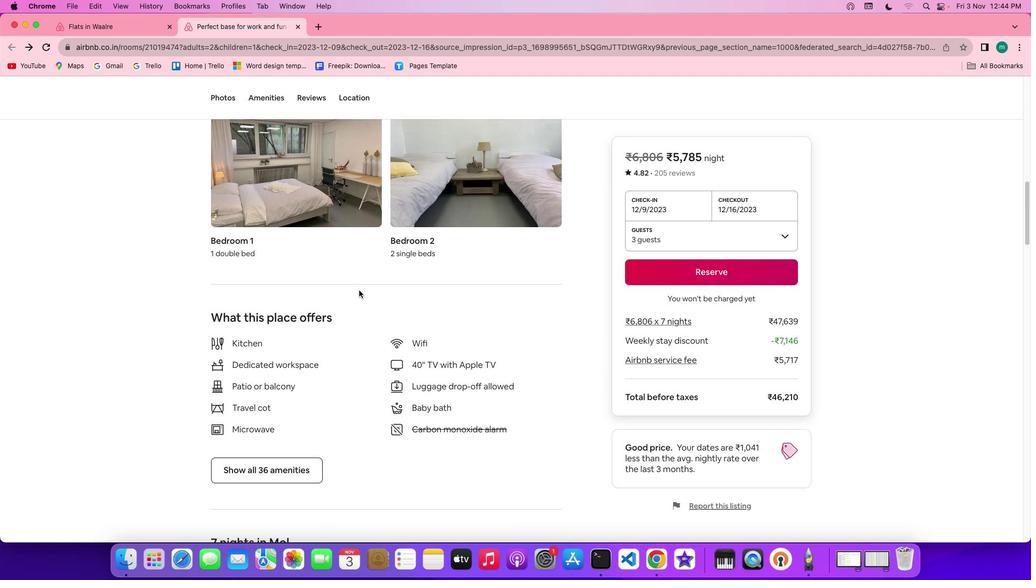 
Action: Mouse scrolled (359, 290) with delta (0, 0)
Screenshot: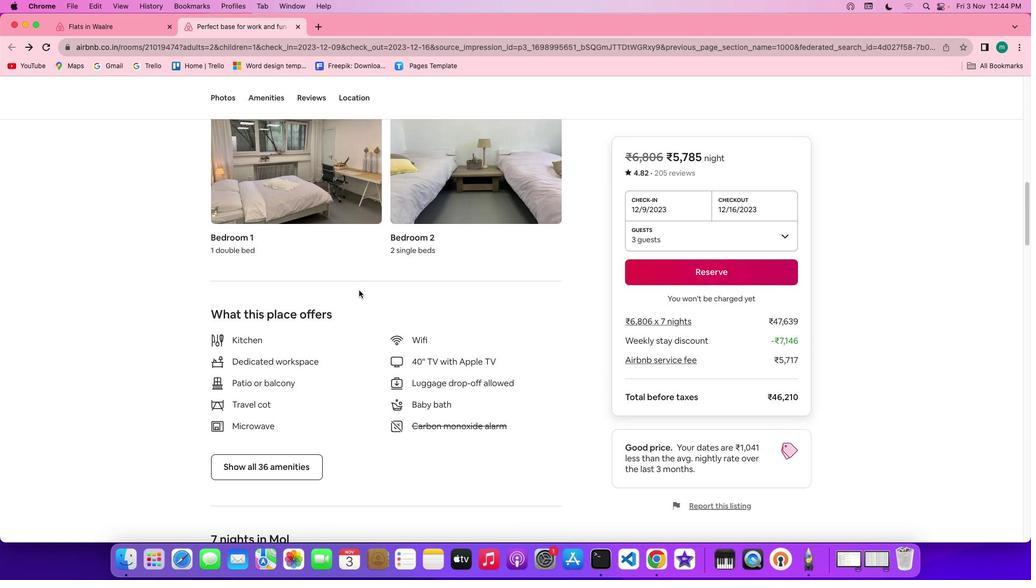 
Action: Mouse scrolled (359, 290) with delta (0, 0)
Screenshot: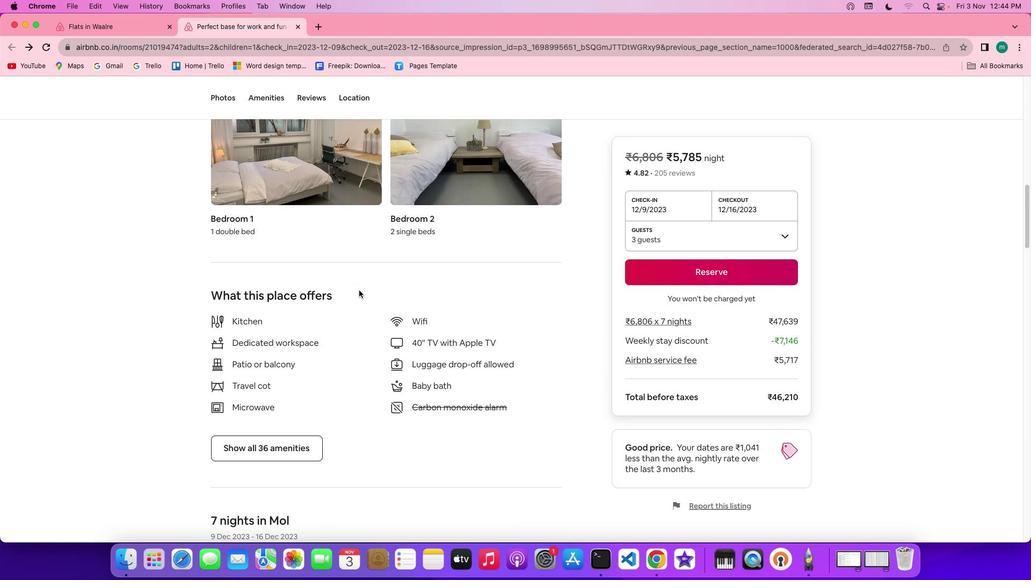 
Action: Mouse scrolled (359, 290) with delta (0, 0)
Screenshot: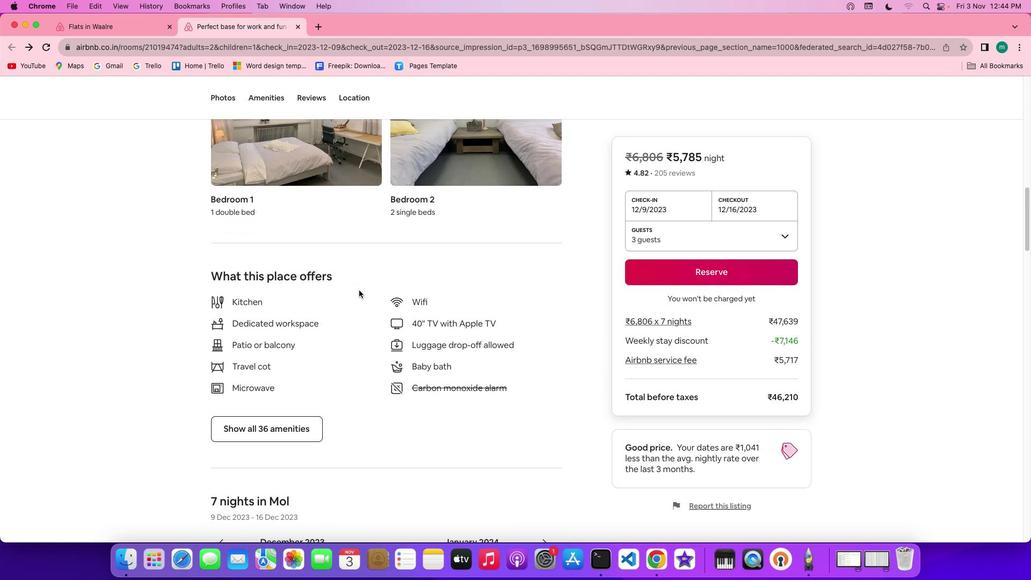 
Action: Mouse moved to (350, 297)
Screenshot: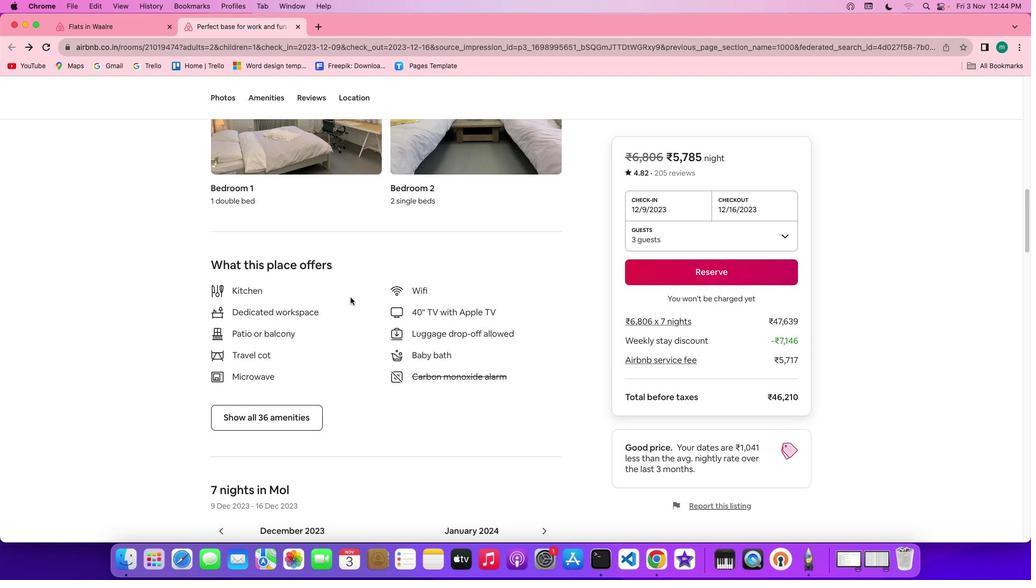 
Action: Mouse scrolled (350, 297) with delta (0, 0)
Screenshot: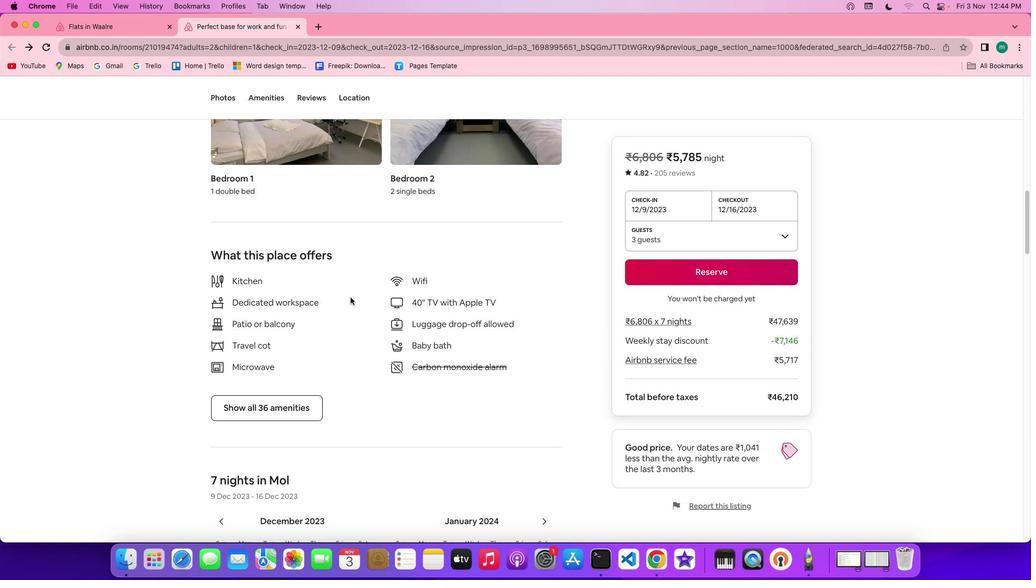 
Action: Mouse scrolled (350, 297) with delta (0, 0)
Screenshot: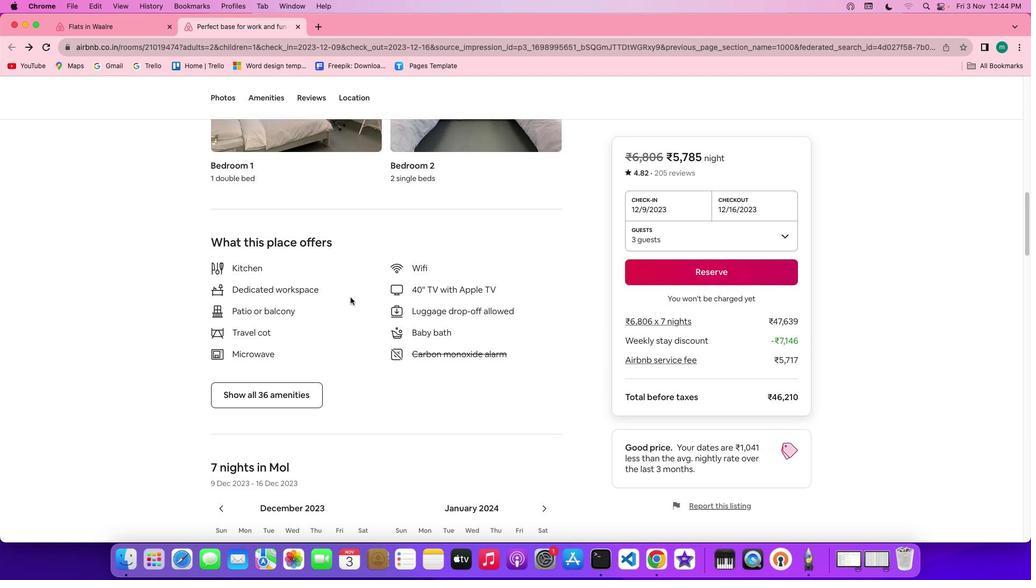 
Action: Mouse scrolled (350, 297) with delta (0, -1)
Screenshot: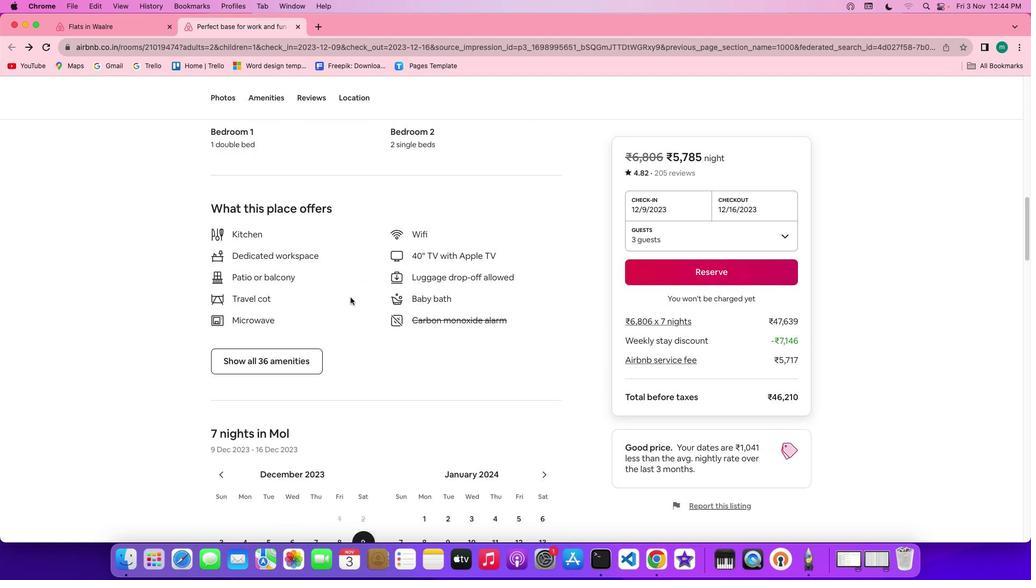 
Action: Mouse moved to (268, 344)
Screenshot: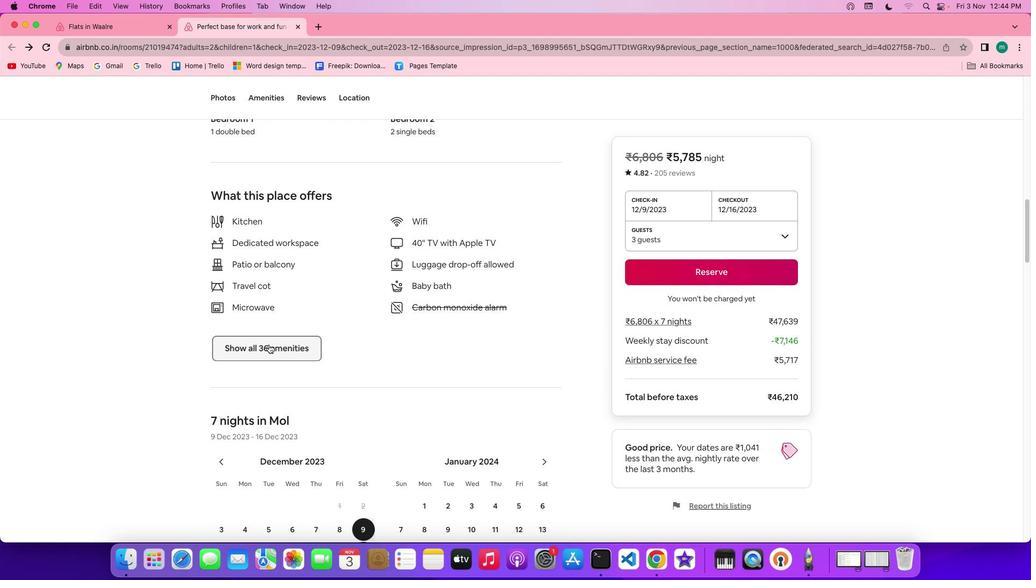 
Action: Mouse pressed left at (268, 344)
Screenshot: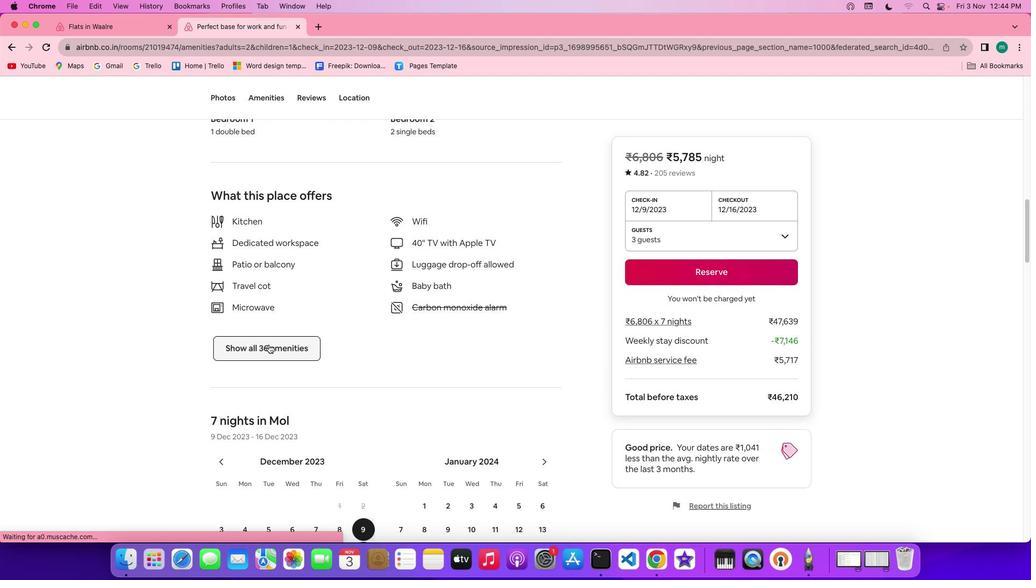
Action: Mouse moved to (541, 363)
Screenshot: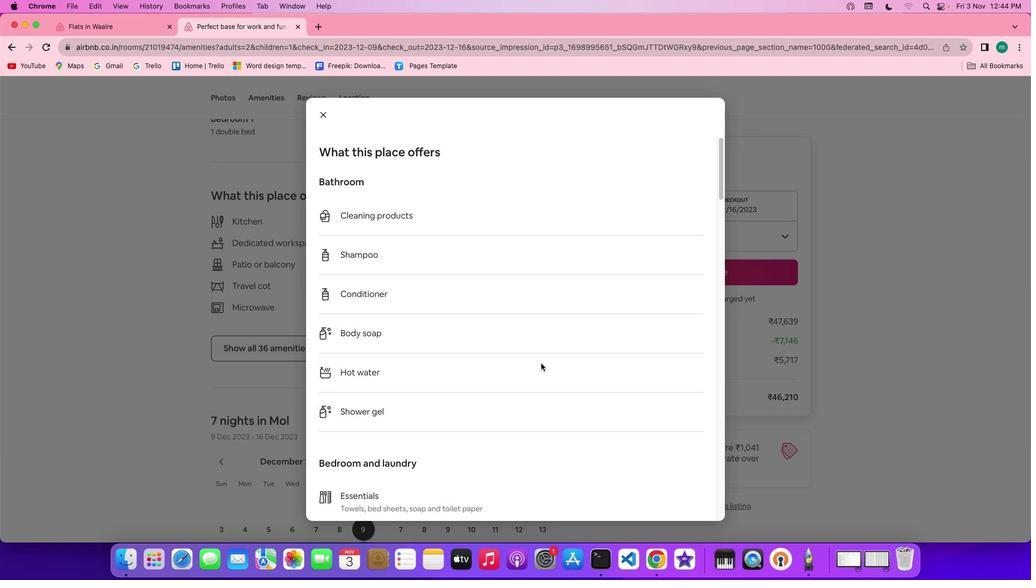 
Action: Mouse scrolled (541, 363) with delta (0, 0)
Screenshot: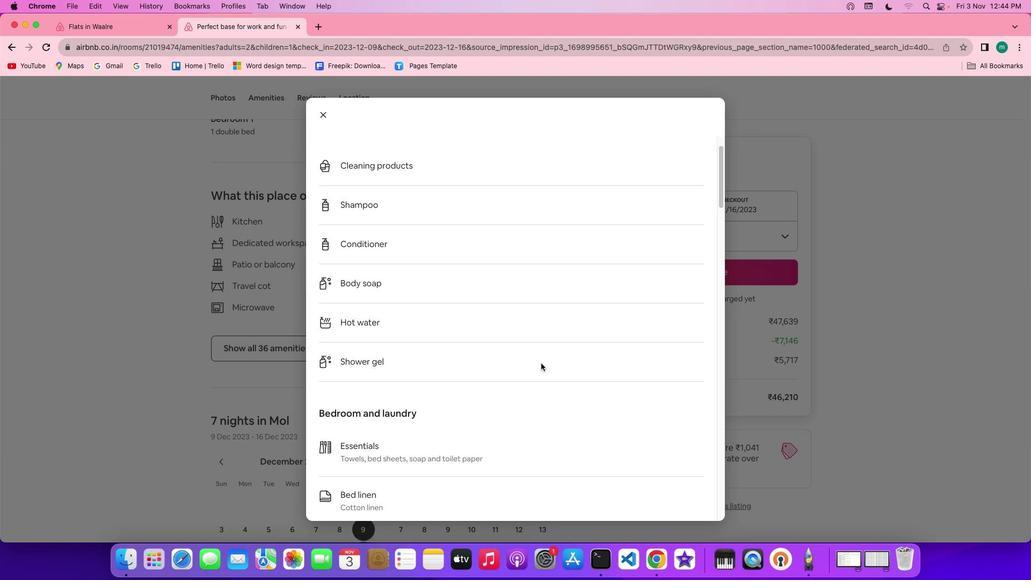 
Action: Mouse scrolled (541, 363) with delta (0, 0)
Screenshot: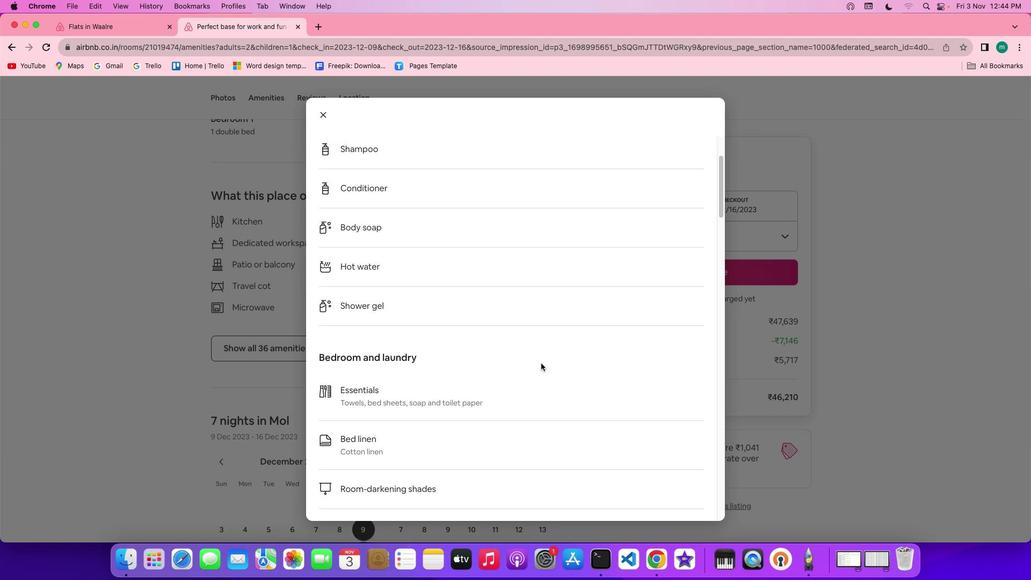 
Action: Mouse scrolled (541, 363) with delta (0, -1)
Screenshot: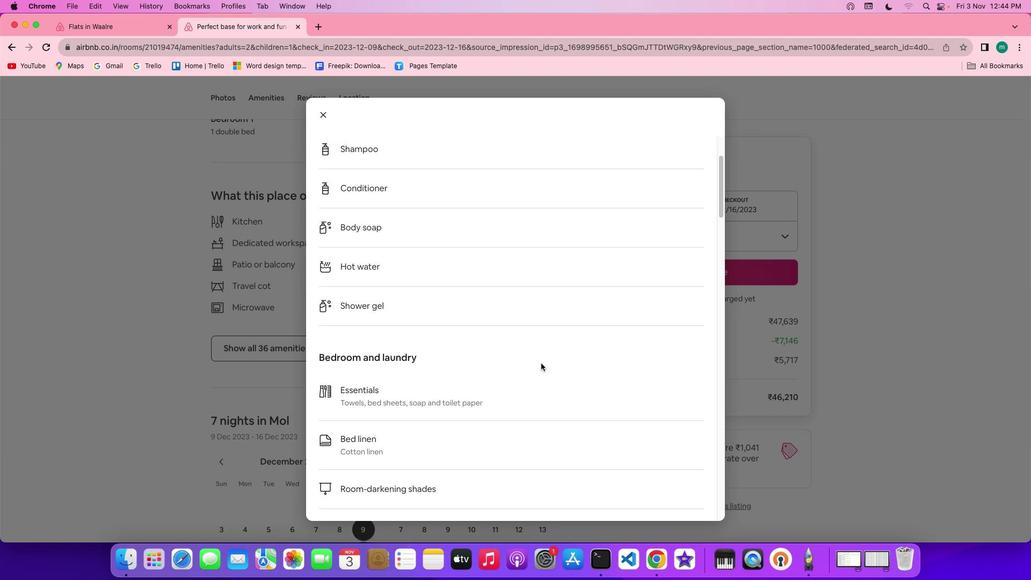 
Action: Mouse scrolled (541, 363) with delta (0, -2)
Screenshot: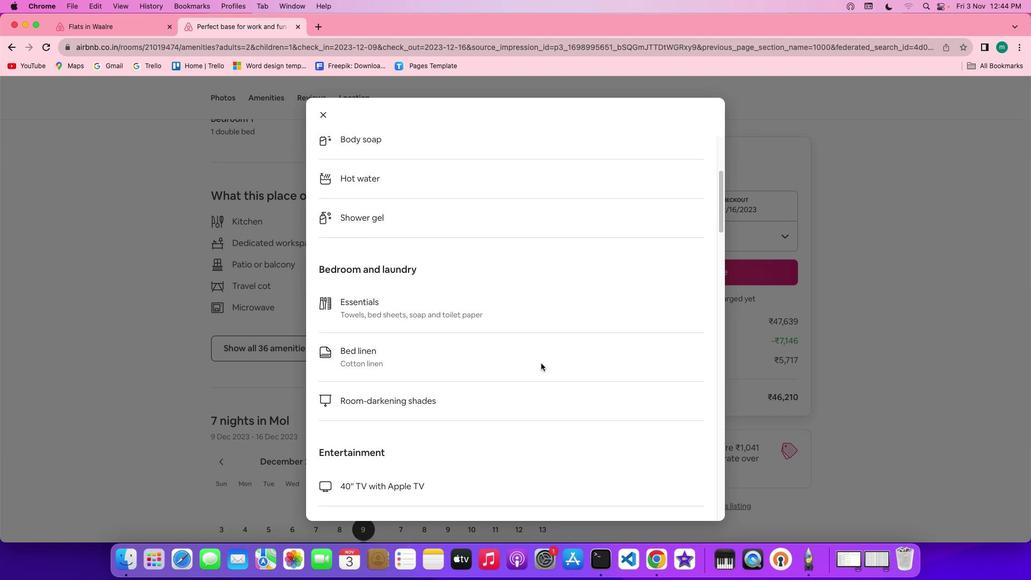 
Action: Mouse scrolled (541, 363) with delta (0, 0)
Screenshot: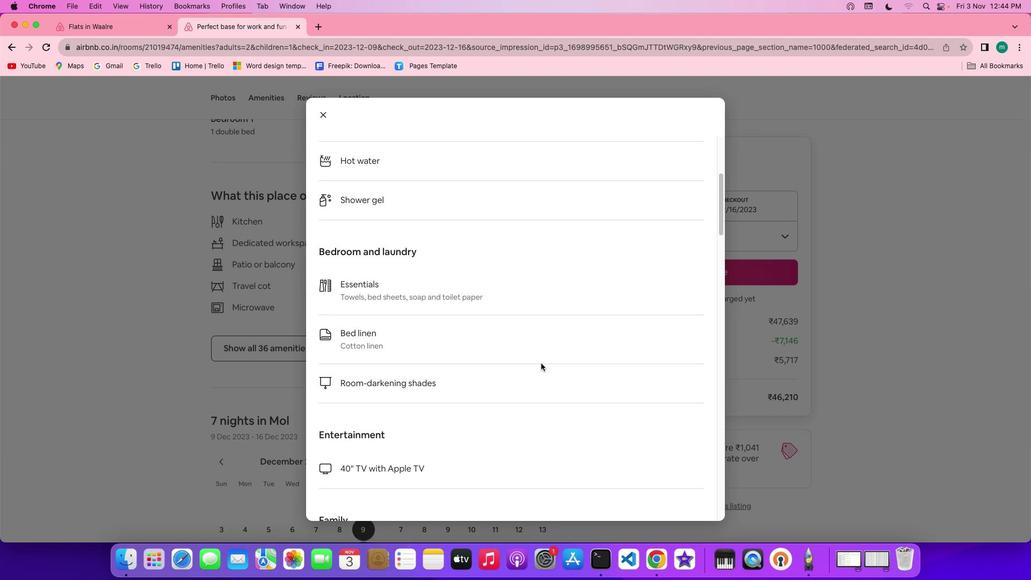 
Action: Mouse scrolled (541, 363) with delta (0, 0)
Screenshot: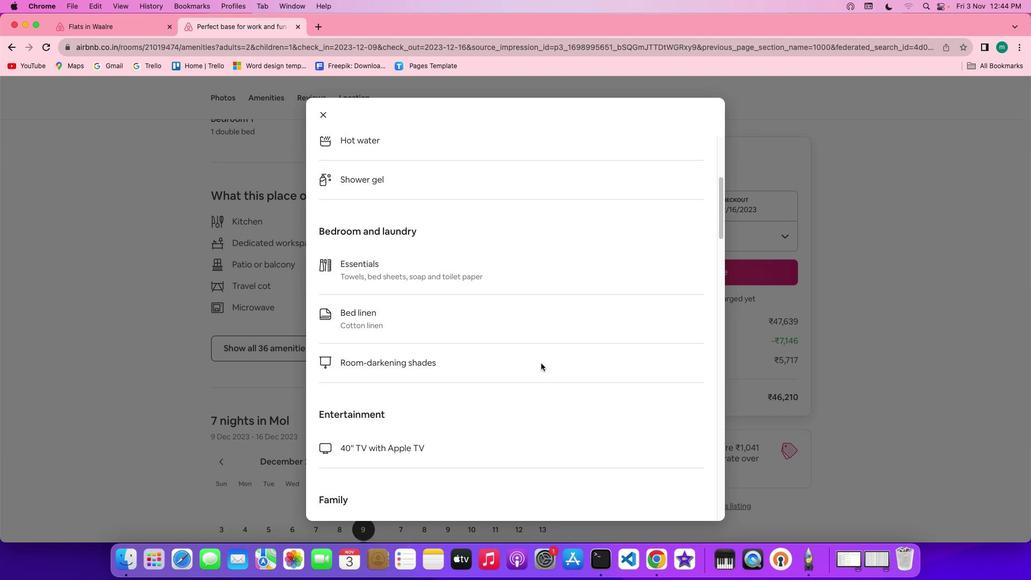 
Action: Mouse scrolled (541, 363) with delta (0, -1)
Screenshot: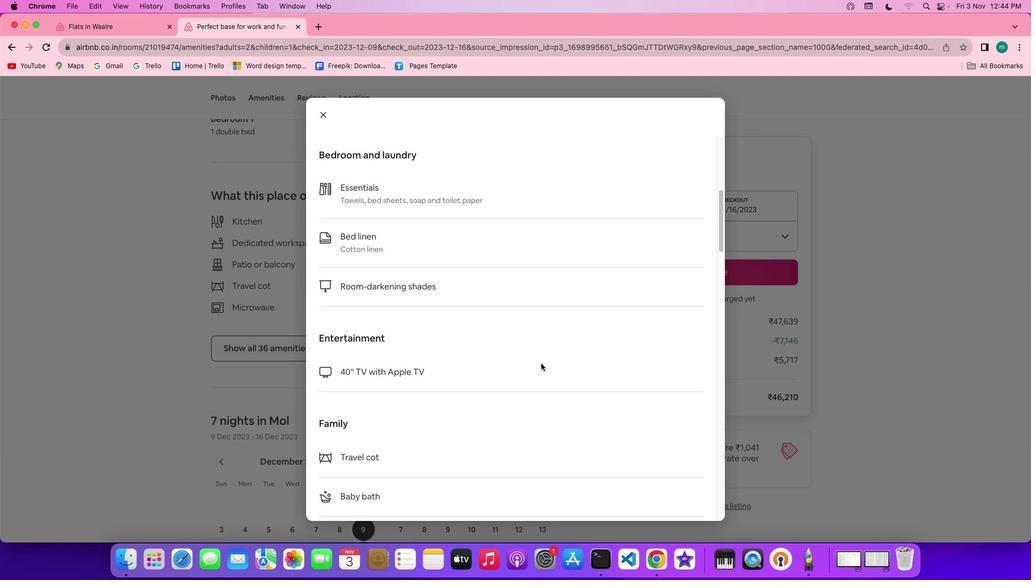 
Action: Mouse scrolled (541, 363) with delta (0, -1)
Screenshot: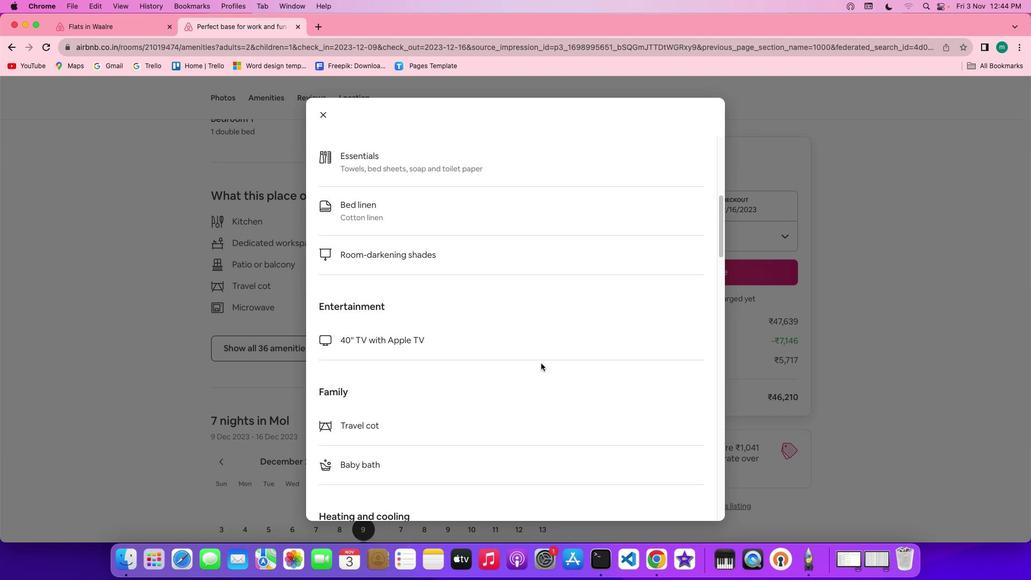 
Action: Mouse scrolled (541, 363) with delta (0, 0)
Screenshot: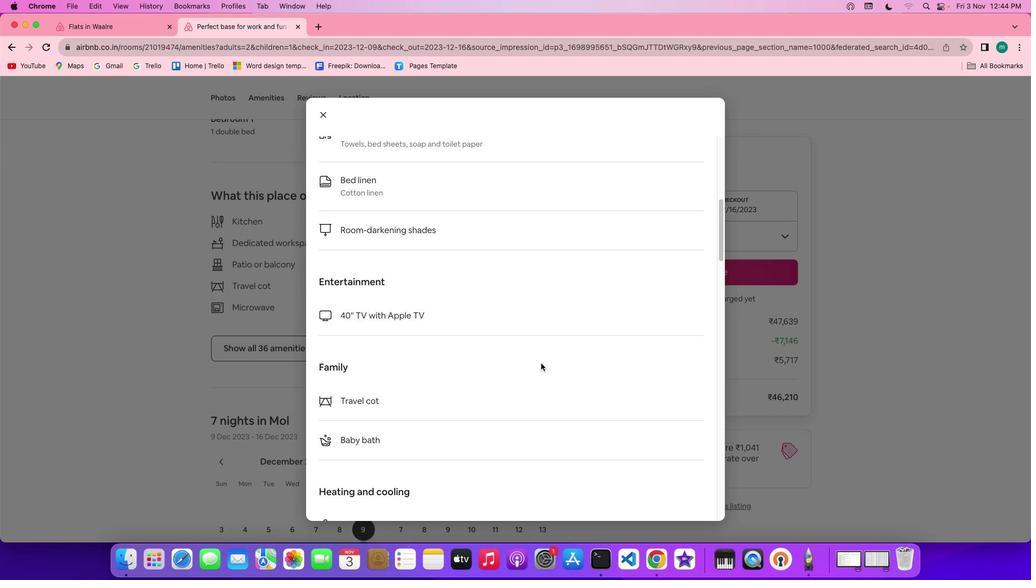 
Action: Mouse scrolled (541, 363) with delta (0, 0)
Screenshot: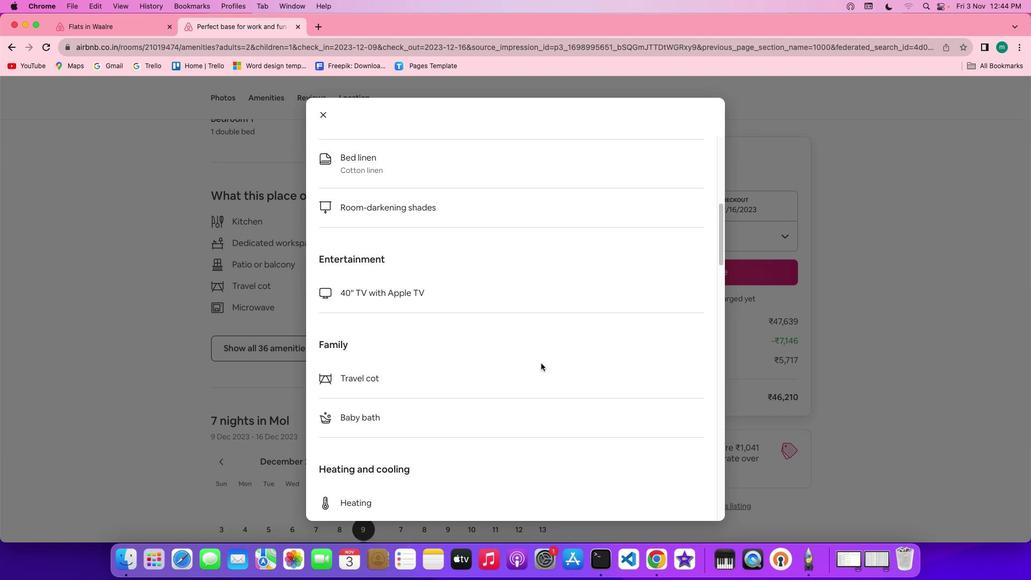 
Action: Mouse scrolled (541, 363) with delta (0, -1)
Screenshot: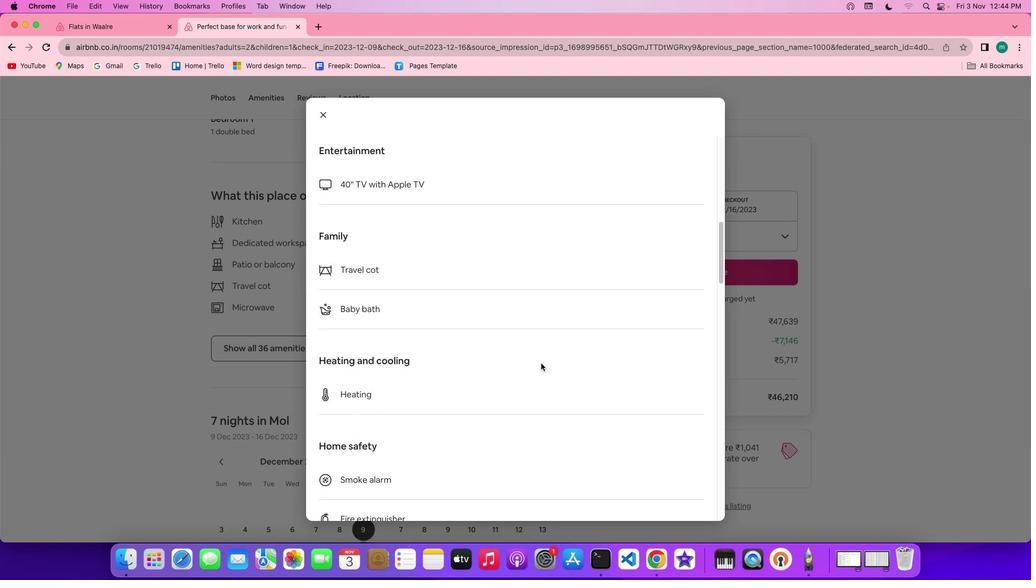 
Action: Mouse scrolled (541, 363) with delta (0, -1)
Screenshot: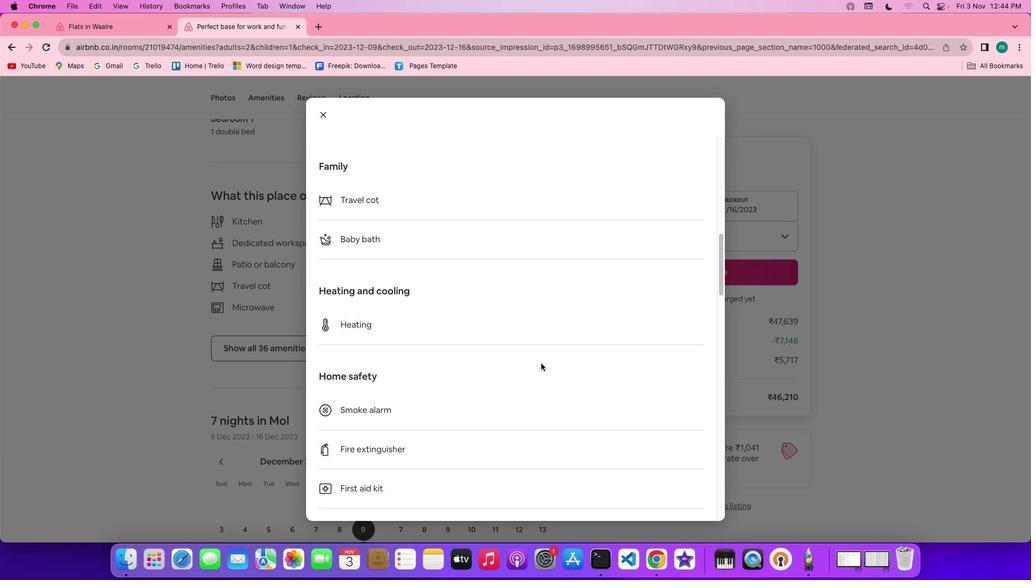 
Action: Mouse scrolled (541, 363) with delta (0, -2)
